 Task: Create relationship between agent and queue object.
Action: Mouse moved to (1102, 86)
Screenshot: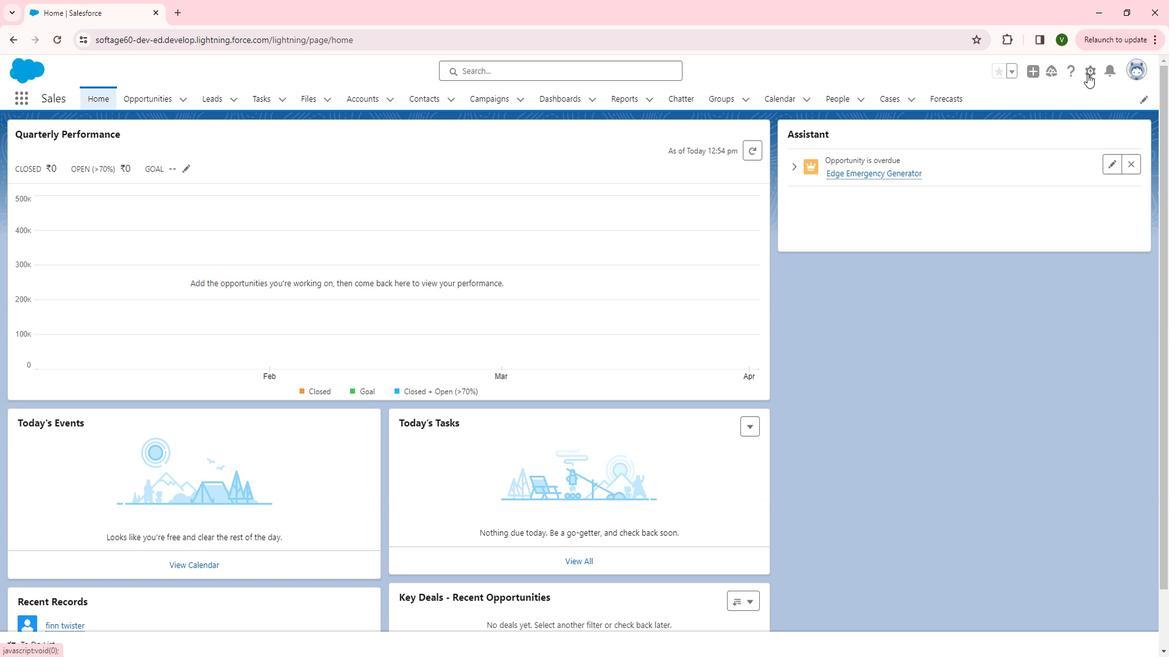 
Action: Mouse pressed left at (1102, 86)
Screenshot: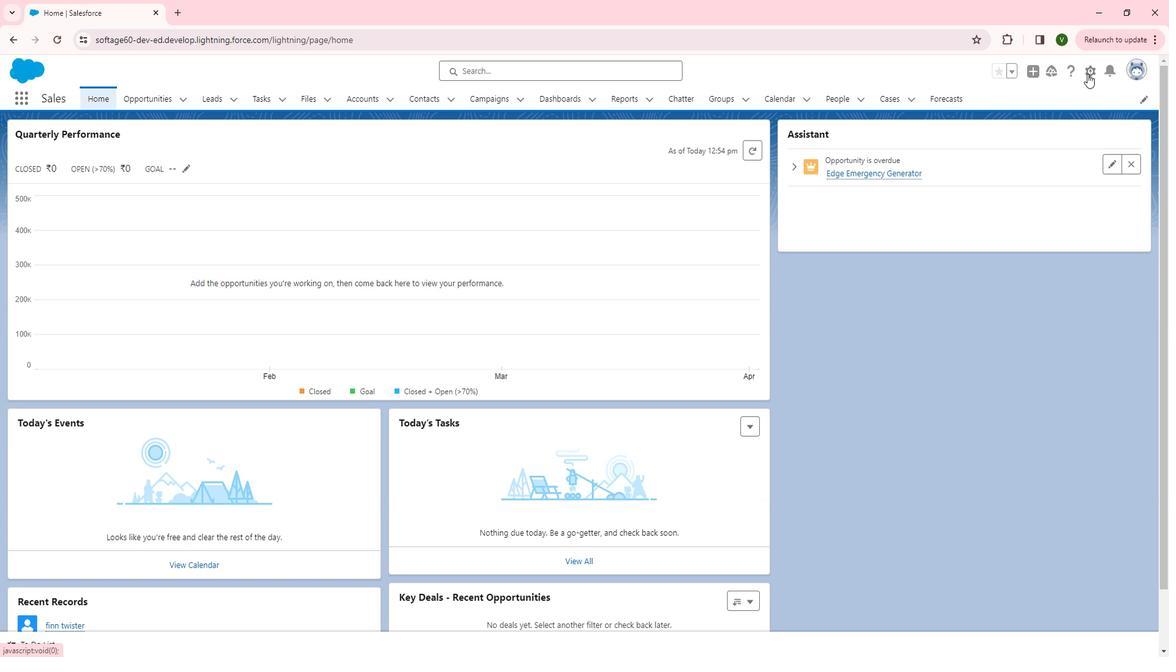
Action: Mouse moved to (1072, 115)
Screenshot: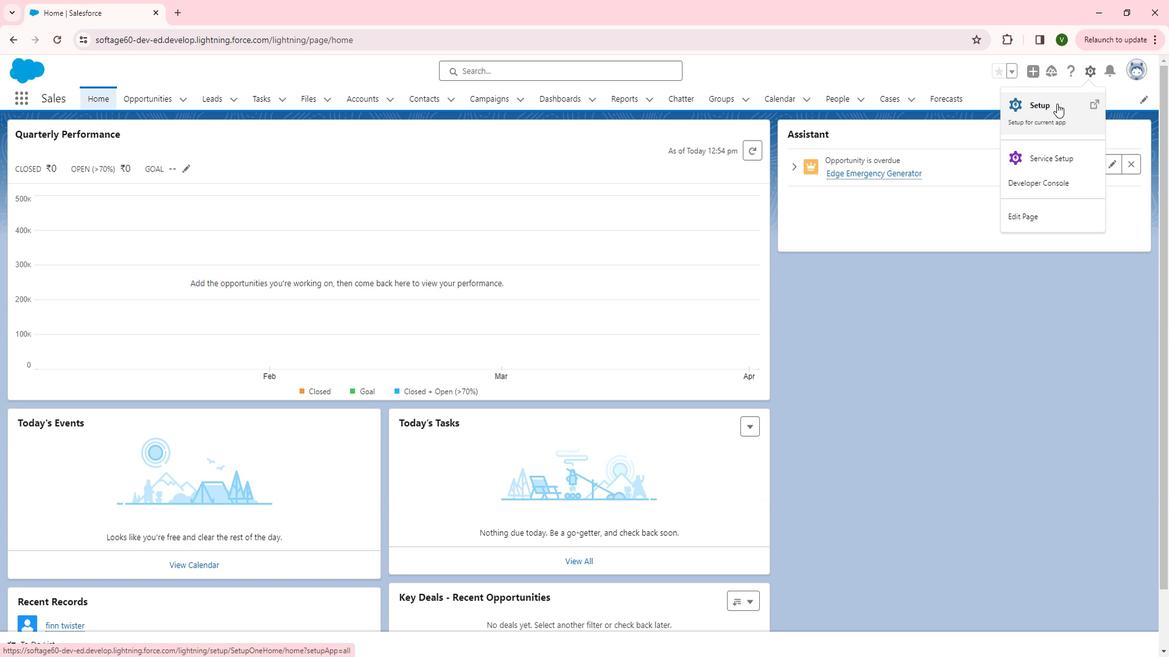 
Action: Mouse pressed left at (1072, 115)
Screenshot: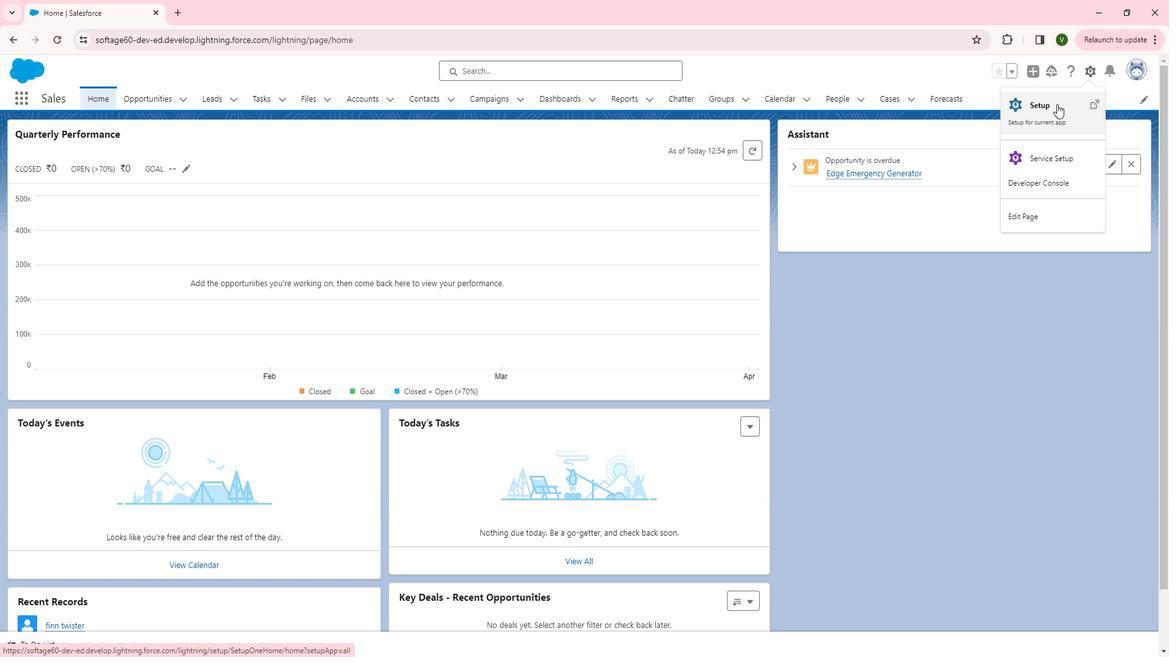 
Action: Mouse moved to (101, 333)
Screenshot: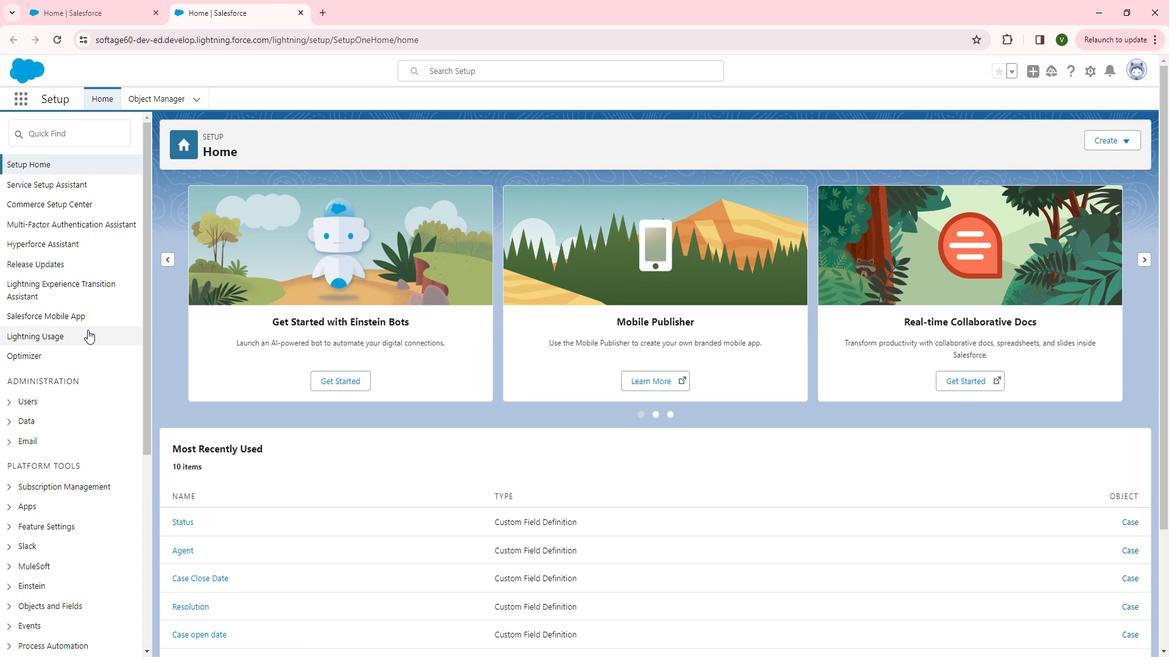 
Action: Mouse scrolled (101, 332) with delta (0, 0)
Screenshot: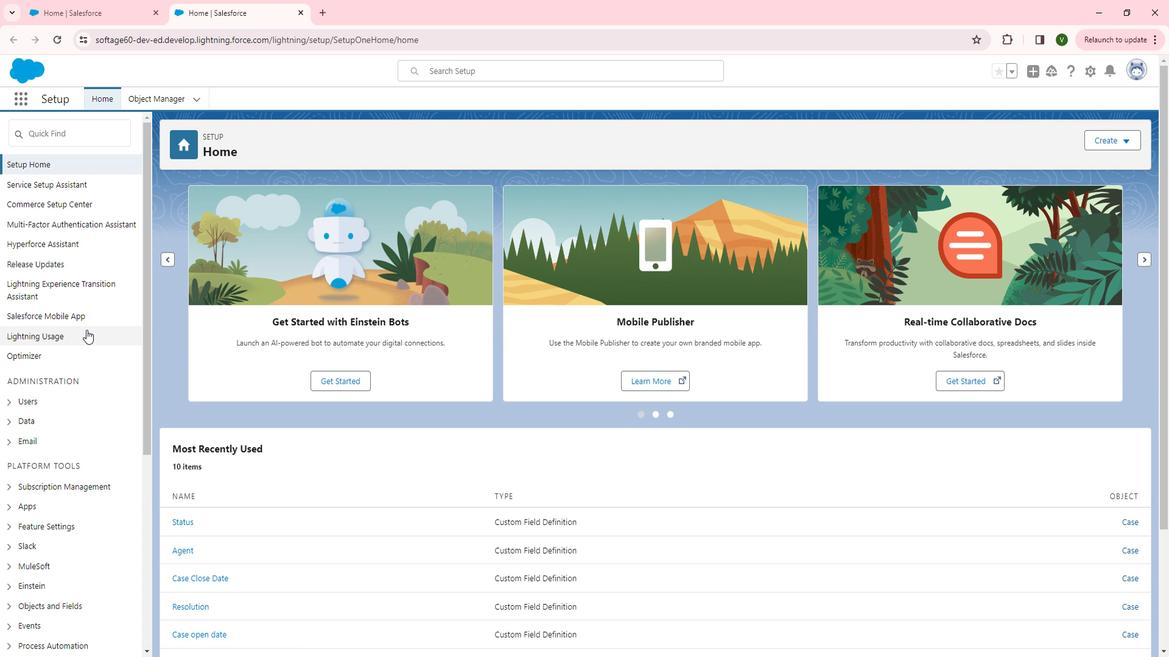 
Action: Mouse scrolled (101, 332) with delta (0, 0)
Screenshot: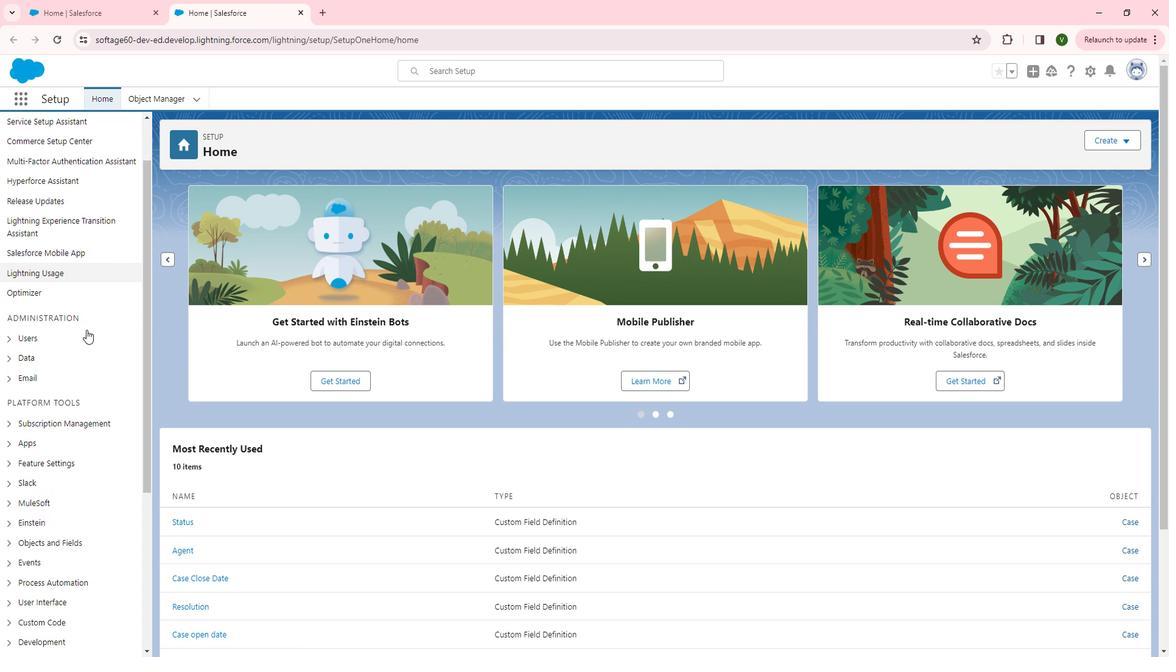
Action: Mouse scrolled (101, 332) with delta (0, 0)
Screenshot: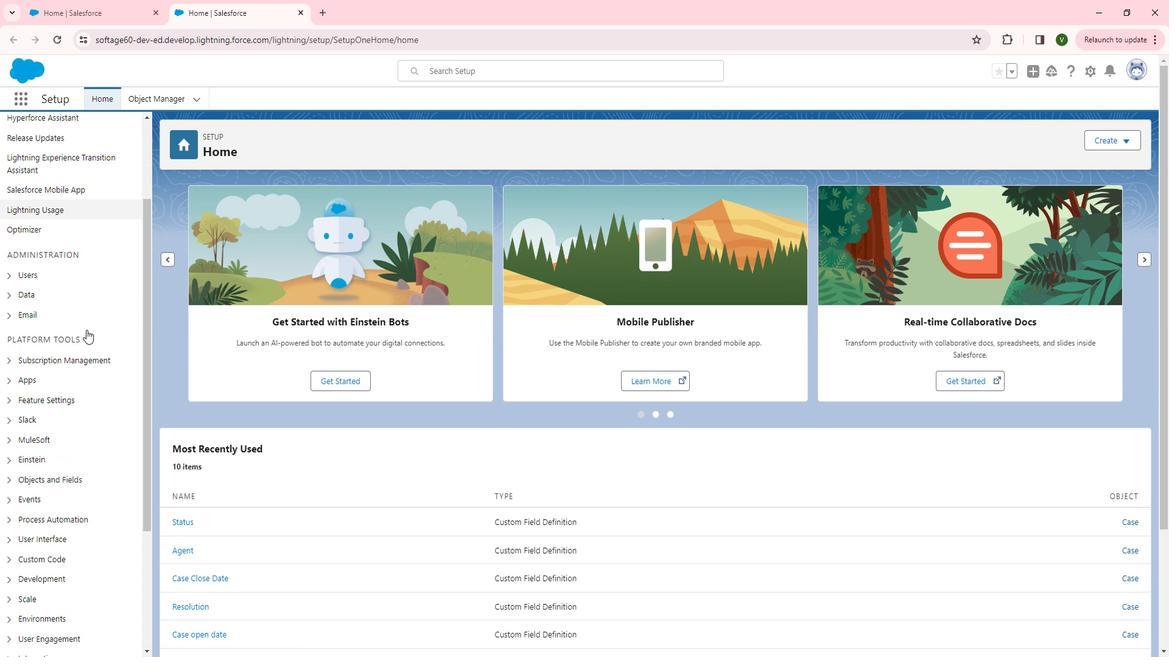 
Action: Mouse moved to (26, 417)
Screenshot: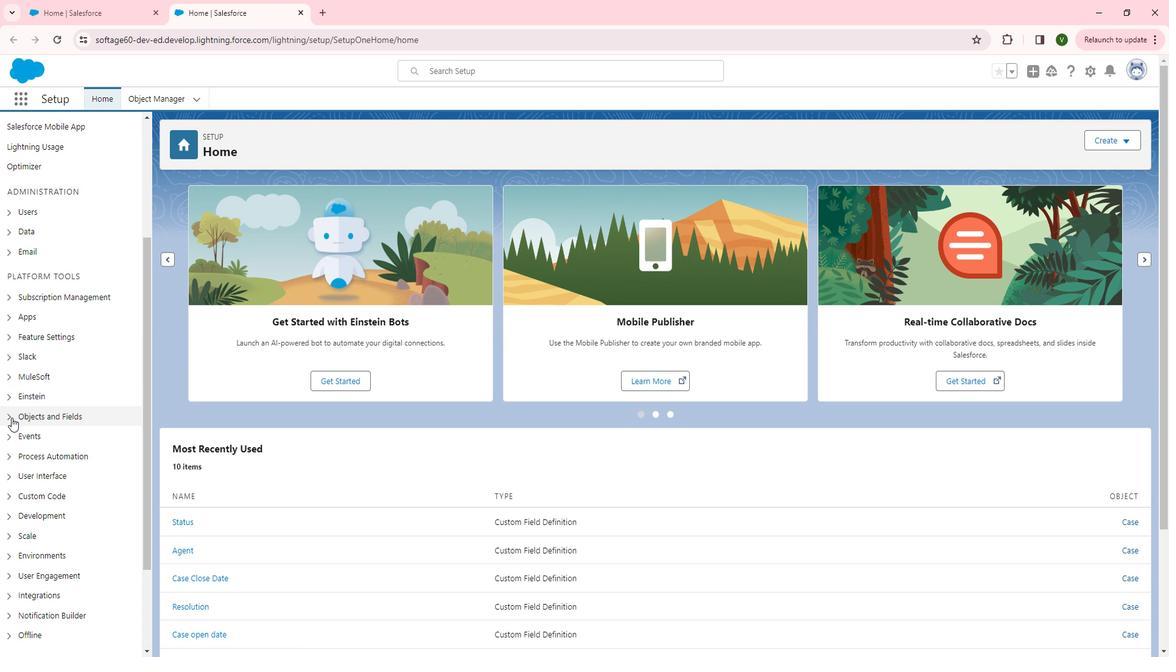 
Action: Mouse pressed left at (26, 417)
Screenshot: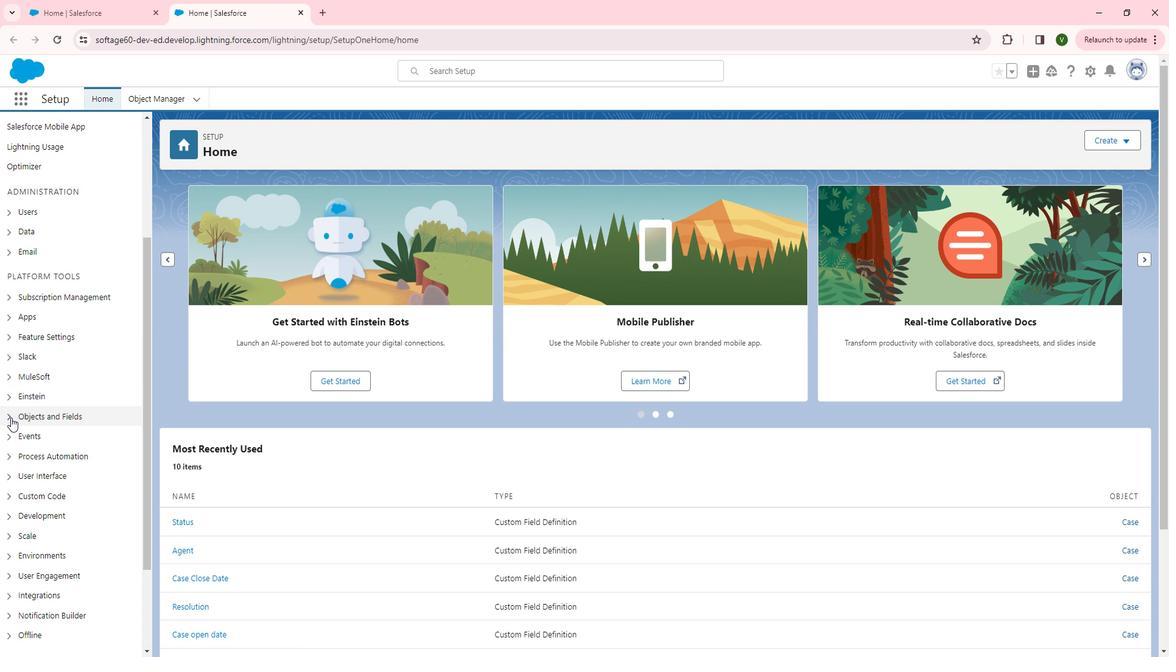 
Action: Mouse moved to (75, 433)
Screenshot: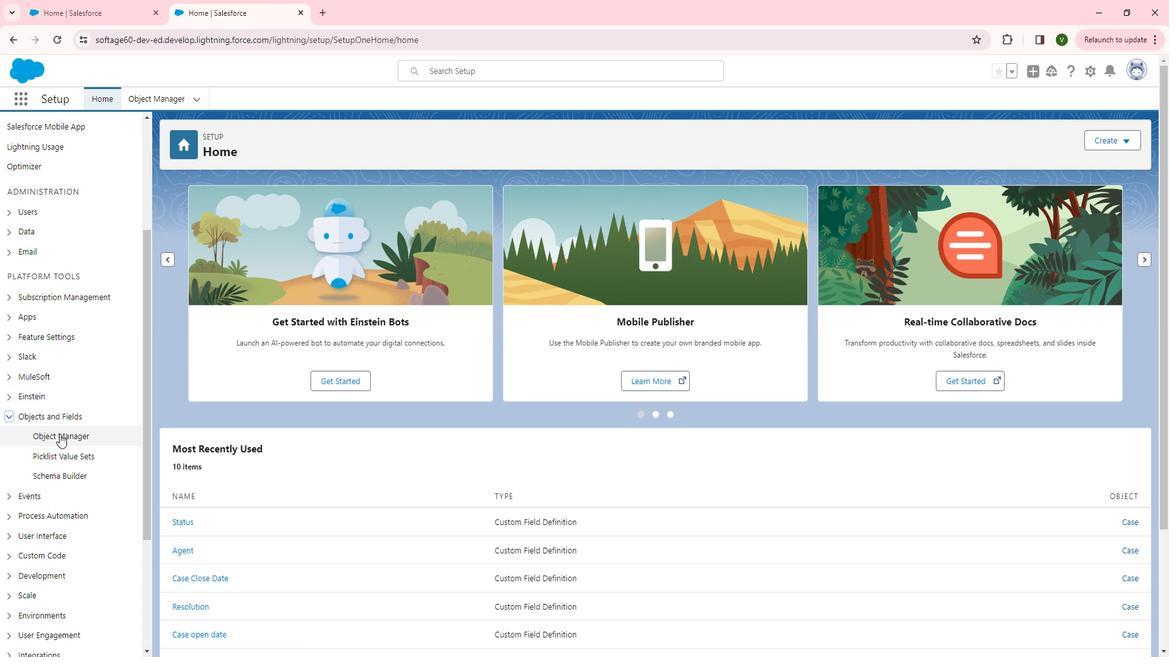 
Action: Mouse pressed left at (75, 433)
Screenshot: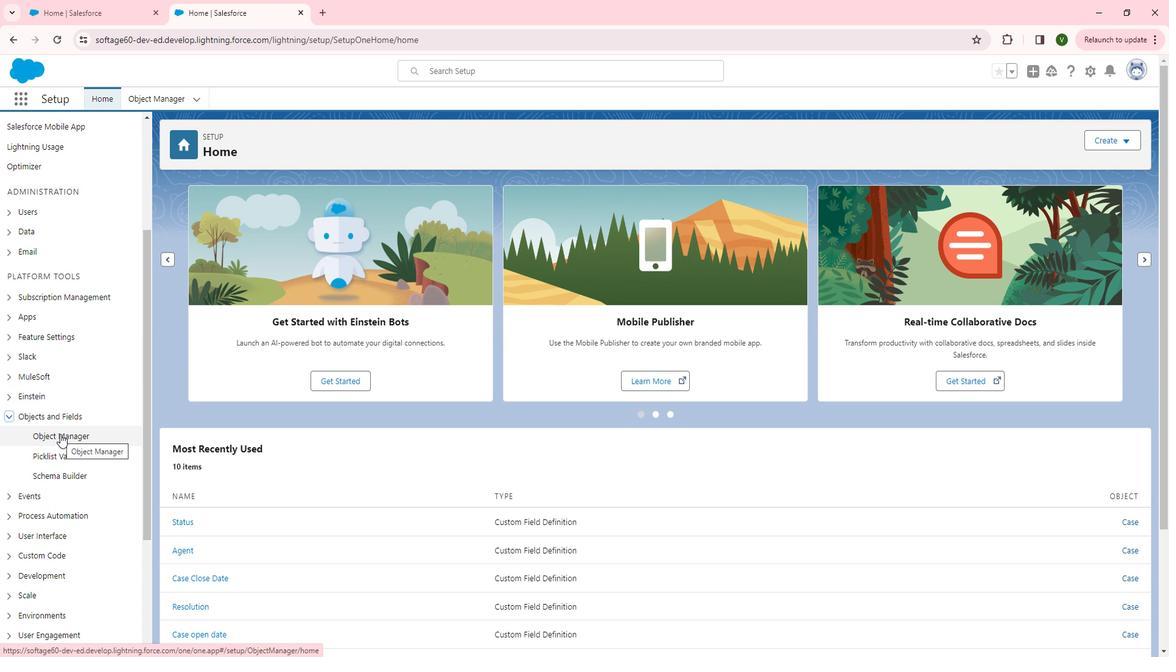 
Action: Mouse moved to (40, 280)
Screenshot: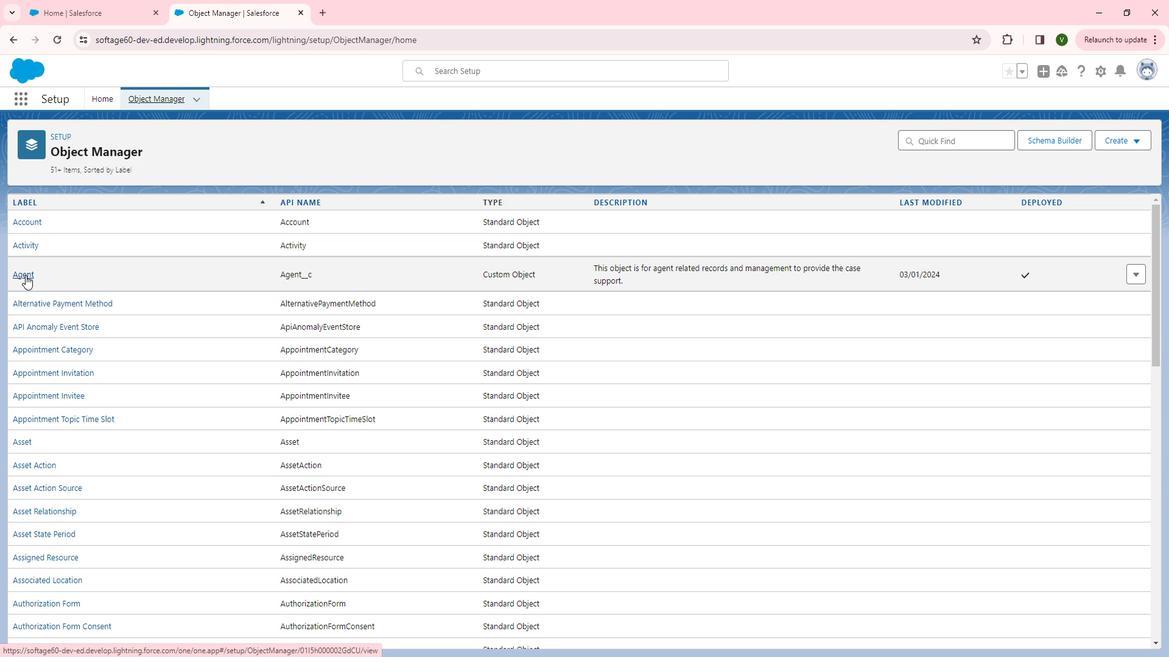 
Action: Mouse pressed left at (40, 280)
Screenshot: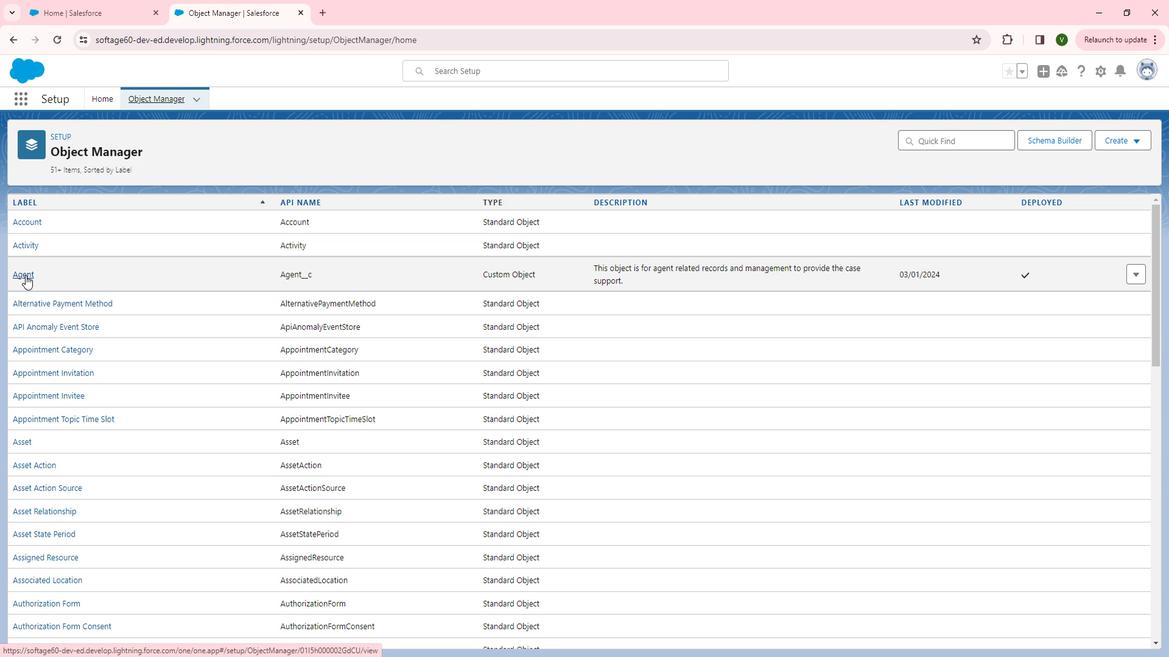 
Action: Mouse moved to (67, 235)
Screenshot: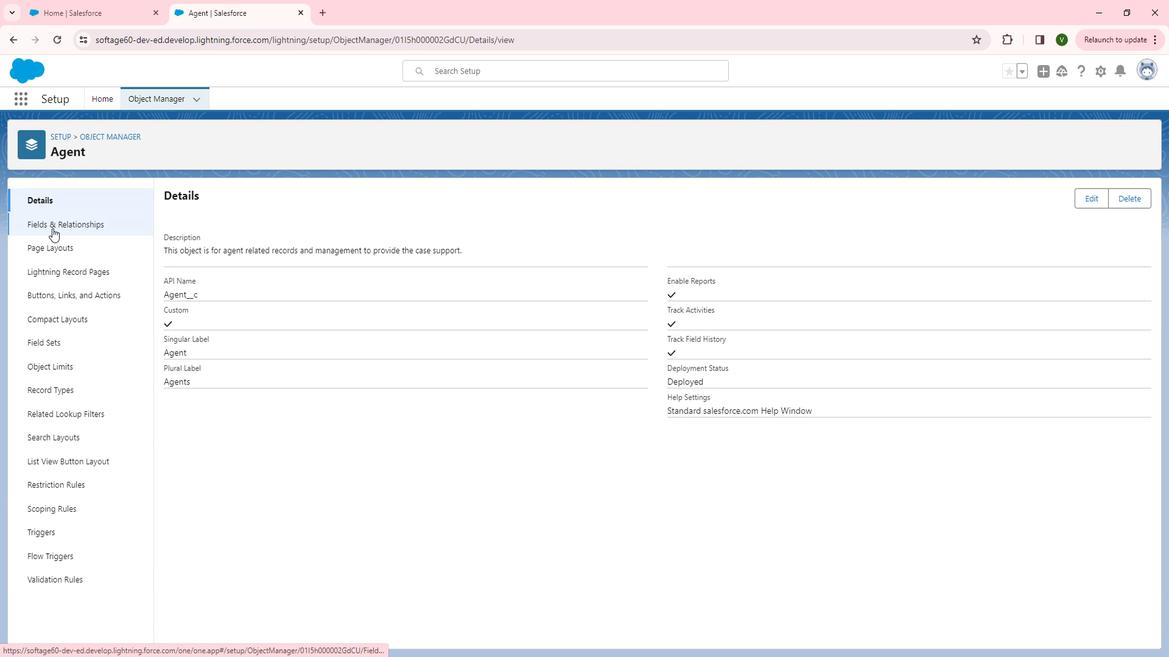 
Action: Mouse pressed left at (67, 235)
Screenshot: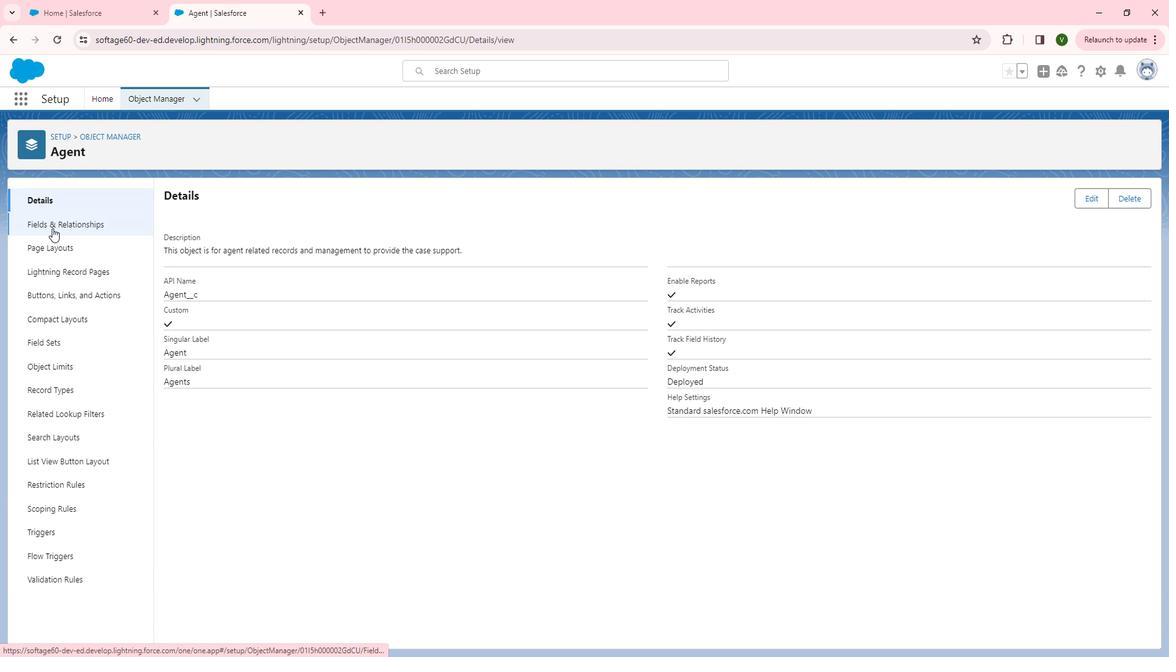 
Action: Mouse moved to (908, 213)
Screenshot: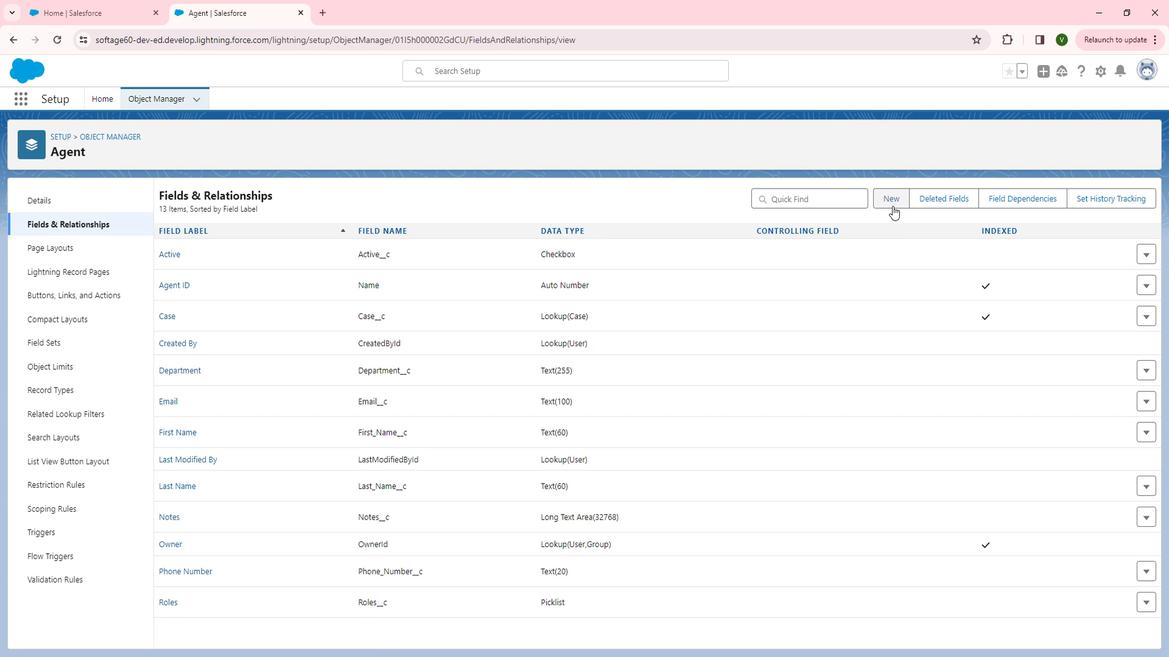 
Action: Mouse pressed left at (908, 213)
Screenshot: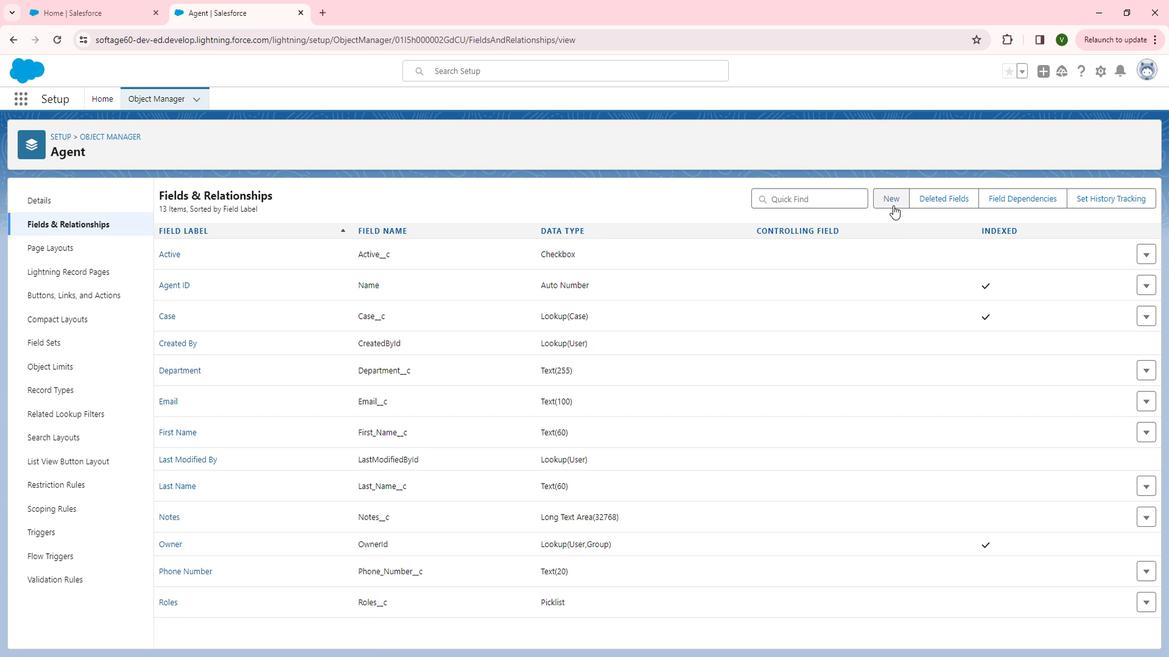 
Action: Mouse moved to (359, 411)
Screenshot: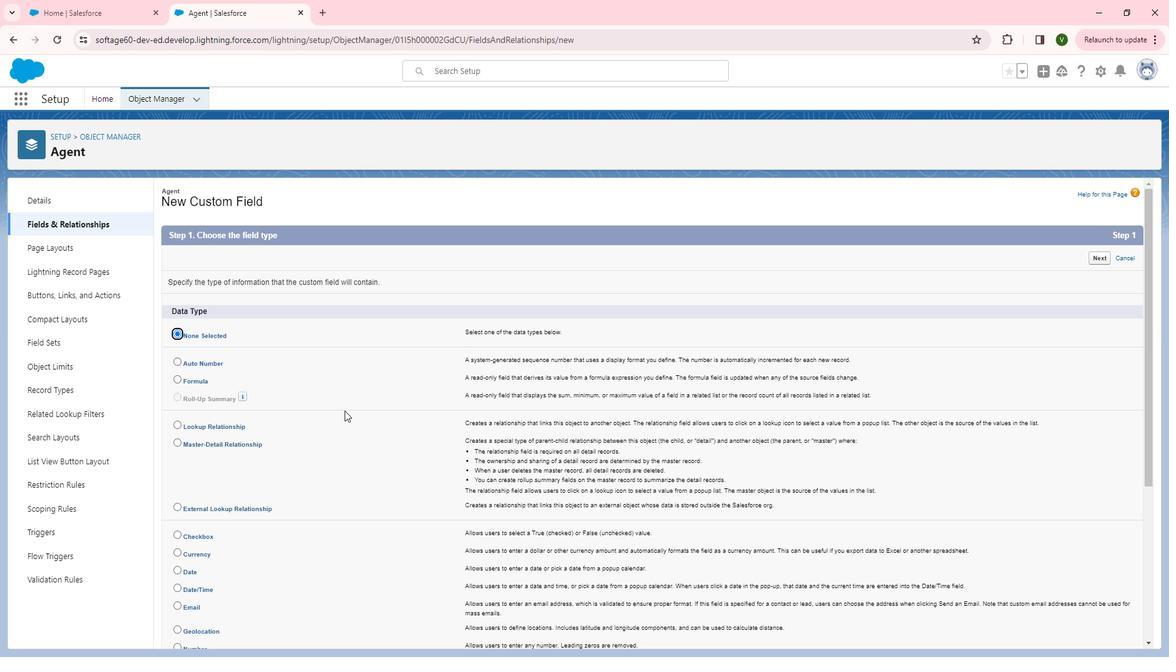 
Action: Mouse scrolled (359, 410) with delta (0, 0)
Screenshot: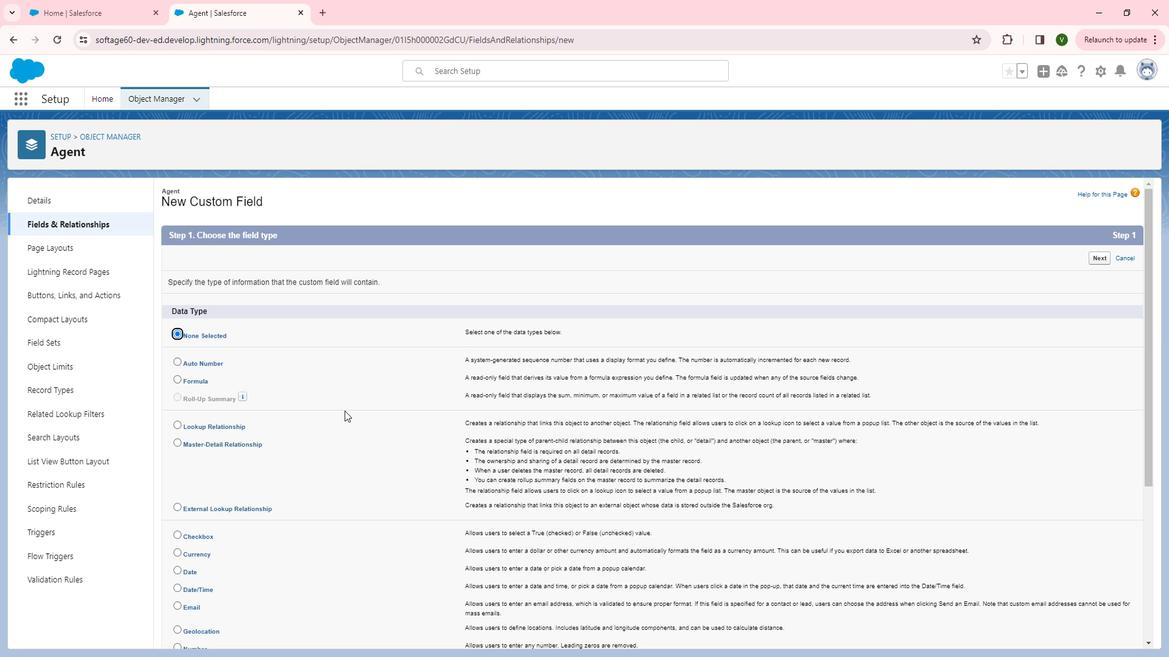 
Action: Mouse scrolled (359, 410) with delta (0, 0)
Screenshot: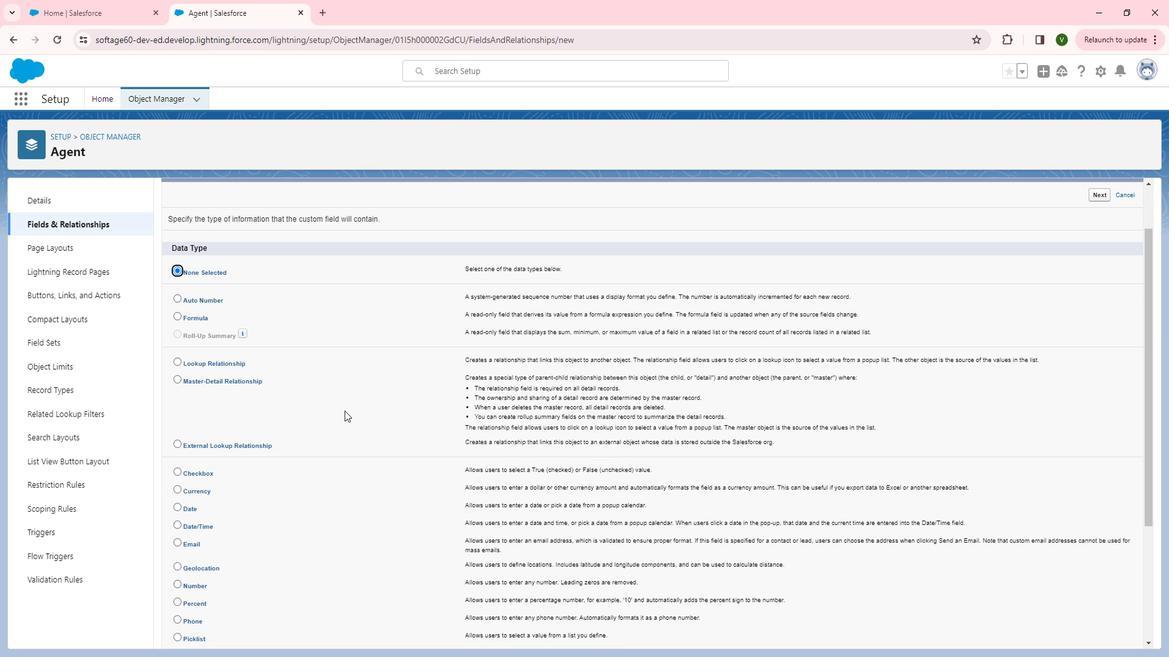 
Action: Mouse scrolled (359, 410) with delta (0, 0)
Screenshot: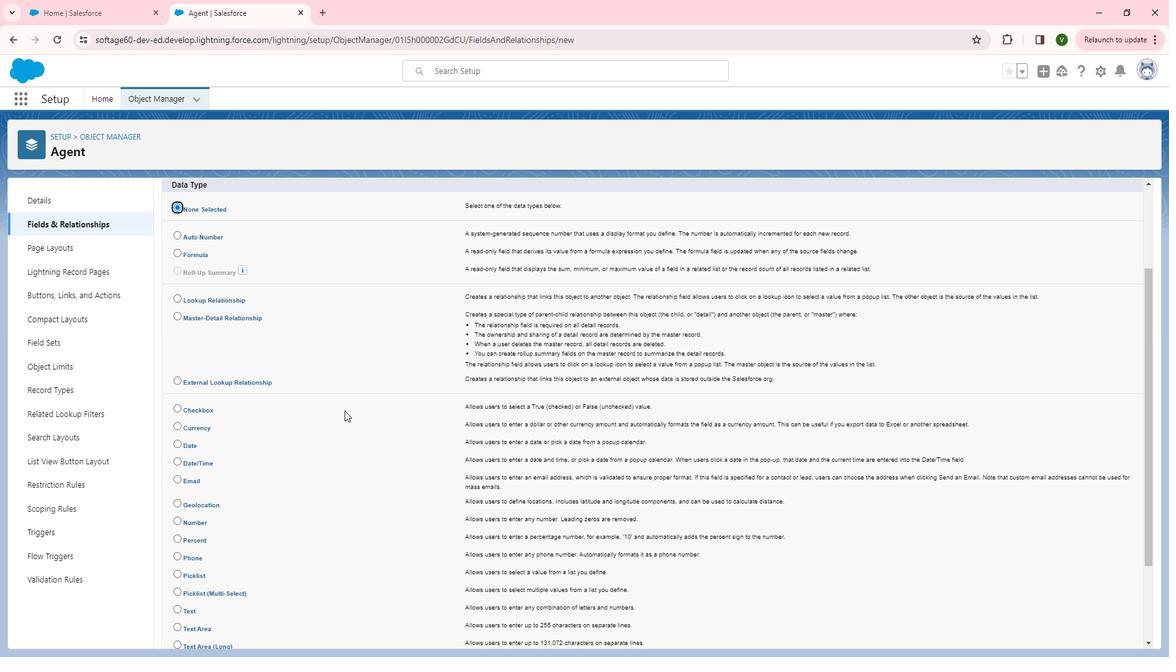 
Action: Mouse moved to (224, 241)
Screenshot: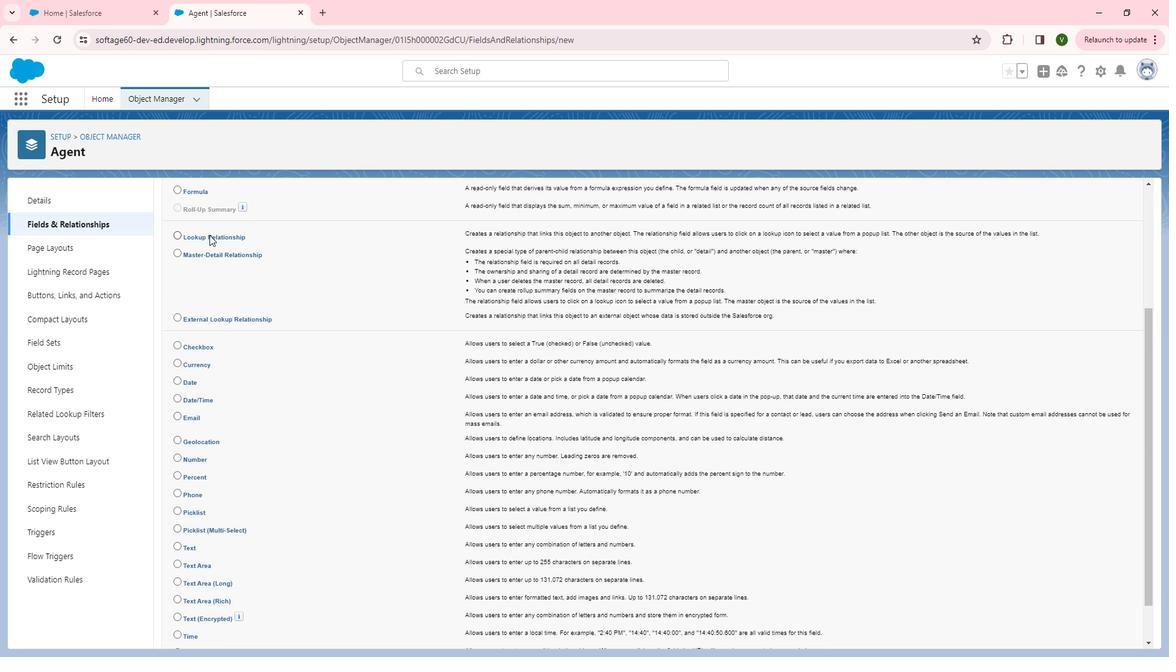 
Action: Mouse pressed left at (224, 241)
Screenshot: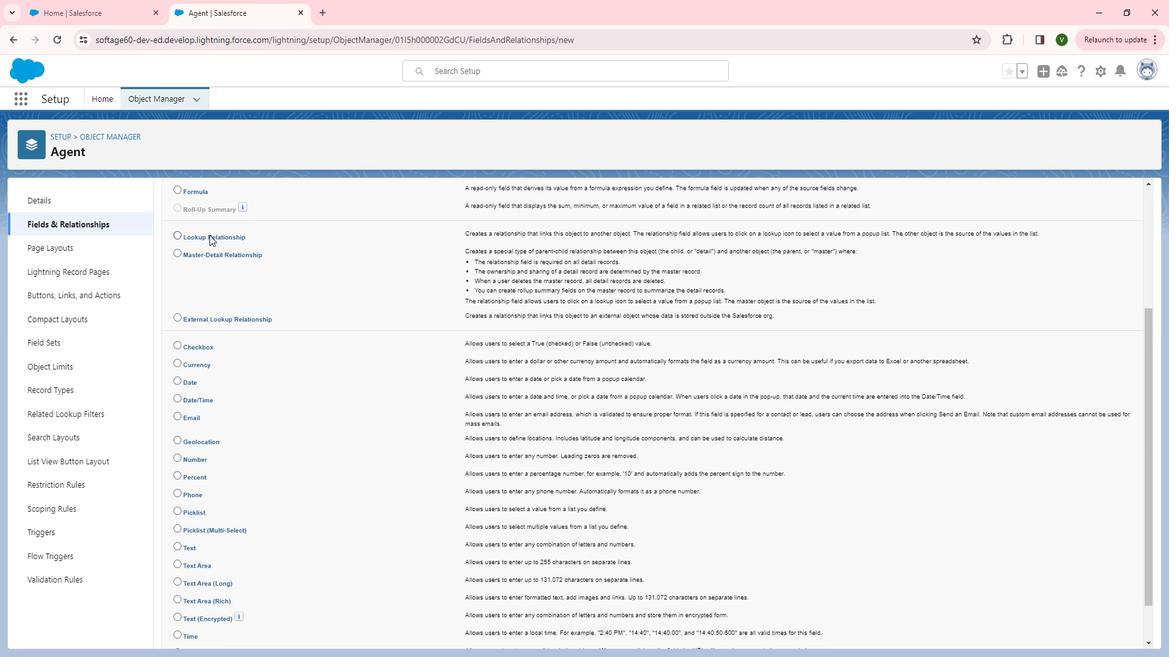 
Action: Mouse moved to (887, 394)
Screenshot: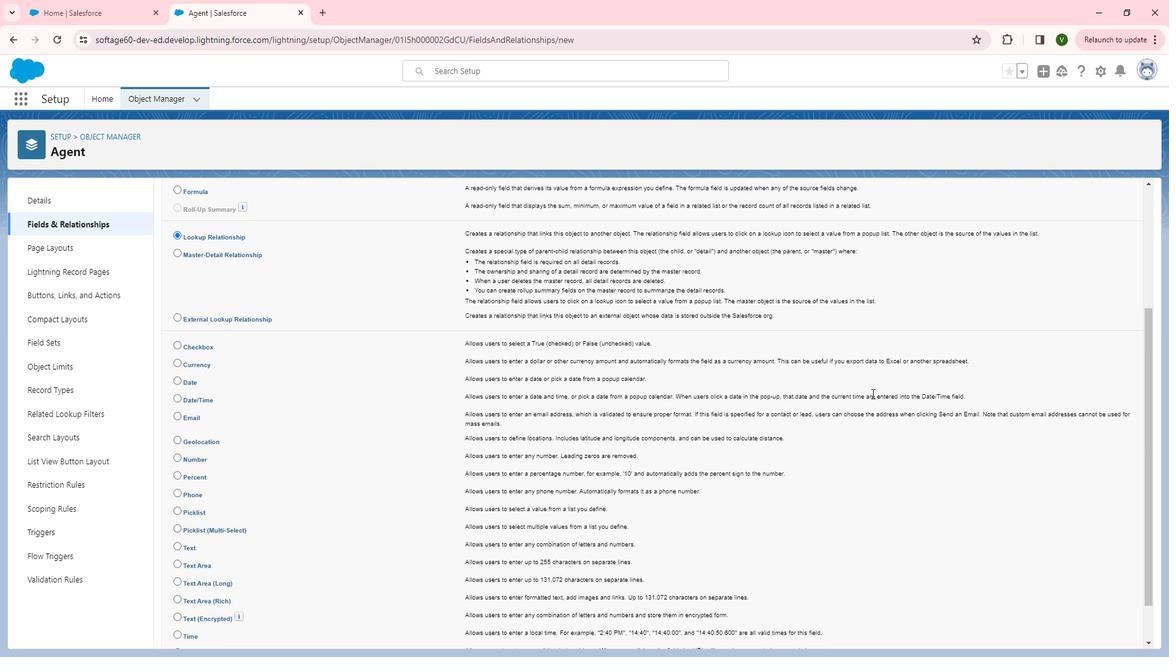 
Action: Mouse scrolled (887, 393) with delta (0, 0)
Screenshot: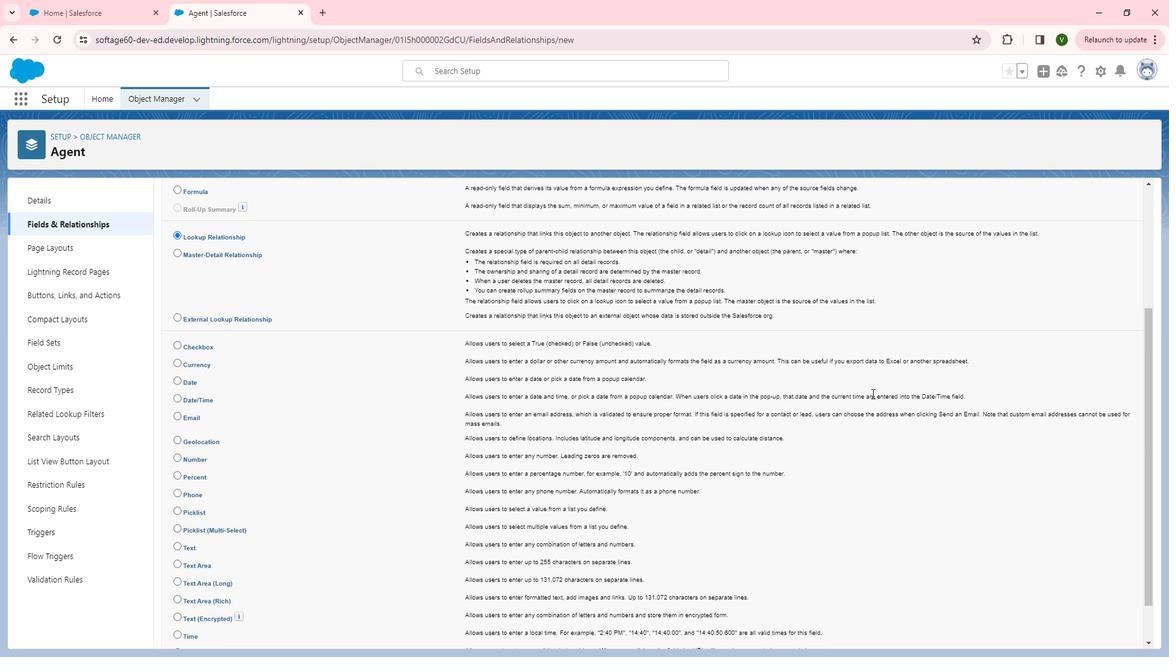 
Action: Mouse moved to (887, 394)
Screenshot: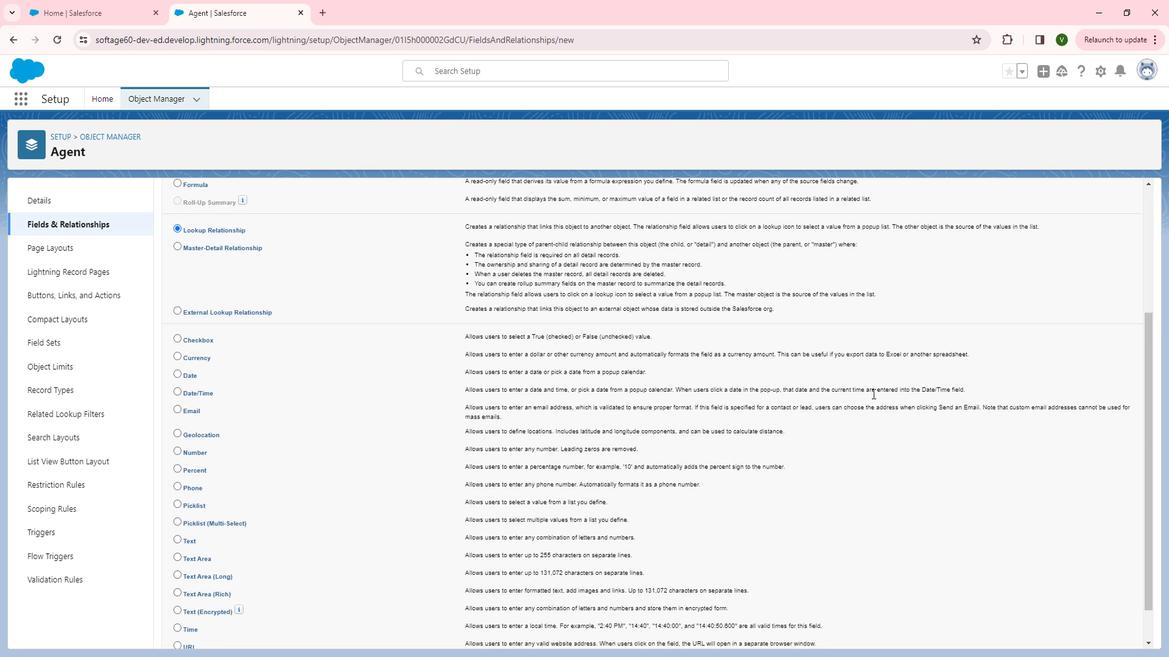 
Action: Mouse scrolled (887, 393) with delta (0, 0)
Screenshot: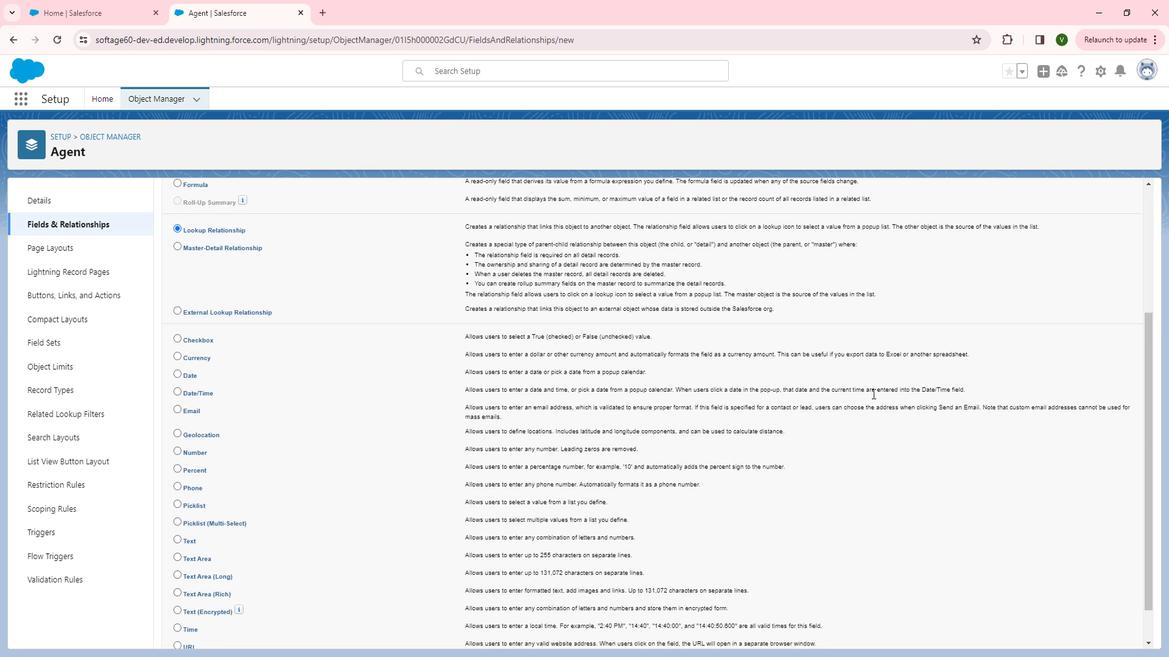 
Action: Mouse moved to (887, 394)
Screenshot: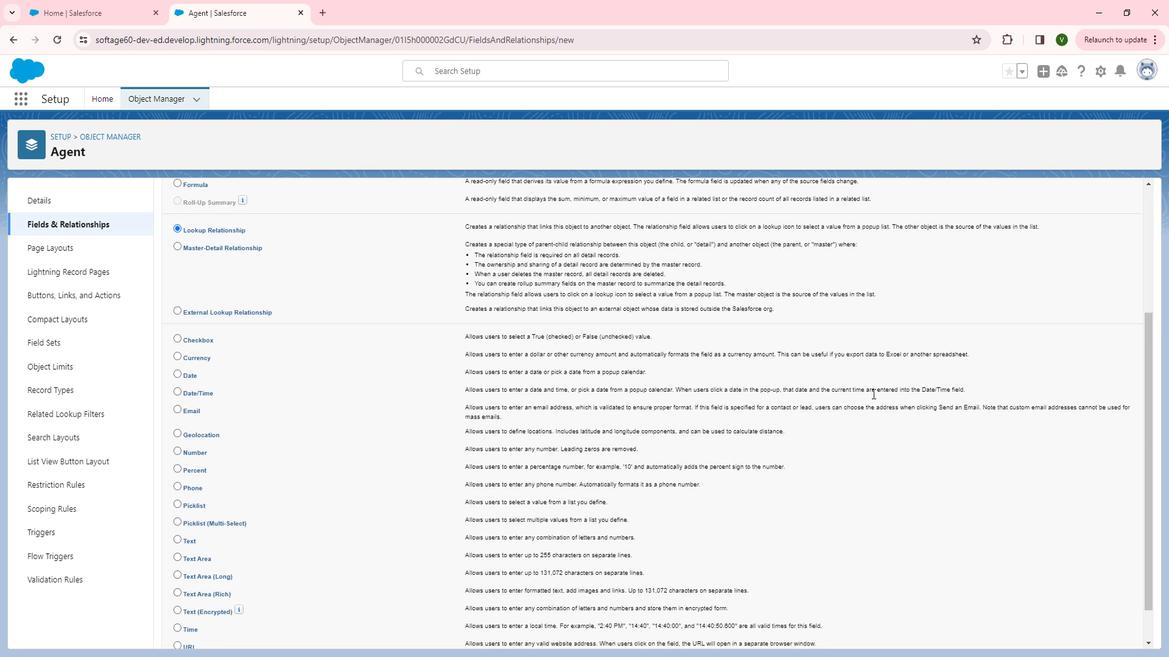 
Action: Mouse scrolled (887, 393) with delta (0, 0)
Screenshot: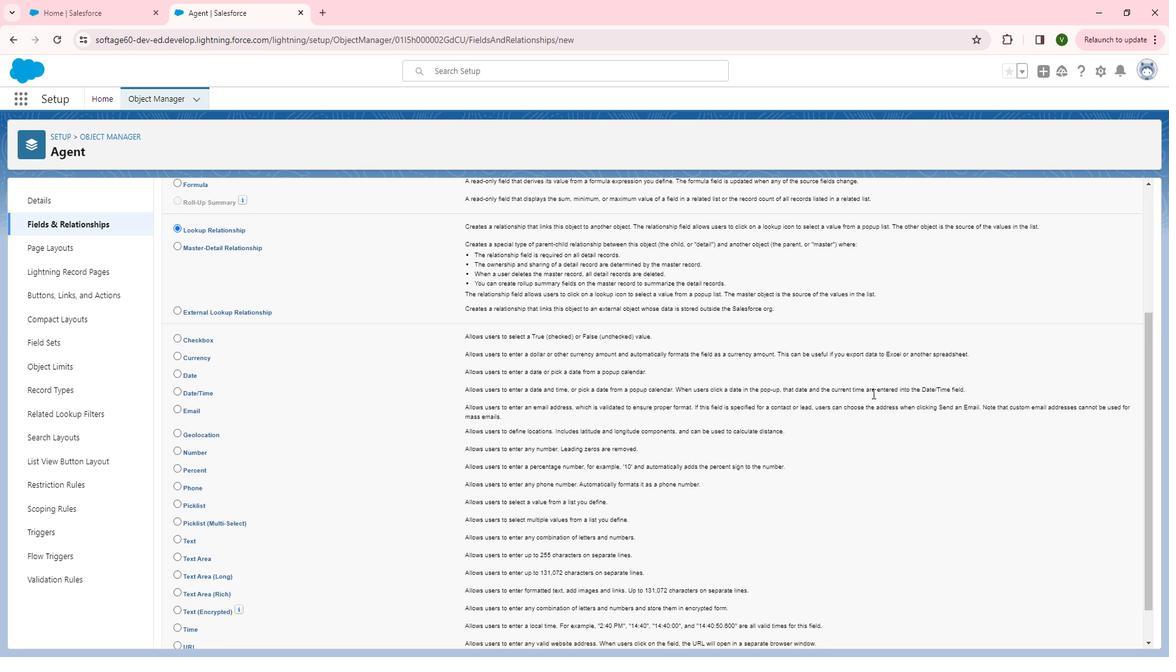 
Action: Mouse moved to (1116, 624)
Screenshot: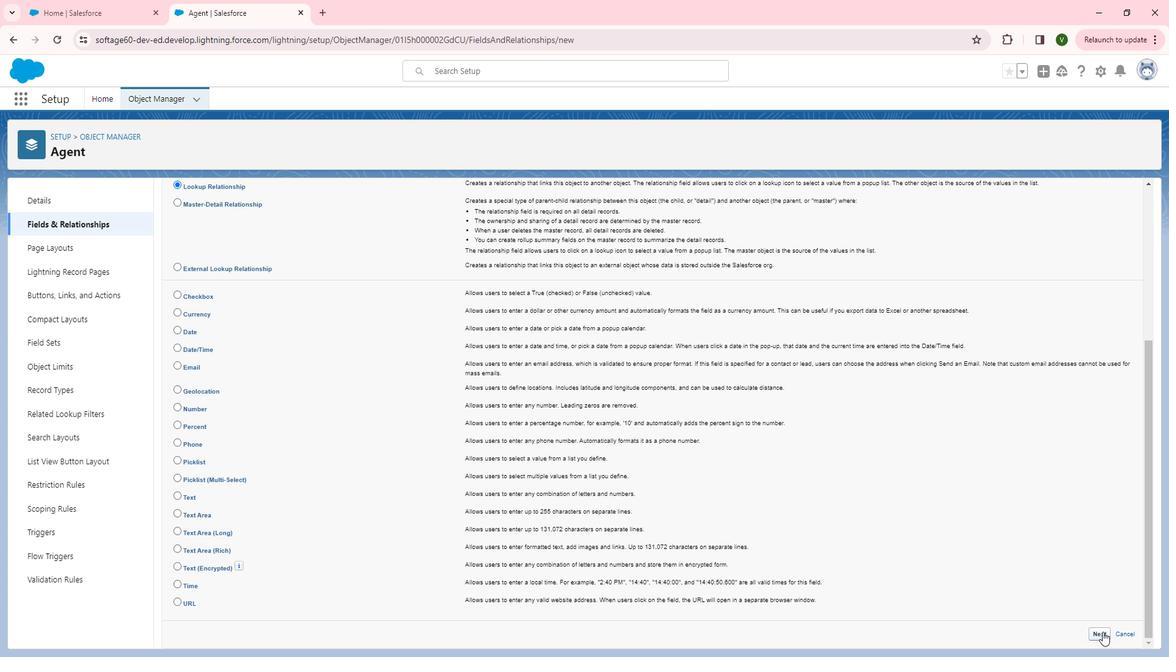 
Action: Mouse pressed left at (1116, 624)
Screenshot: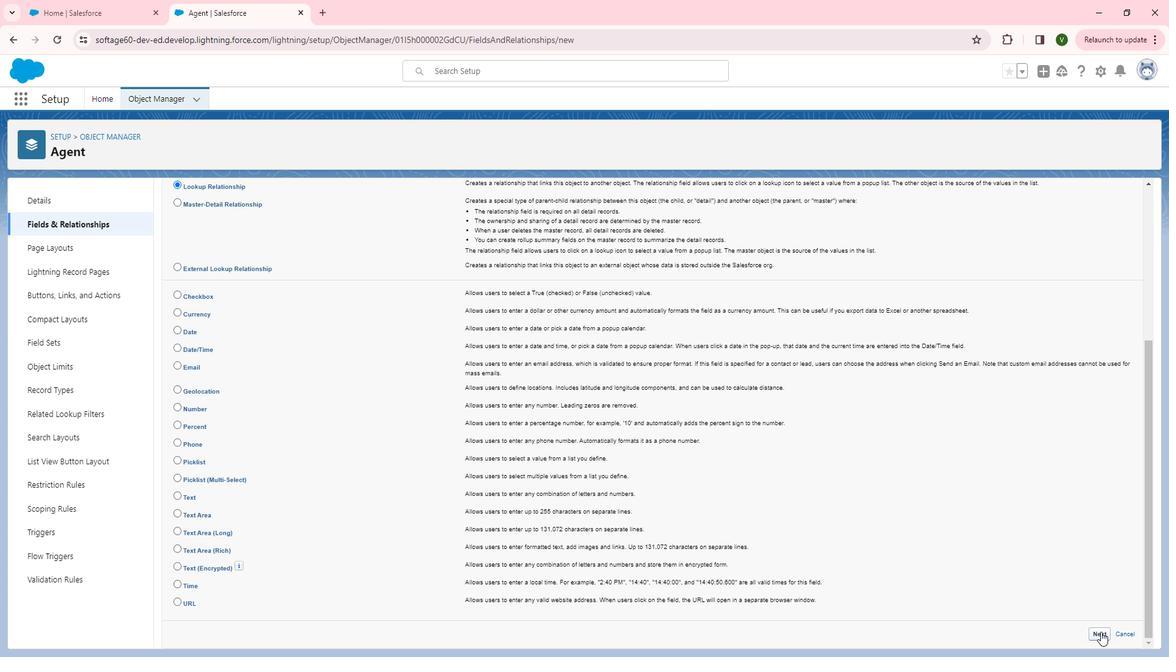 
Action: Mouse moved to (507, 310)
Screenshot: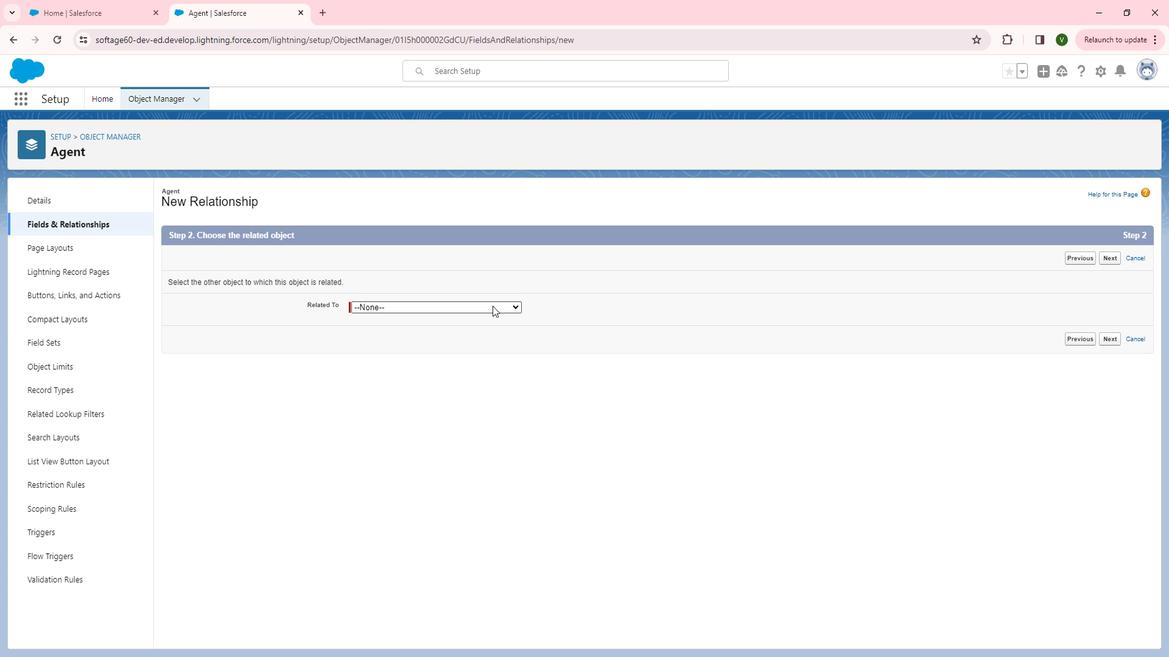 
Action: Mouse pressed left at (507, 310)
Screenshot: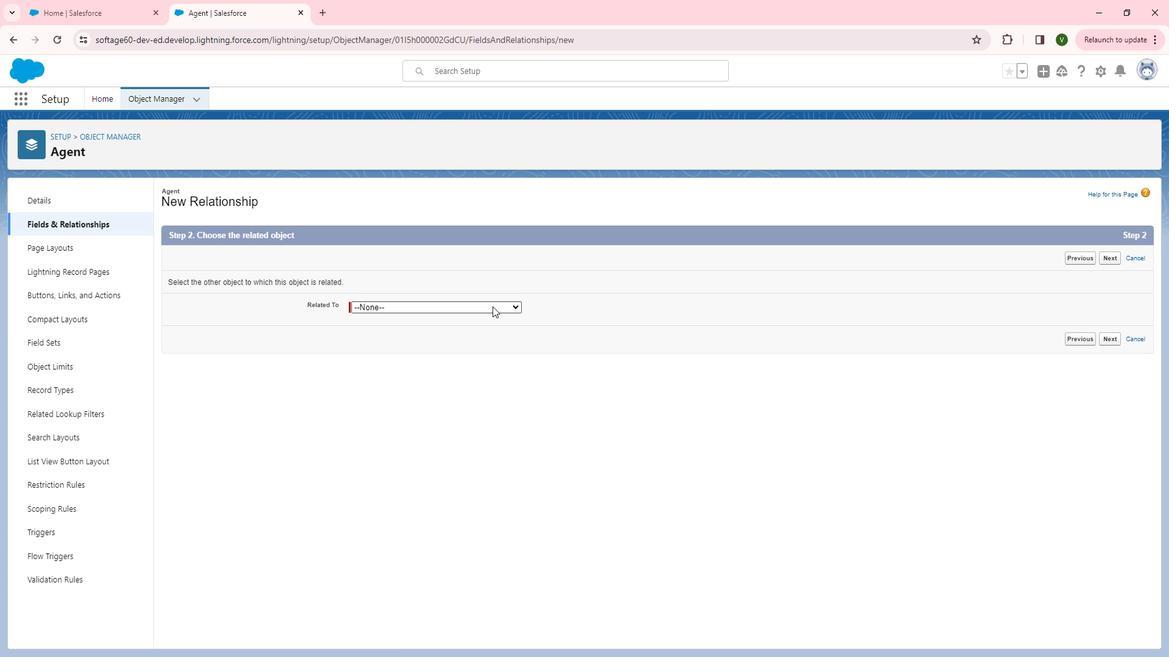
Action: Mouse moved to (468, 395)
Screenshot: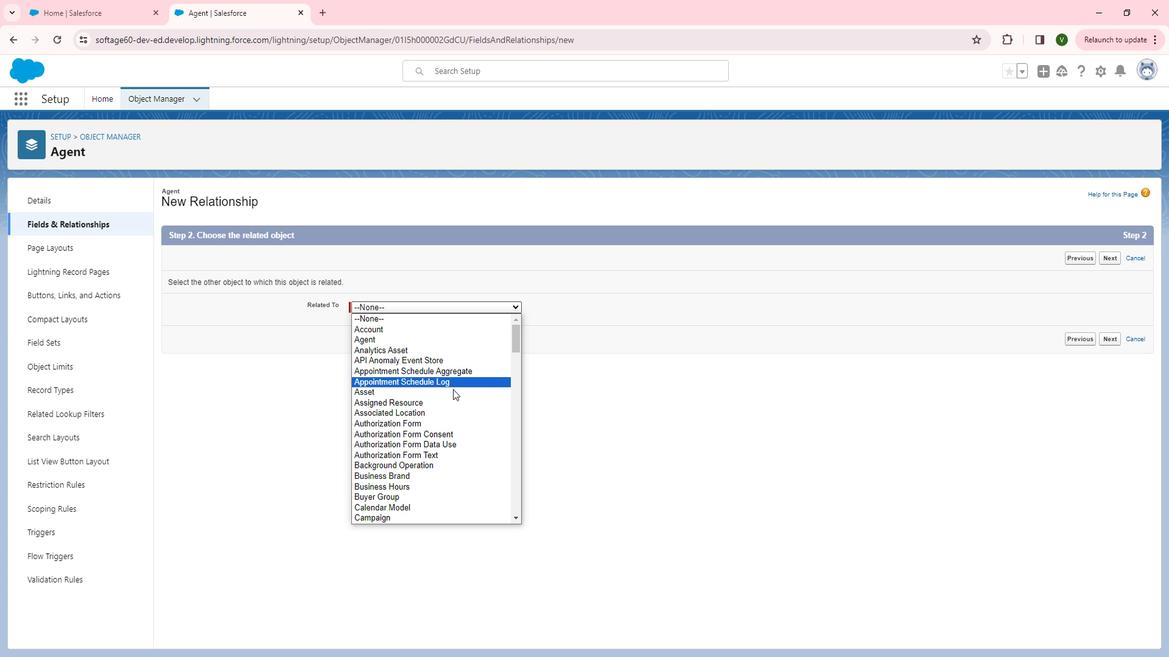 
Action: Mouse scrolled (468, 395) with delta (0, 0)
Screenshot: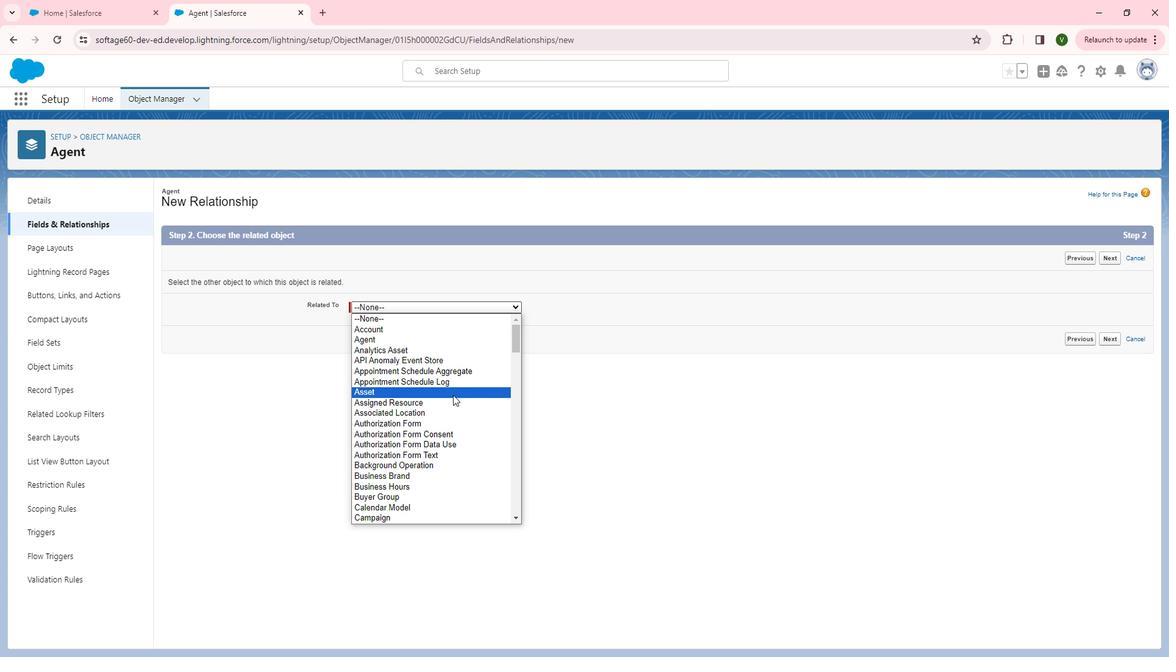 
Action: Mouse scrolled (468, 395) with delta (0, 0)
Screenshot: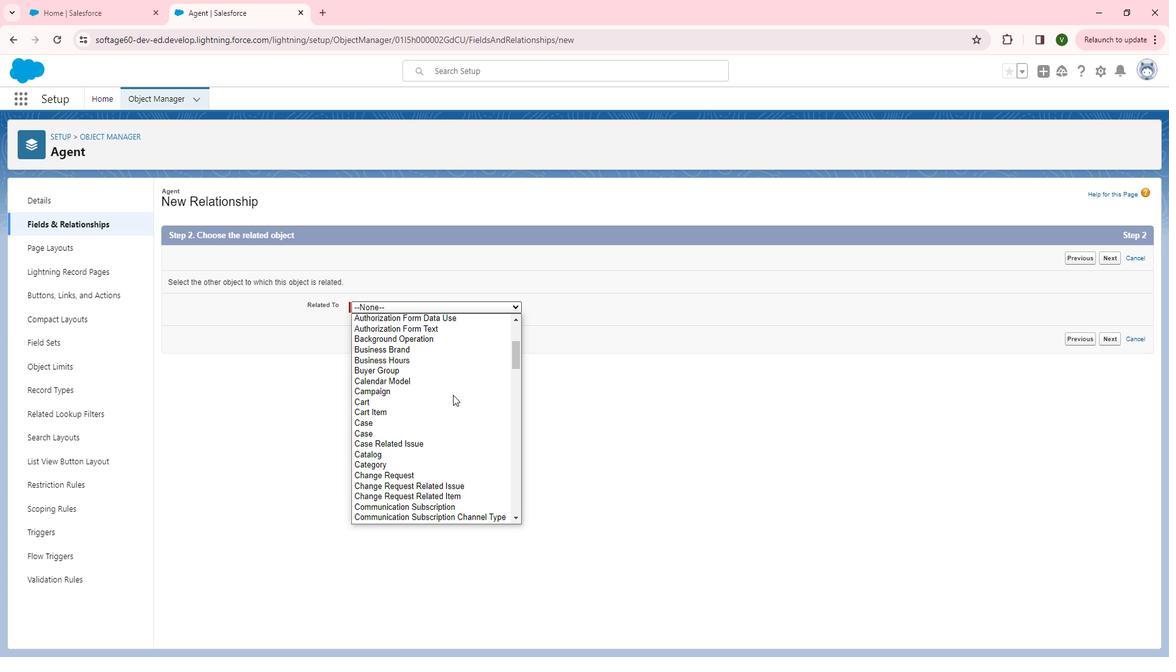 
Action: Mouse scrolled (468, 395) with delta (0, 0)
Screenshot: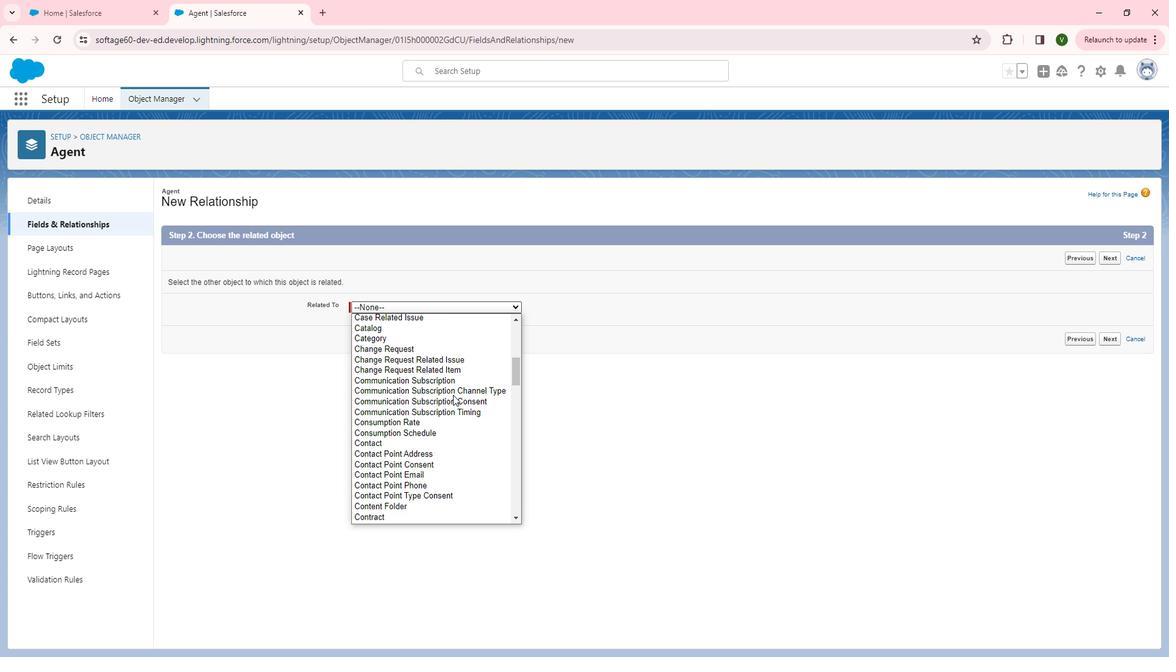 
Action: Mouse scrolled (468, 395) with delta (0, 0)
Screenshot: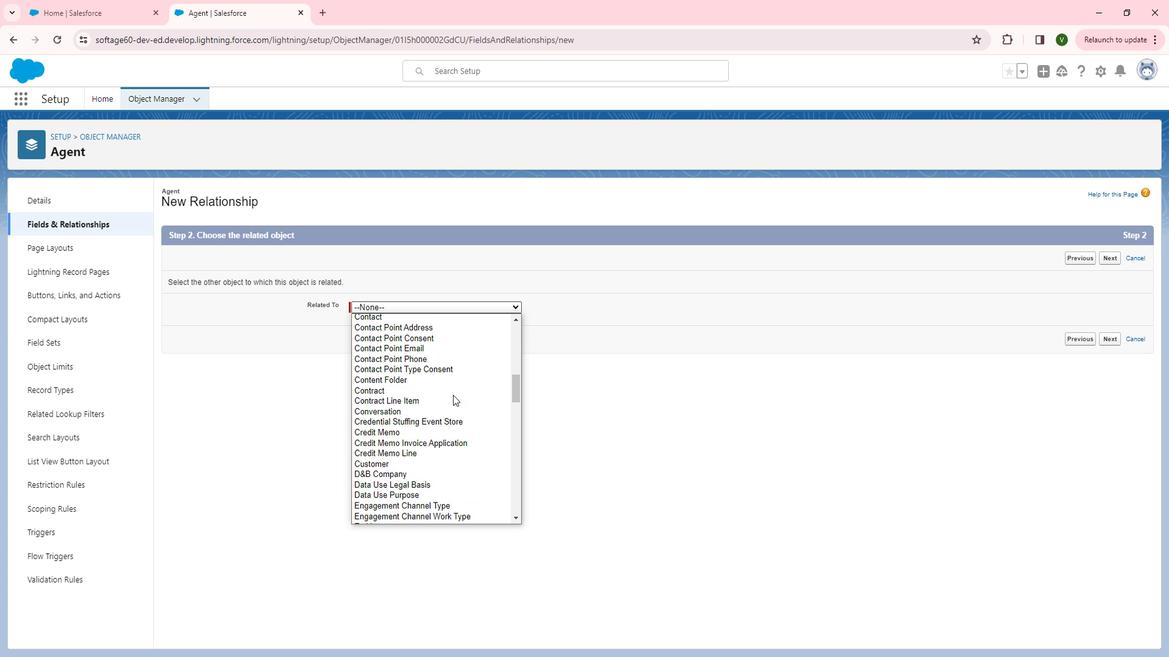 
Action: Mouse moved to (468, 396)
Screenshot: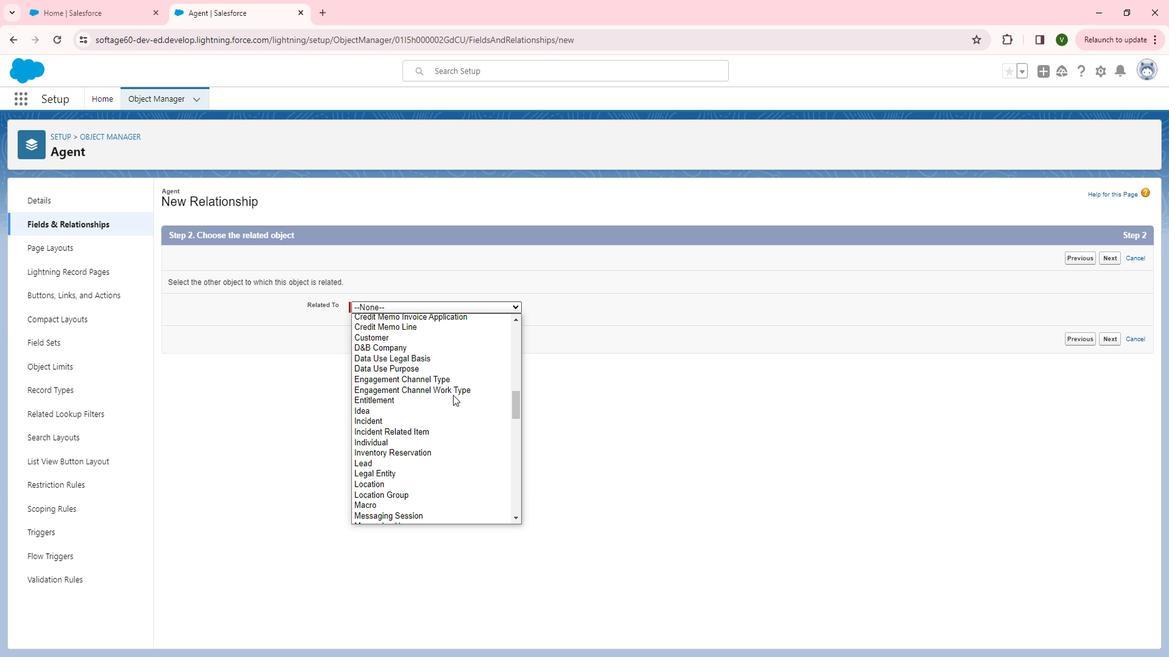 
Action: Mouse scrolled (468, 395) with delta (0, 0)
Screenshot: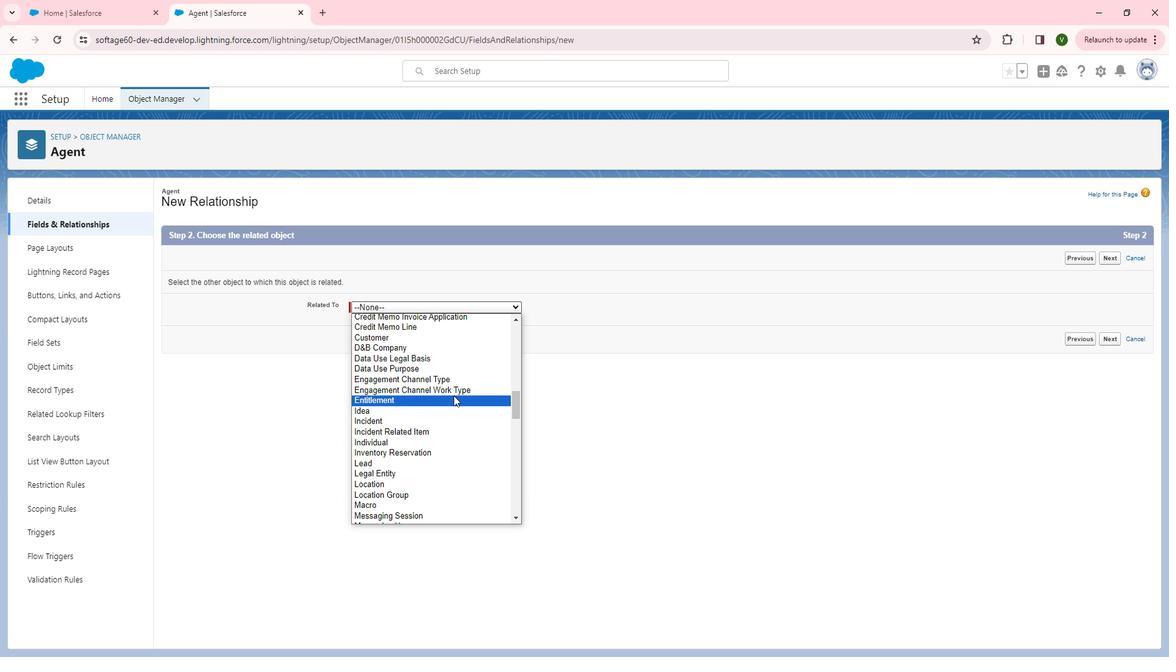 
Action: Mouse scrolled (468, 395) with delta (0, 0)
Screenshot: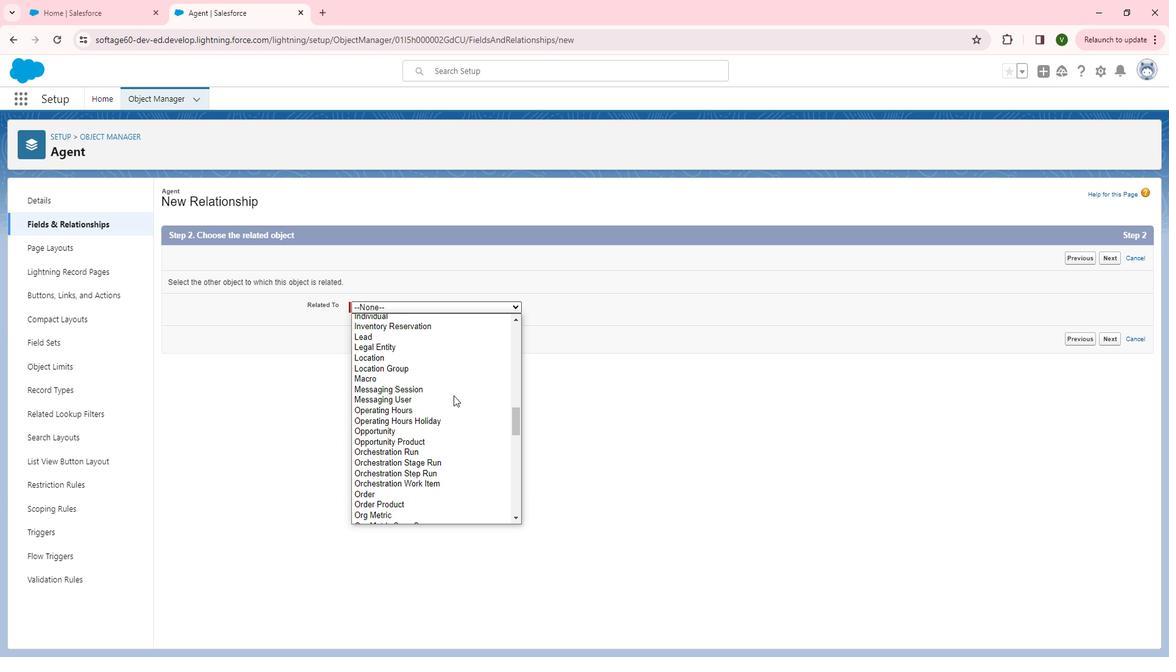 
Action: Mouse scrolled (468, 395) with delta (0, 0)
Screenshot: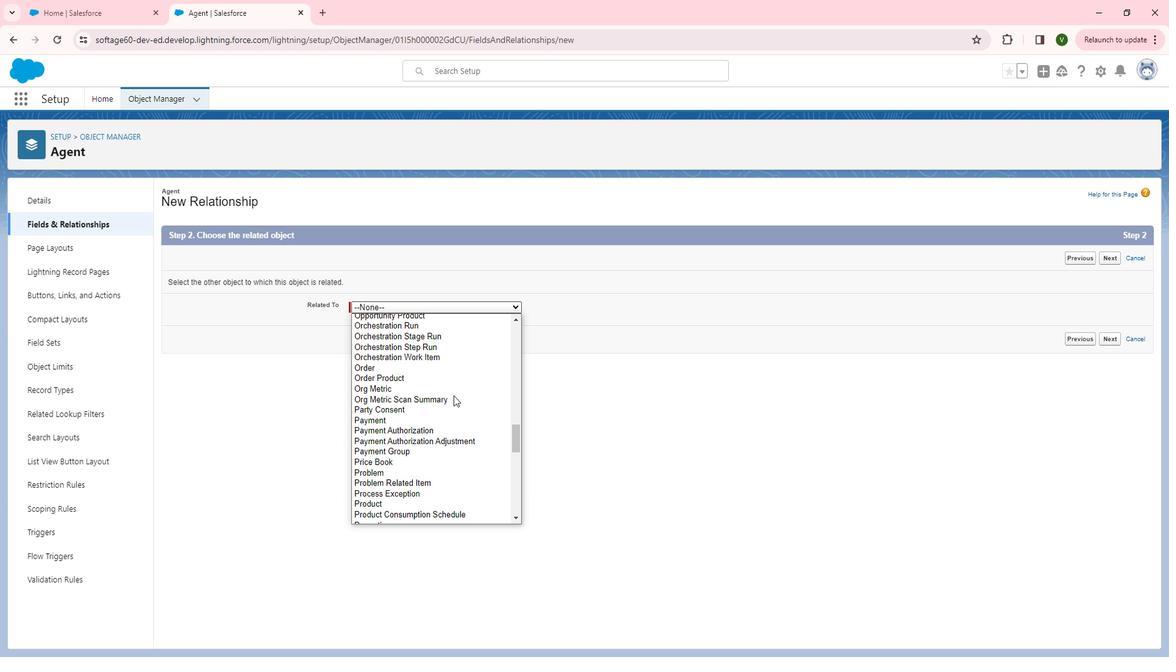 
Action: Mouse scrolled (468, 395) with delta (0, 0)
Screenshot: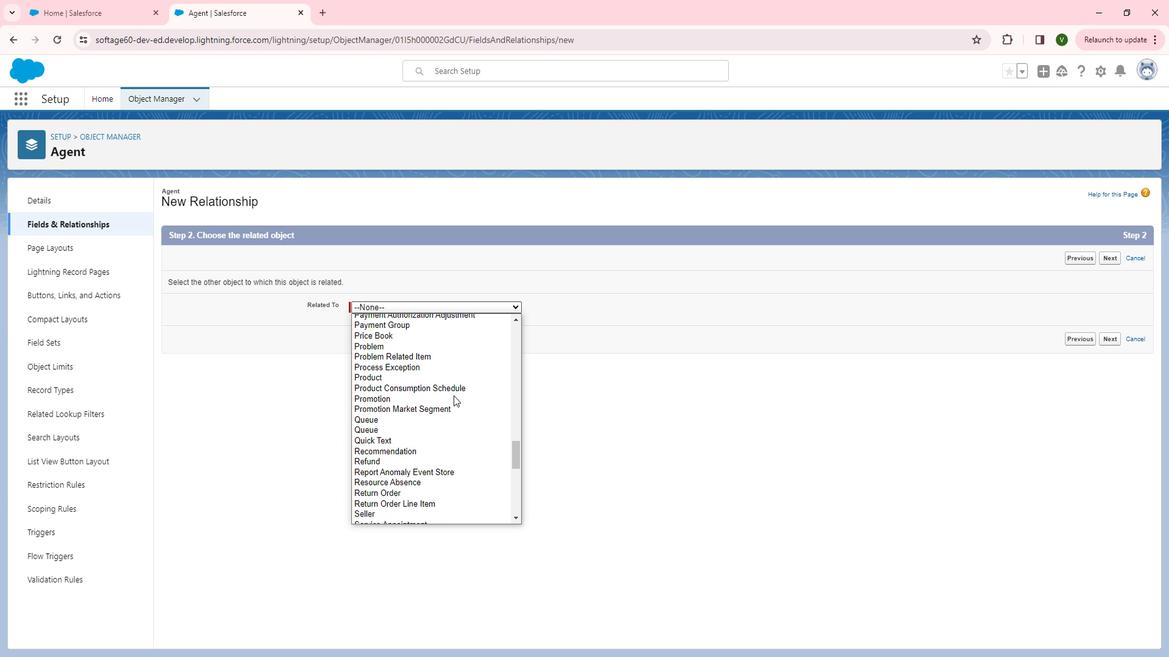 
Action: Mouse scrolled (468, 395) with delta (0, 0)
Screenshot: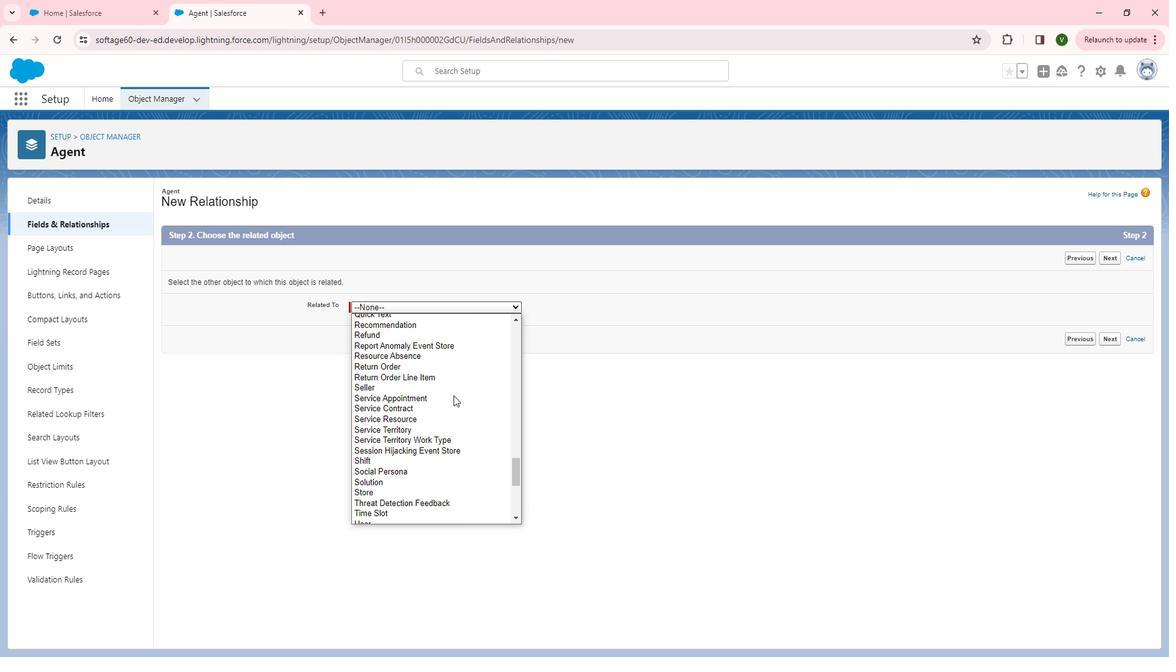 
Action: Mouse moved to (458, 386)
Screenshot: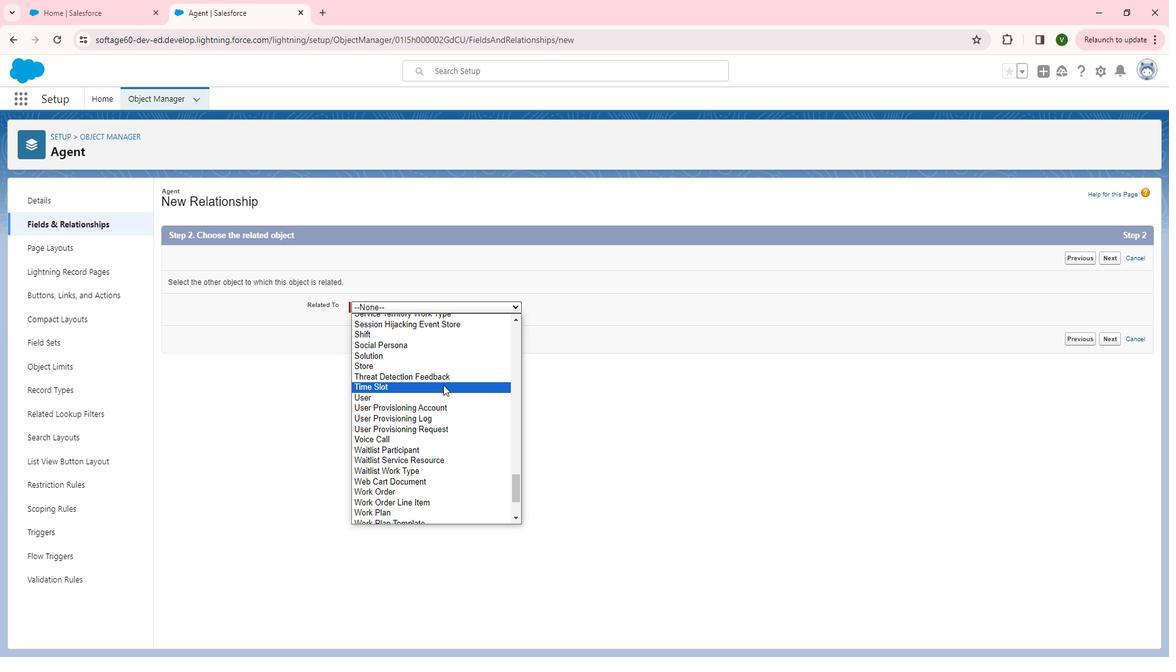 
Action: Mouse scrolled (458, 386) with delta (0, 0)
Screenshot: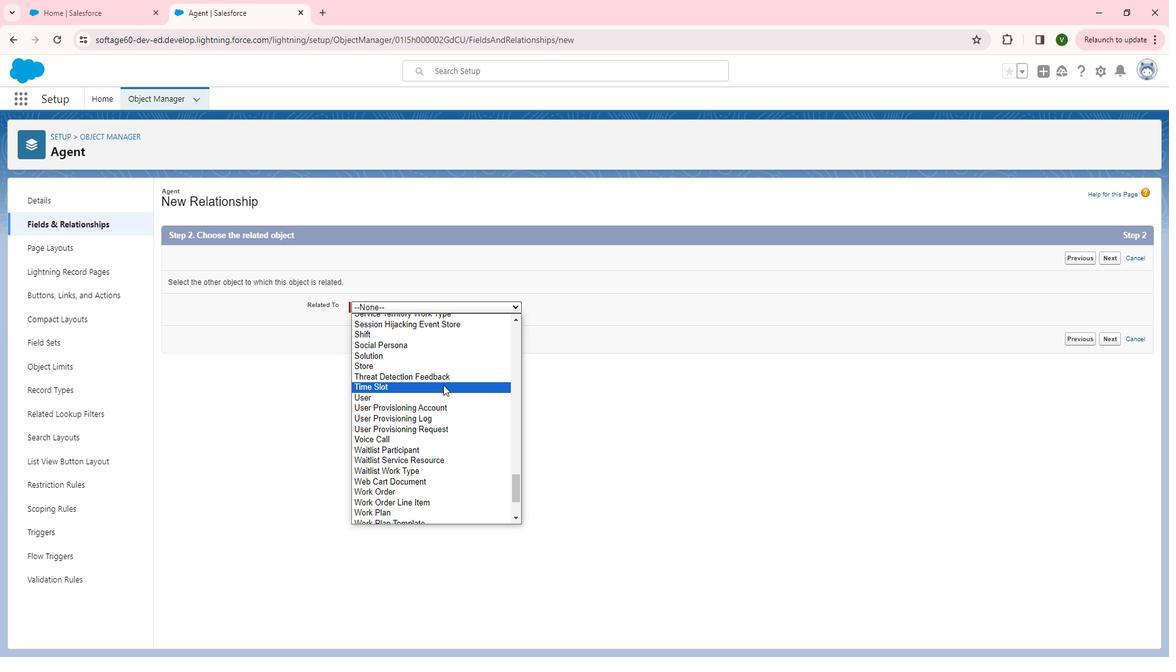 
Action: Mouse moved to (457, 356)
Screenshot: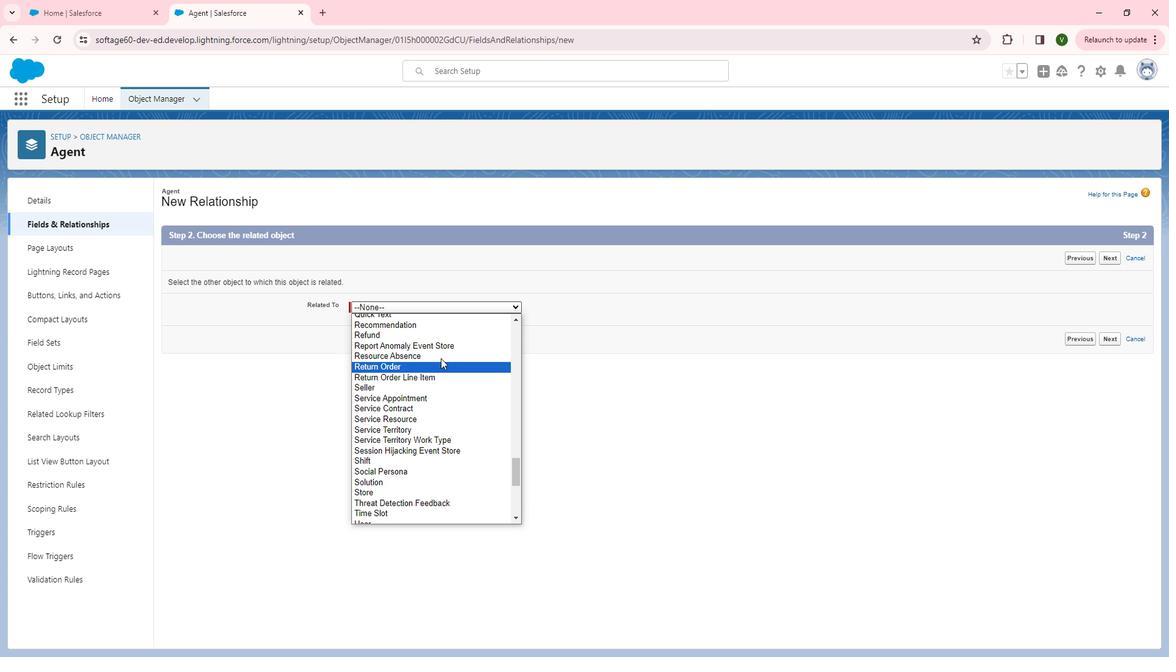 
Action: Mouse scrolled (457, 356) with delta (0, 0)
Screenshot: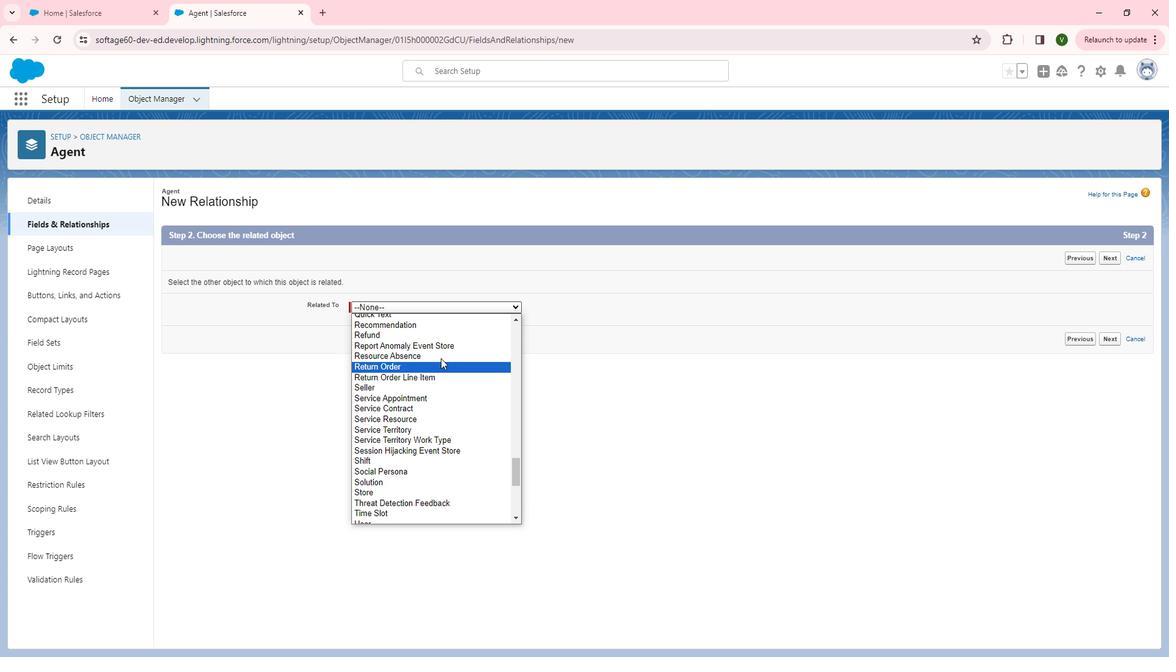 
Action: Mouse moved to (439, 420)
Screenshot: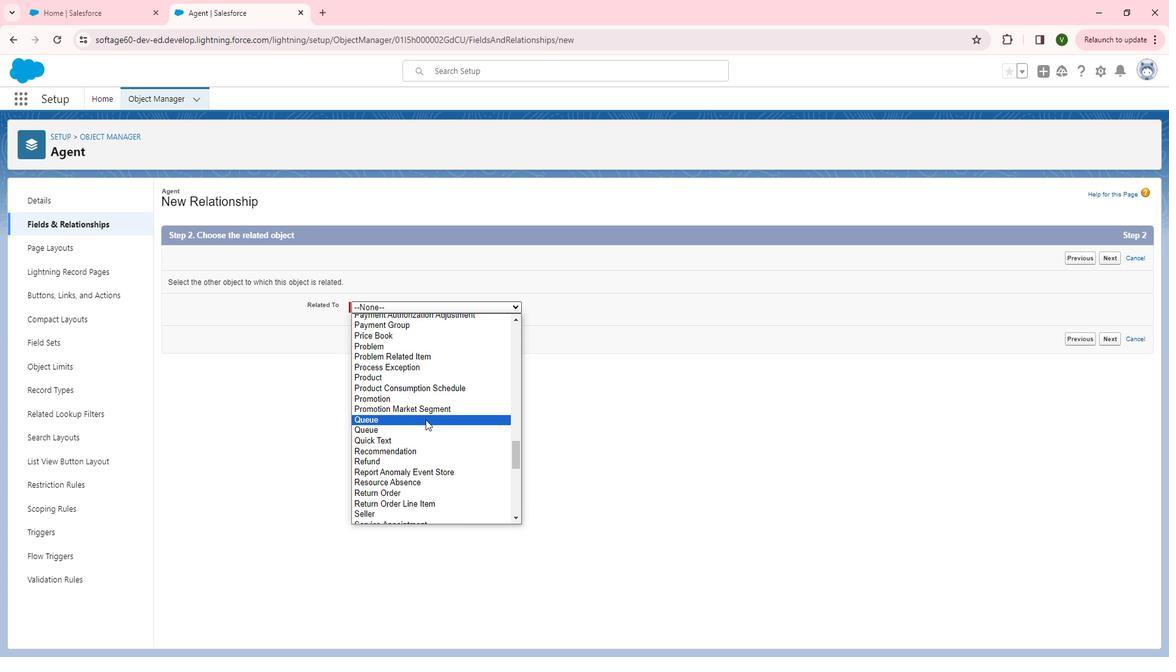 
Action: Mouse pressed left at (439, 420)
Screenshot: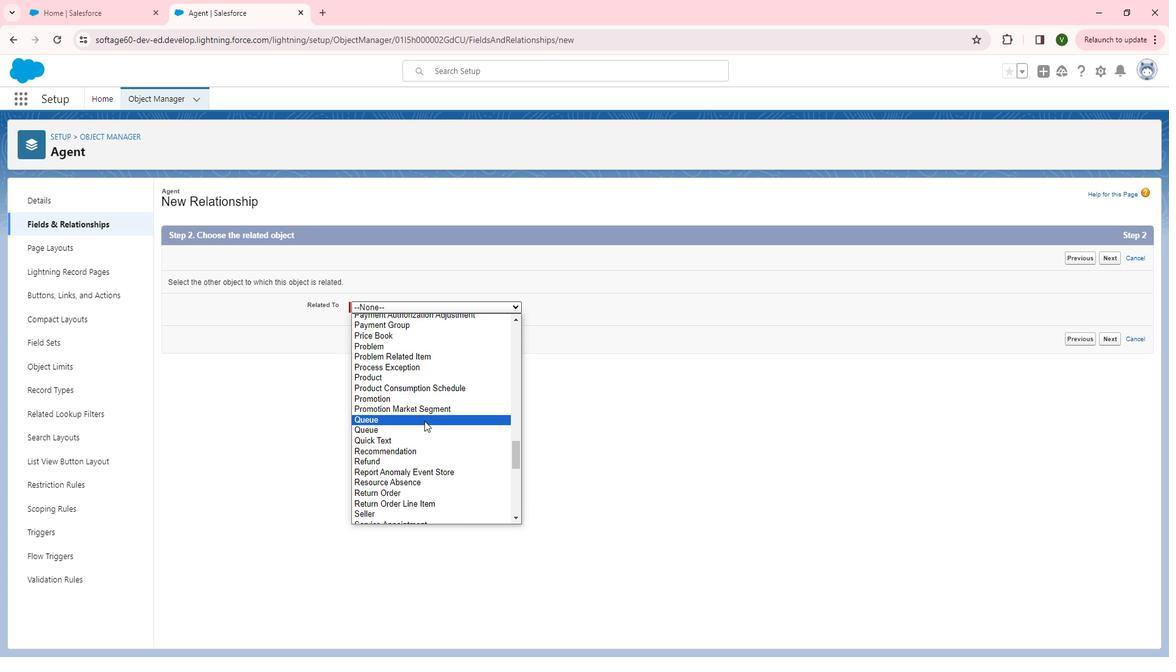 
Action: Mouse moved to (1126, 263)
Screenshot: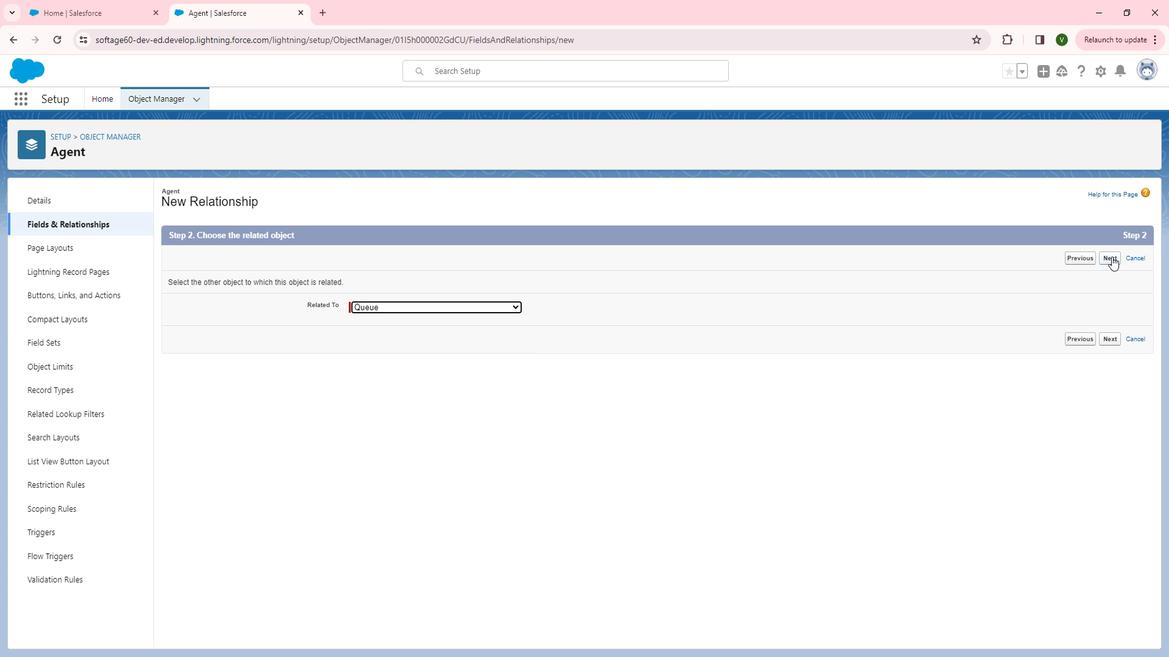 
Action: Mouse pressed left at (1126, 263)
Screenshot: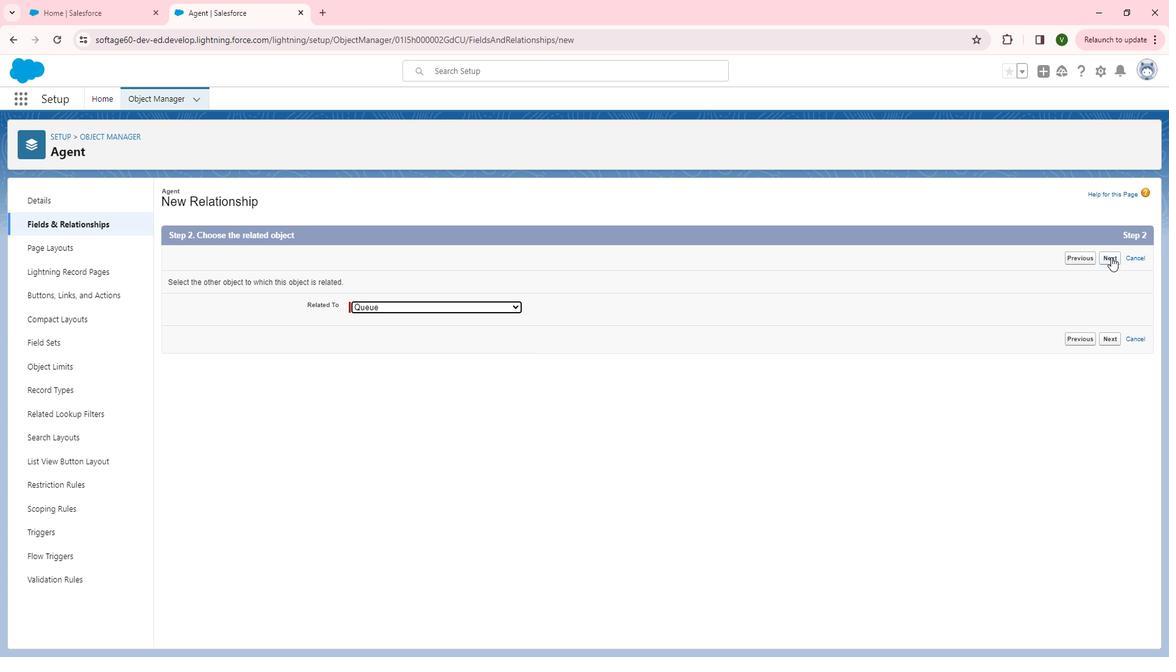 
Action: Mouse moved to (377, 317)
Screenshot: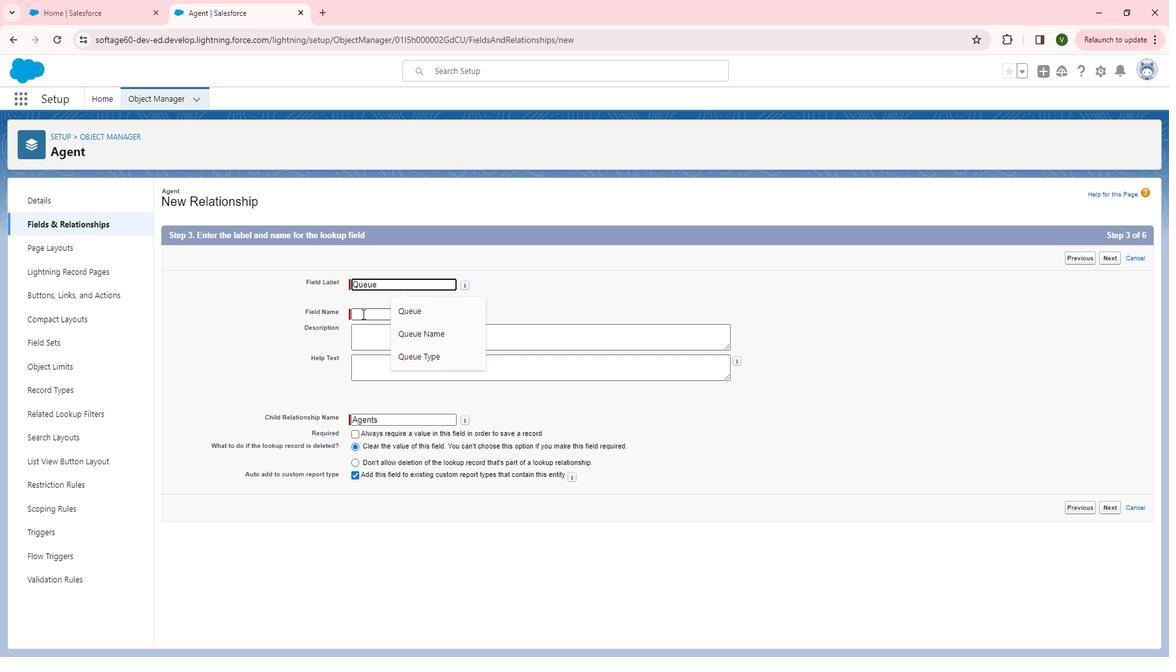 
Action: Mouse pressed left at (377, 317)
Screenshot: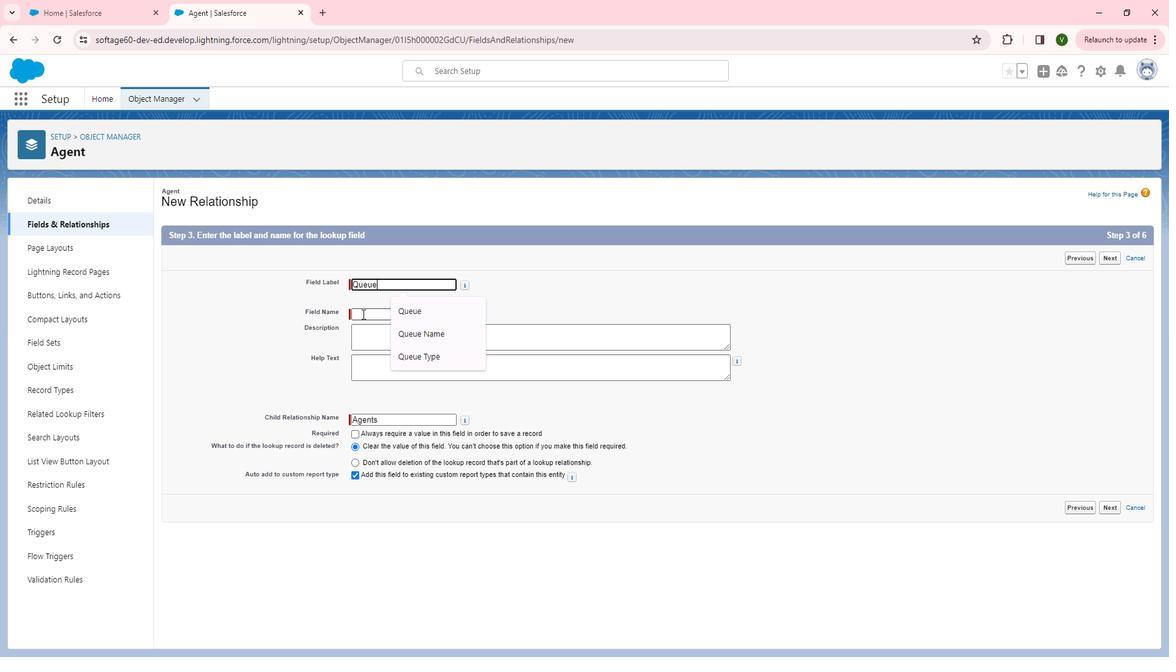 
Action: Mouse moved to (549, 339)
Screenshot: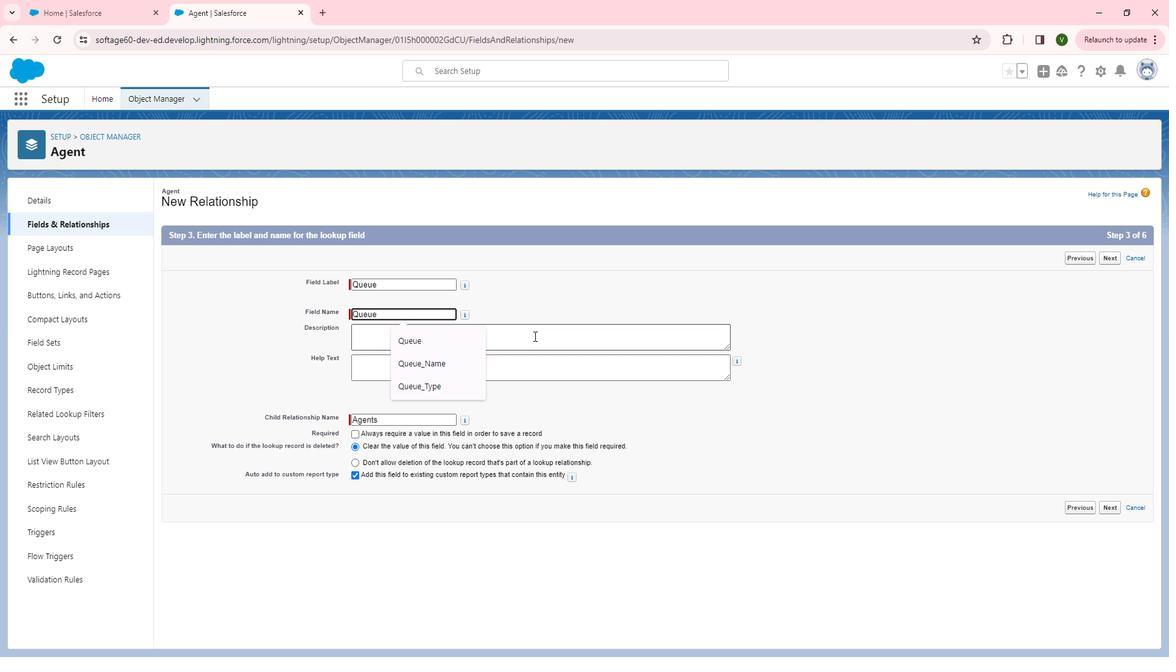 
Action: Mouse pressed left at (549, 339)
Screenshot: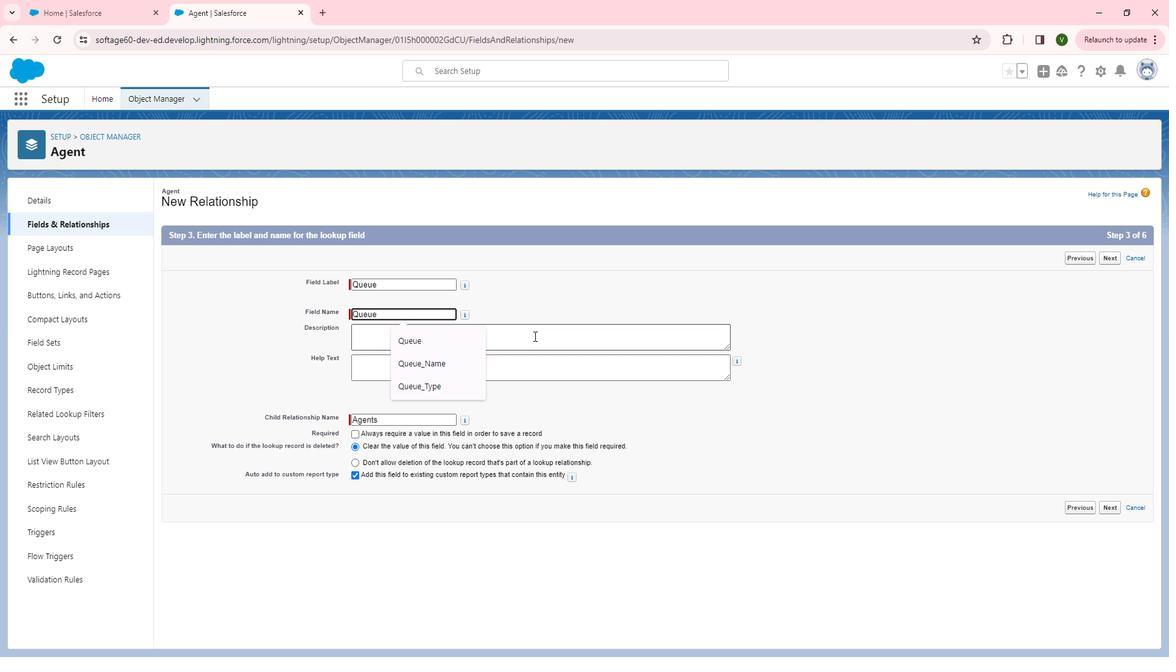 
Action: Mouse moved to (559, 334)
Screenshot: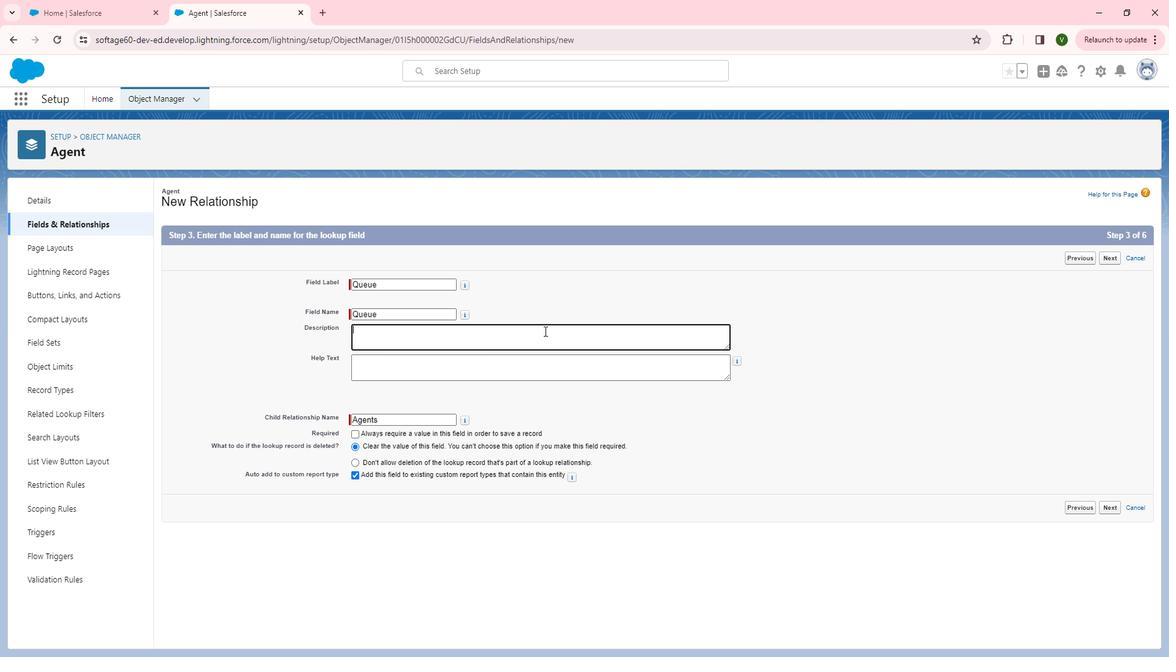 
Action: Key pressed <Key.shift>Rl<Key.backspace>elationship<Key.space>specify<Key.space>between<Key.space>agent<Key.space>and<Key.space>queue.
Screenshot: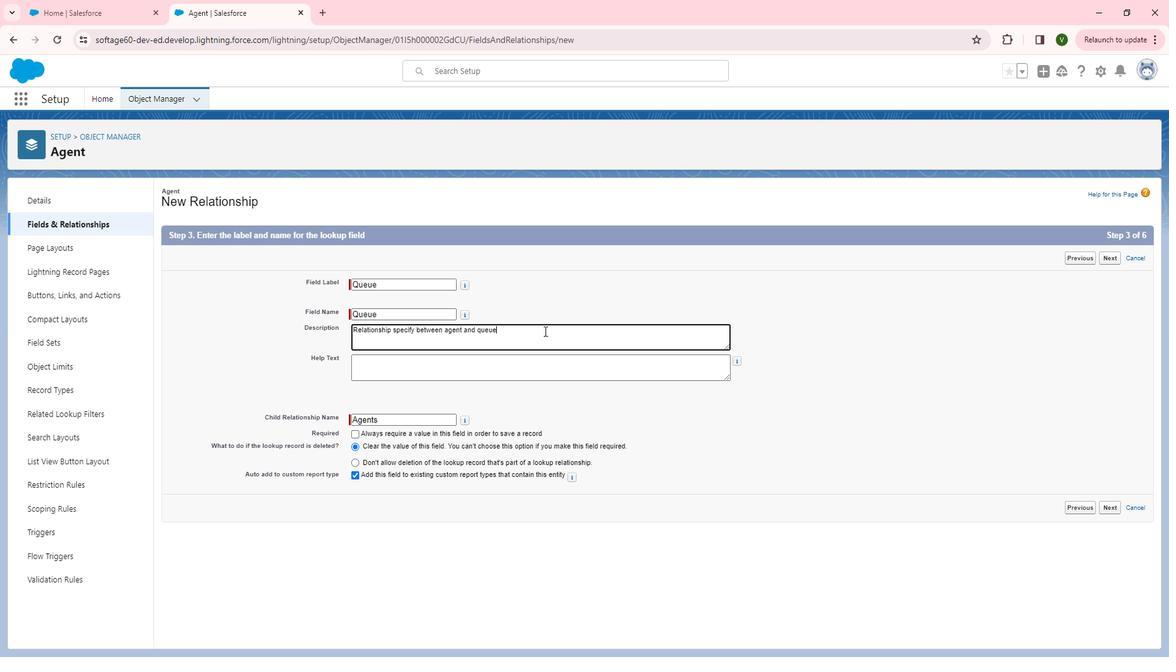 
Action: Mouse moved to (548, 369)
Screenshot: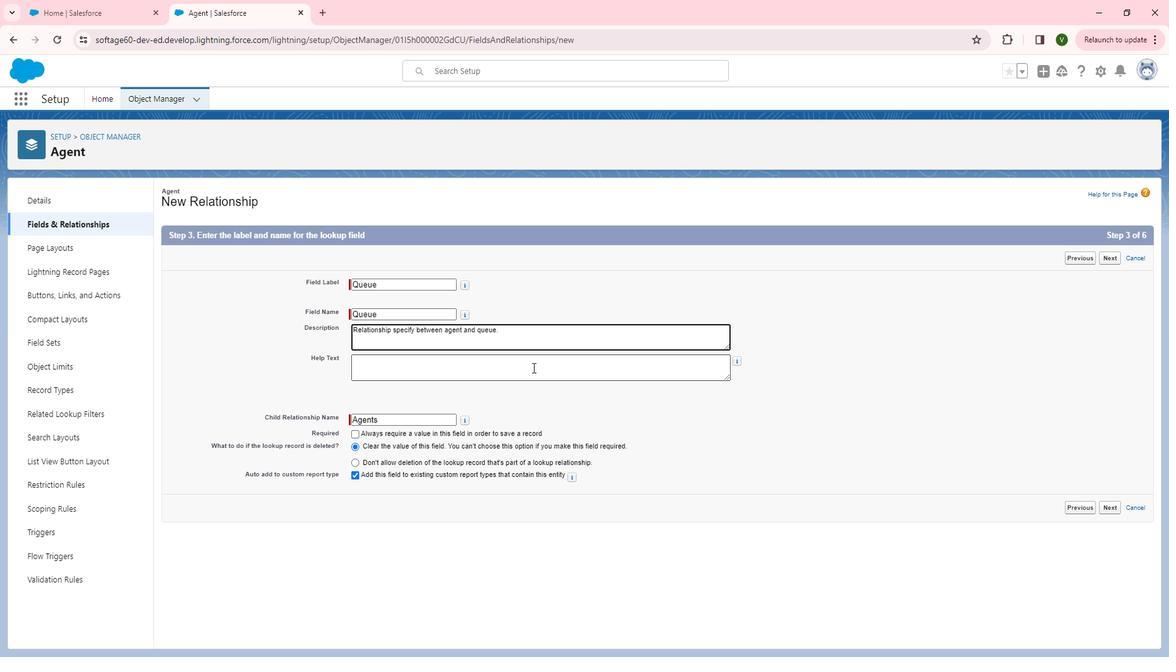 
Action: Mouse pressed left at (548, 369)
Screenshot: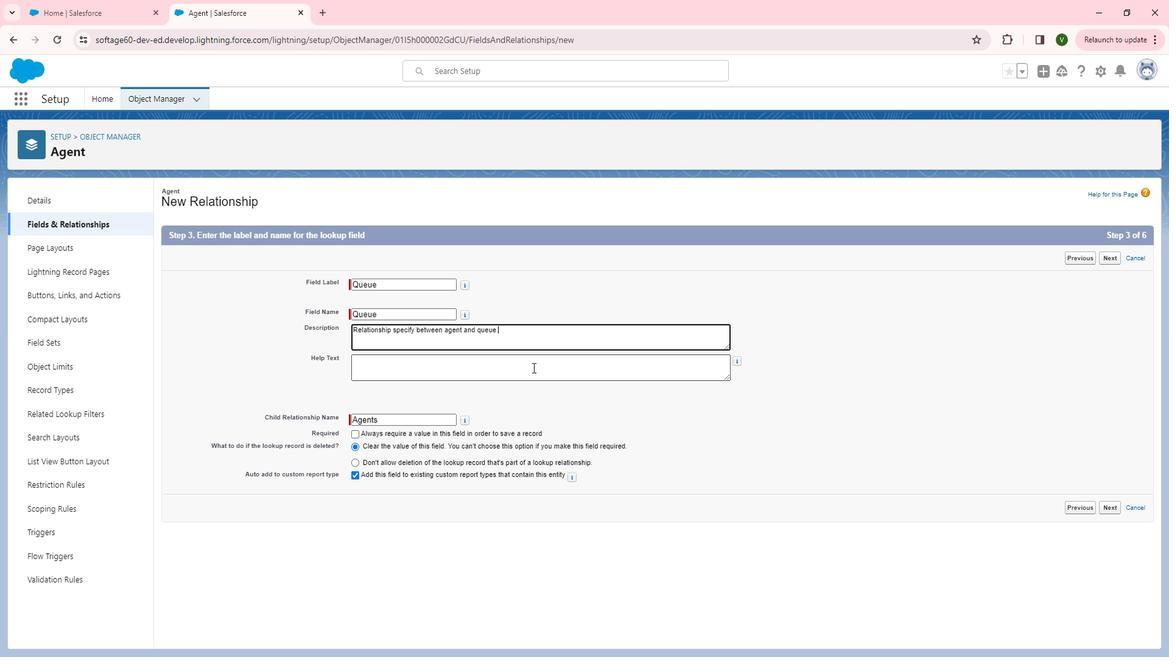 
Action: Mouse moved to (548, 369)
Screenshot: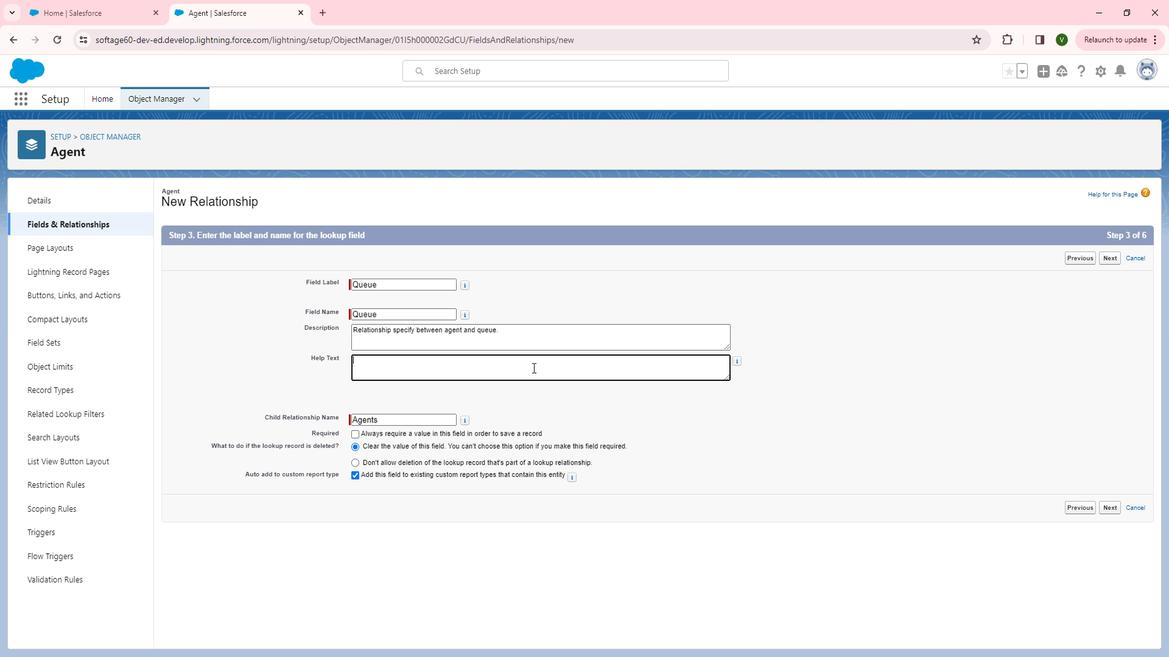
Action: Key pressed <Key.shift>Sh<Key.backspace><Key.backspace>sh<Key.backspace><Key.backspace><Key.shift>Sho<Key.backspace><Key.backspace><Key.backspace>check<Key.space>qu<Key.backspace><Key.backspace>assigned<Key.space>queue<Key.space>to<Key.space>agent.
Screenshot: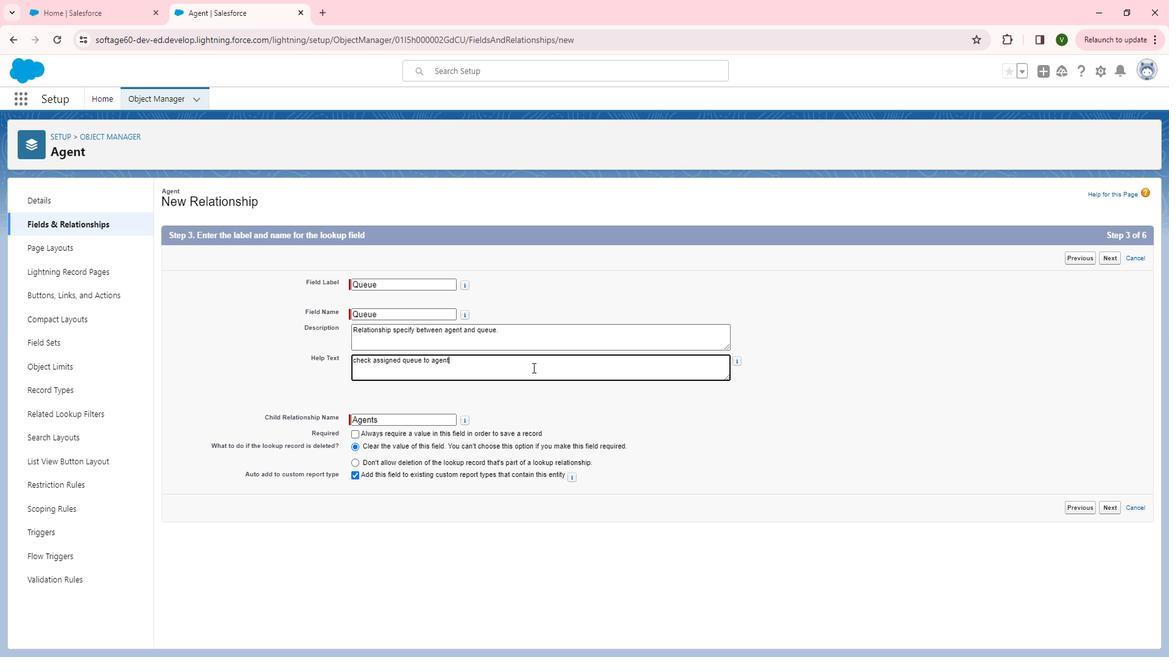 
Action: Mouse moved to (1121, 264)
Screenshot: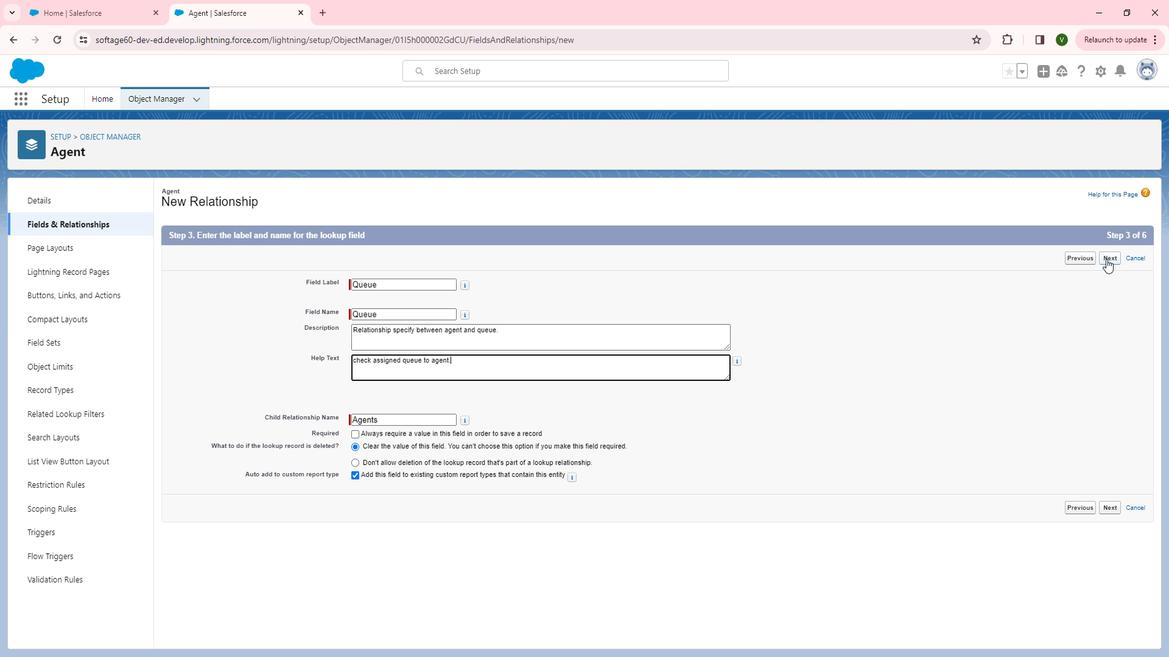 
Action: Mouse pressed left at (1121, 264)
Screenshot: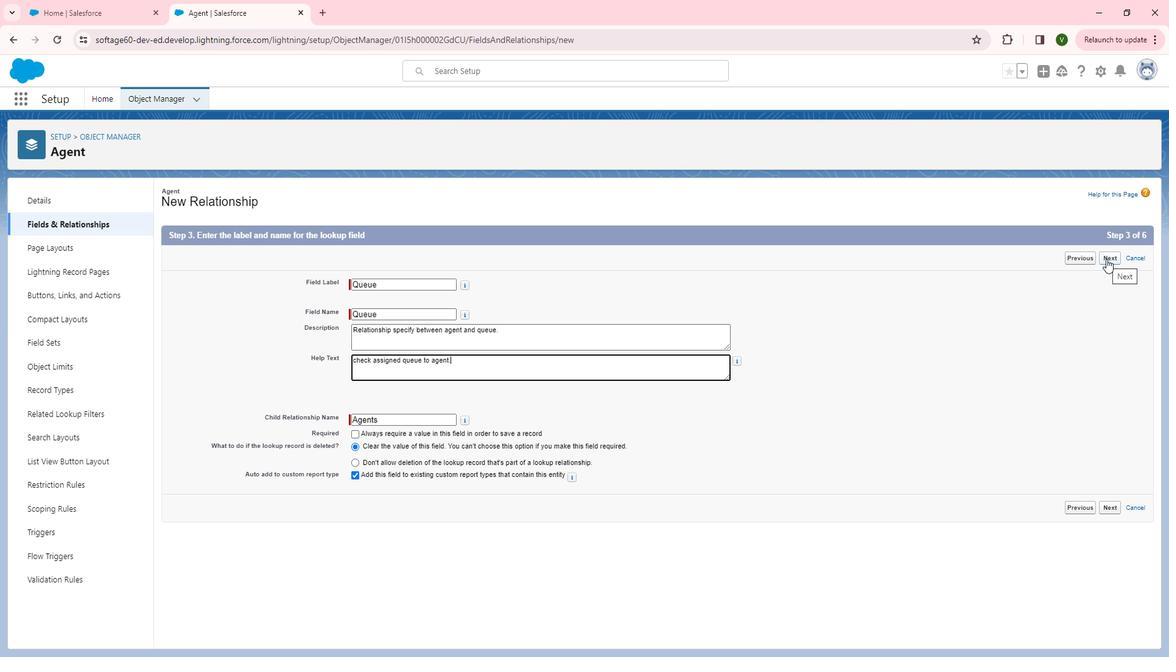 
Action: Mouse moved to (853, 380)
Screenshot: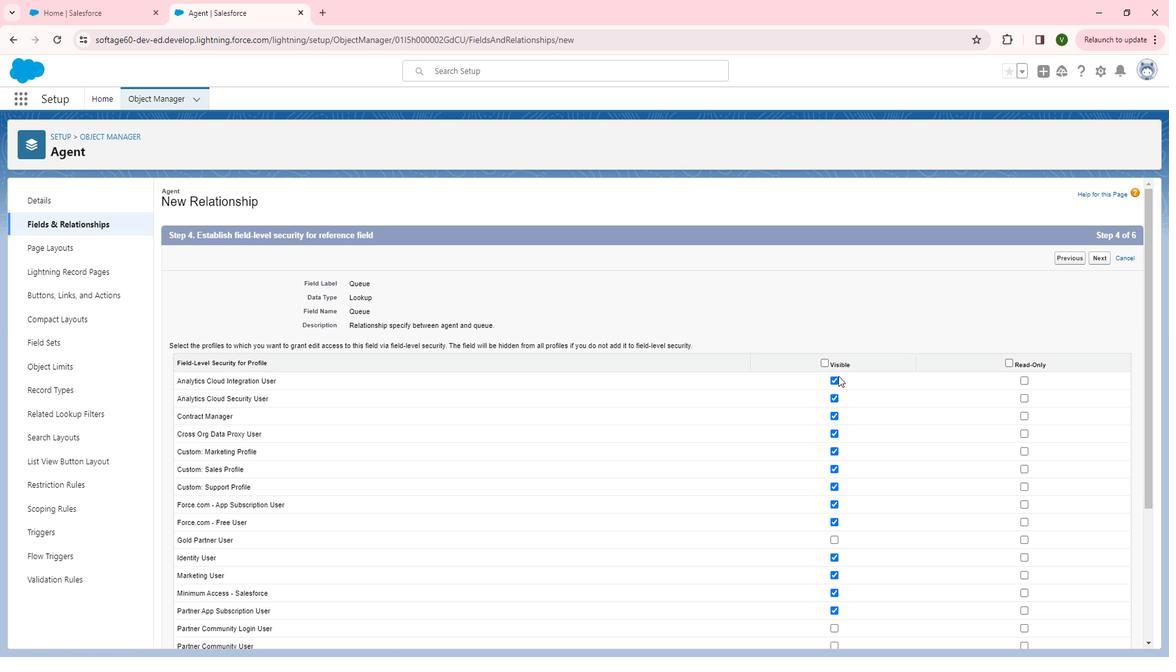 
Action: Mouse scrolled (853, 379) with delta (0, 0)
Screenshot: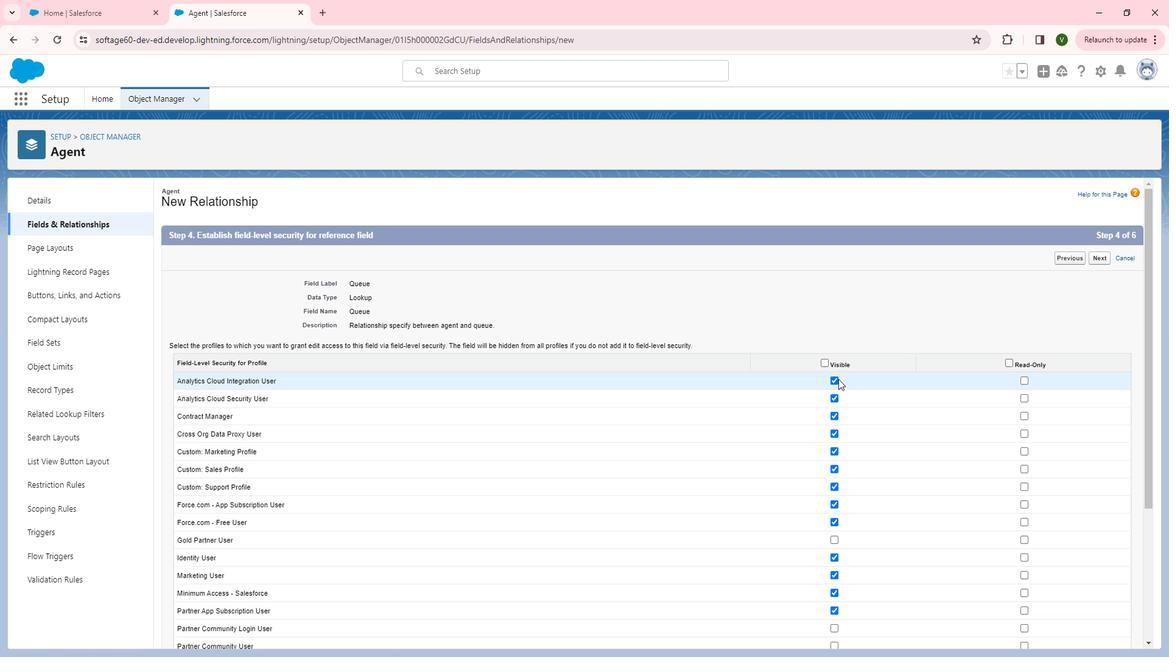 
Action: Mouse moved to (848, 353)
Screenshot: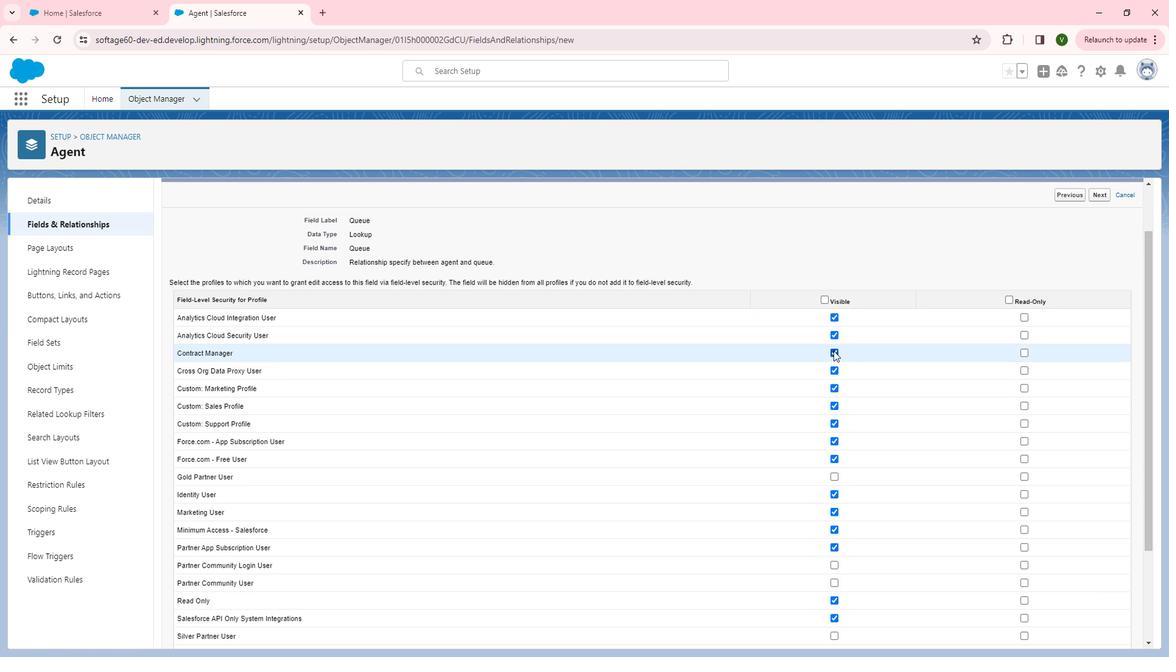 
Action: Mouse pressed left at (848, 353)
Screenshot: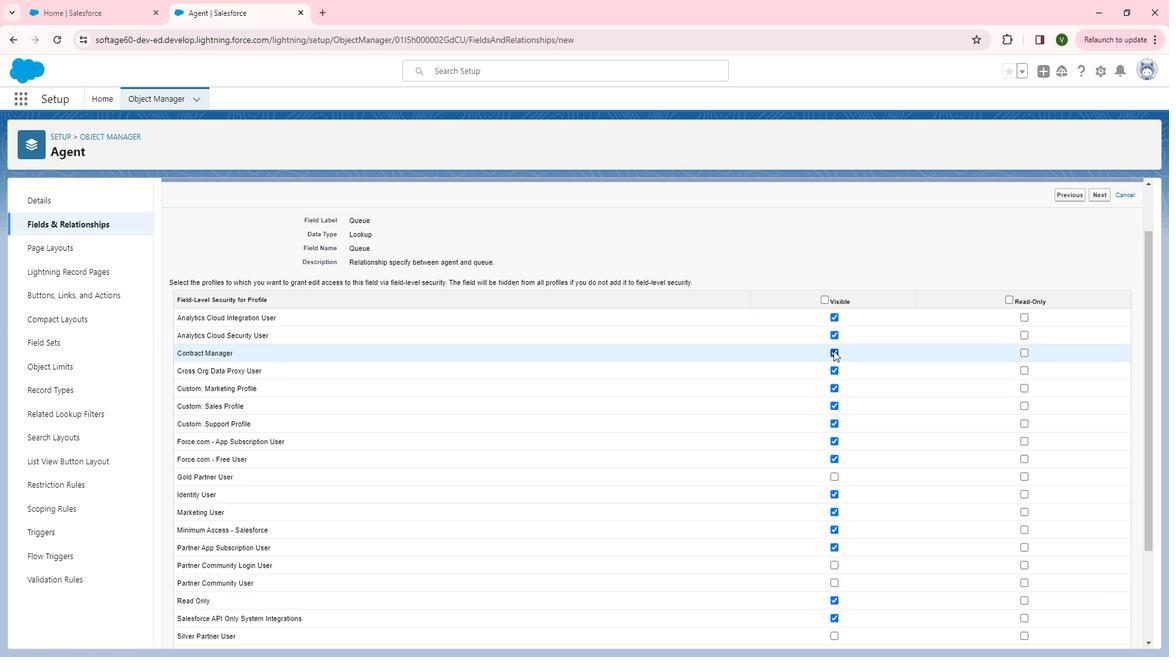 
Action: Mouse moved to (850, 370)
Screenshot: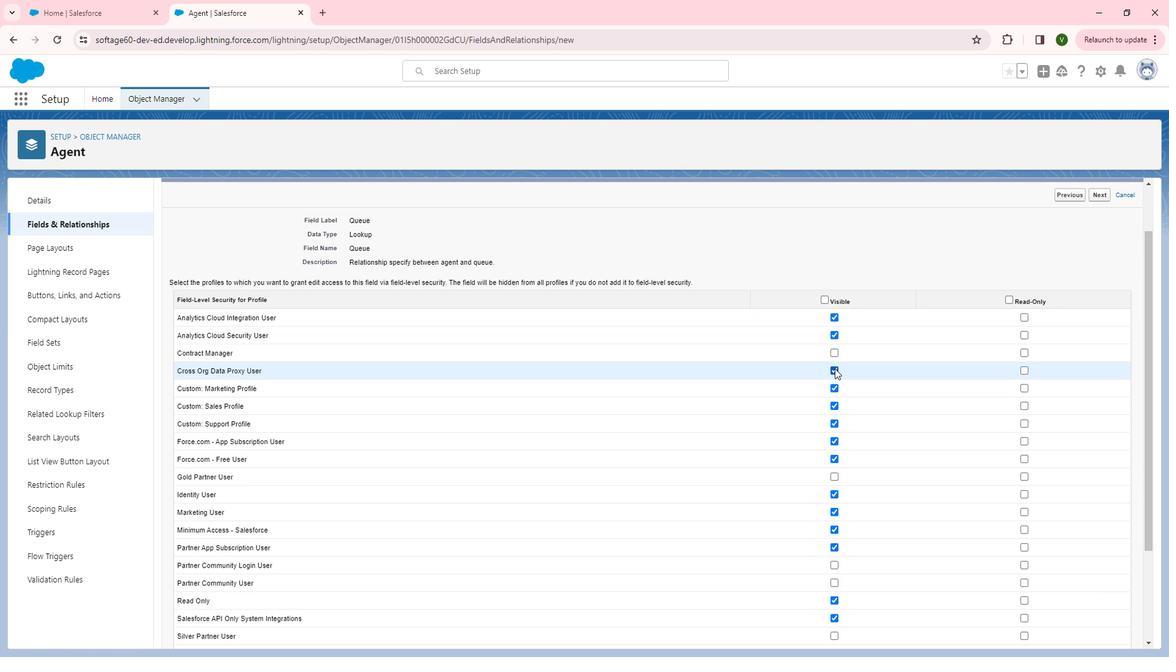 
Action: Mouse pressed left at (850, 370)
Screenshot: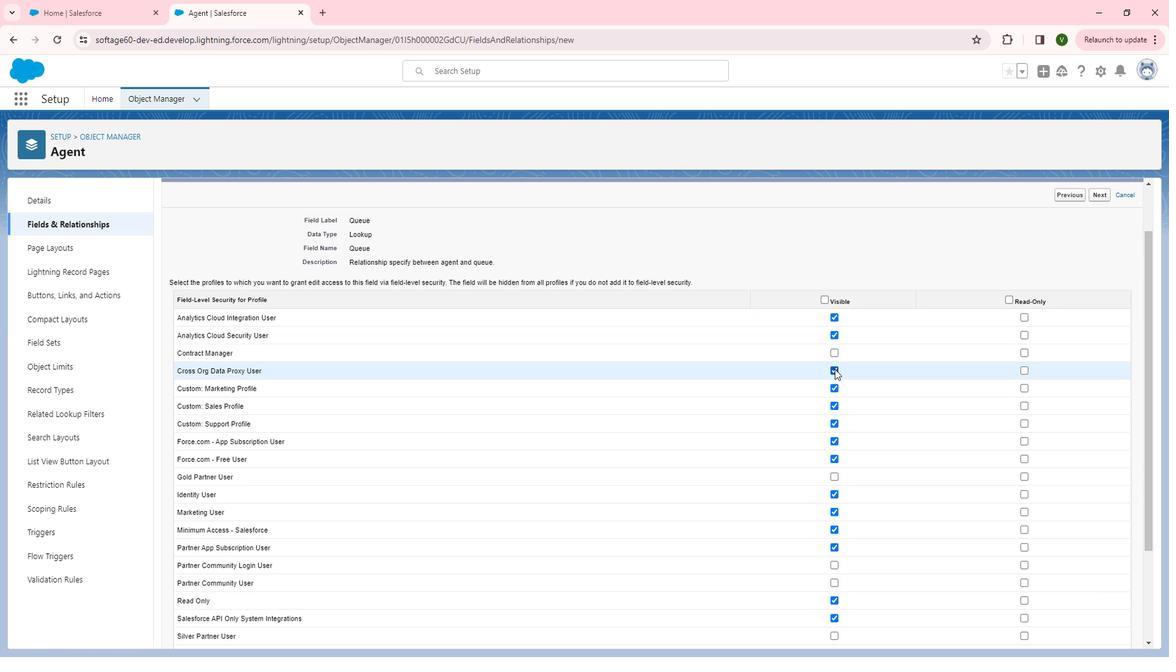 
Action: Mouse moved to (849, 387)
Screenshot: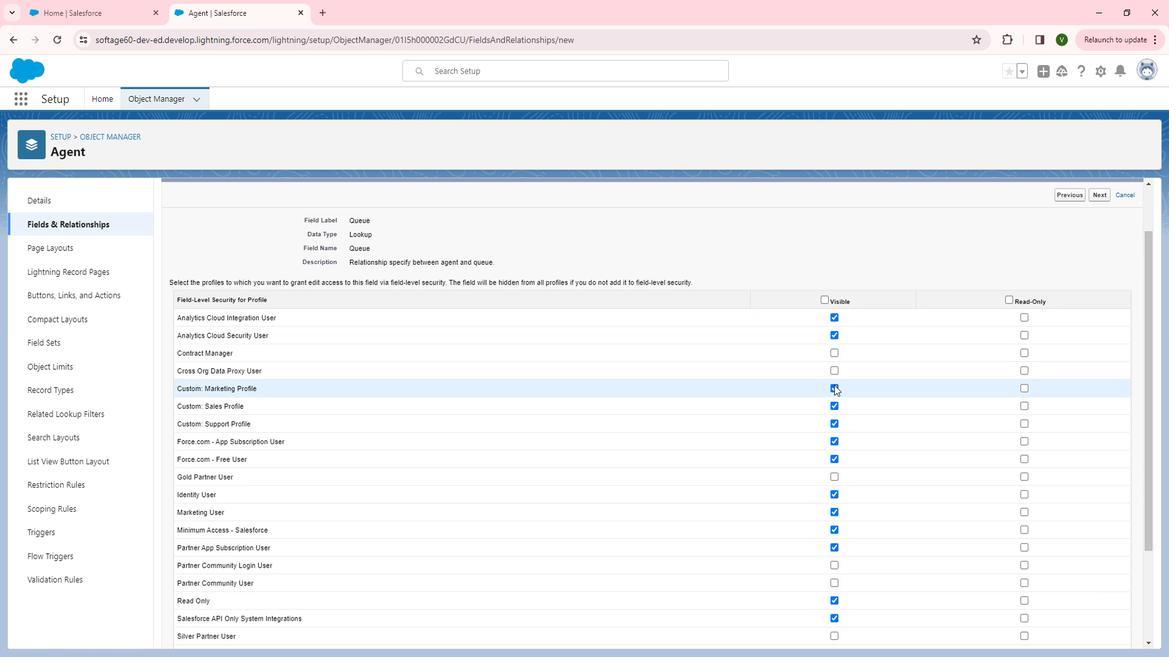 
Action: Mouse pressed left at (849, 387)
Screenshot: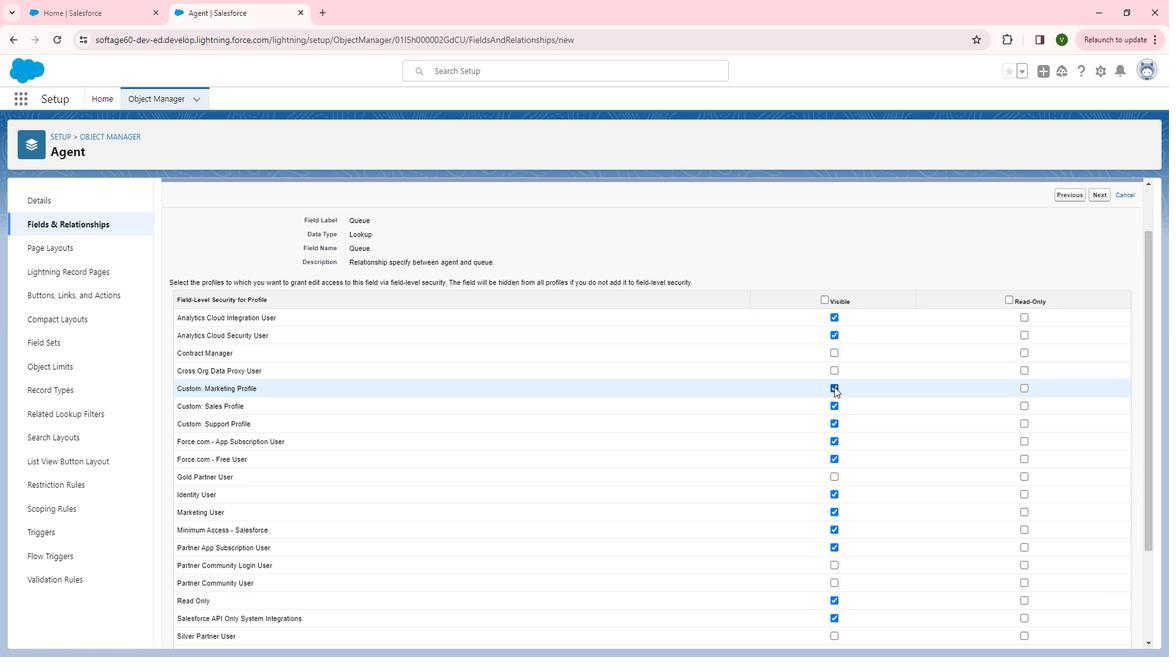
Action: Mouse moved to (1036, 342)
Screenshot: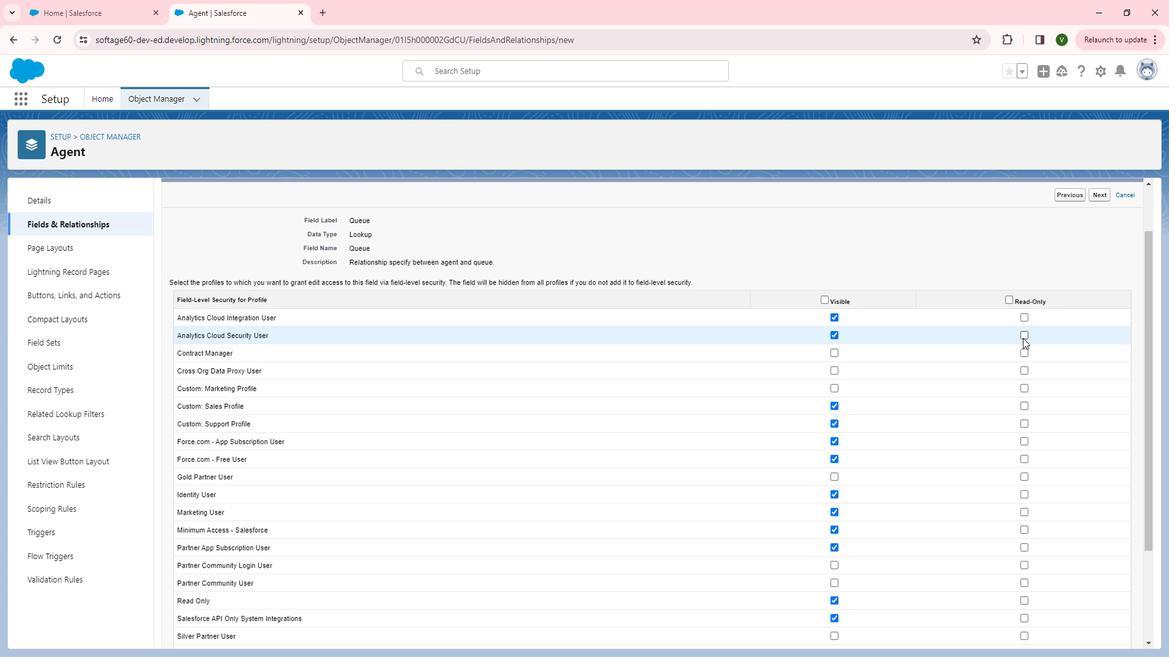
Action: Mouse pressed left at (1036, 342)
Screenshot: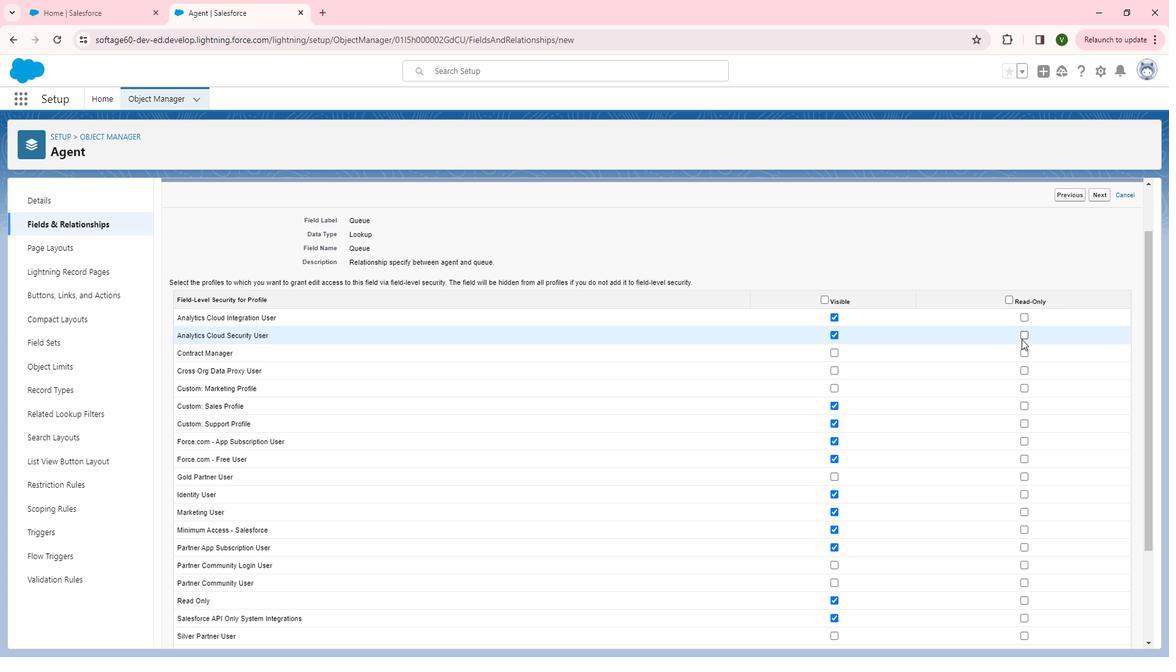 
Action: Mouse moved to (1040, 322)
Screenshot: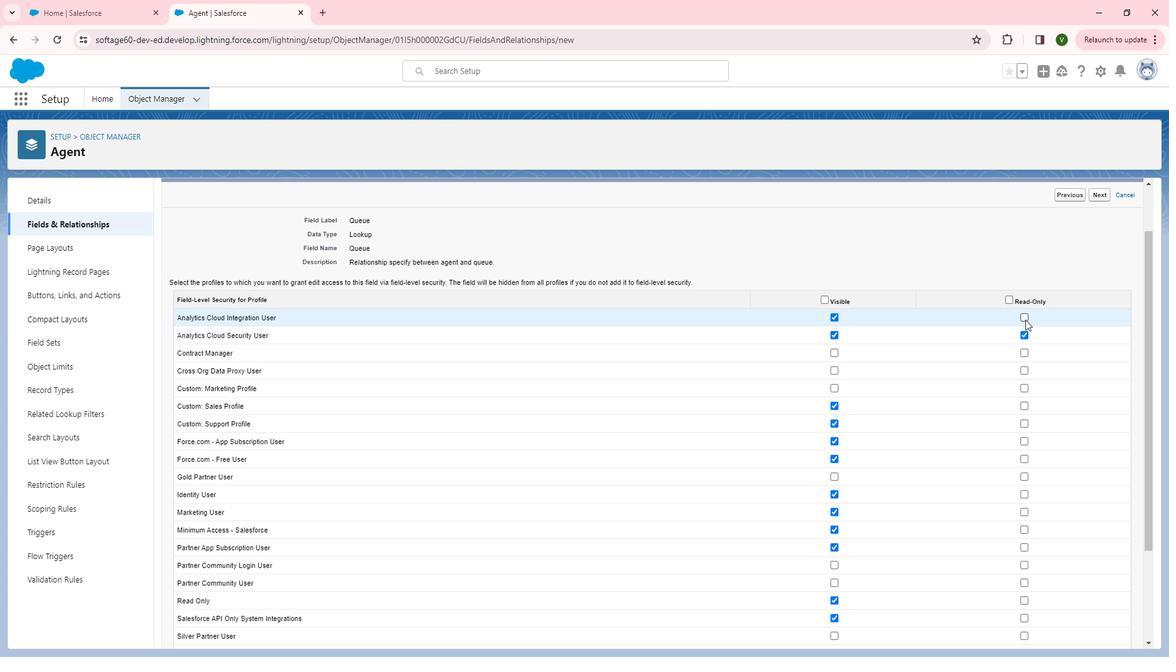 
Action: Mouse pressed left at (1040, 322)
Screenshot: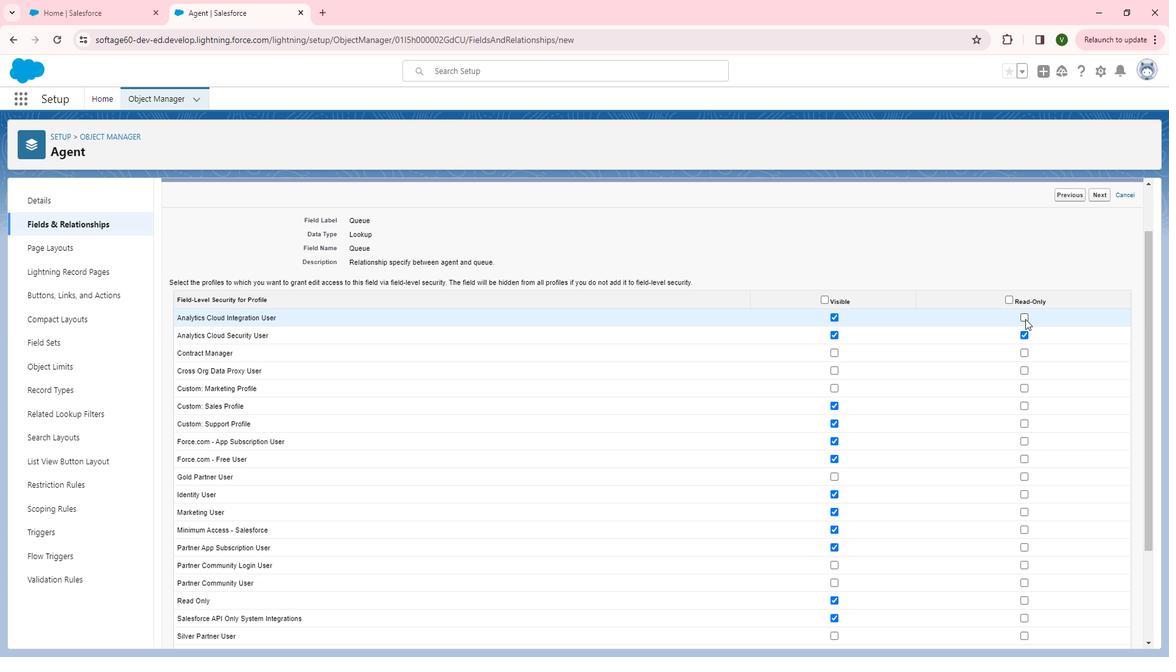 
Action: Mouse moved to (1046, 364)
Screenshot: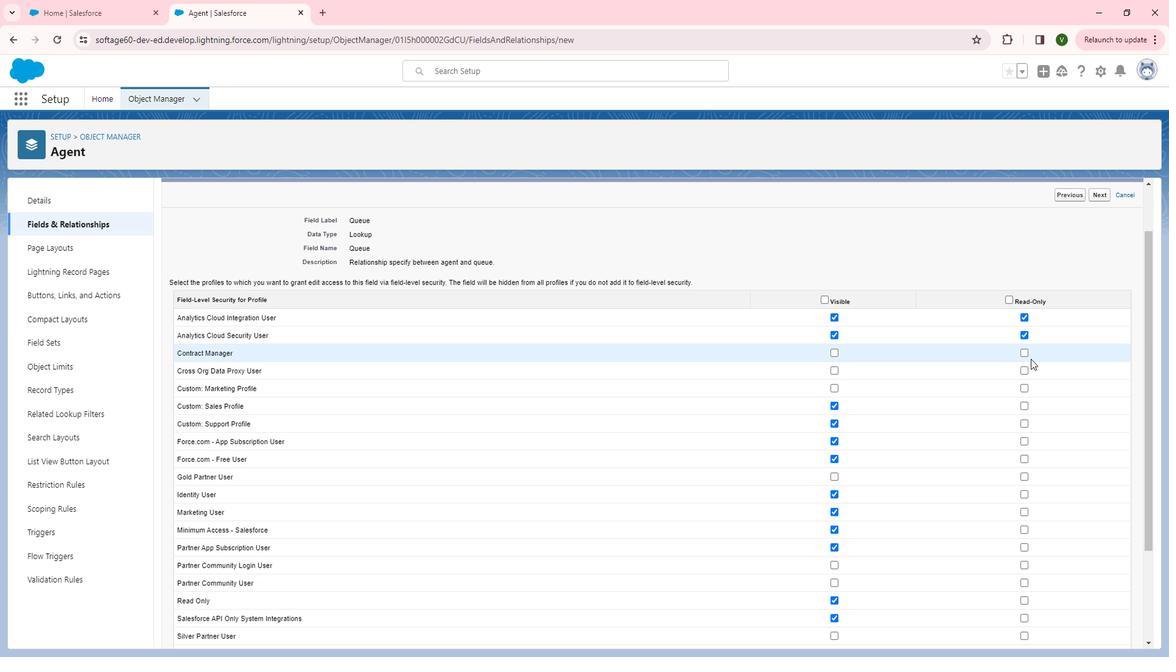 
Action: Mouse scrolled (1046, 363) with delta (0, 0)
Screenshot: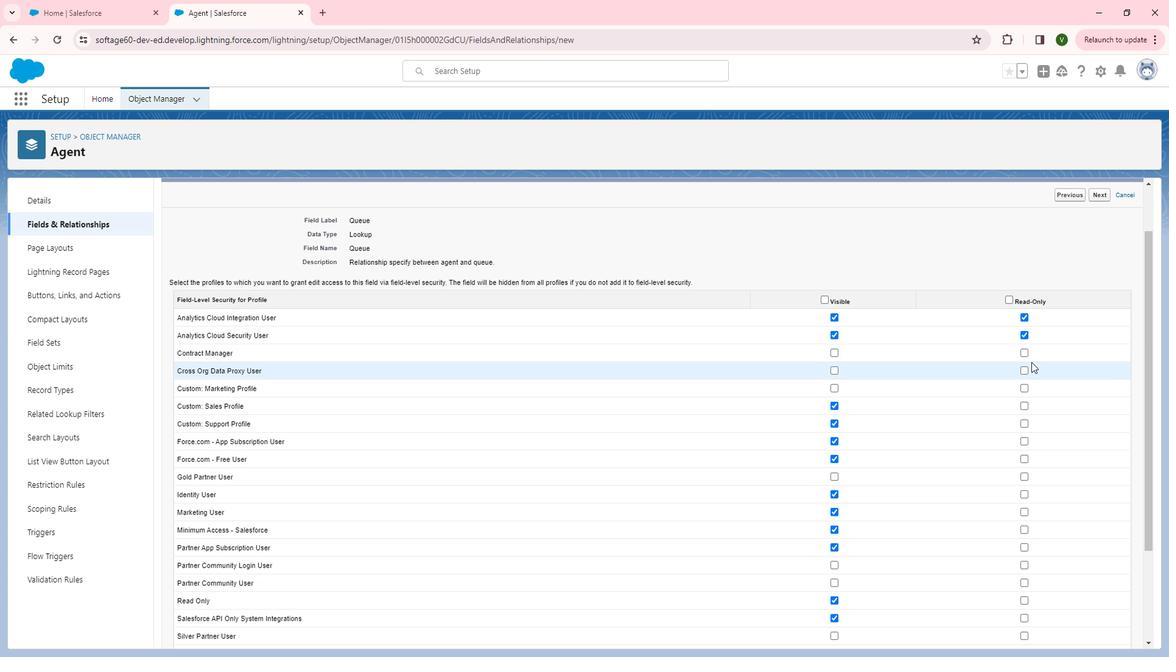 
Action: Mouse moved to (1035, 360)
Screenshot: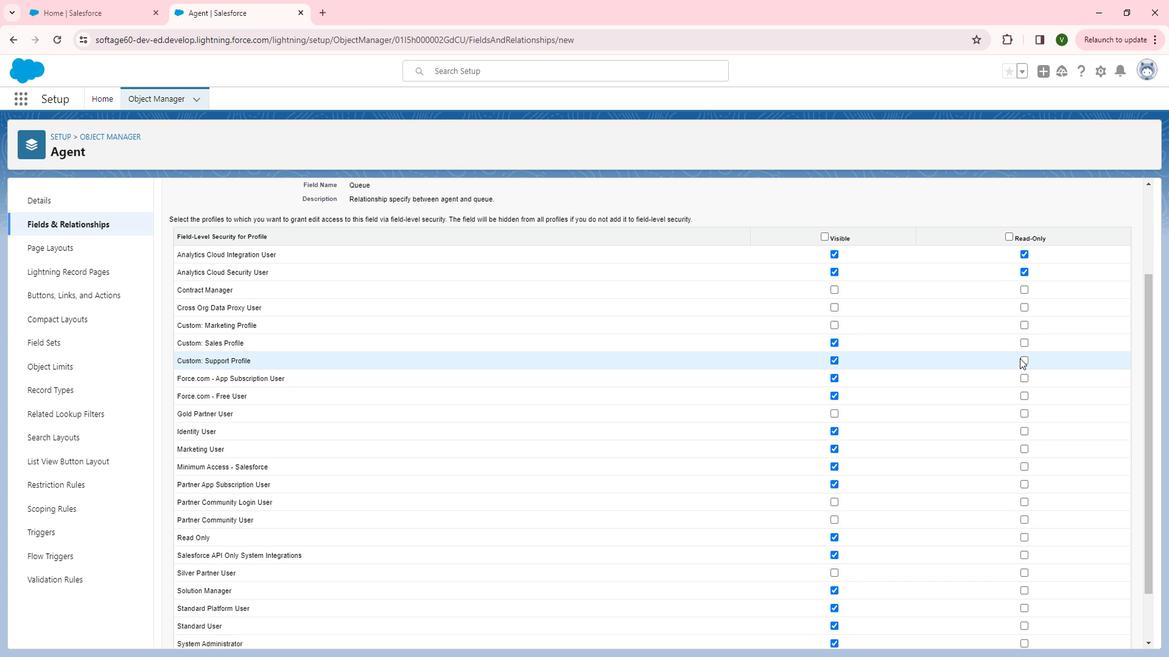 
Action: Mouse pressed left at (1035, 360)
Screenshot: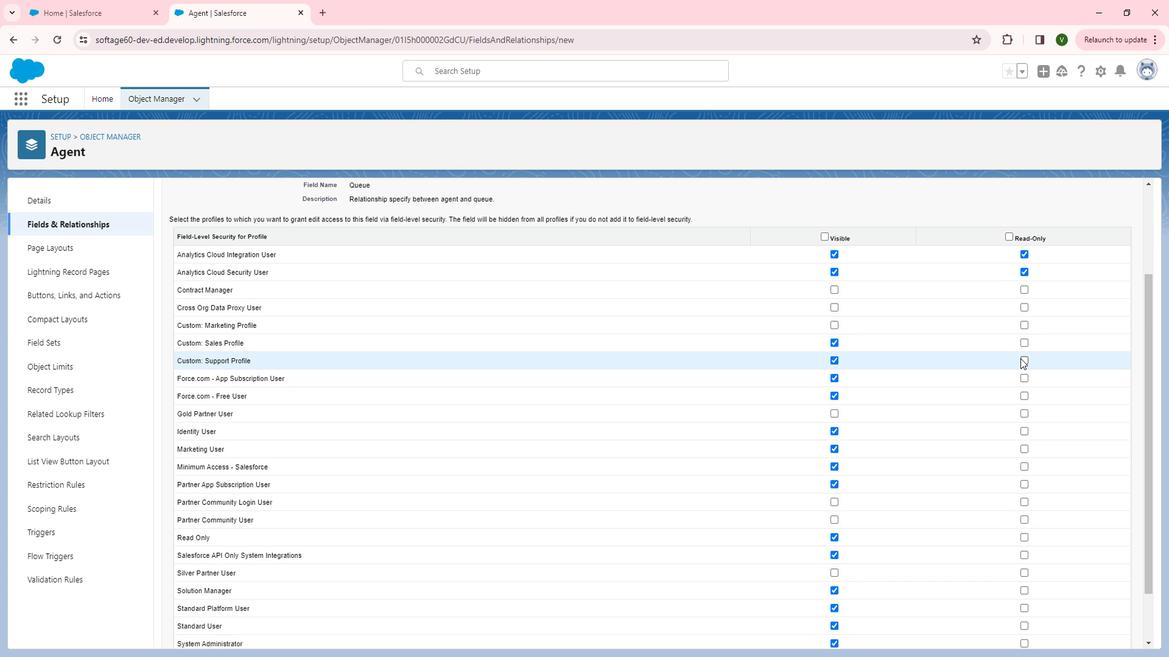 
Action: Mouse moved to (1039, 379)
Screenshot: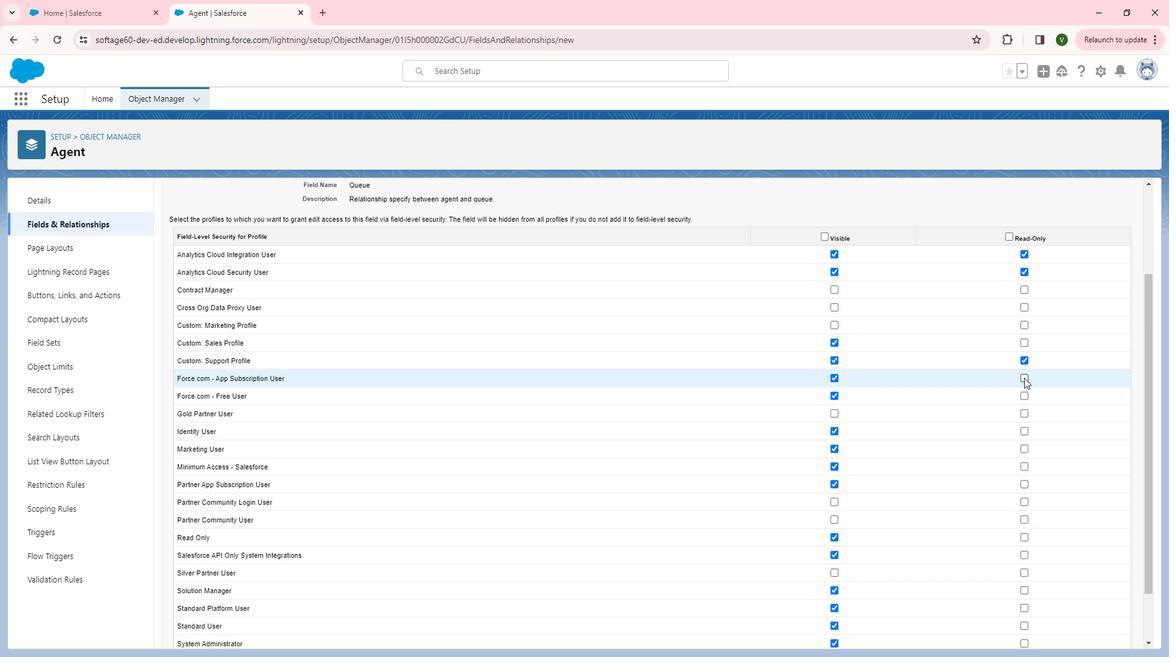 
Action: Mouse pressed left at (1039, 379)
Screenshot: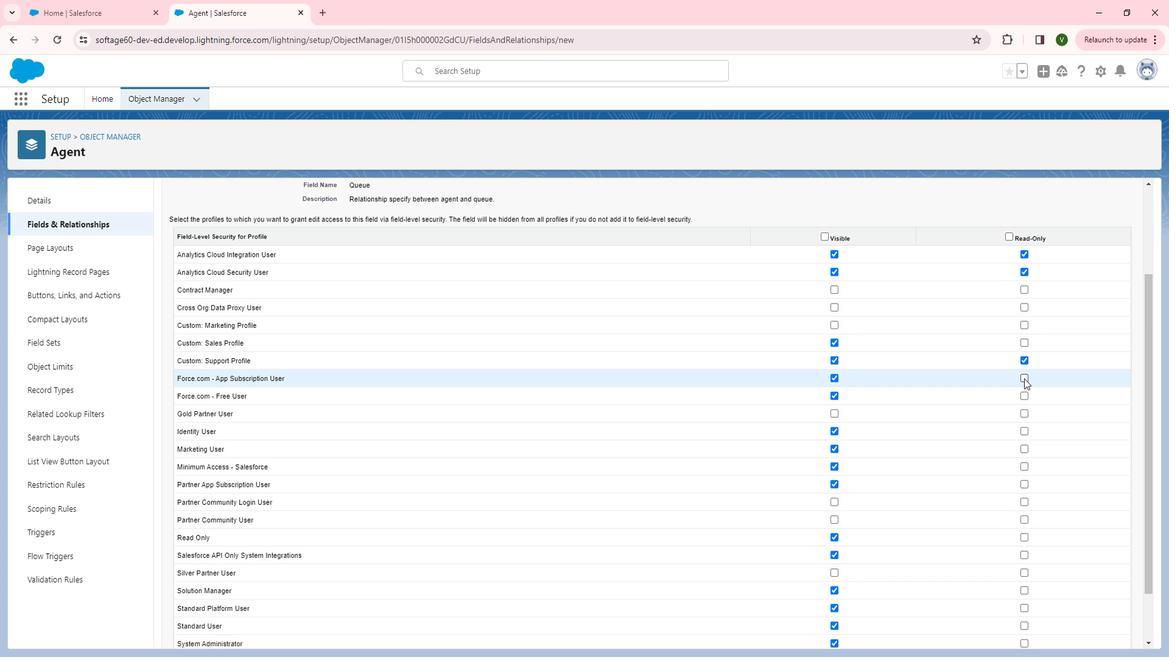 
Action: Mouse moved to (1039, 386)
Screenshot: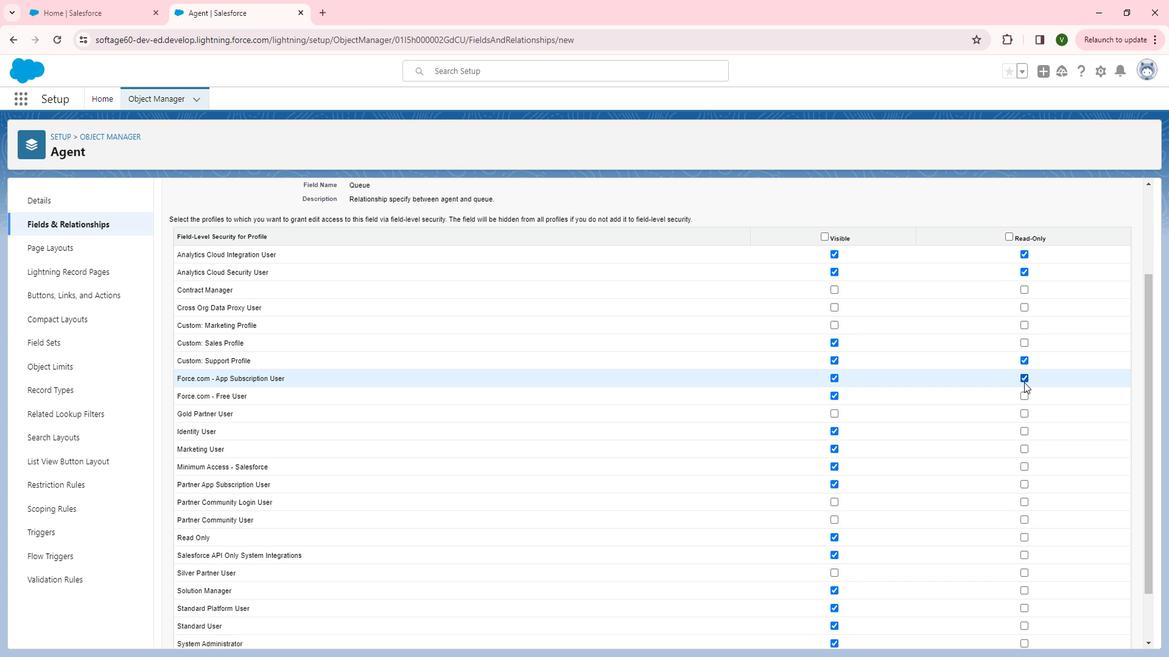 
Action: Mouse scrolled (1039, 385) with delta (0, 0)
Screenshot: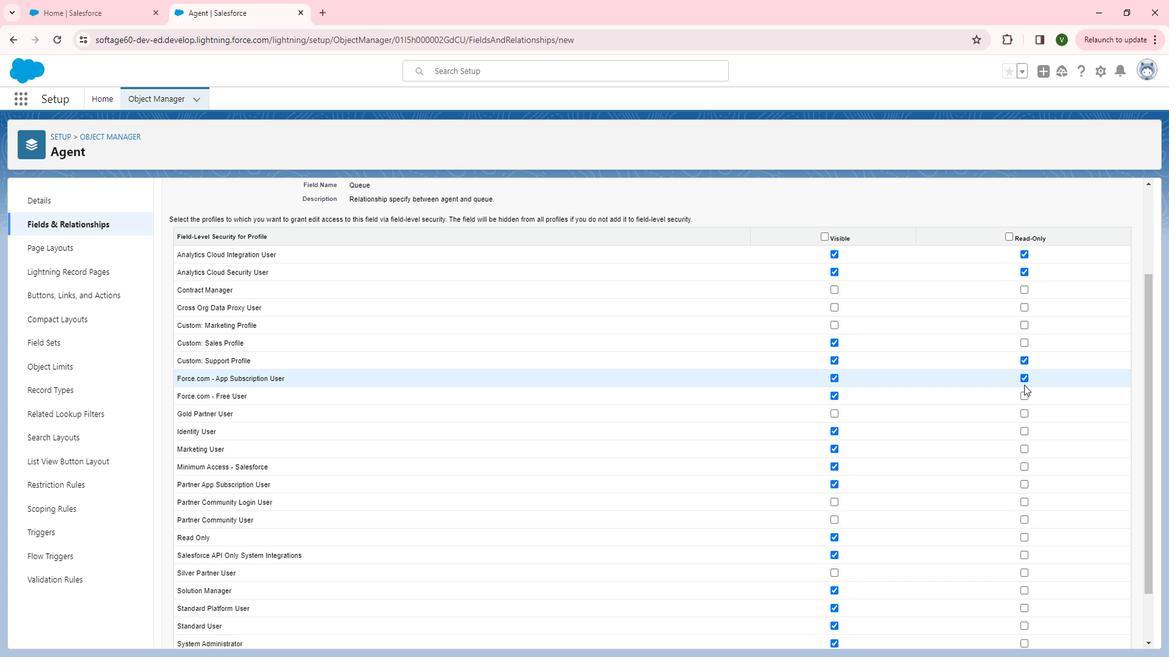 
Action: Mouse moved to (1039, 386)
Screenshot: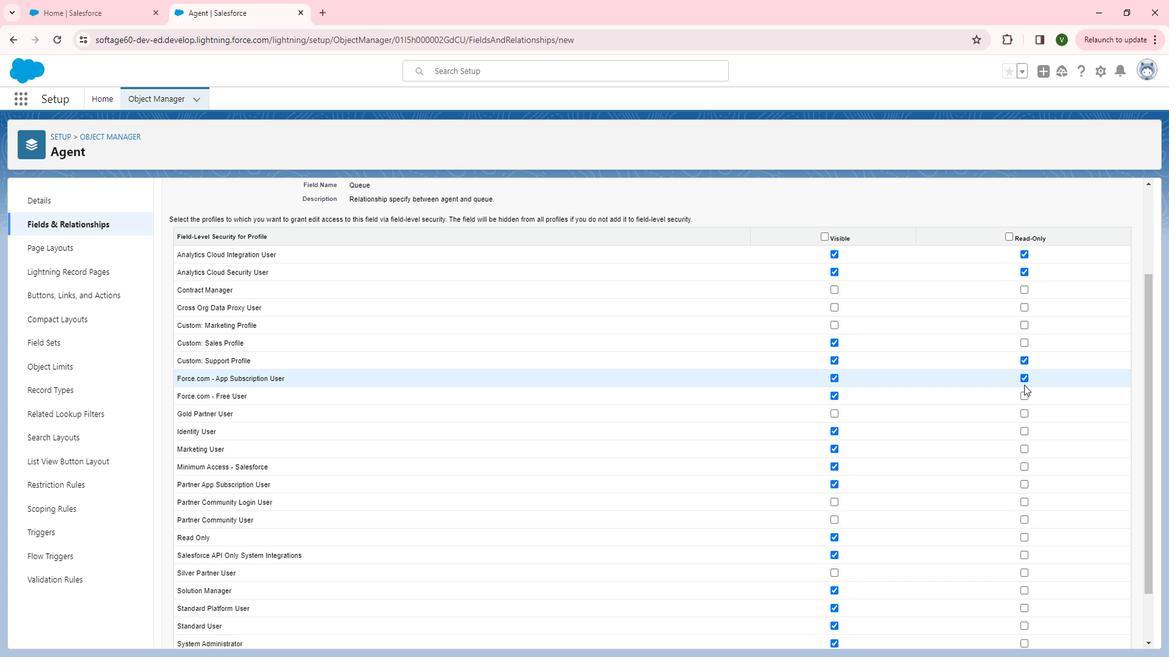 
Action: Mouse scrolled (1039, 385) with delta (0, 0)
Screenshot: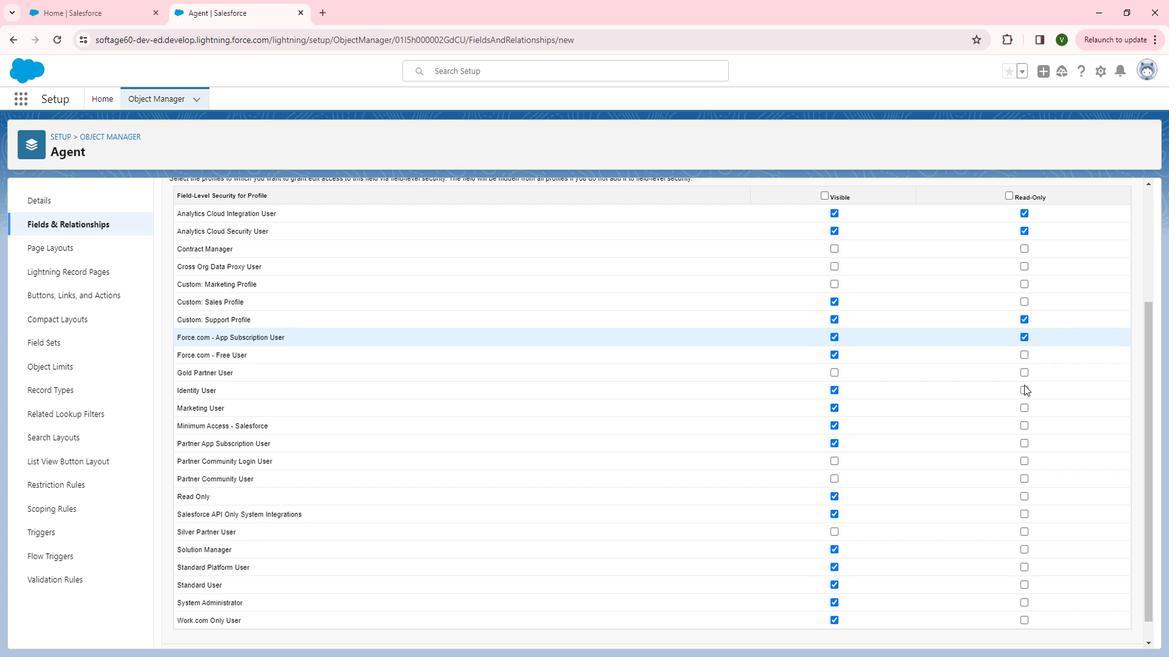 
Action: Mouse moved to (1037, 381)
Screenshot: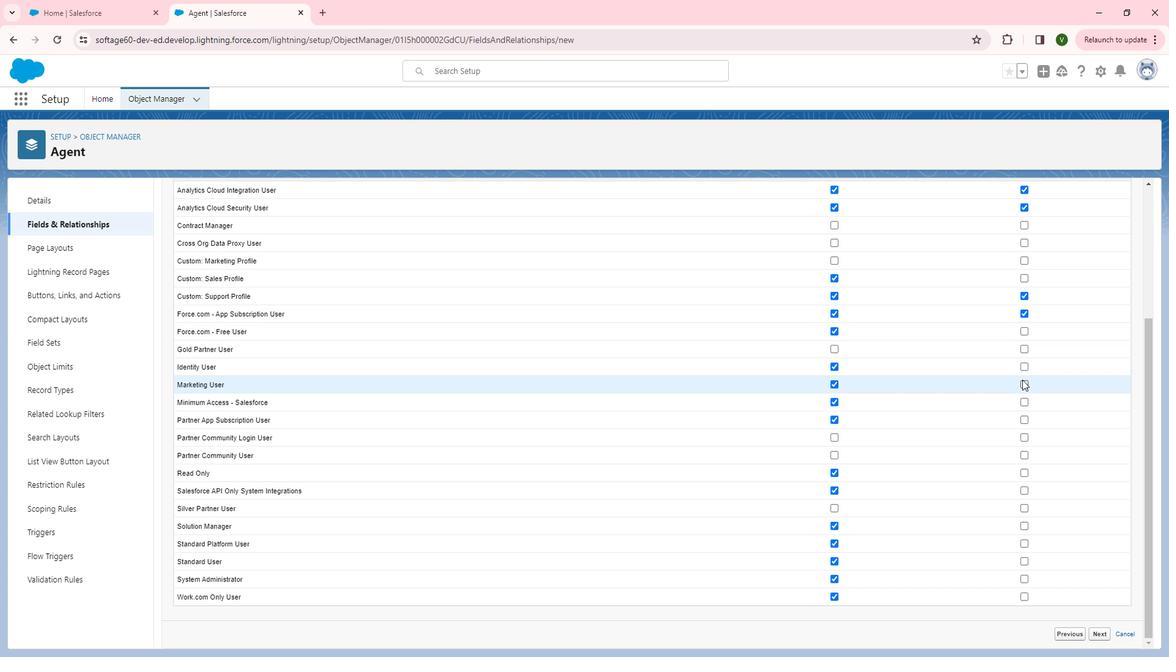
Action: Mouse pressed left at (1037, 381)
Screenshot: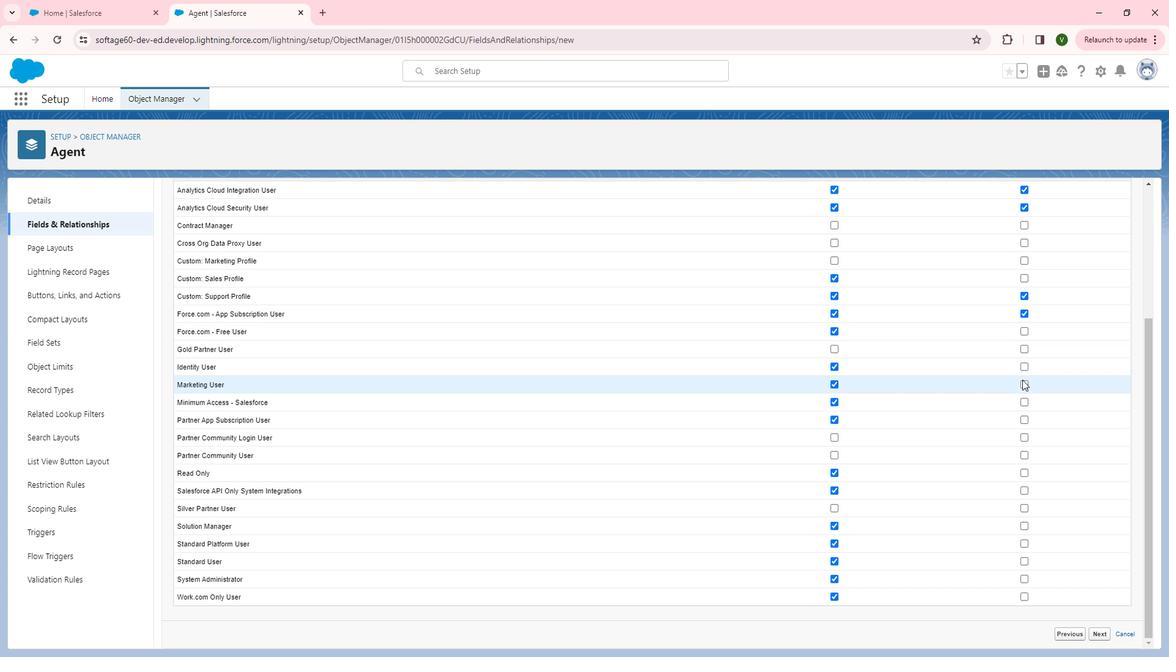 
Action: Mouse moved to (1038, 384)
Screenshot: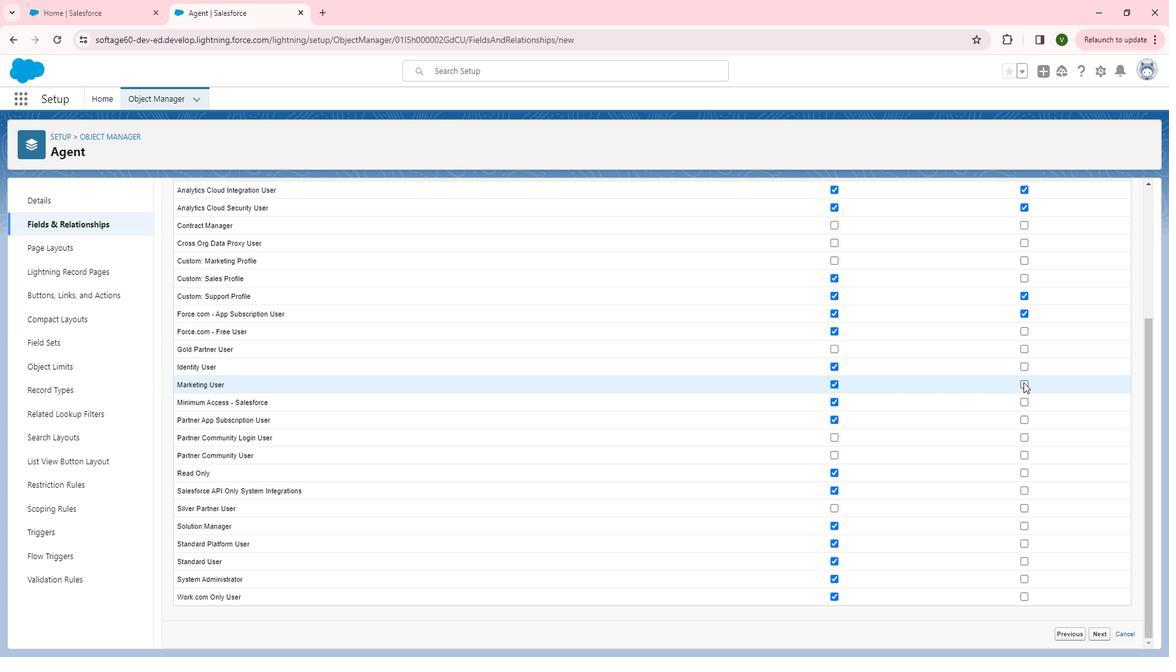 
Action: Mouse pressed left at (1038, 384)
Screenshot: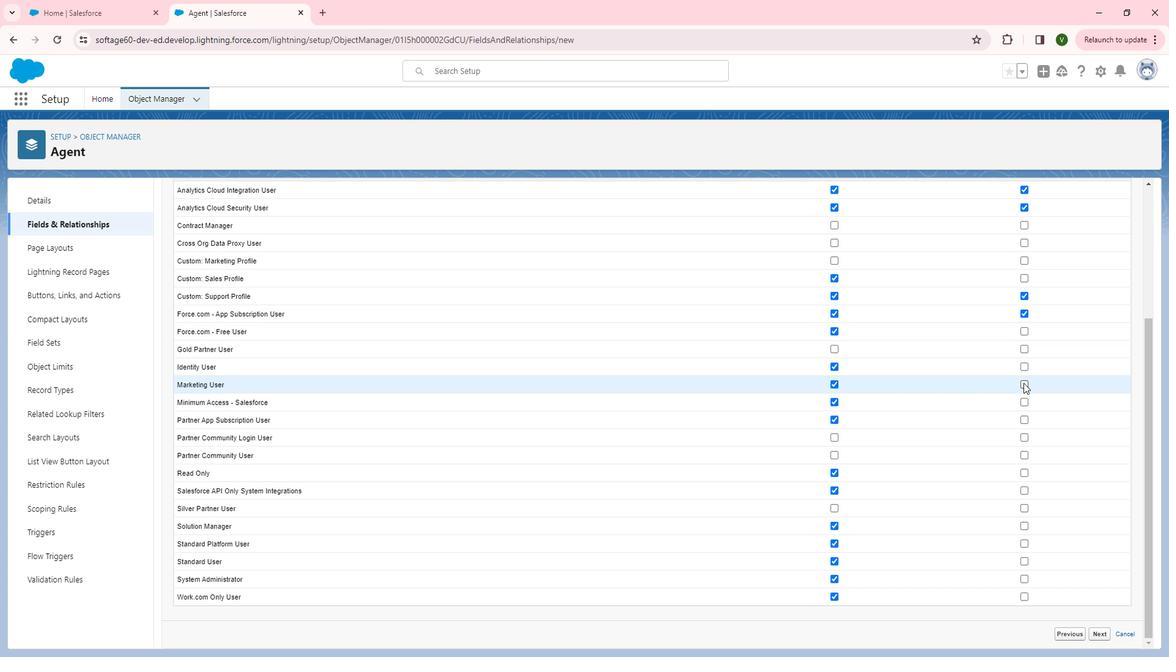 
Action: Mouse moved to (1040, 403)
Screenshot: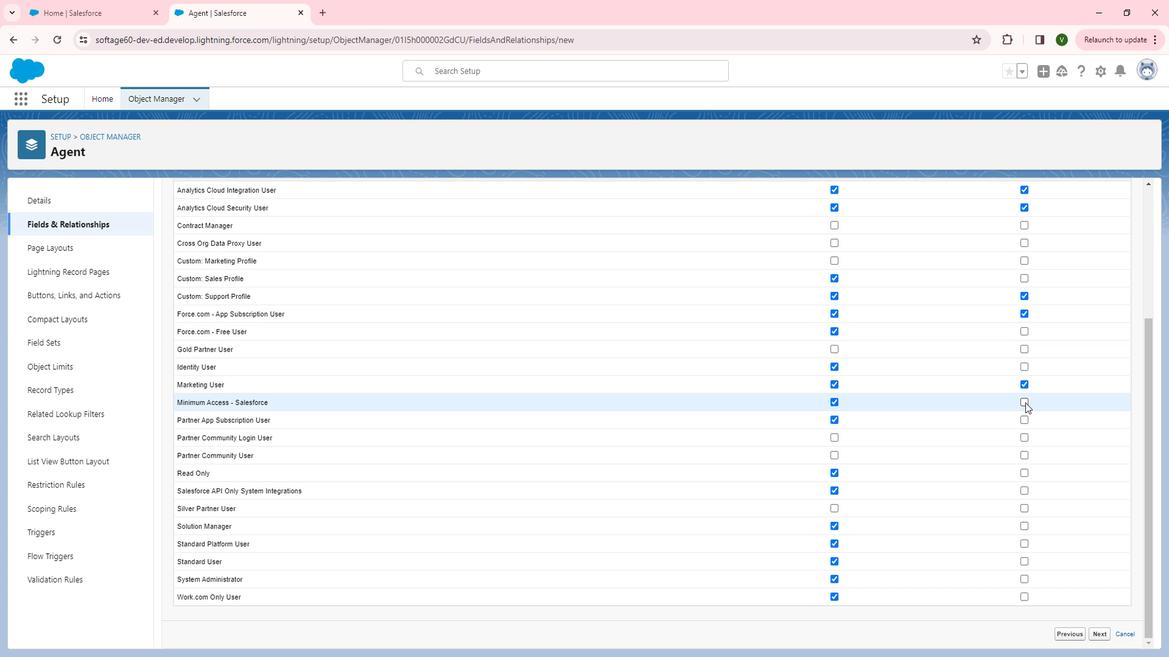 
Action: Mouse pressed left at (1040, 403)
Screenshot: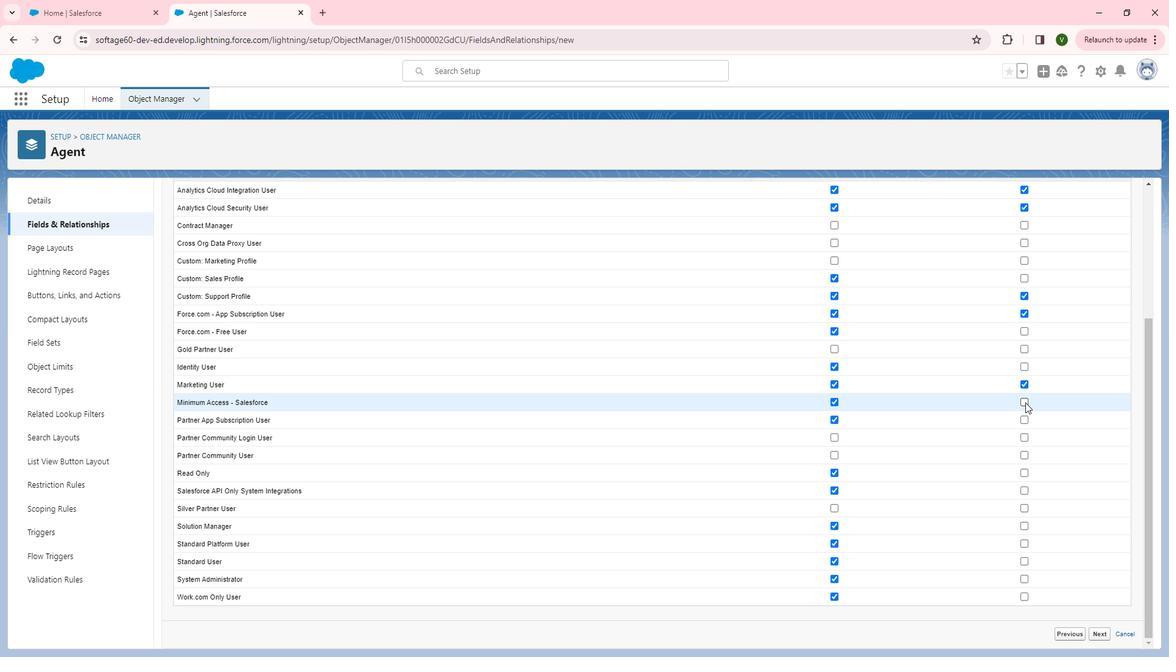 
Action: Mouse moved to (1041, 421)
Screenshot: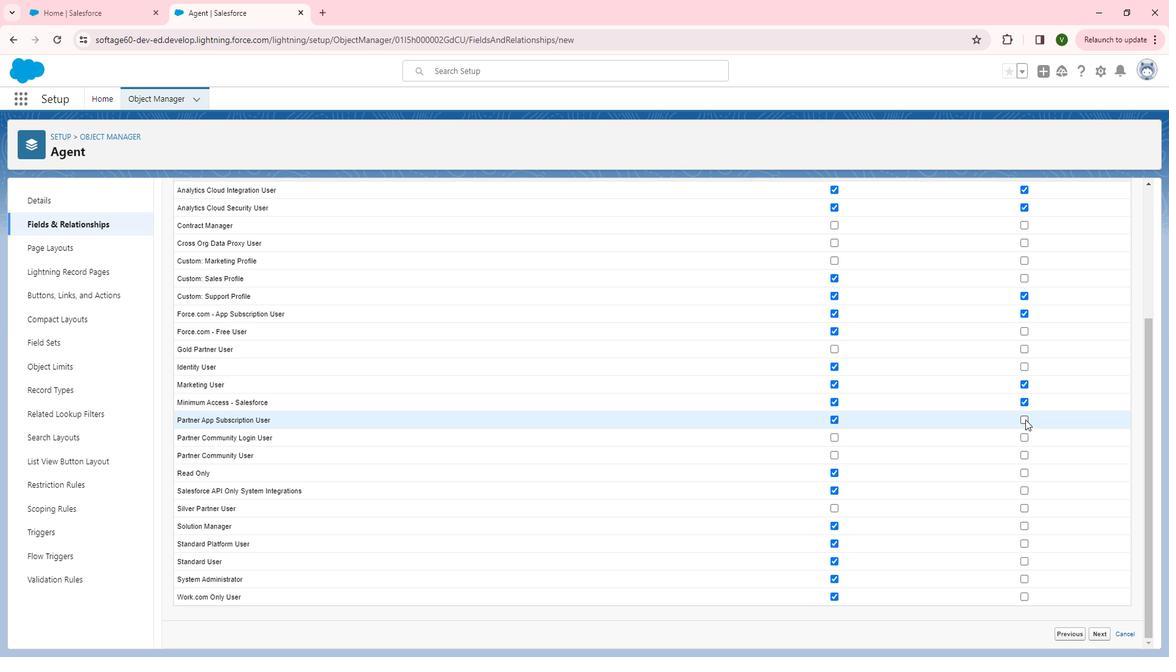 
Action: Mouse pressed left at (1041, 421)
Screenshot: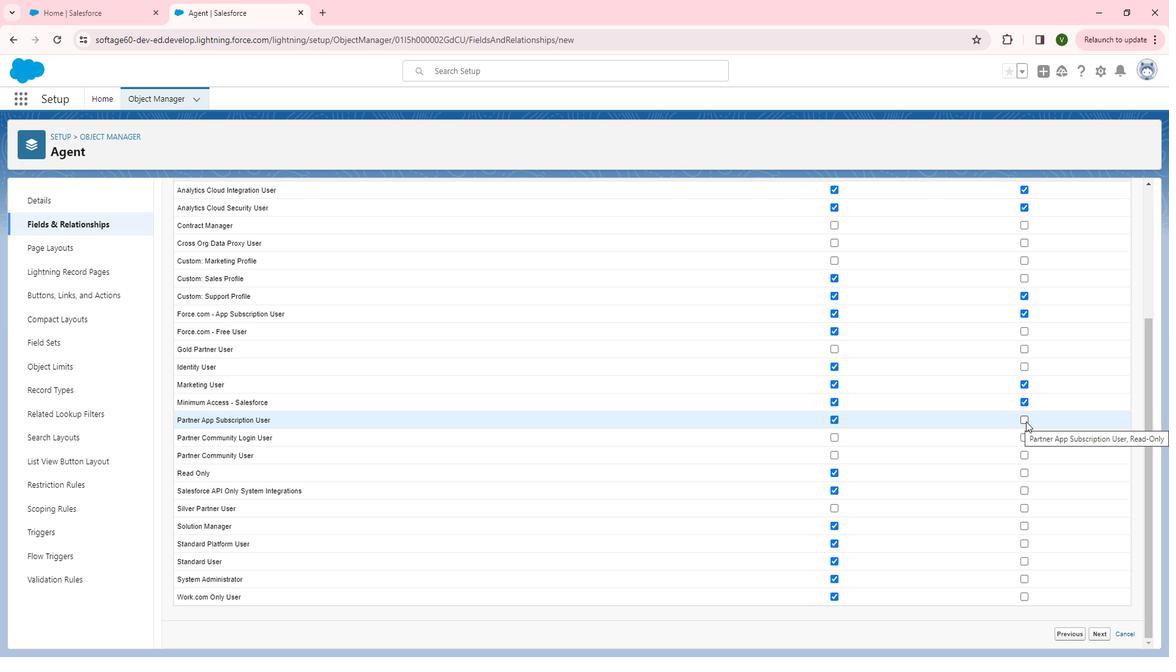 
Action: Mouse moved to (1043, 421)
Screenshot: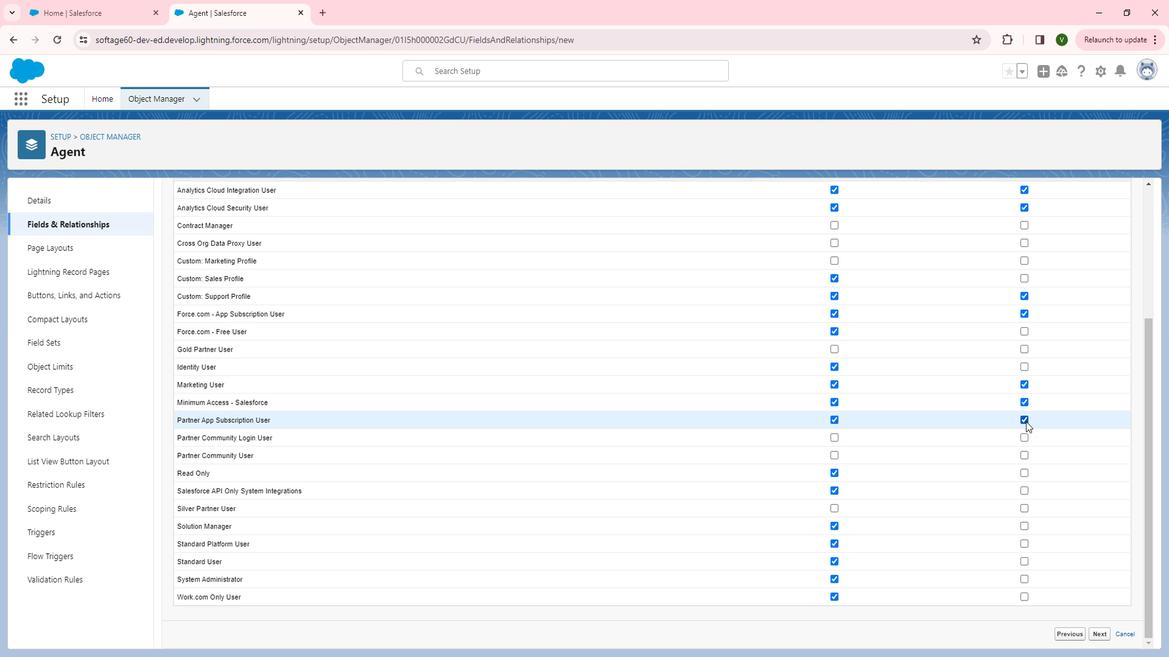 
Action: Mouse scrolled (1043, 421) with delta (0, 0)
Screenshot: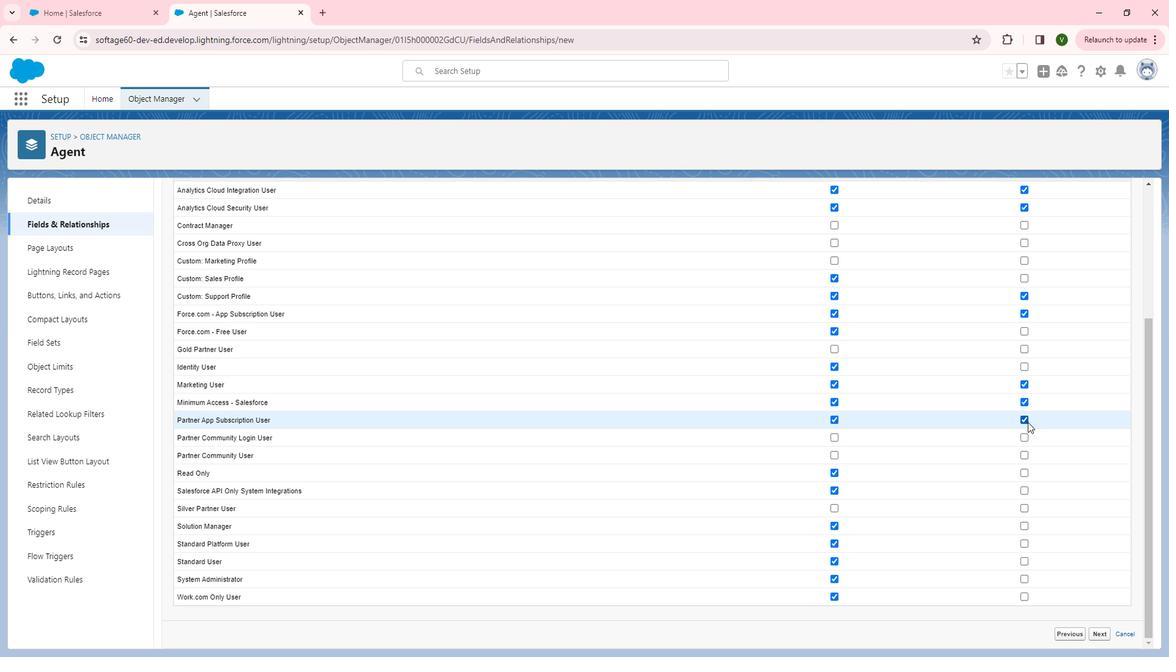 
Action: Mouse moved to (1032, 474)
Screenshot: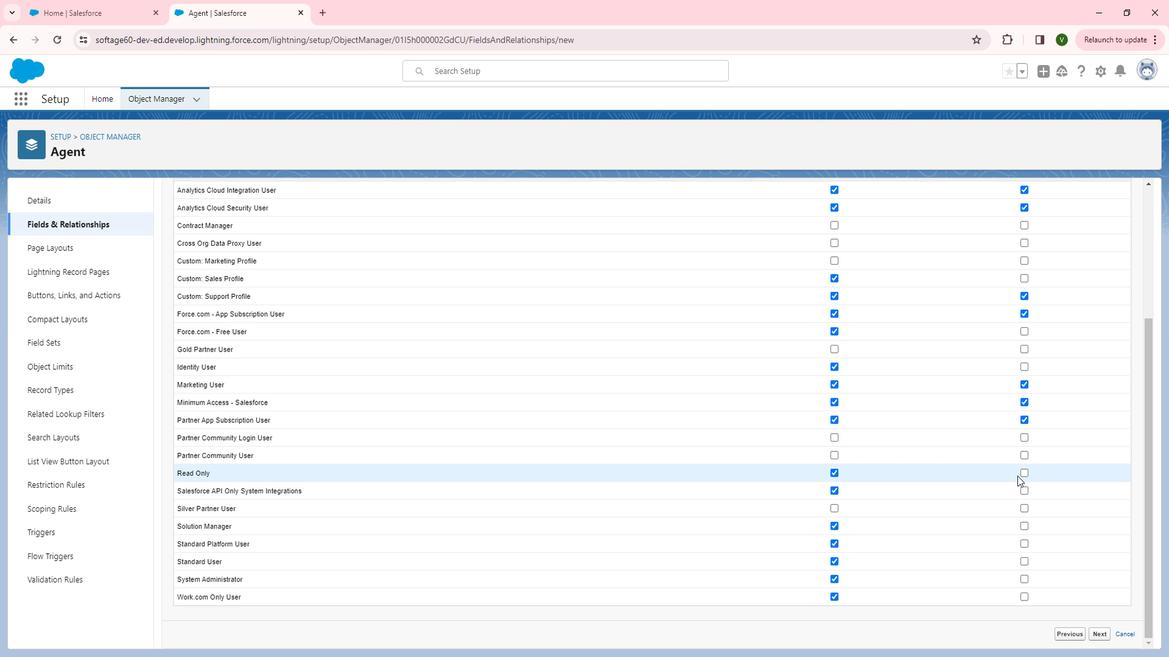 
Action: Mouse pressed left at (1032, 474)
Screenshot: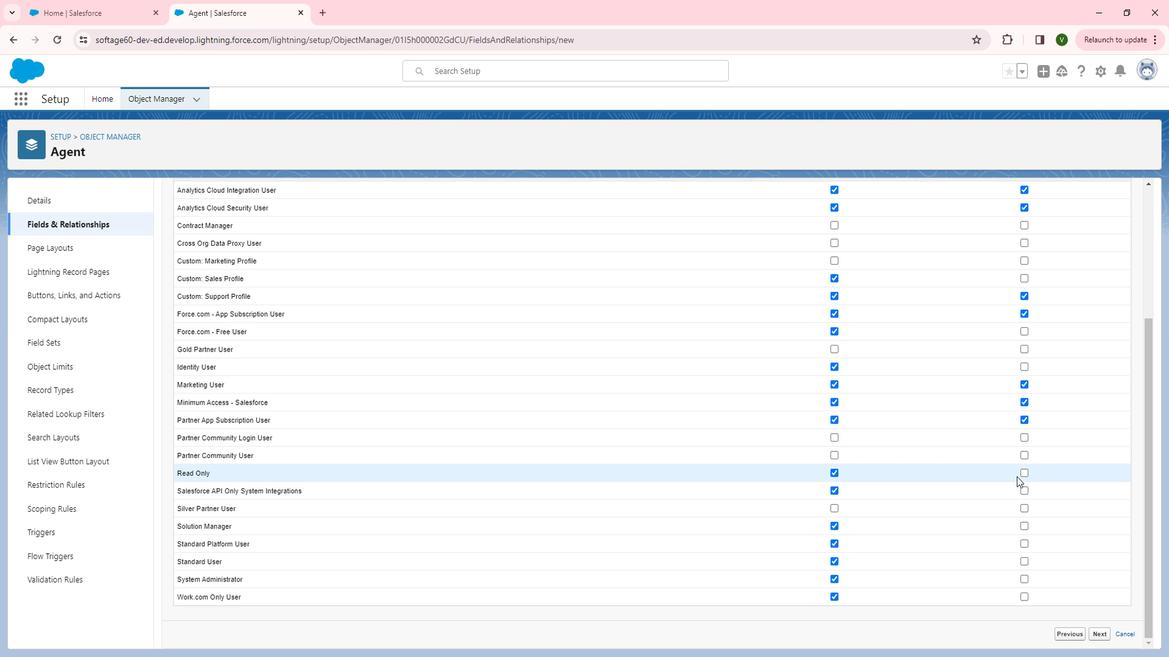 
Action: Mouse moved to (1037, 470)
Screenshot: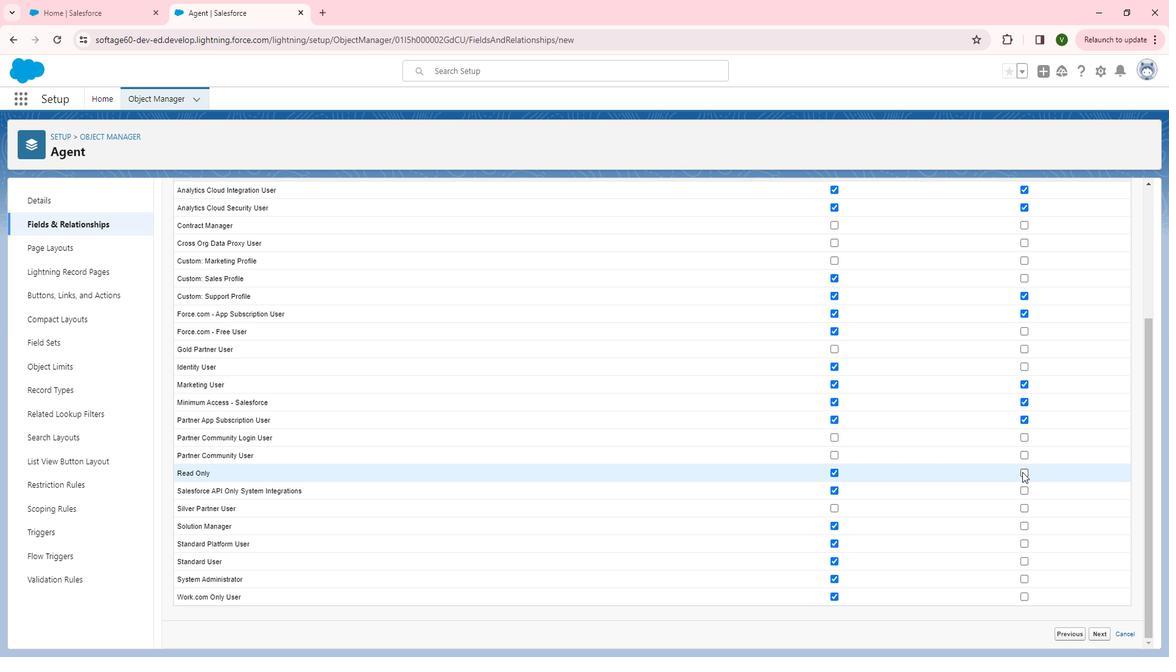 
Action: Mouse pressed left at (1037, 470)
Screenshot: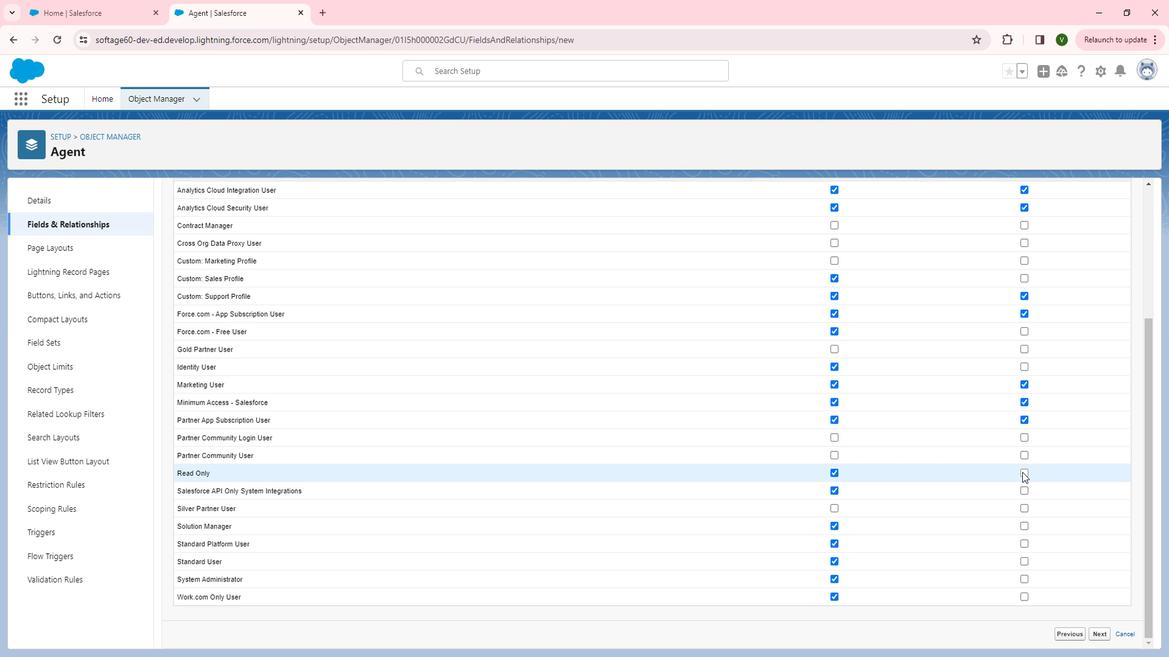 
Action: Mouse moved to (1041, 487)
Screenshot: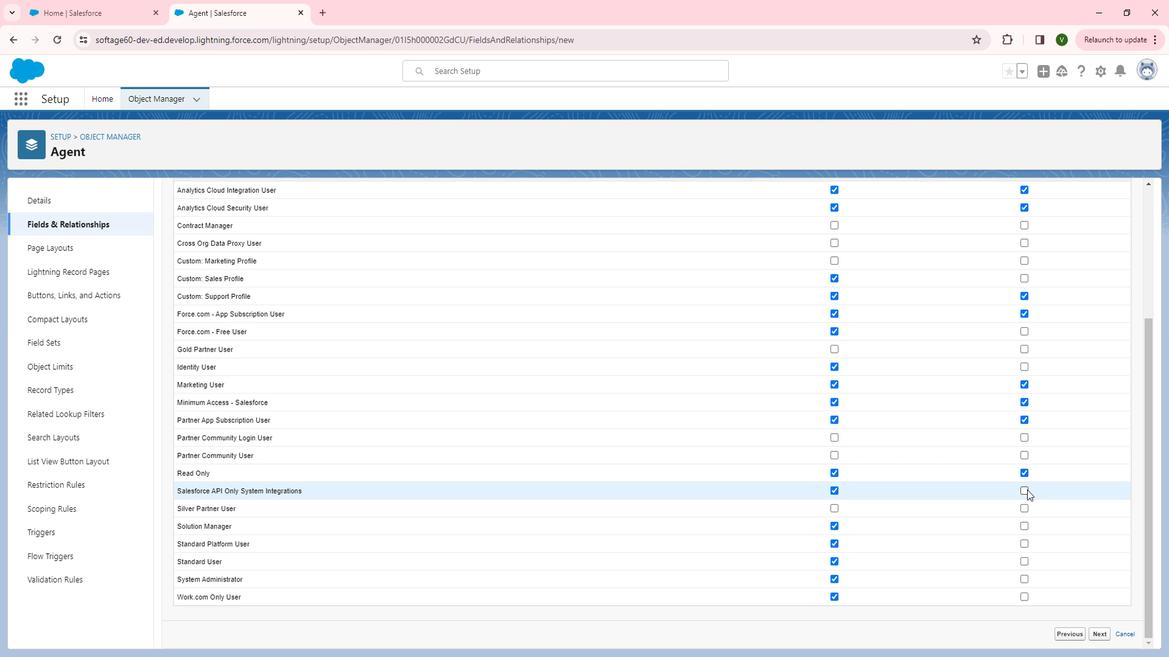 
Action: Mouse pressed left at (1041, 487)
Screenshot: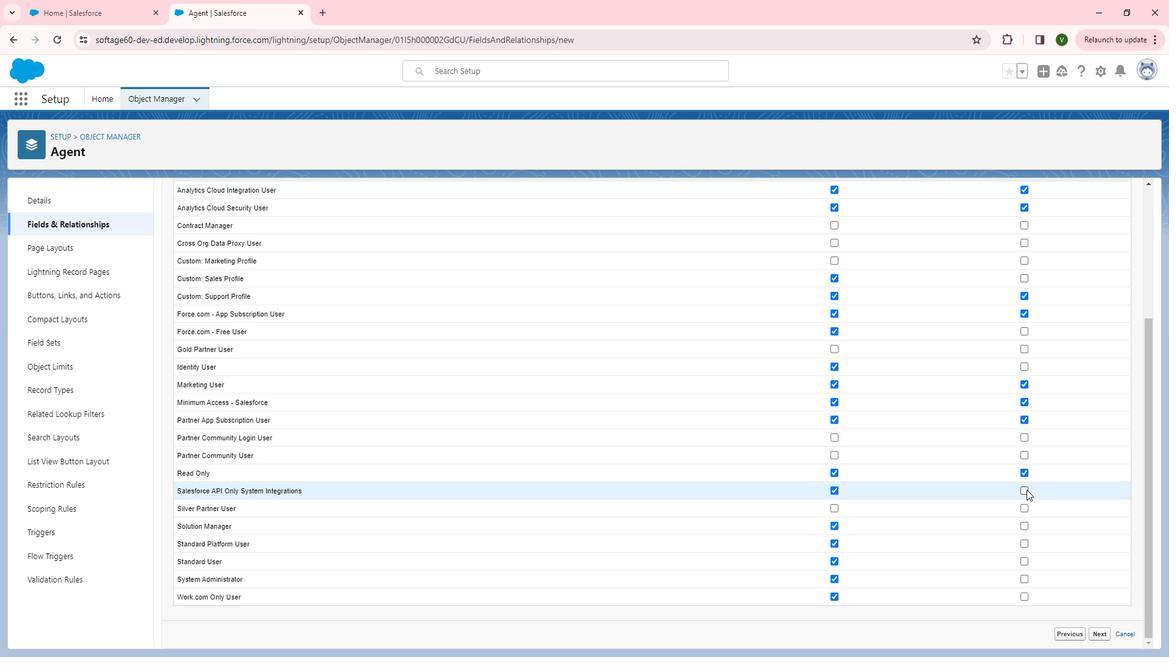 
Action: Mouse moved to (1043, 589)
Screenshot: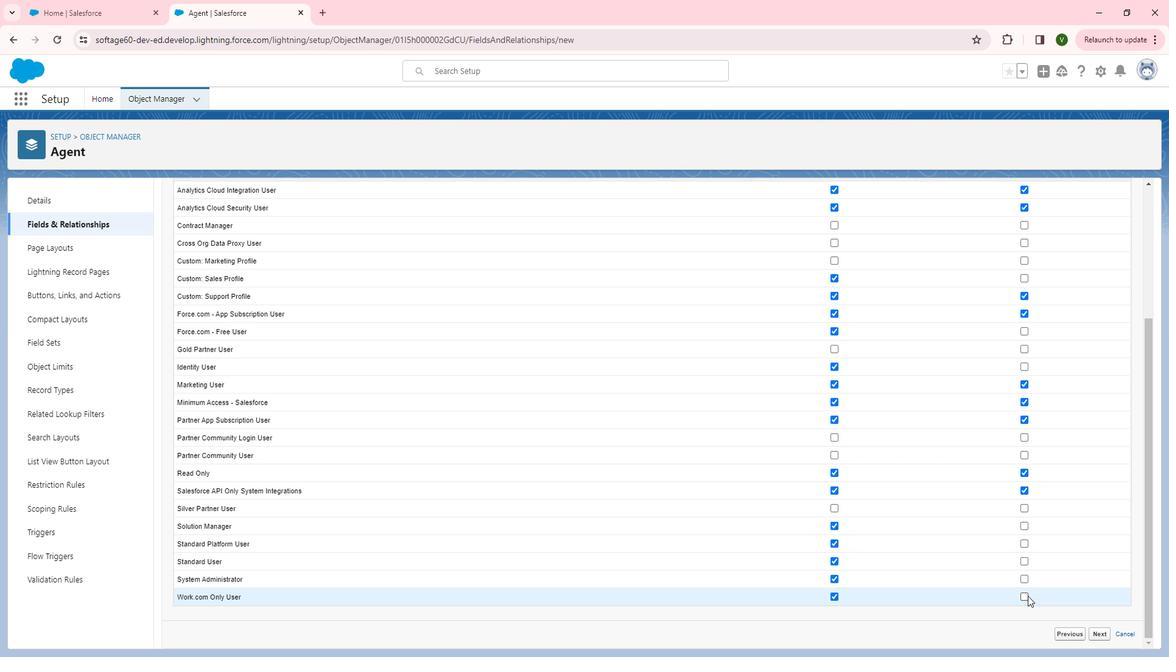 
Action: Mouse pressed left at (1043, 589)
Screenshot: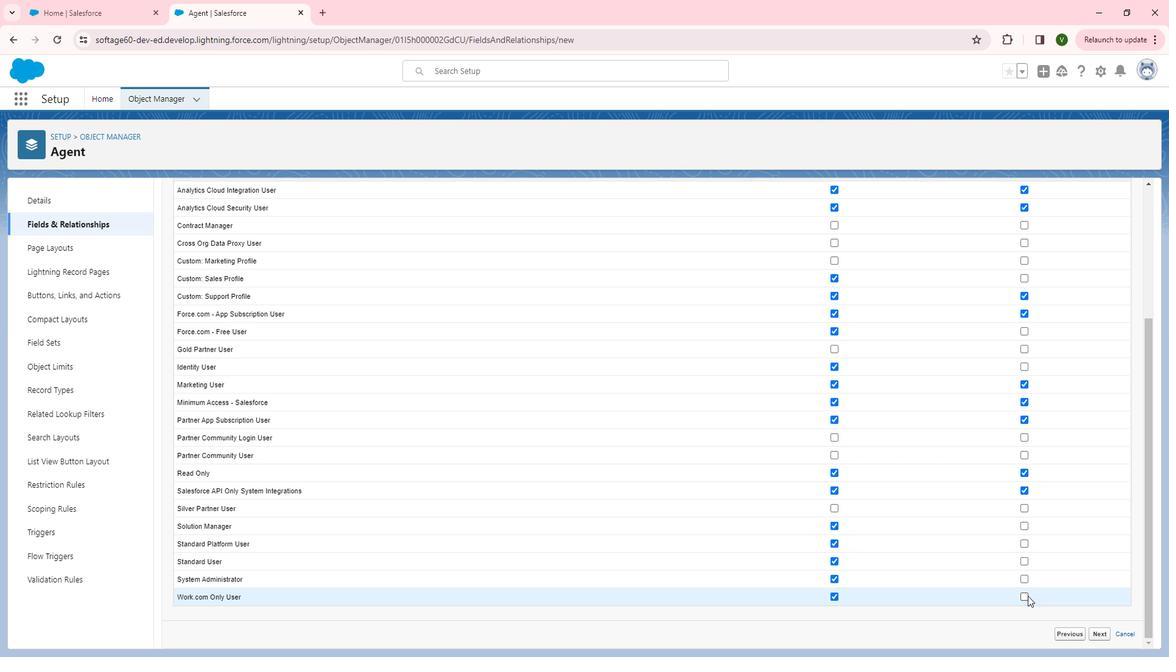 
Action: Mouse moved to (1108, 625)
Screenshot: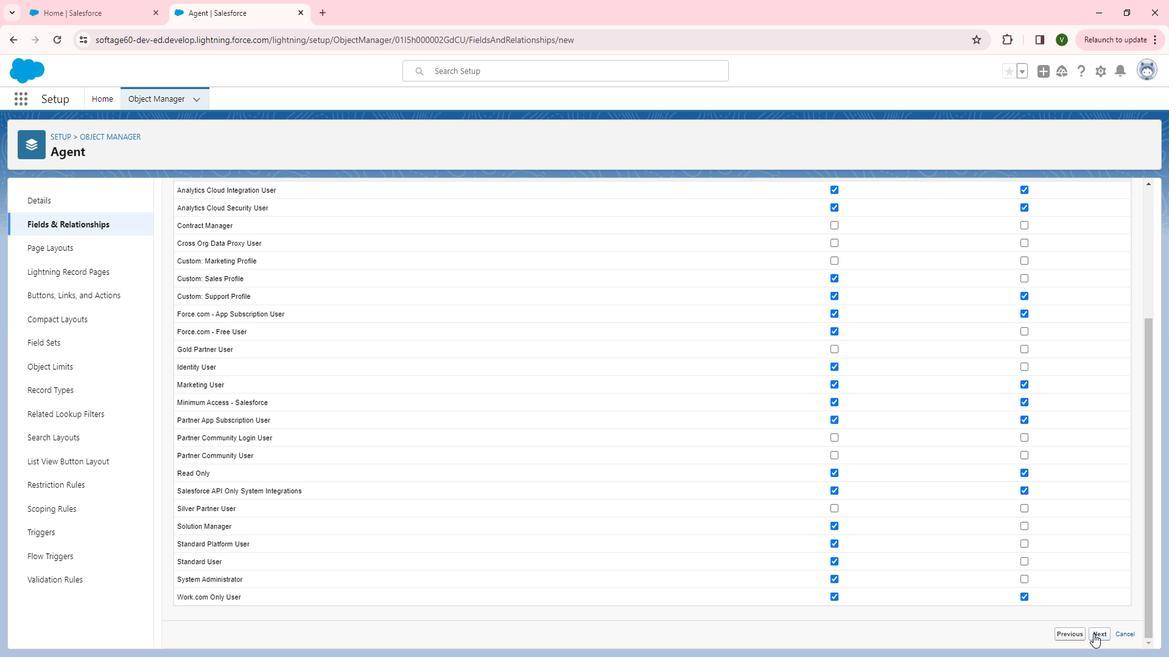 
Action: Mouse pressed left at (1108, 625)
Screenshot: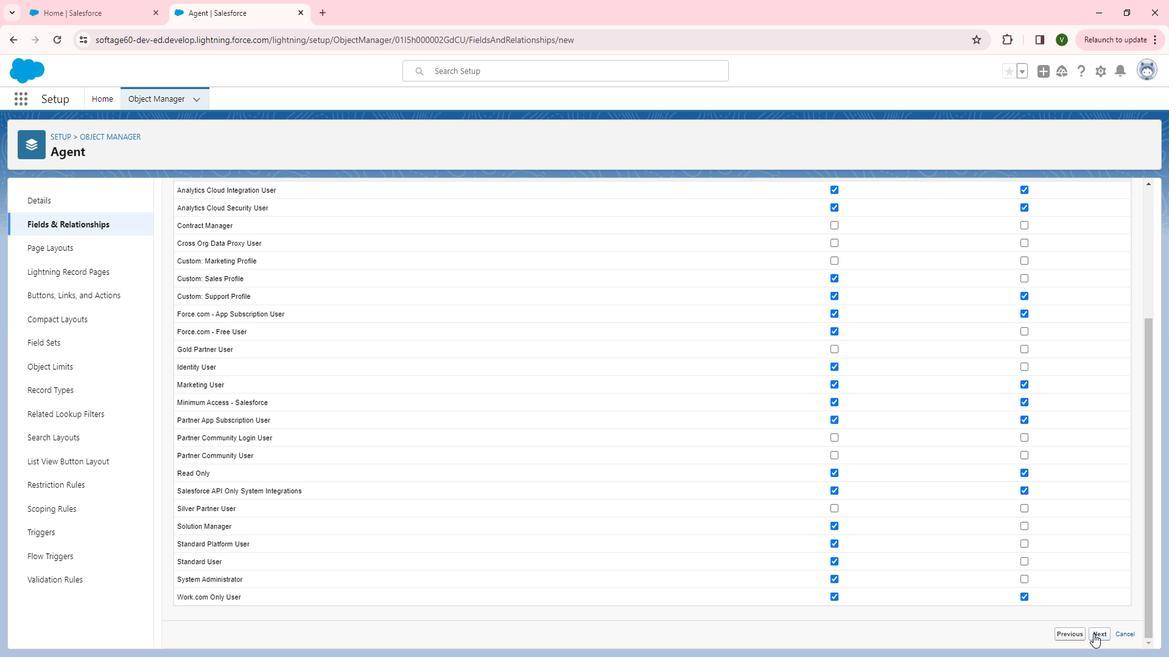 
Action: Mouse moved to (1125, 423)
Screenshot: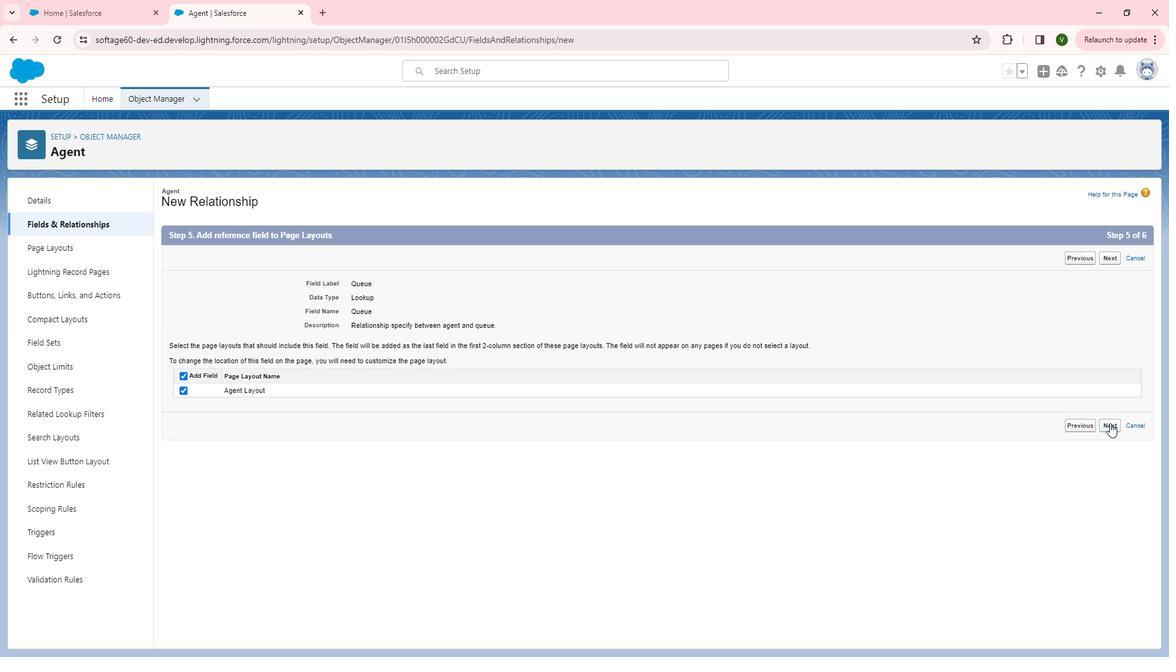 
Action: Mouse pressed left at (1125, 423)
Screenshot: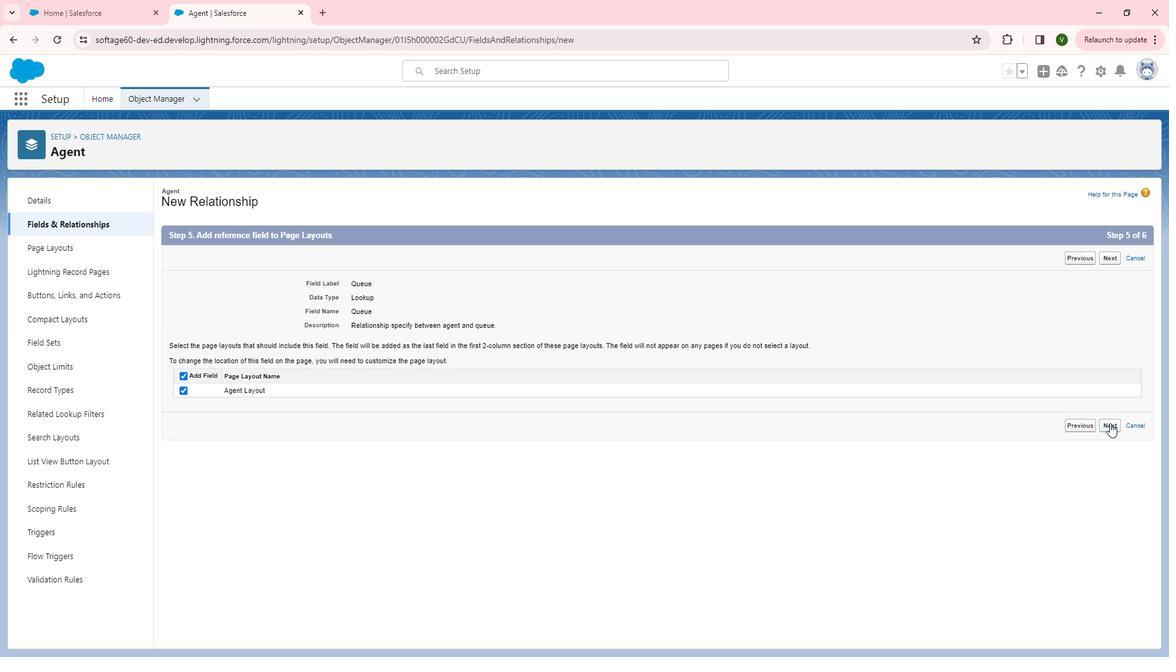 
Action: Mouse moved to (1126, 453)
Screenshot: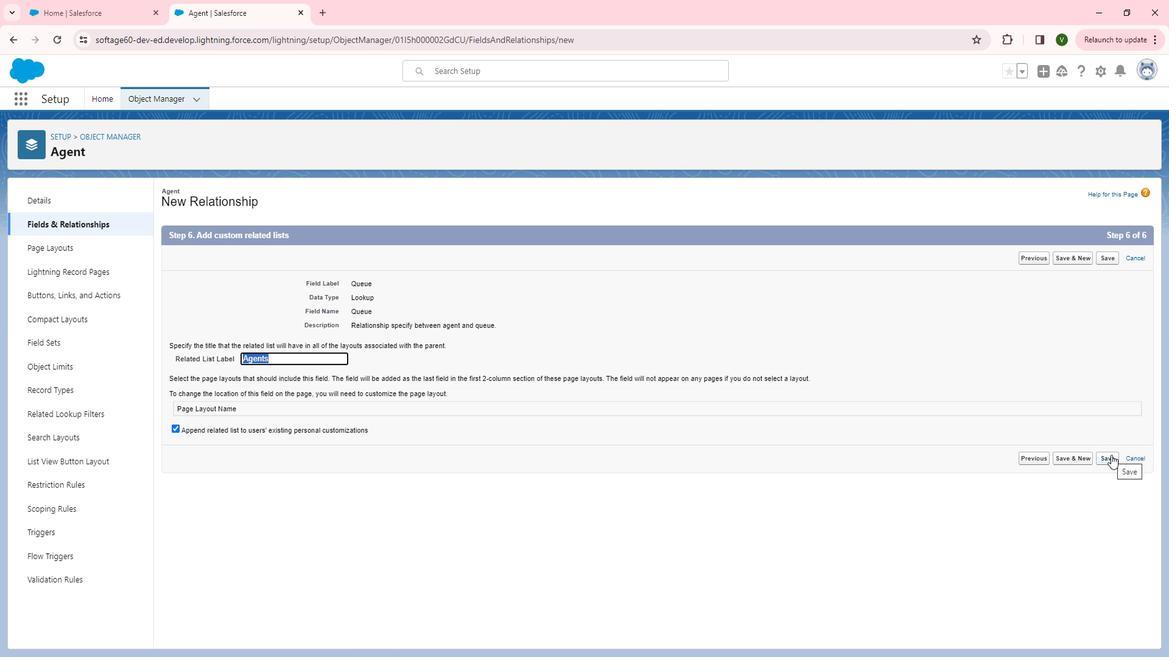 
Action: Mouse pressed left at (1126, 453)
Screenshot: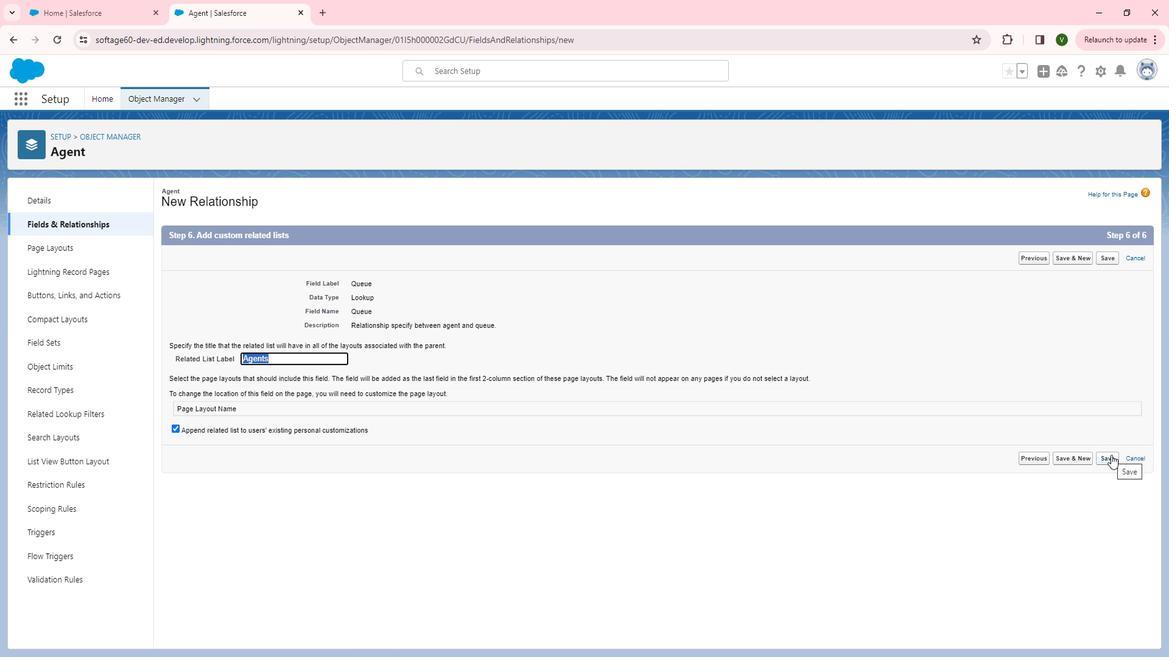 
Action: Mouse moved to (126, 144)
Screenshot: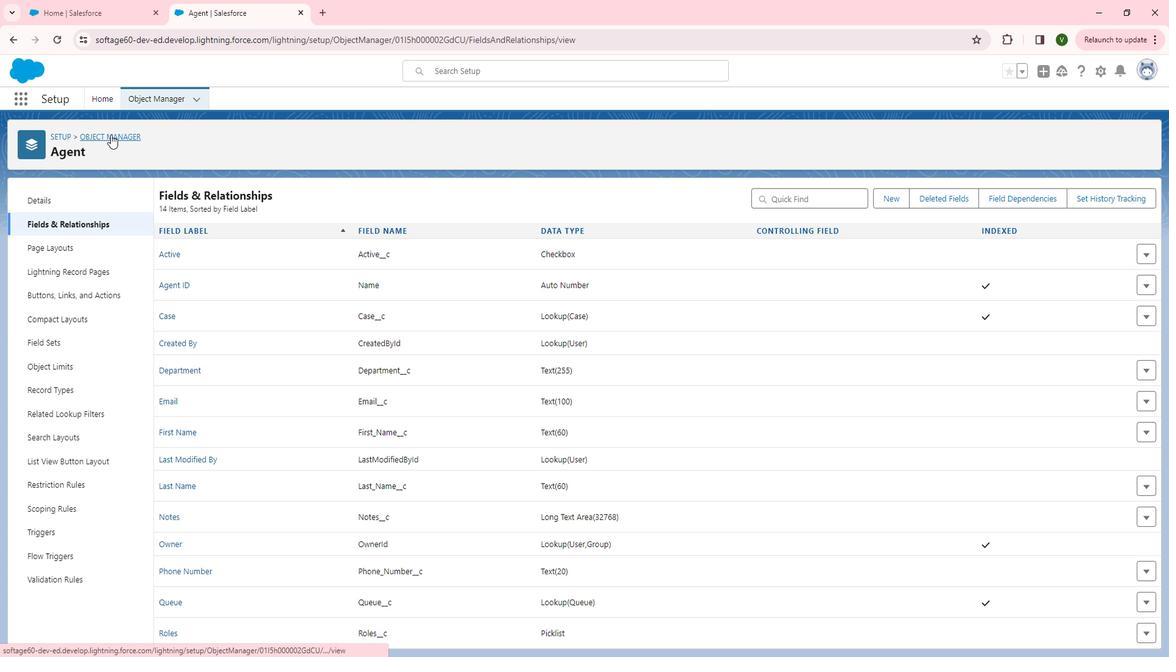 
Action: Mouse pressed left at (126, 144)
Screenshot: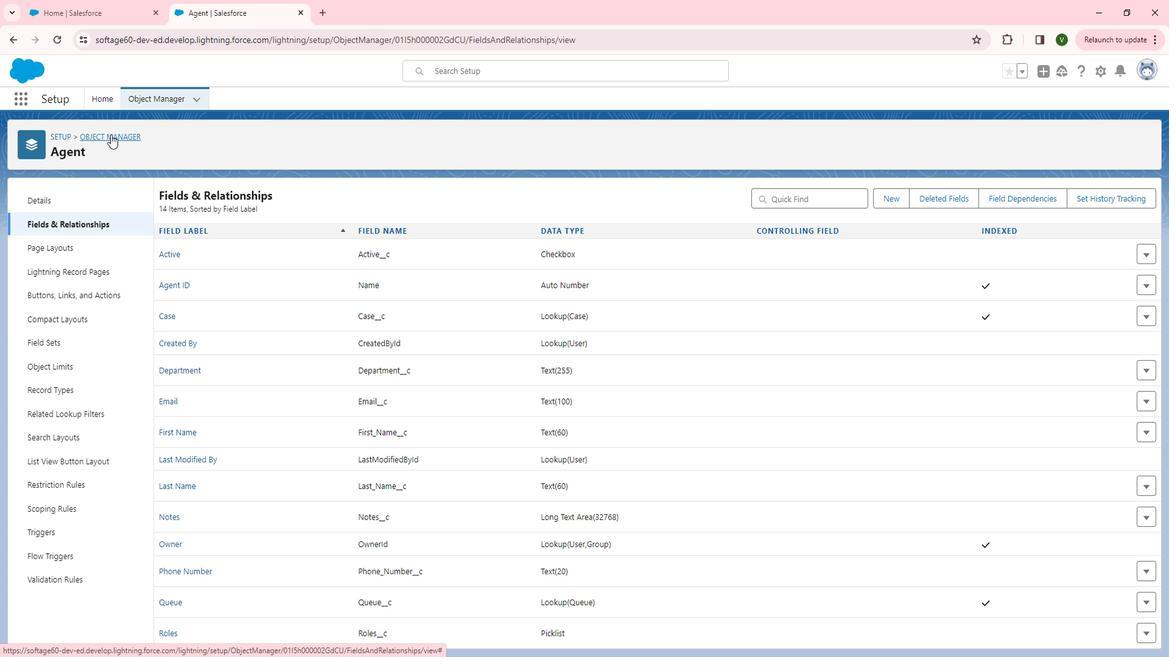 
Action: Mouse moved to (143, 491)
Screenshot: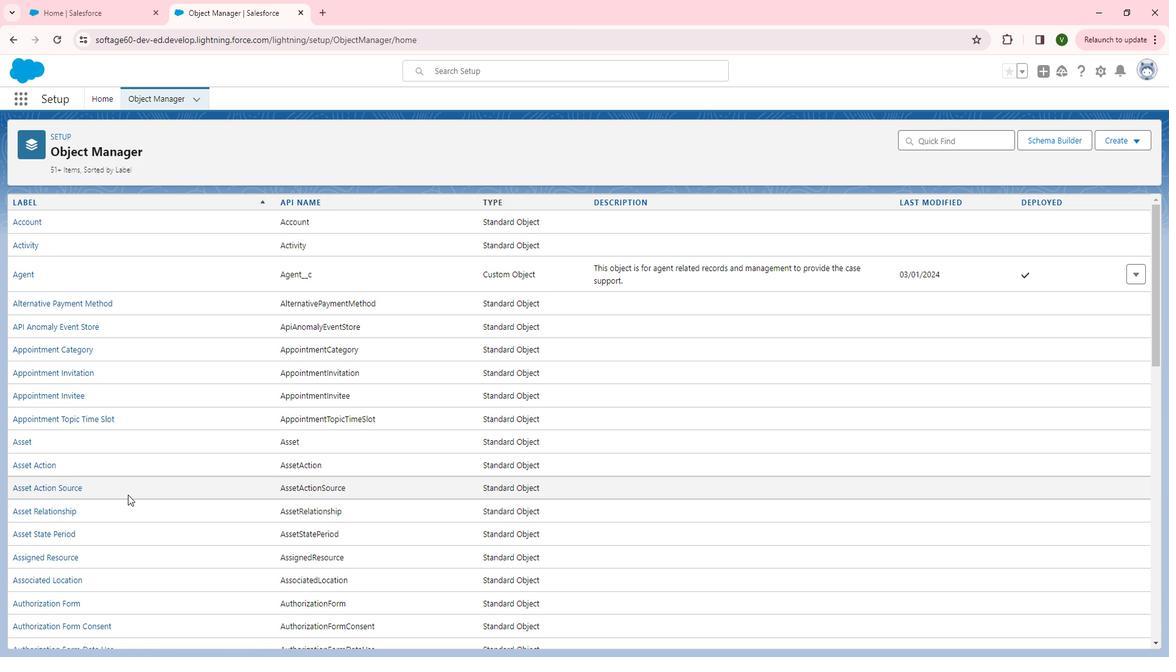 
Action: Mouse scrolled (143, 491) with delta (0, 0)
Screenshot: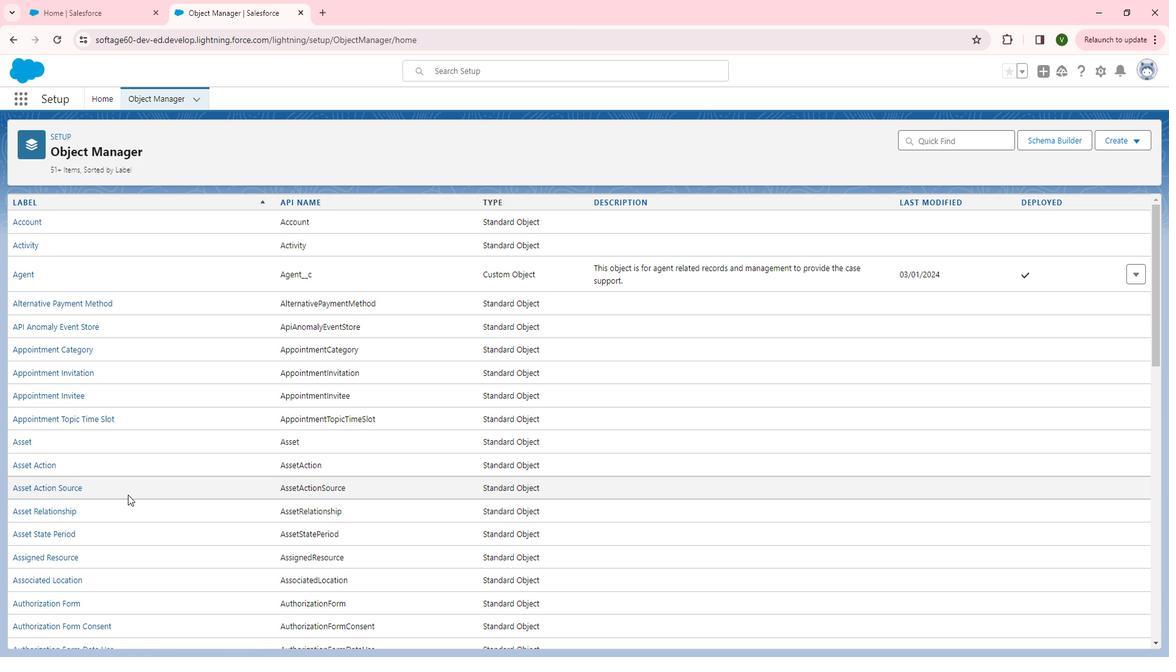 
Action: Mouse scrolled (143, 491) with delta (0, 0)
Screenshot: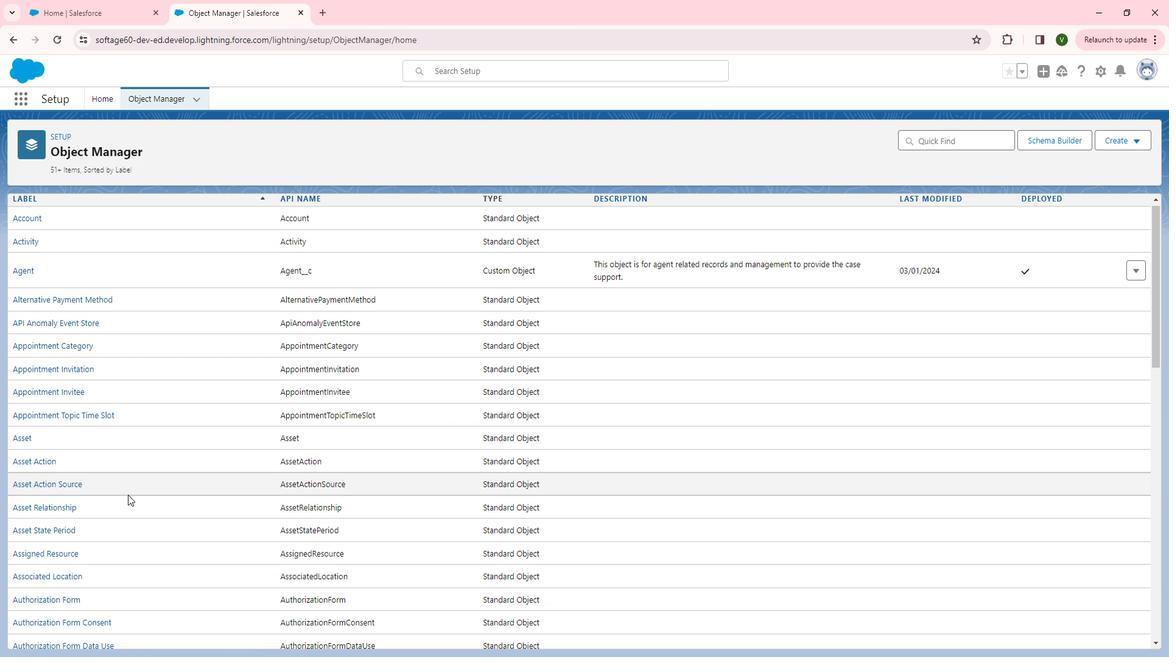 
Action: Mouse scrolled (143, 491) with delta (0, 0)
Screenshot: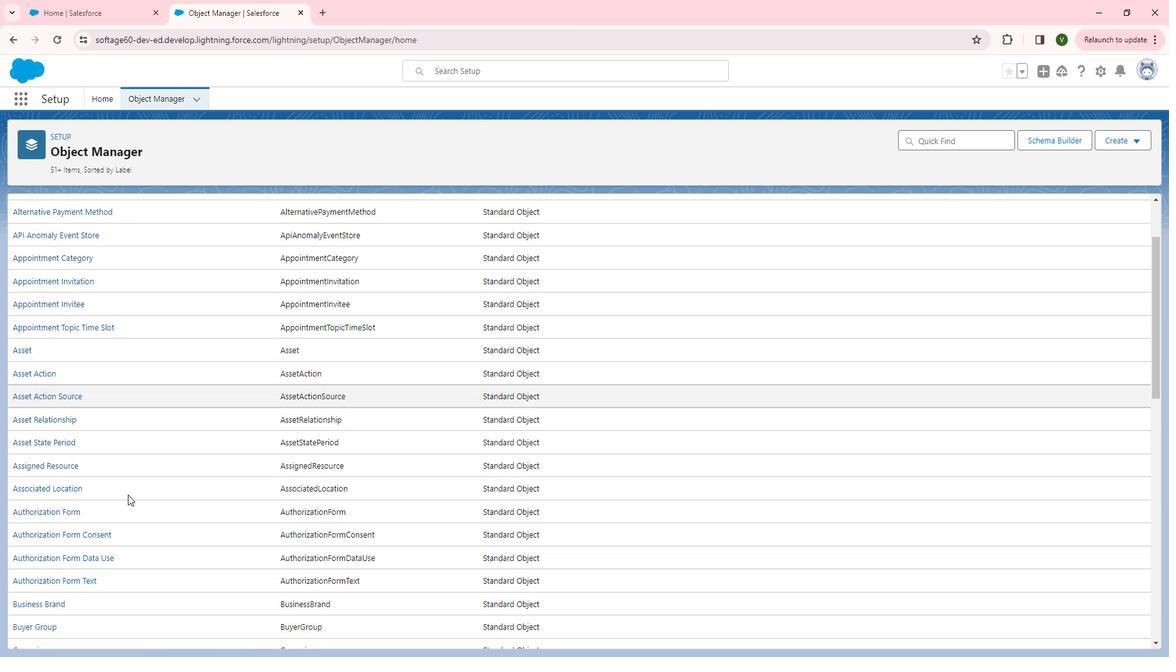 
Action: Mouse scrolled (143, 491) with delta (0, 0)
Screenshot: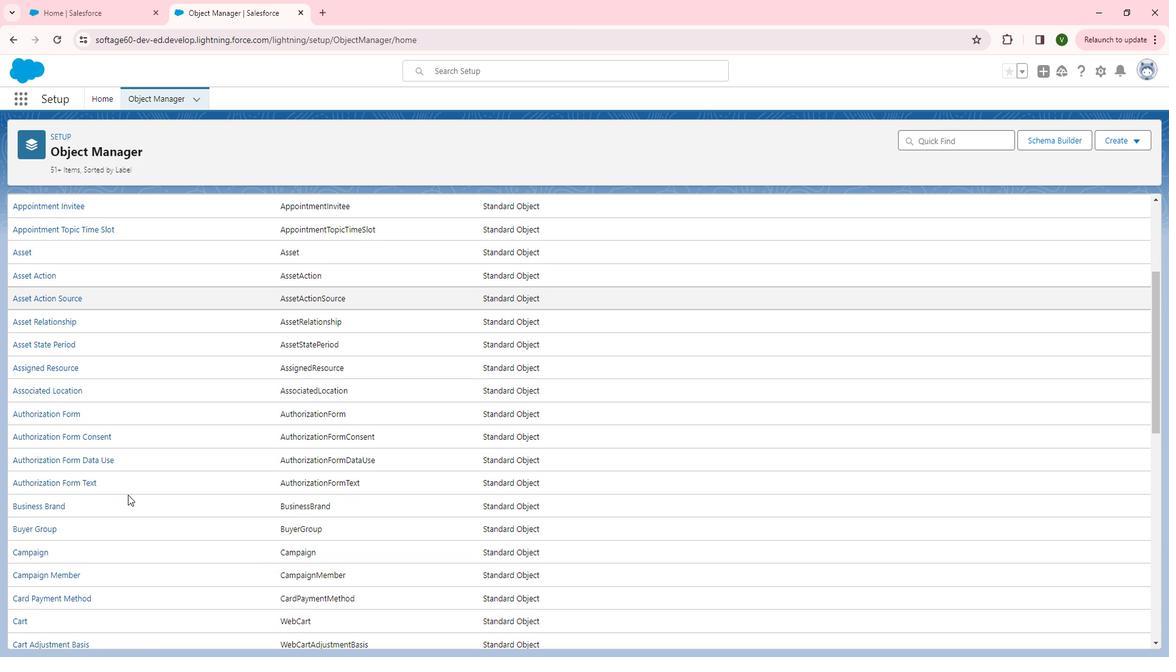 
Action: Mouse scrolled (143, 491) with delta (0, 0)
Screenshot: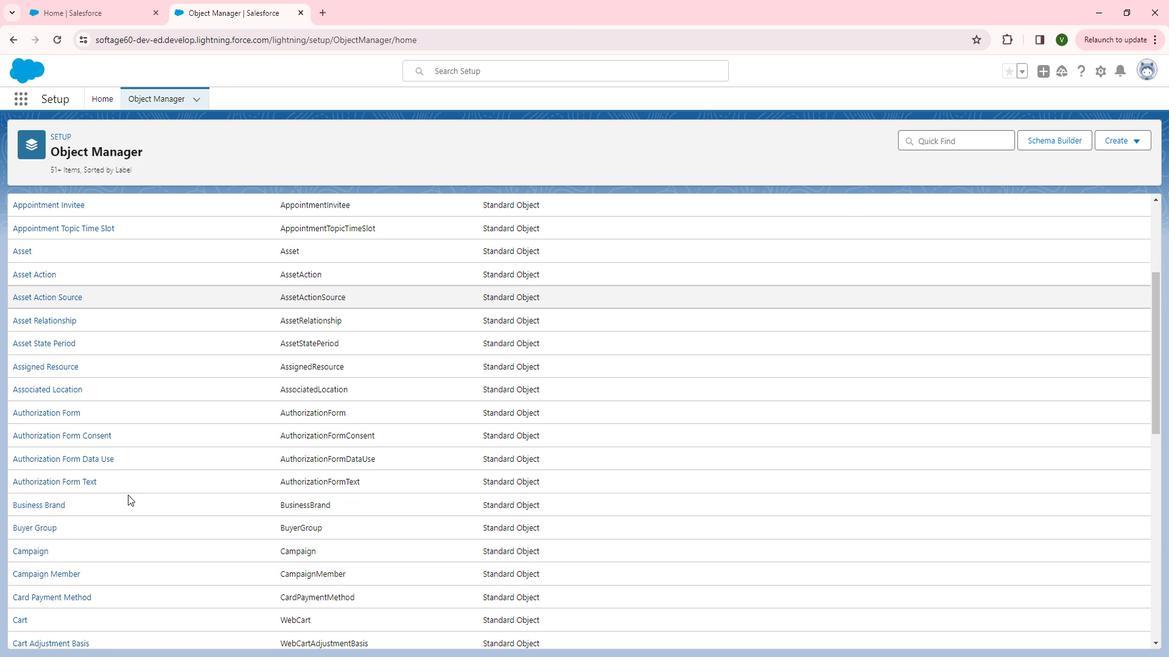 
Action: Mouse scrolled (143, 491) with delta (0, 0)
Screenshot: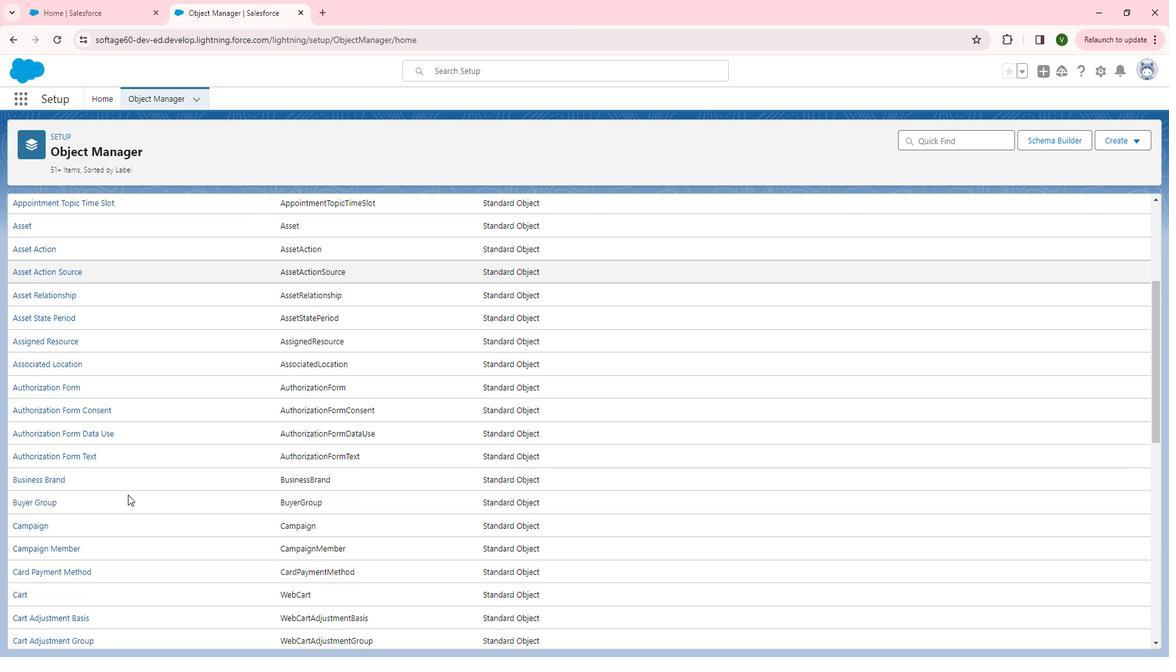 
Action: Mouse scrolled (143, 491) with delta (0, 0)
Screenshot: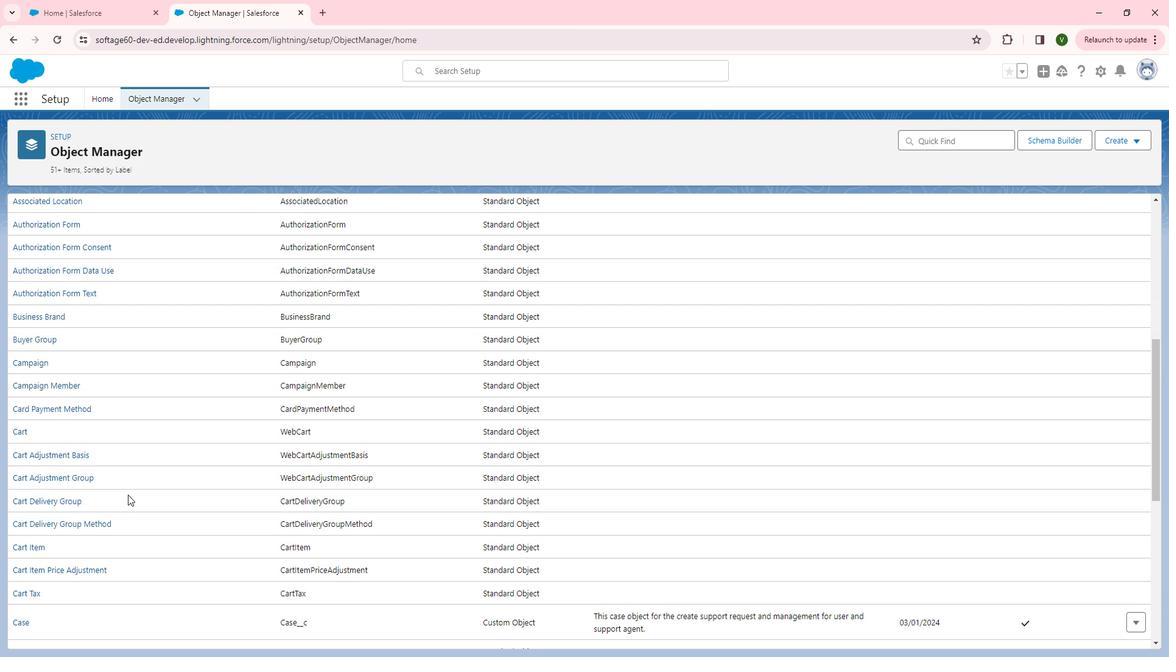 
Action: Mouse scrolled (143, 491) with delta (0, 0)
Screenshot: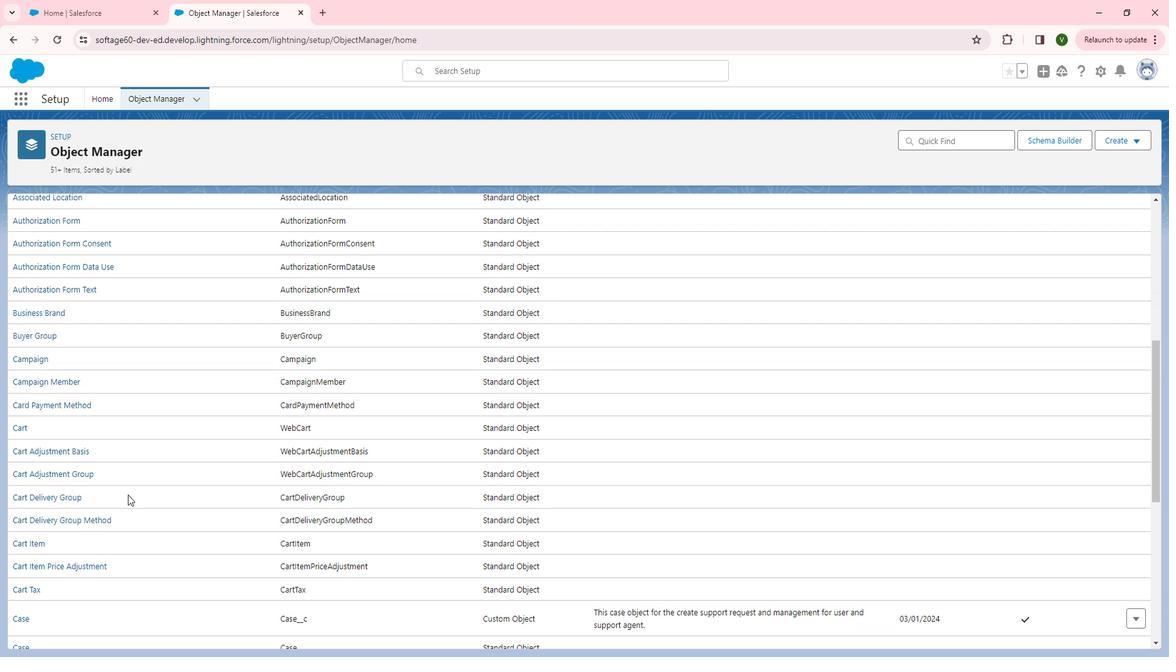 
Action: Mouse scrolled (143, 491) with delta (0, 0)
Screenshot: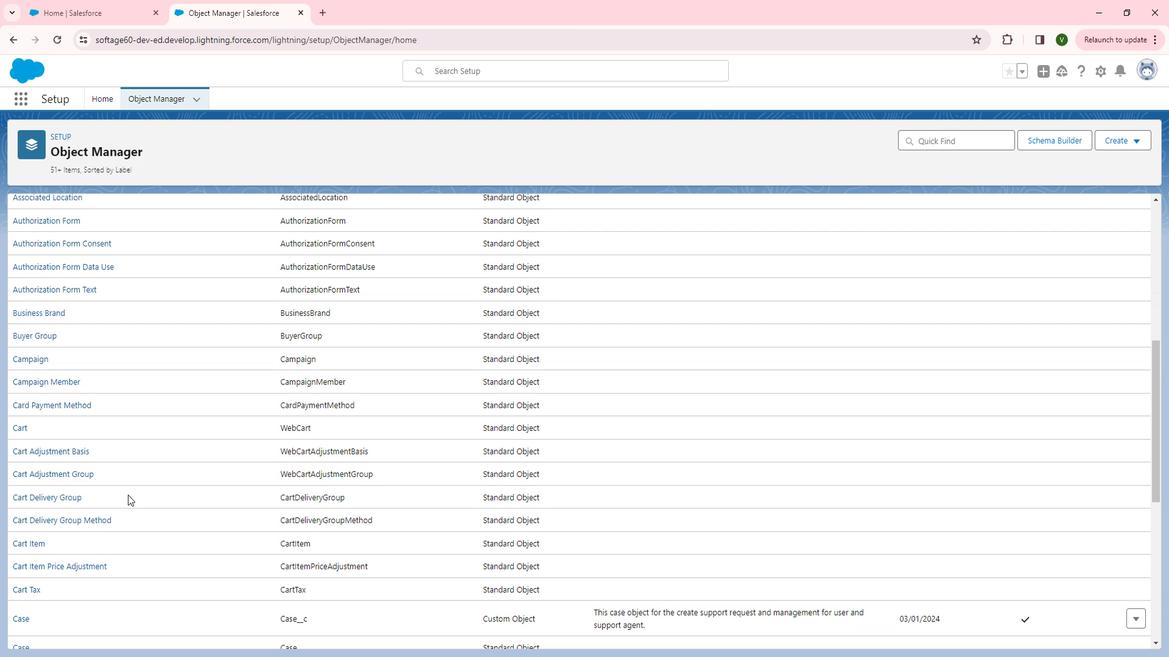 
Action: Mouse scrolled (143, 491) with delta (0, 0)
Screenshot: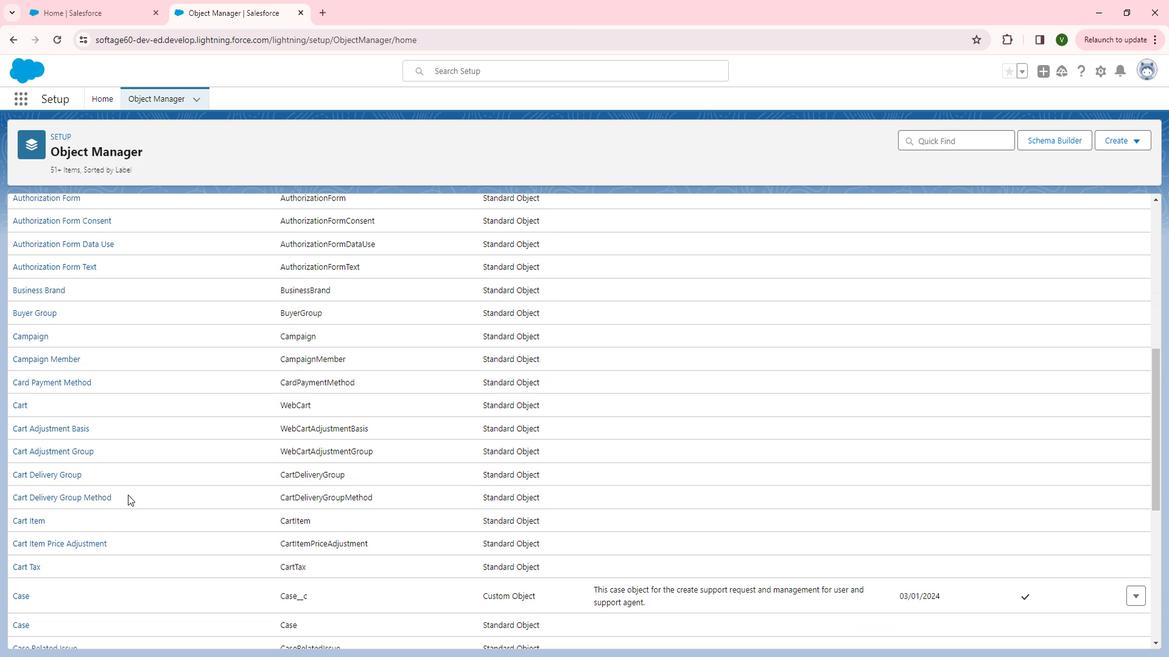
Action: Mouse scrolled (143, 491) with delta (0, 0)
Screenshot: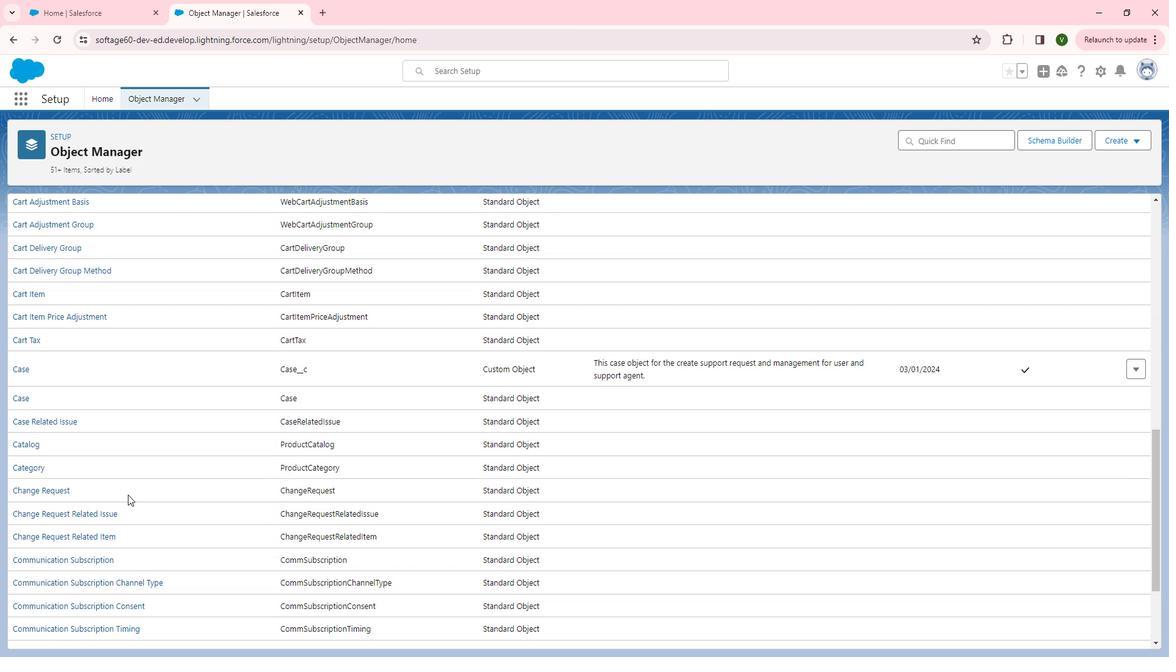 
Action: Mouse scrolled (143, 491) with delta (0, 0)
Screenshot: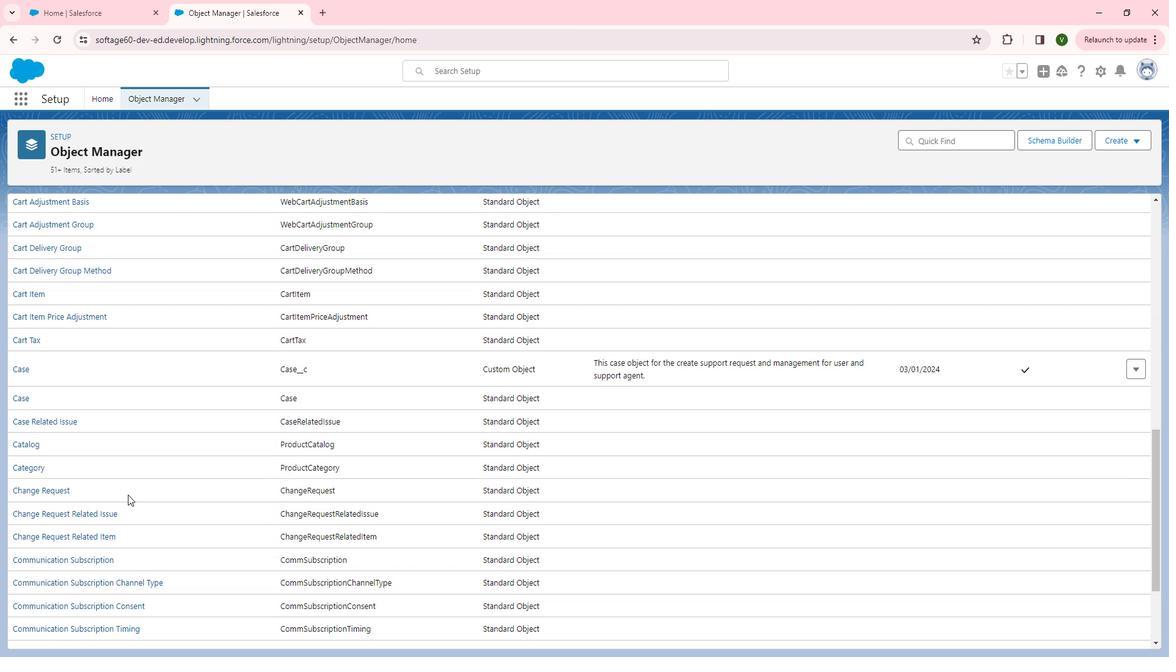 
Action: Mouse scrolled (143, 491) with delta (0, 0)
Screenshot: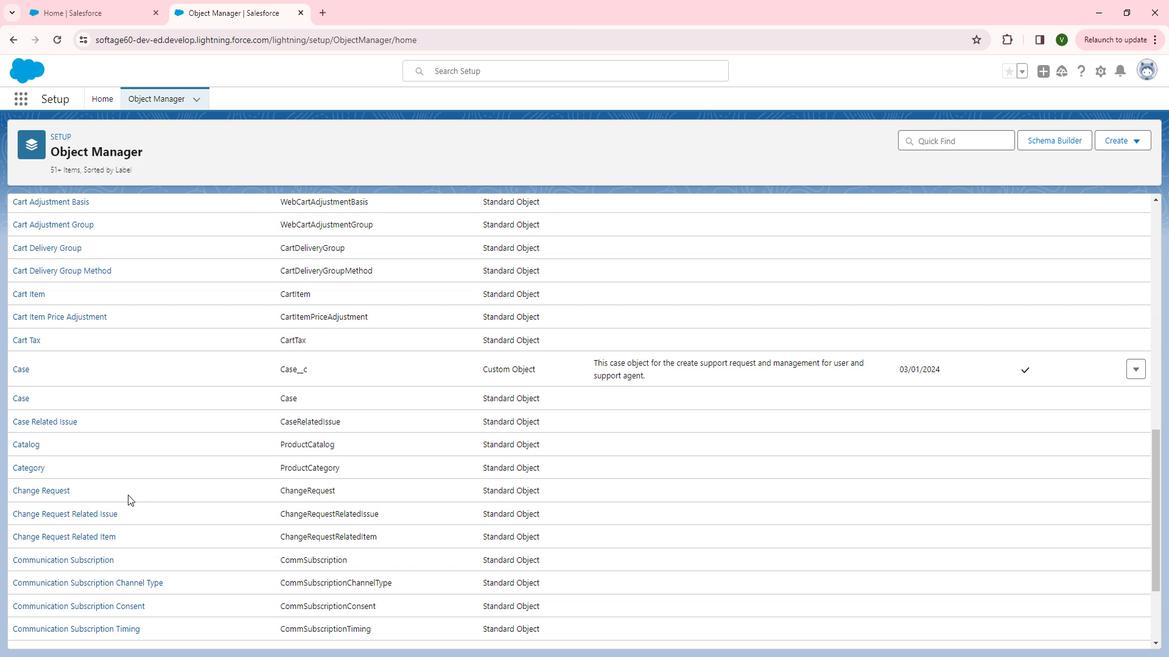 
Action: Mouse moved to (142, 493)
Screenshot: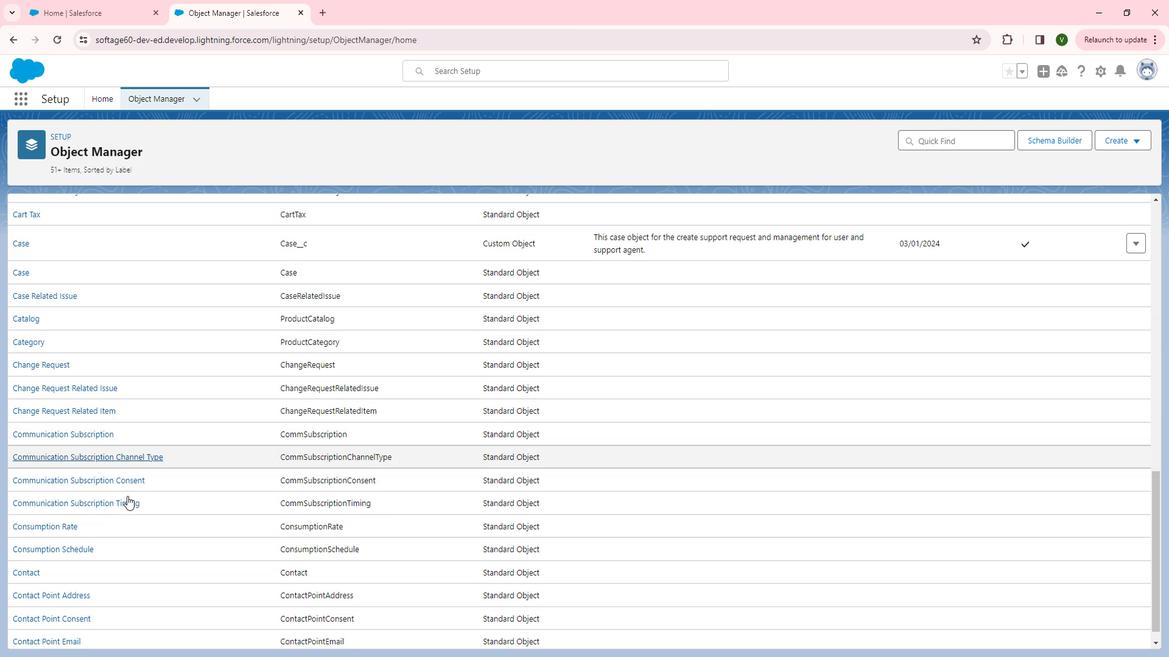 
Action: Mouse scrolled (142, 492) with delta (0, 0)
Screenshot: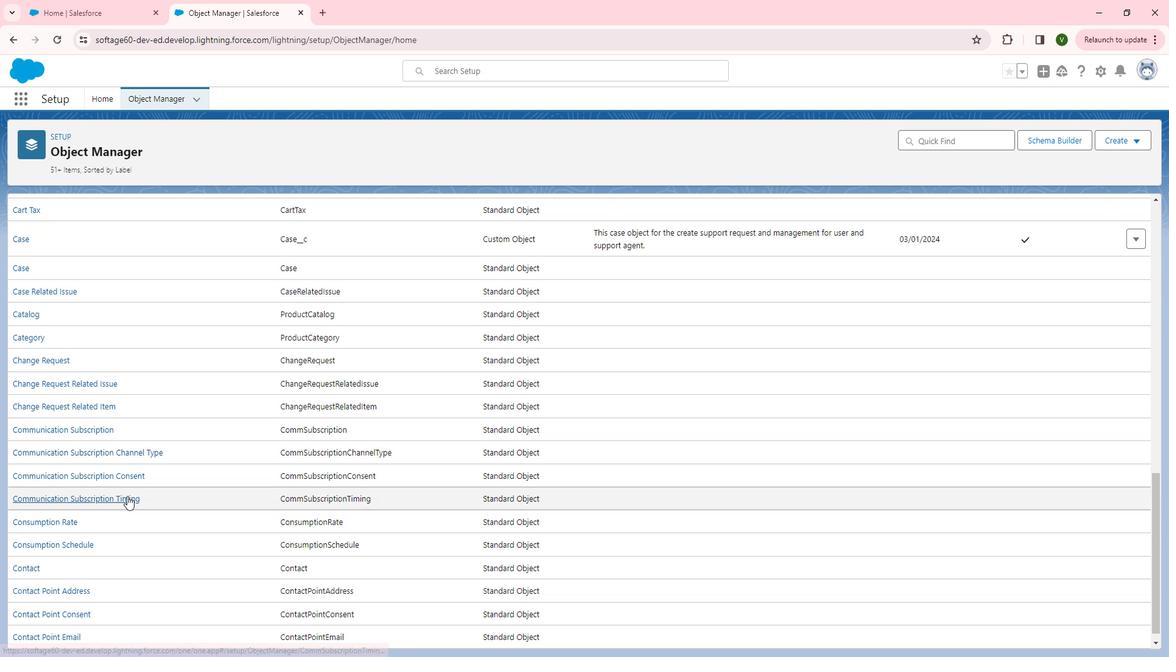 
Action: Mouse scrolled (142, 492) with delta (0, 0)
Screenshot: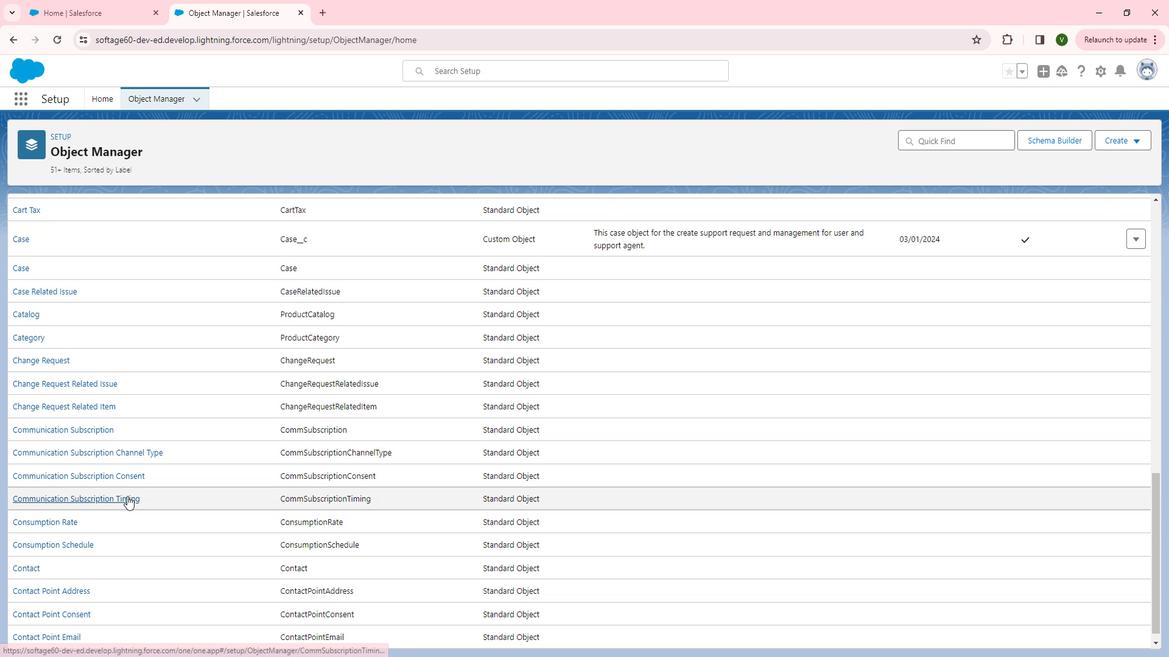
Action: Mouse scrolled (142, 492) with delta (0, 0)
Screenshot: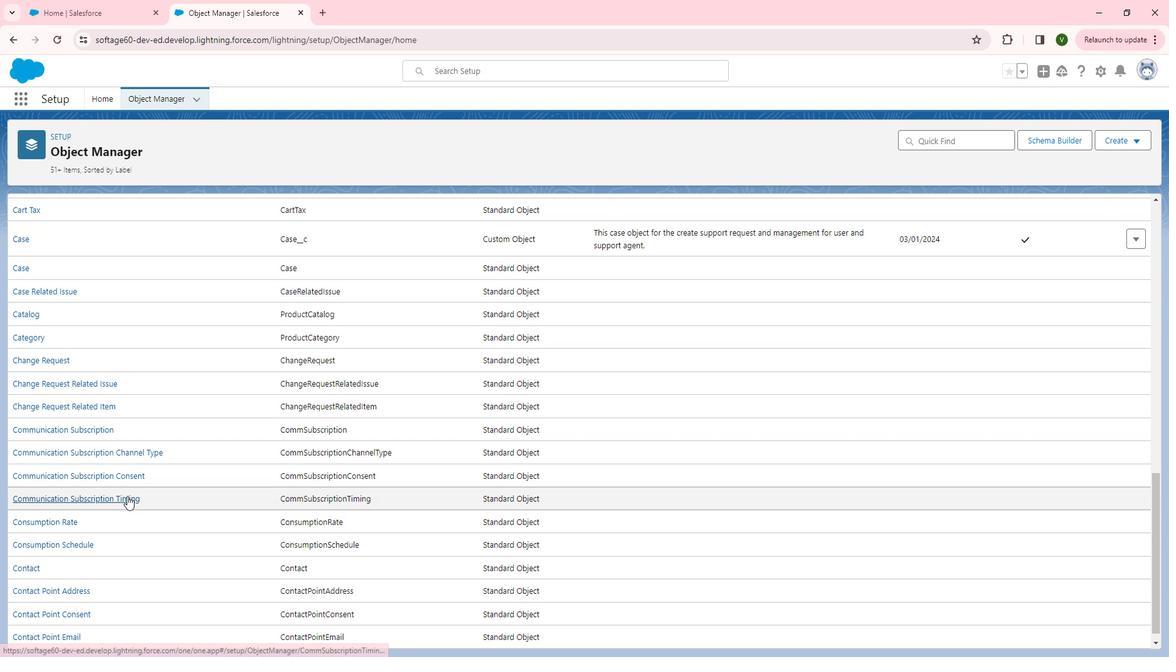
Action: Mouse scrolled (142, 492) with delta (0, 0)
Screenshot: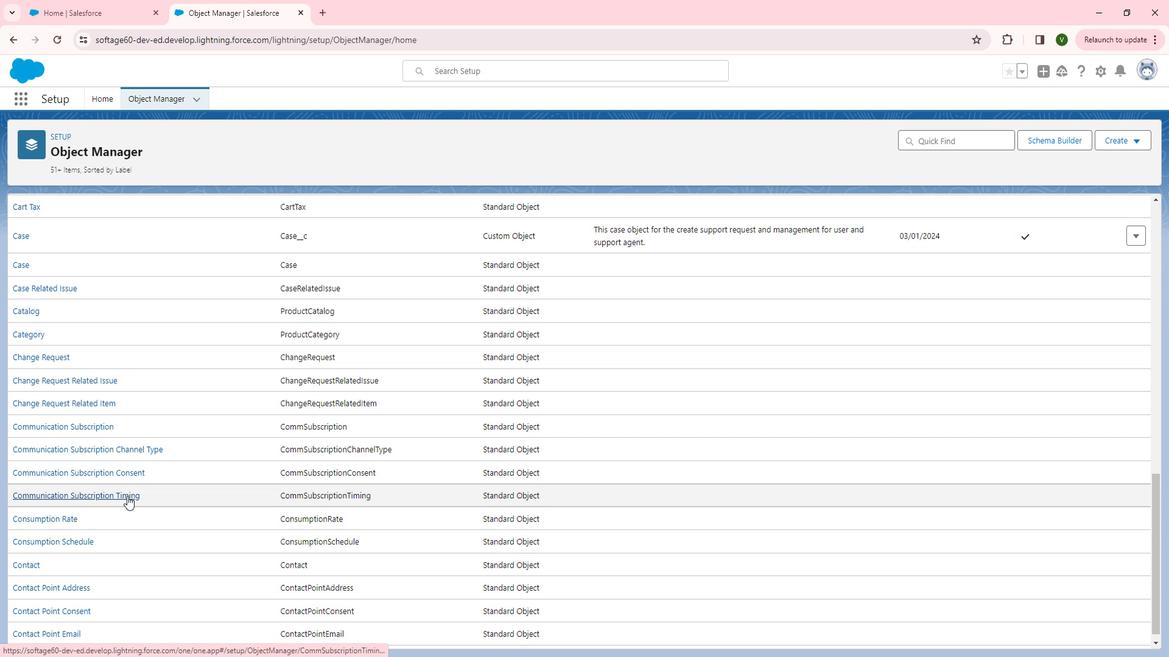 
Action: Mouse moved to (141, 493)
Screenshot: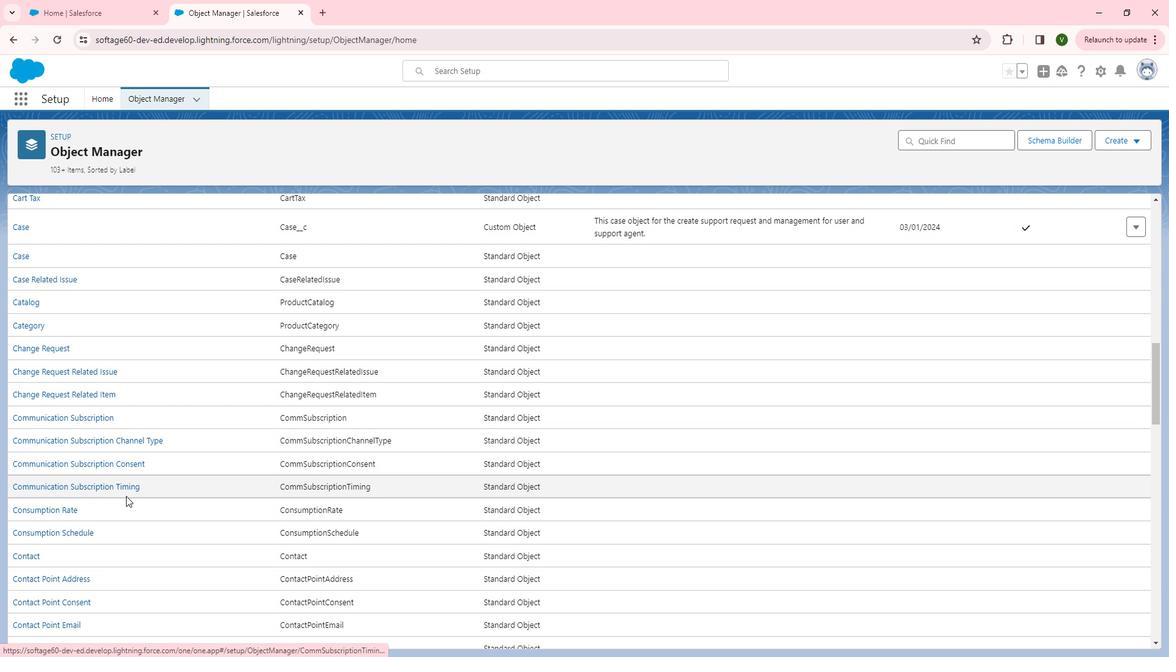 
Action: Mouse scrolled (141, 492) with delta (0, 0)
Screenshot: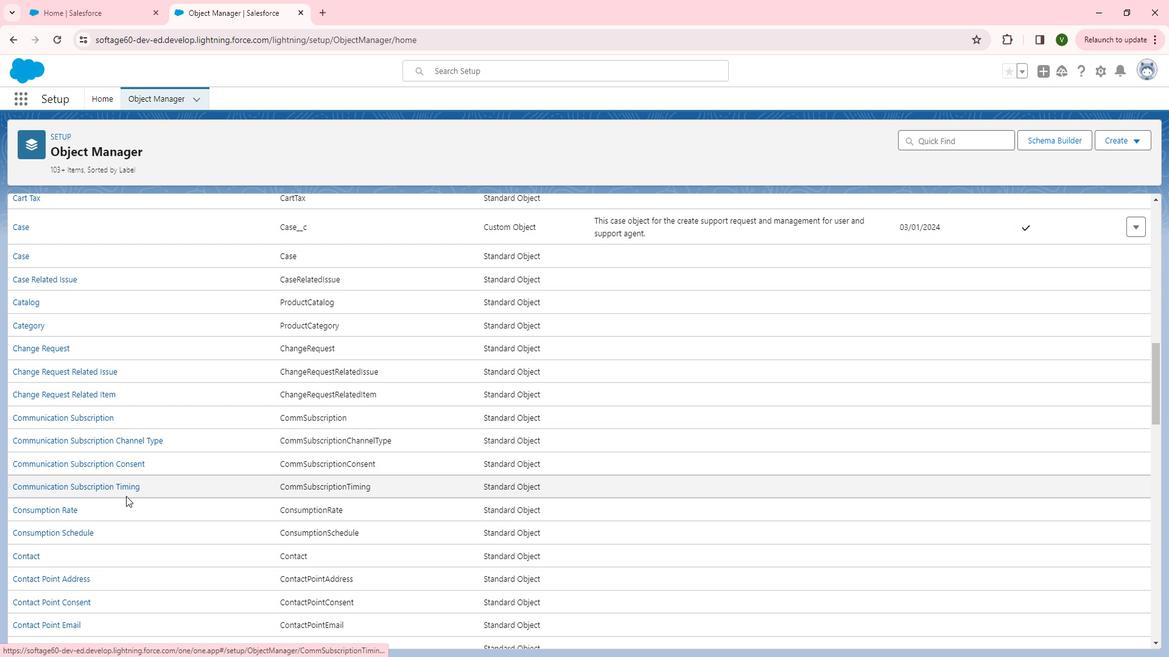 
Action: Mouse scrolled (141, 492) with delta (0, 0)
Screenshot: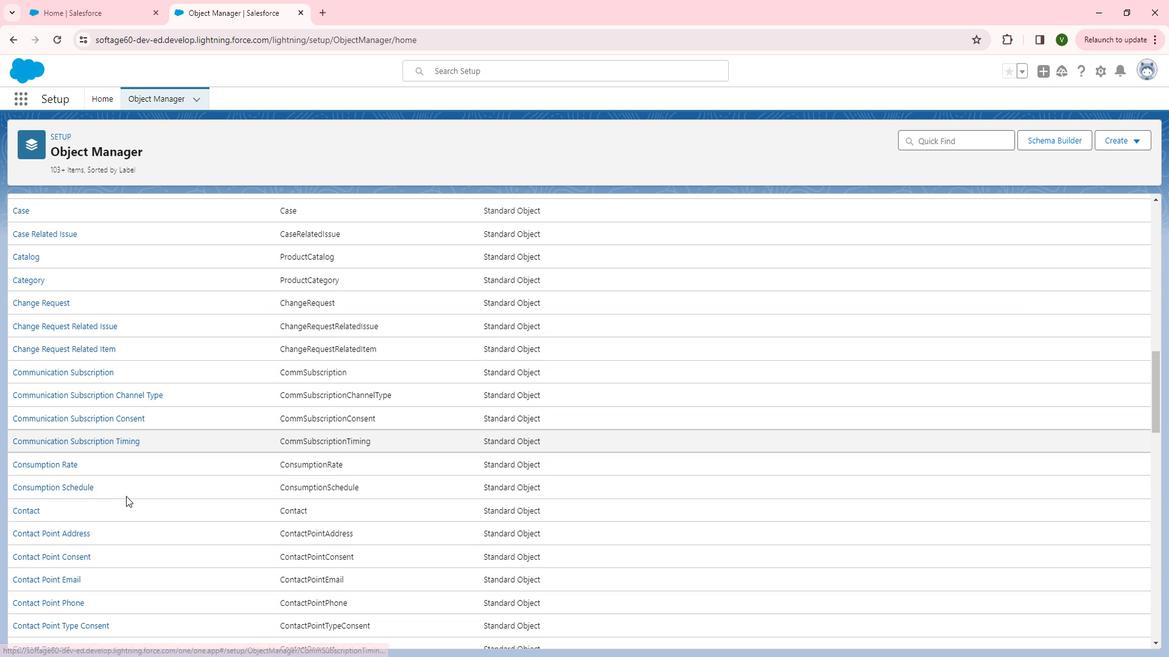 
Action: Mouse scrolled (141, 492) with delta (0, 0)
Screenshot: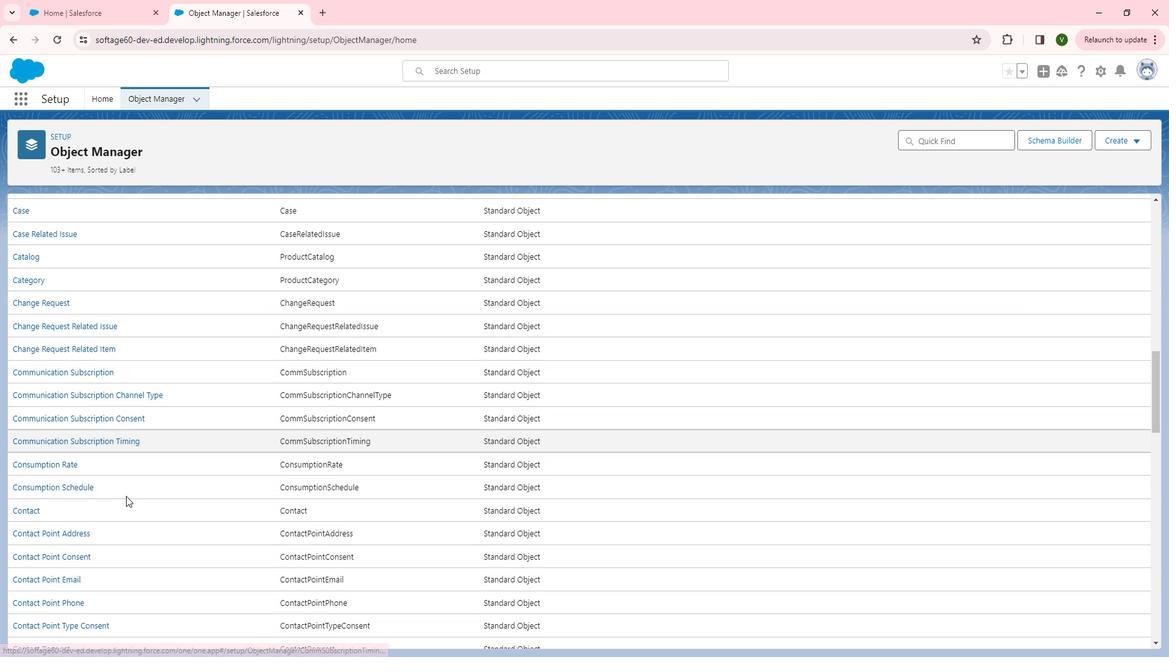 
Action: Mouse scrolled (141, 492) with delta (0, 0)
Screenshot: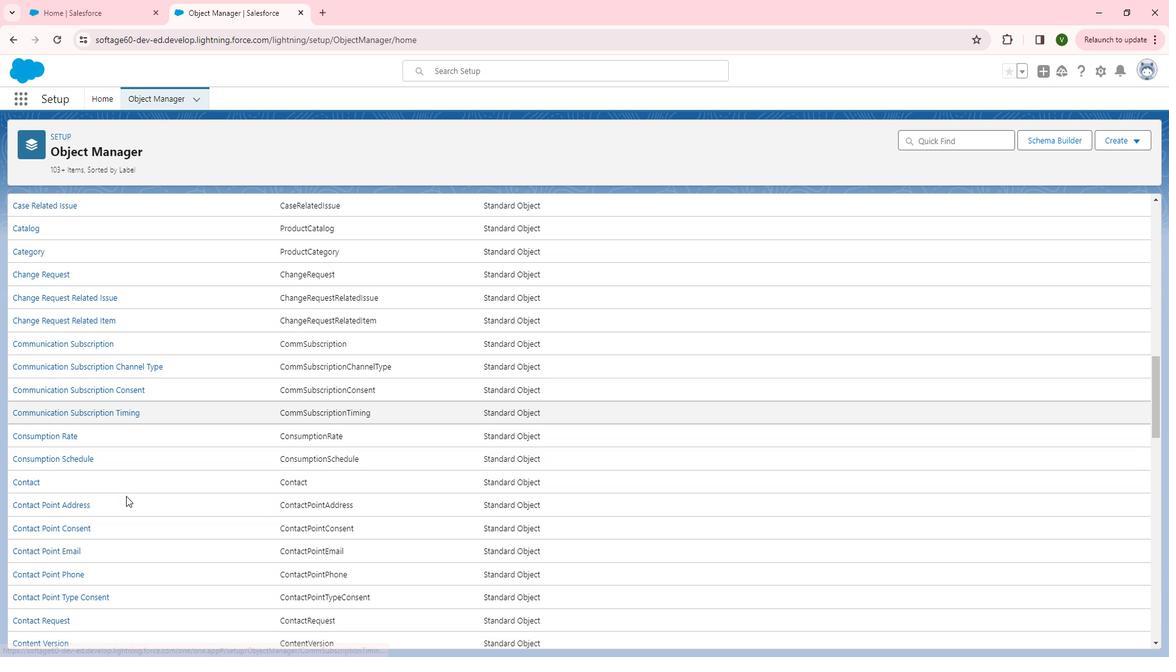 
Action: Mouse scrolled (141, 492) with delta (0, 0)
Screenshot: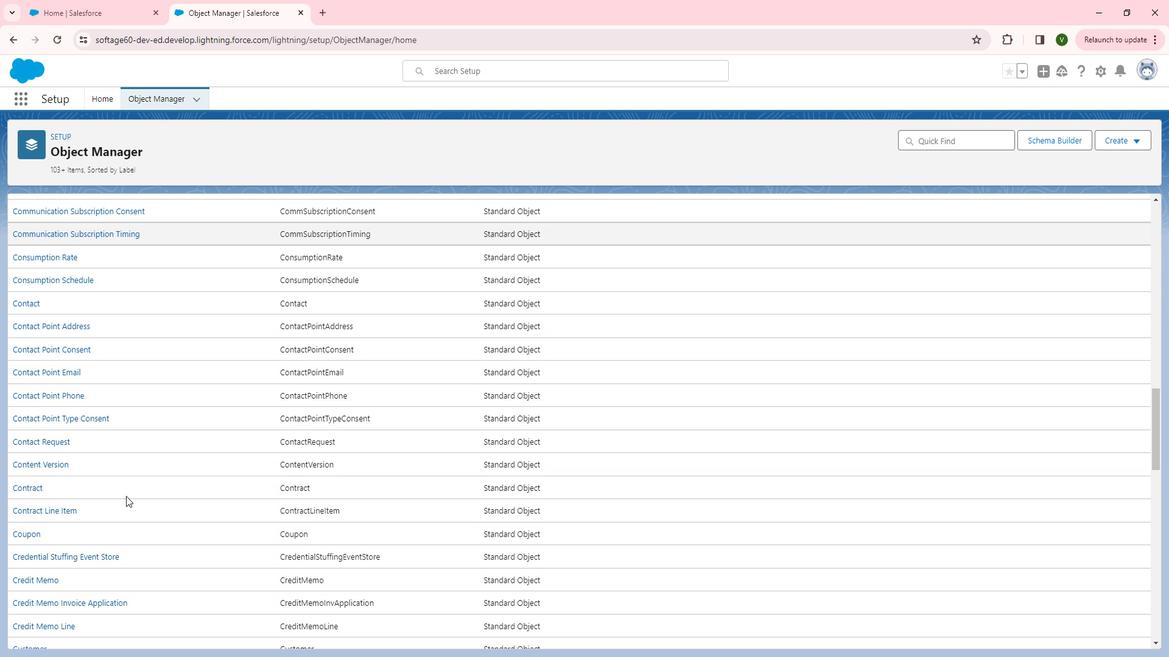 
Action: Mouse scrolled (141, 492) with delta (0, 0)
Screenshot: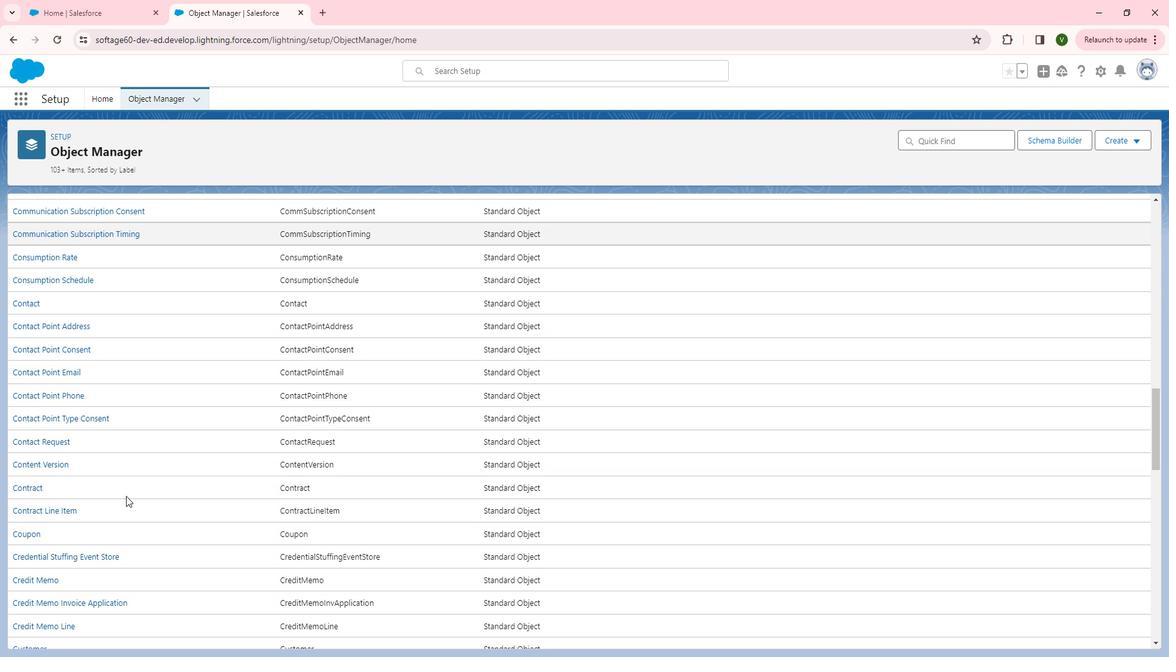 
Action: Mouse scrolled (141, 492) with delta (0, 0)
Screenshot: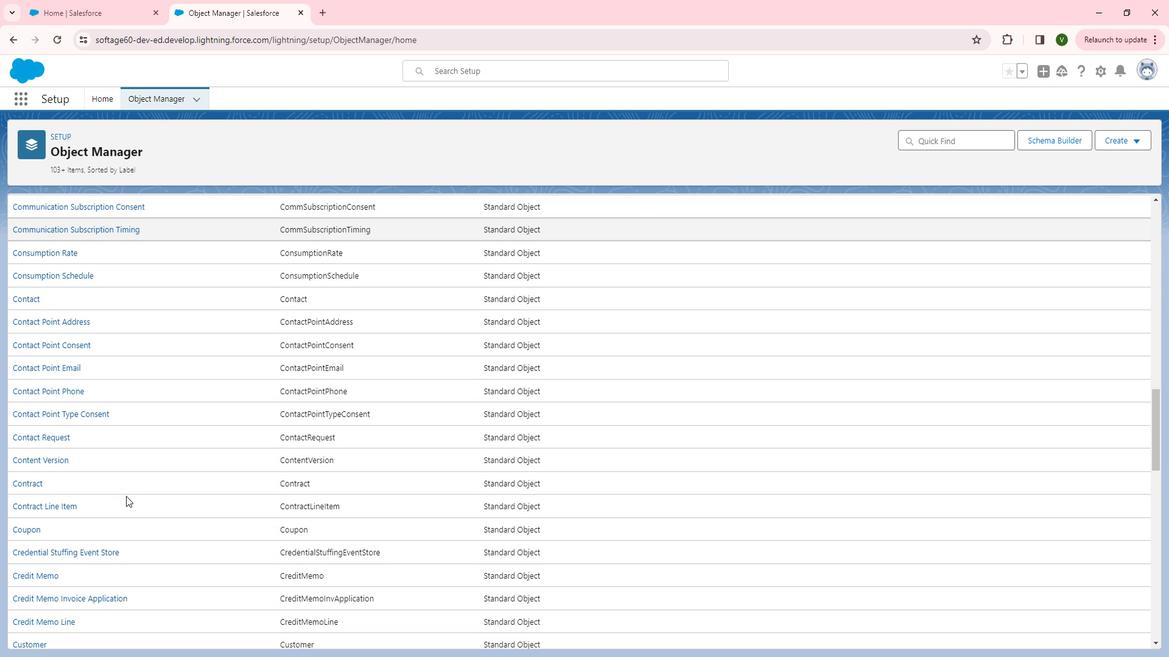 
Action: Mouse scrolled (141, 492) with delta (0, 0)
Screenshot: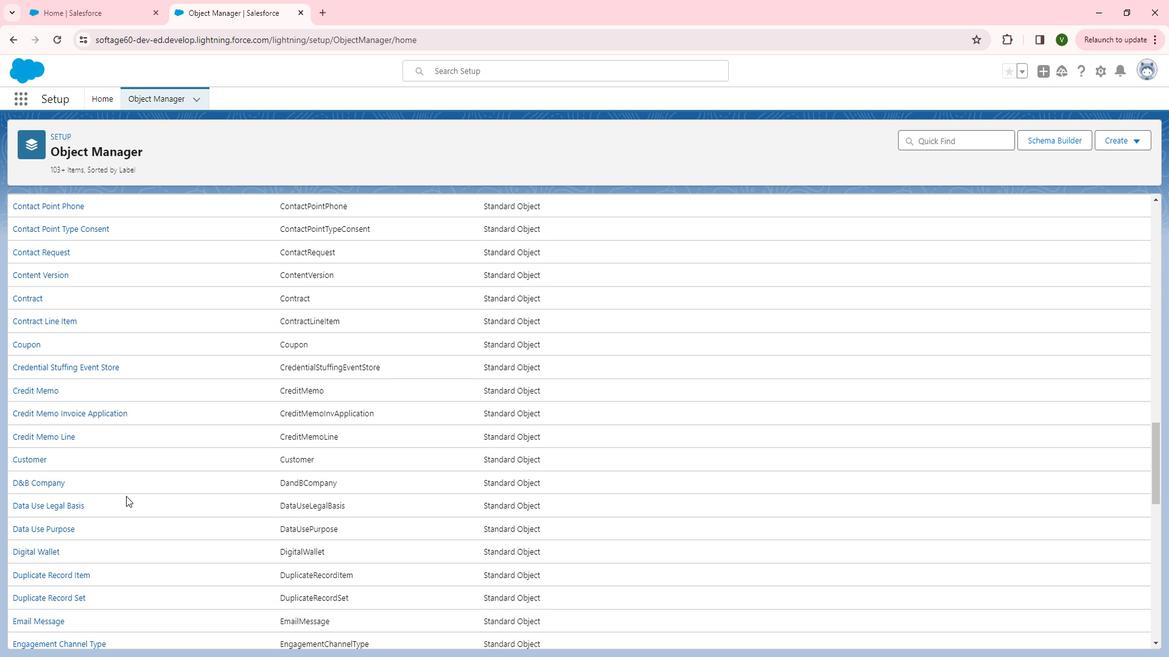 
Action: Mouse scrolled (141, 492) with delta (0, 0)
Screenshot: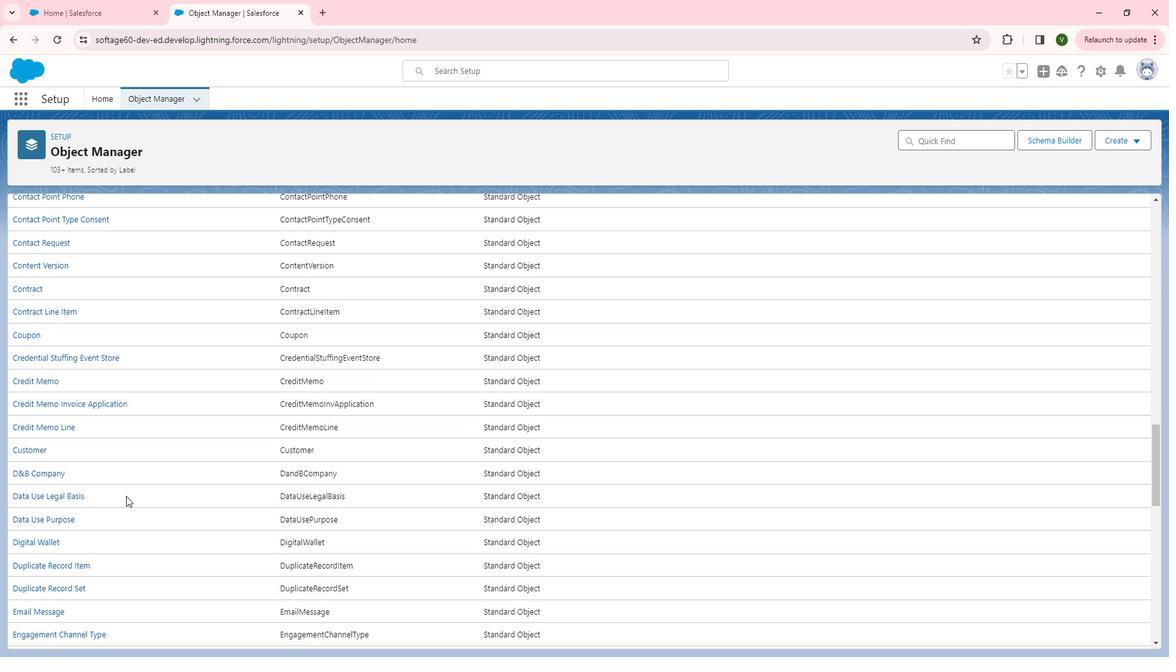
Action: Mouse scrolled (141, 492) with delta (0, 0)
Screenshot: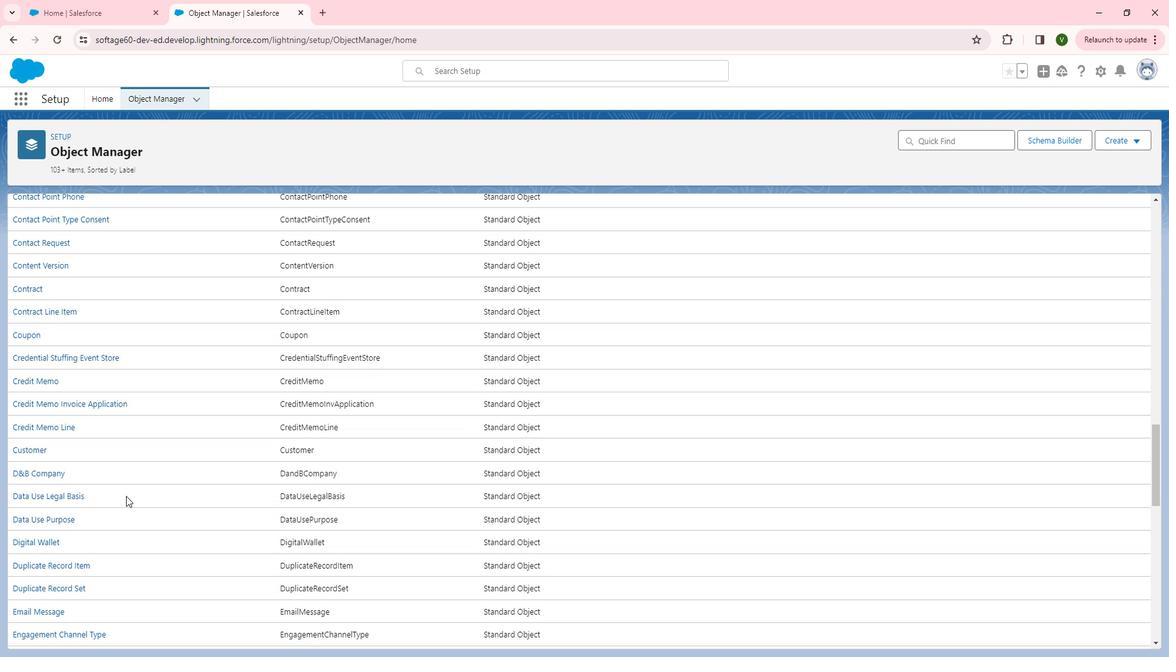 
Action: Mouse scrolled (141, 492) with delta (0, 0)
Screenshot: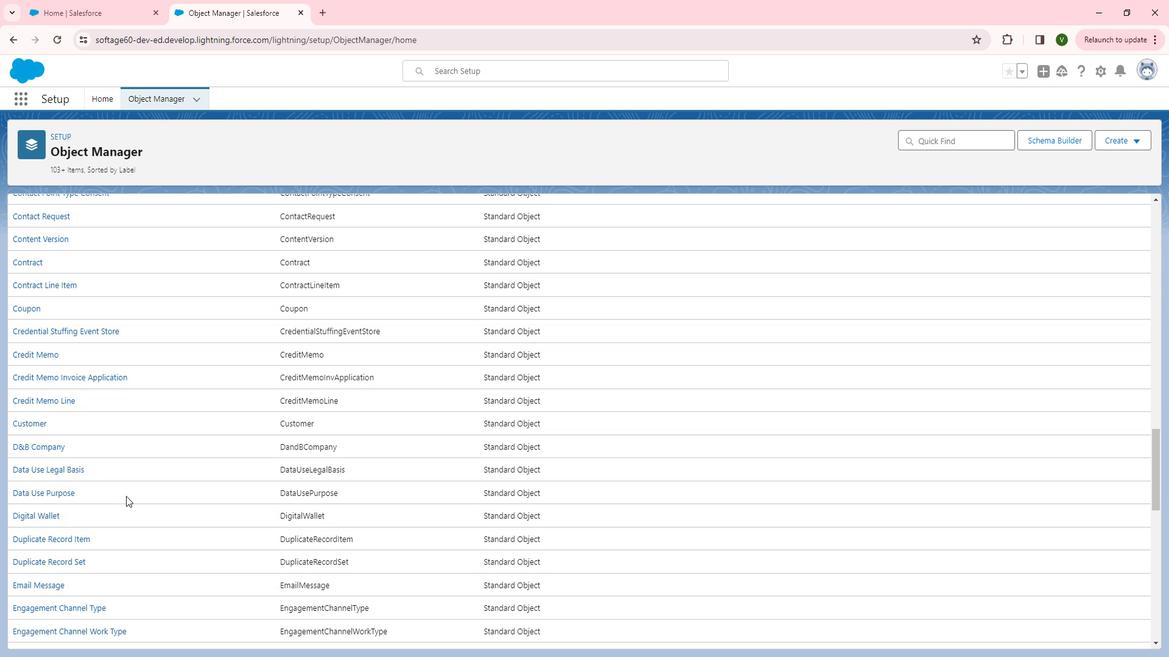 
Action: Mouse scrolled (141, 492) with delta (0, 0)
Screenshot: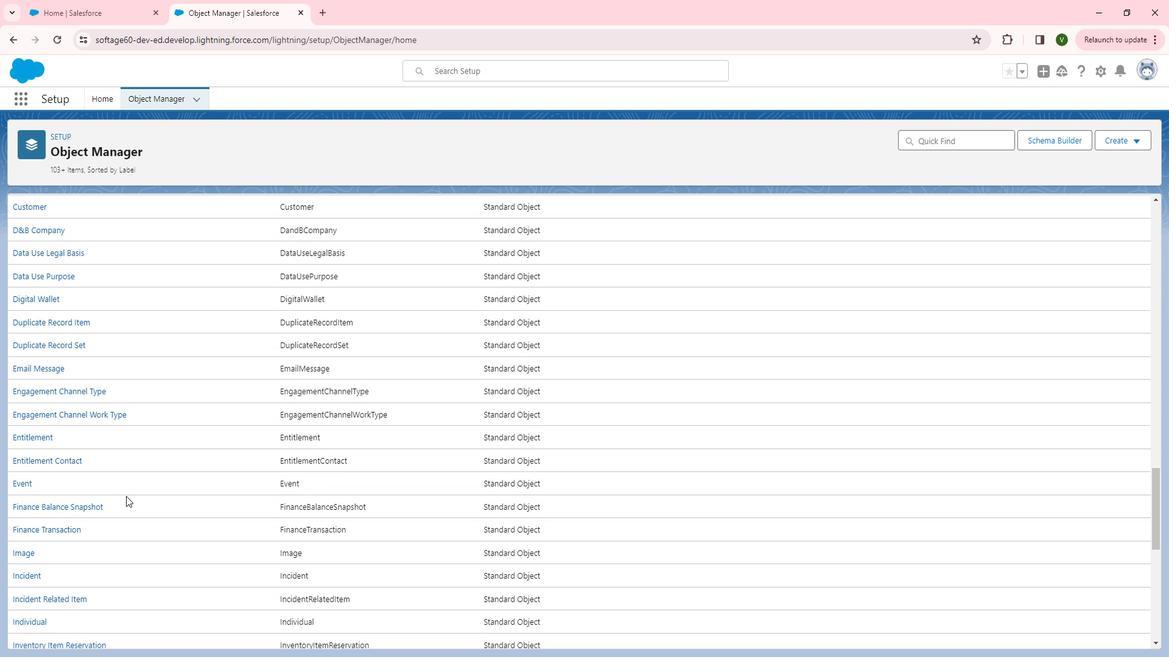 
Action: Mouse scrolled (141, 492) with delta (0, 0)
Screenshot: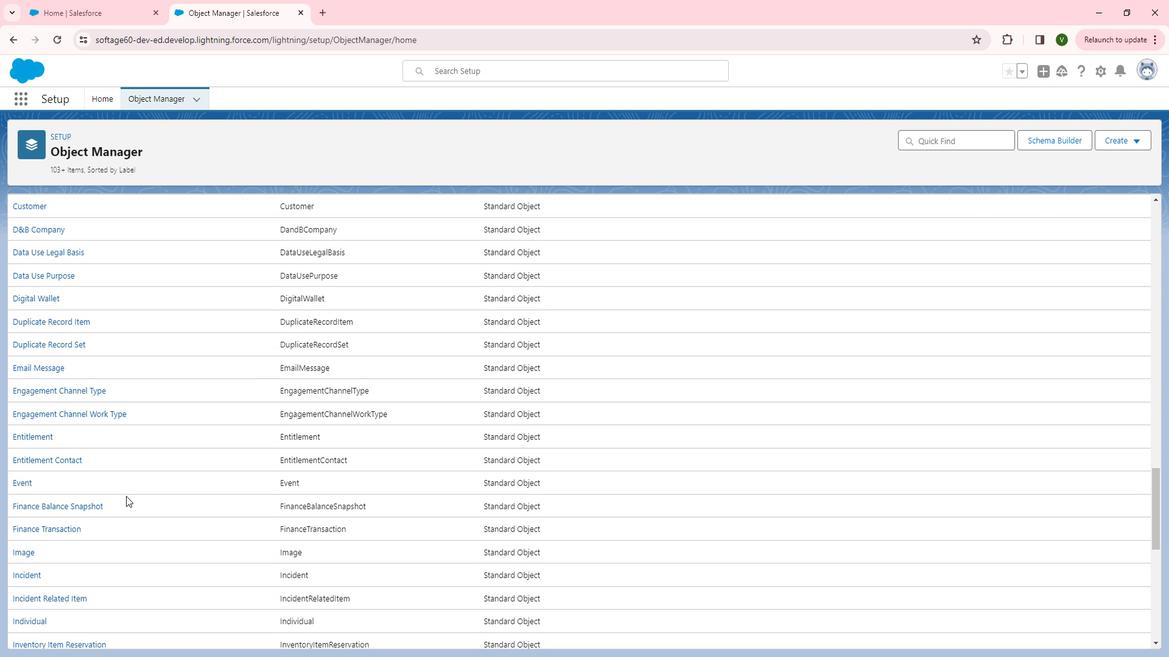 
Action: Mouse scrolled (141, 492) with delta (0, 0)
Screenshot: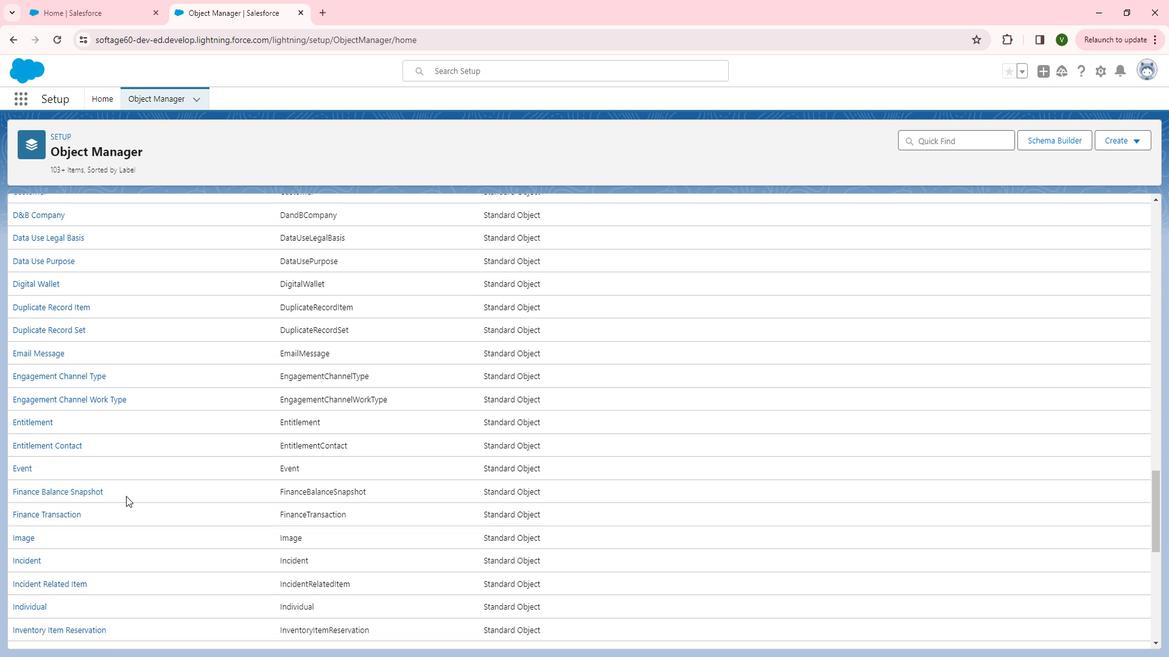 
Action: Mouse scrolled (141, 492) with delta (0, 0)
Screenshot: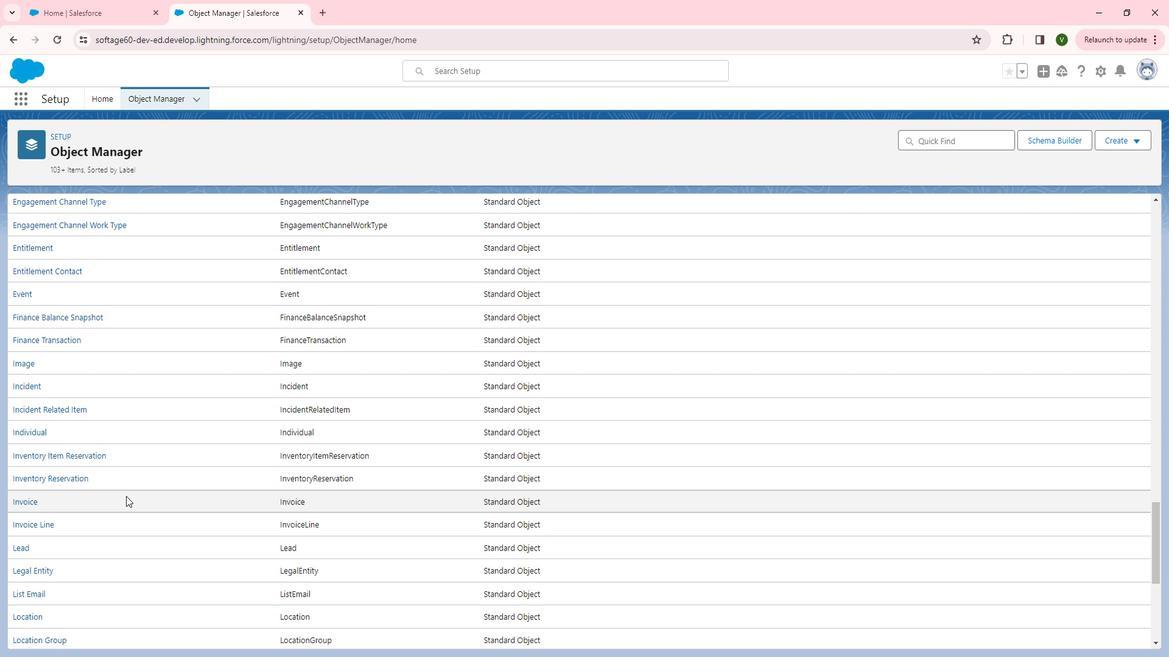 
Action: Mouse scrolled (141, 492) with delta (0, 0)
Screenshot: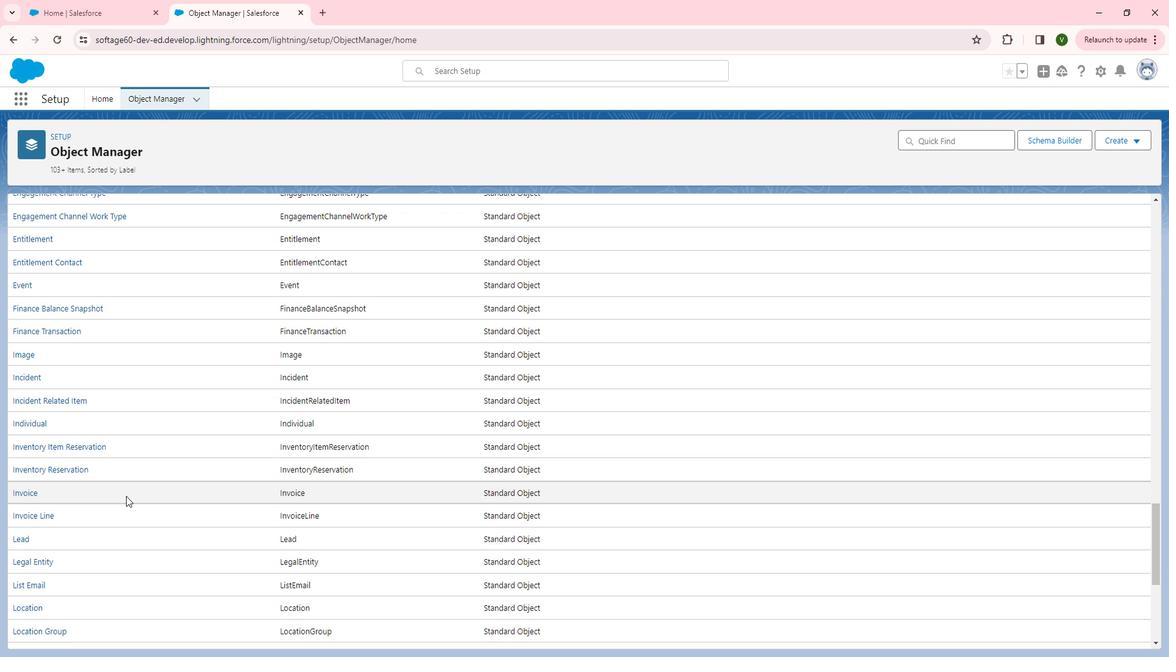 
Action: Mouse scrolled (141, 492) with delta (0, 0)
Screenshot: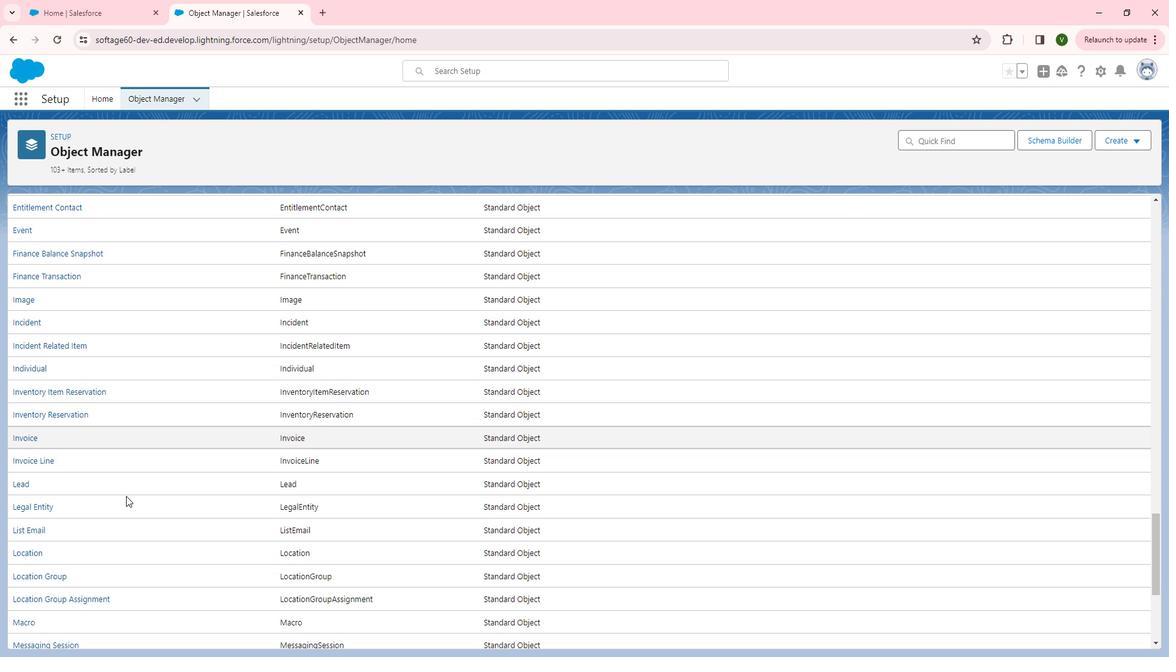 
Action: Mouse scrolled (141, 492) with delta (0, 0)
Screenshot: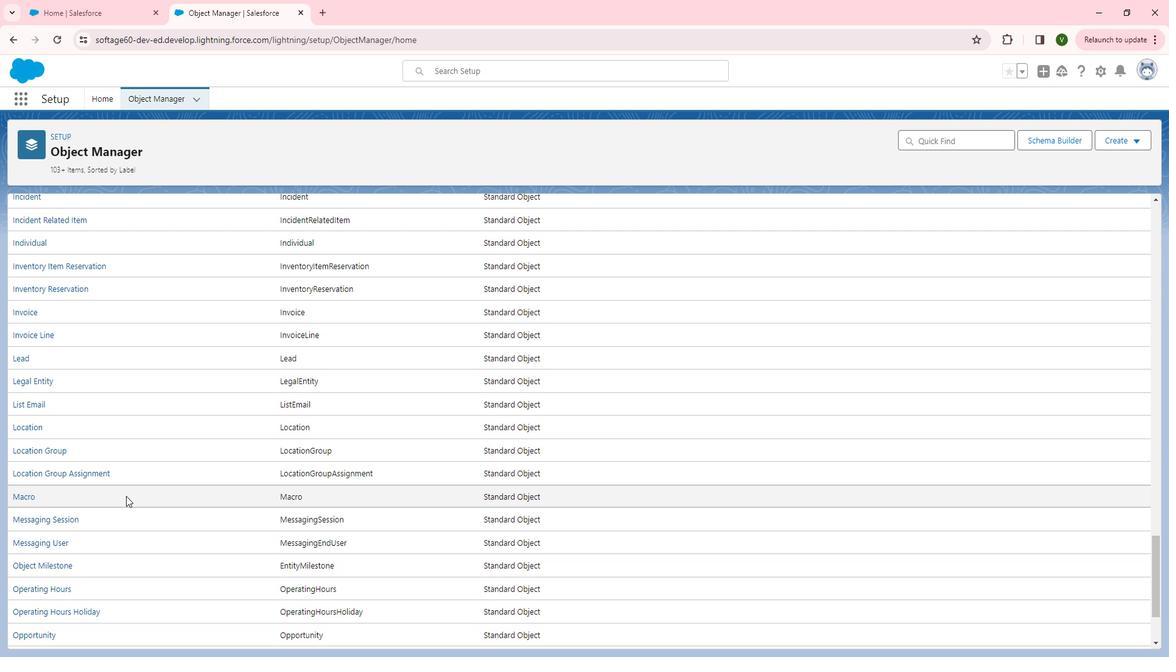 
Action: Mouse scrolled (141, 492) with delta (0, 0)
Screenshot: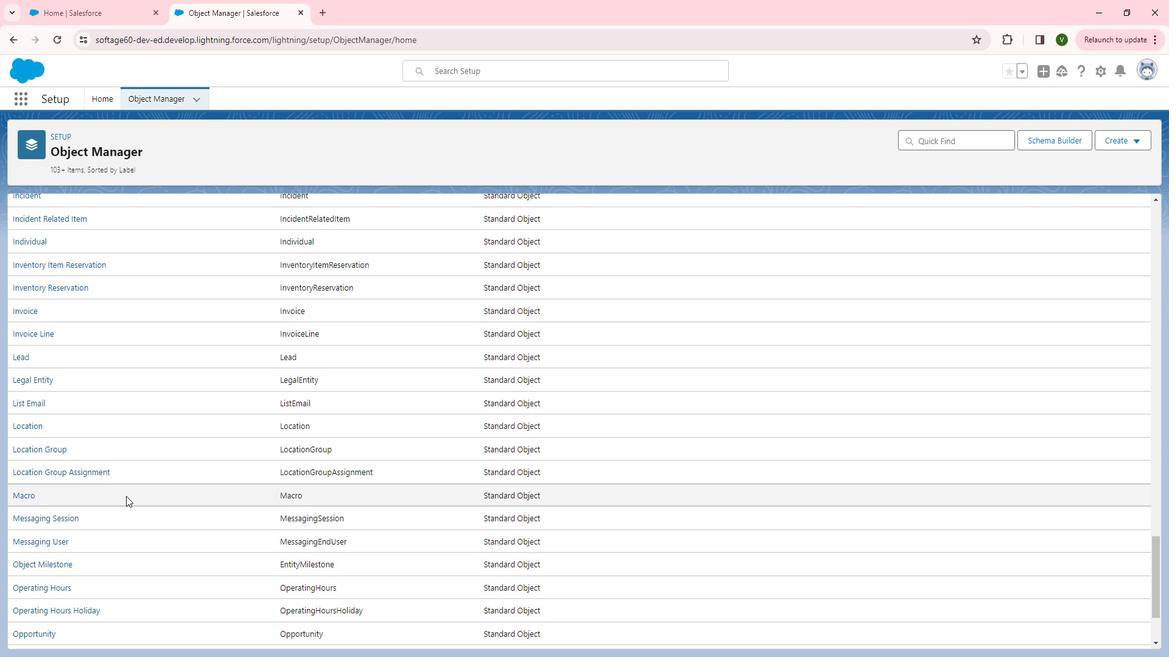 
Action: Mouse scrolled (141, 492) with delta (0, 0)
Screenshot: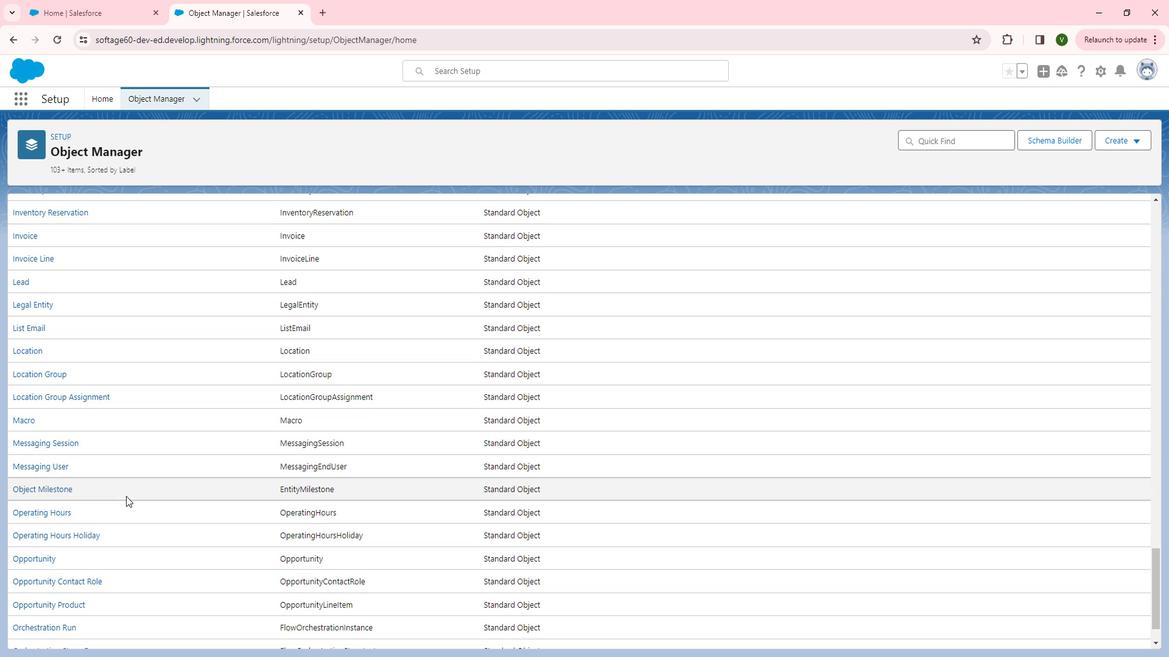 
Action: Mouse scrolled (141, 492) with delta (0, 0)
Screenshot: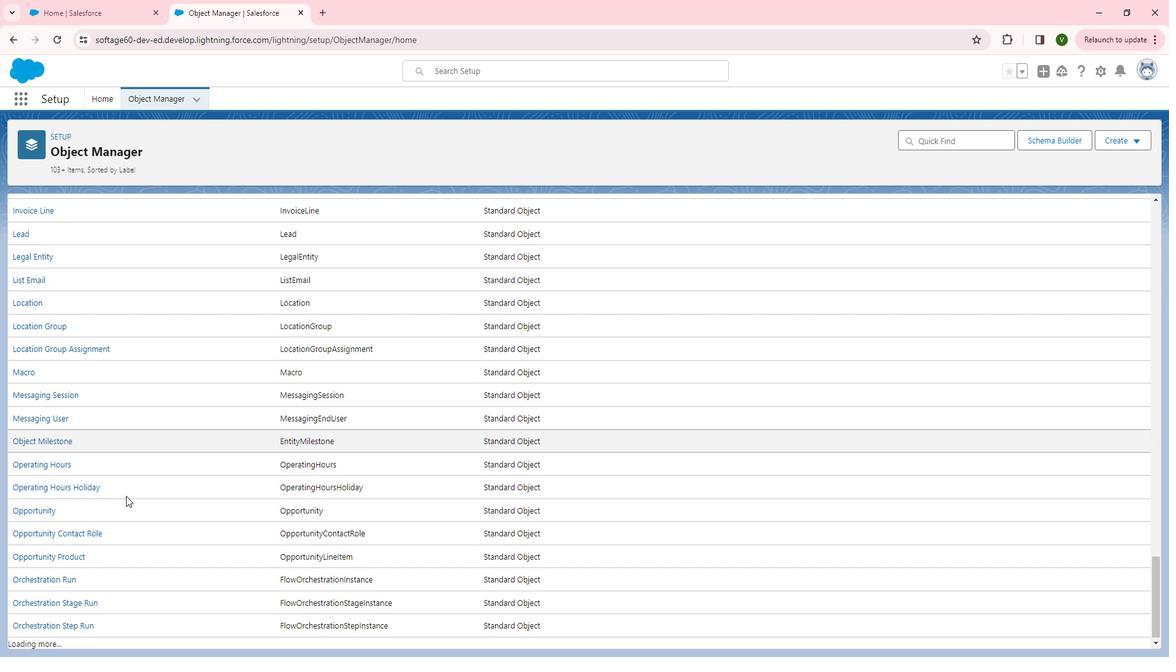 
Action: Mouse scrolled (141, 492) with delta (0, 0)
Screenshot: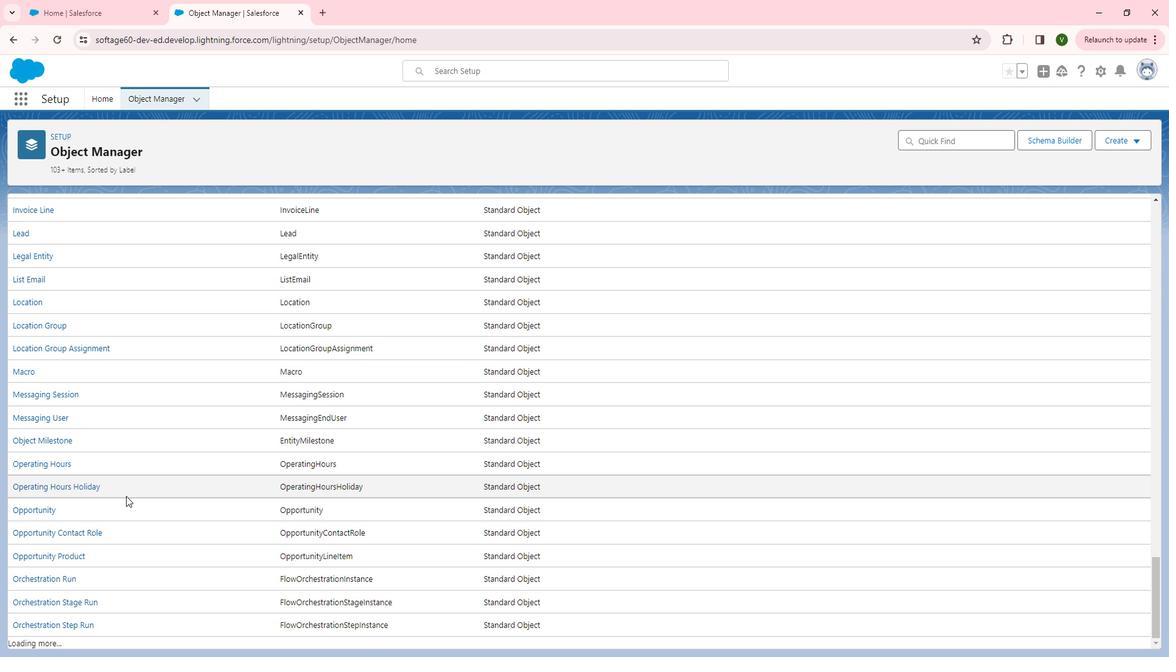 
Action: Mouse scrolled (141, 492) with delta (0, 0)
Screenshot: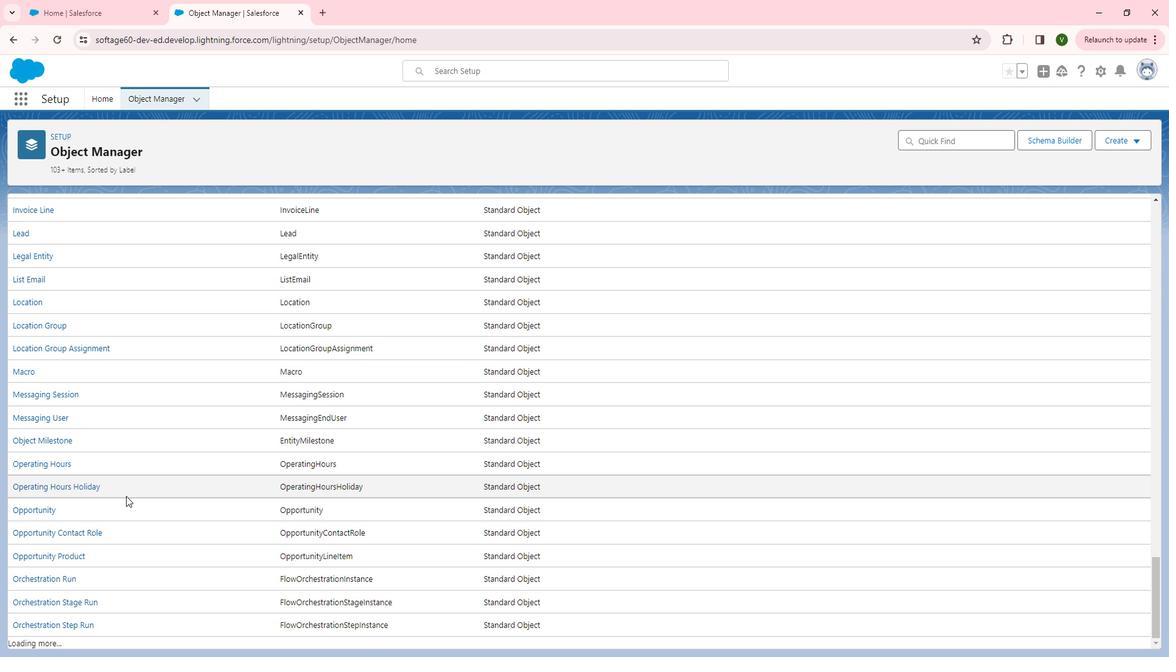 
Action: Mouse scrolled (141, 492) with delta (0, 0)
Screenshot: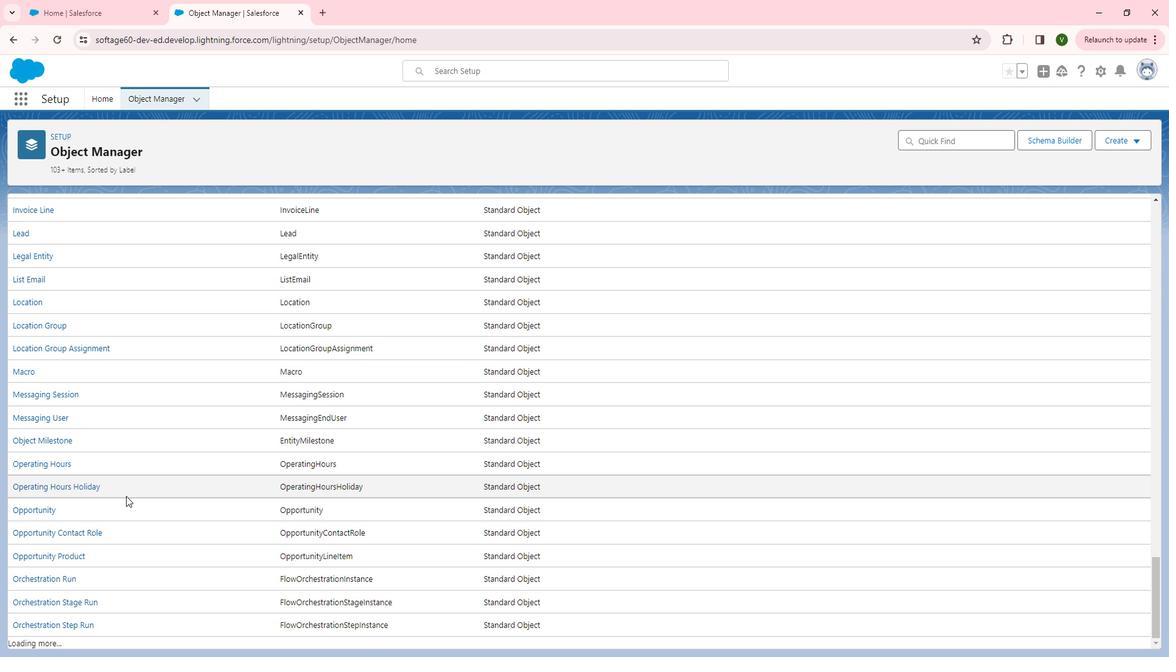 
Action: Mouse scrolled (141, 492) with delta (0, 0)
Screenshot: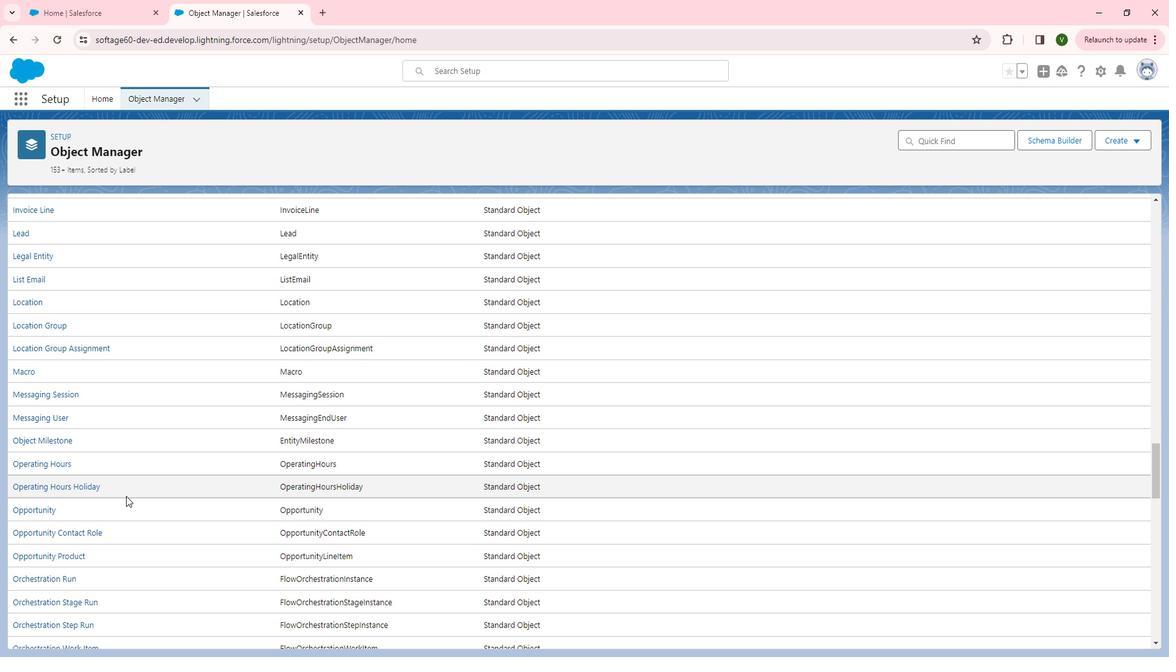 
Action: Mouse scrolled (141, 492) with delta (0, 0)
Screenshot: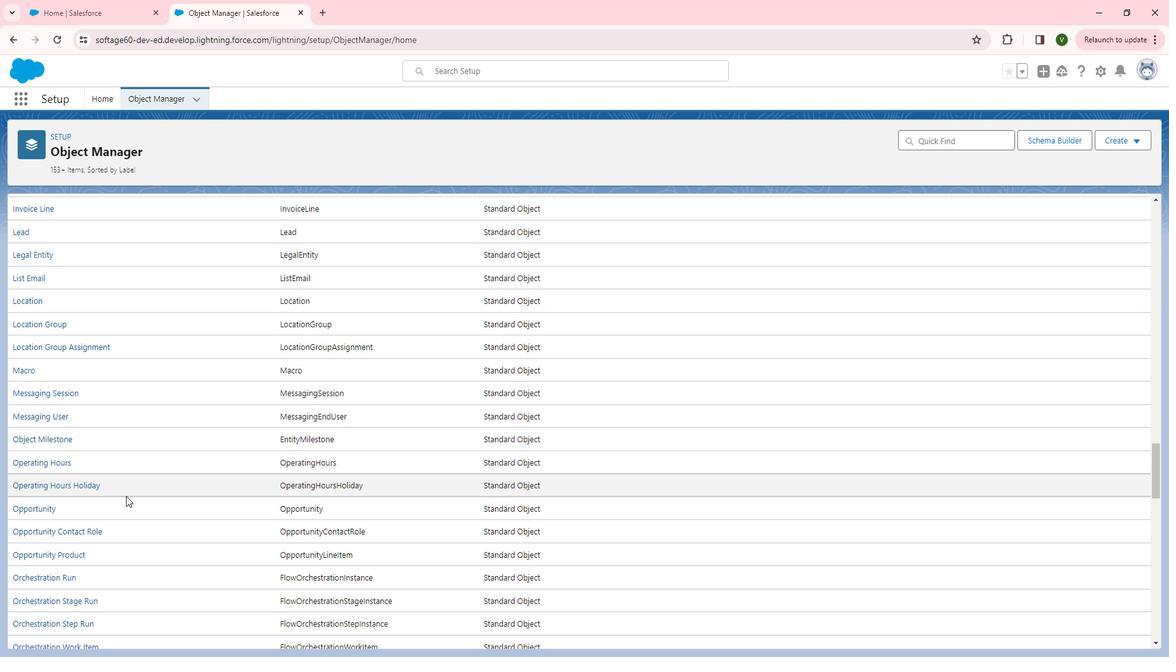 
Action: Mouse scrolled (141, 492) with delta (0, 0)
Screenshot: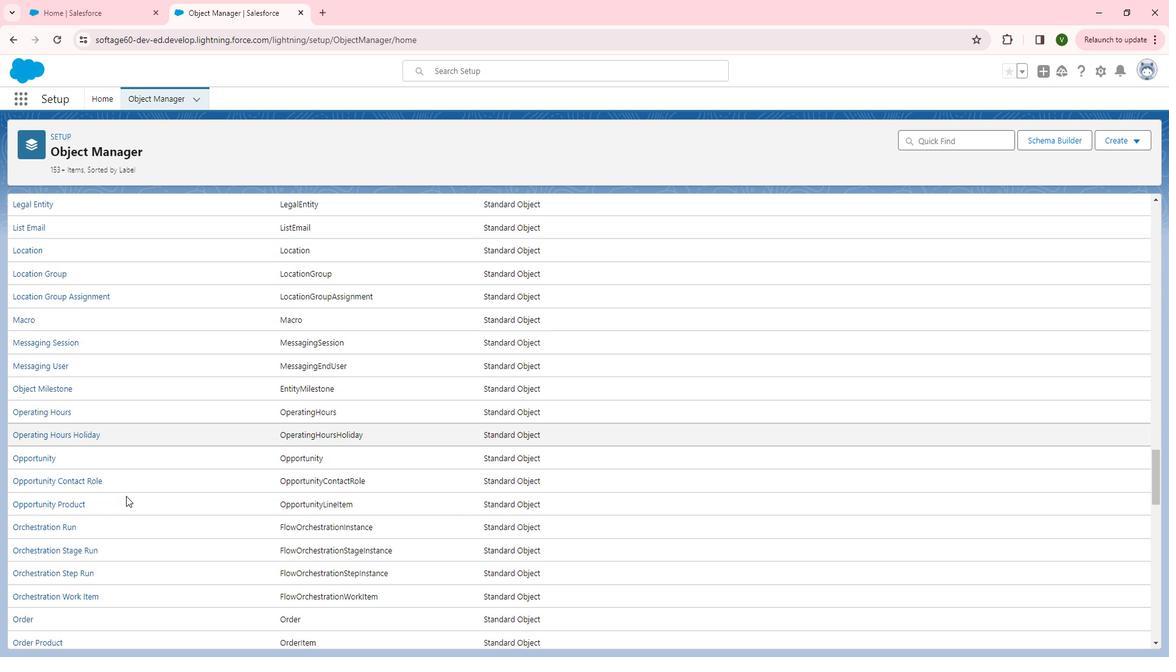 
Action: Mouse scrolled (141, 492) with delta (0, 0)
Screenshot: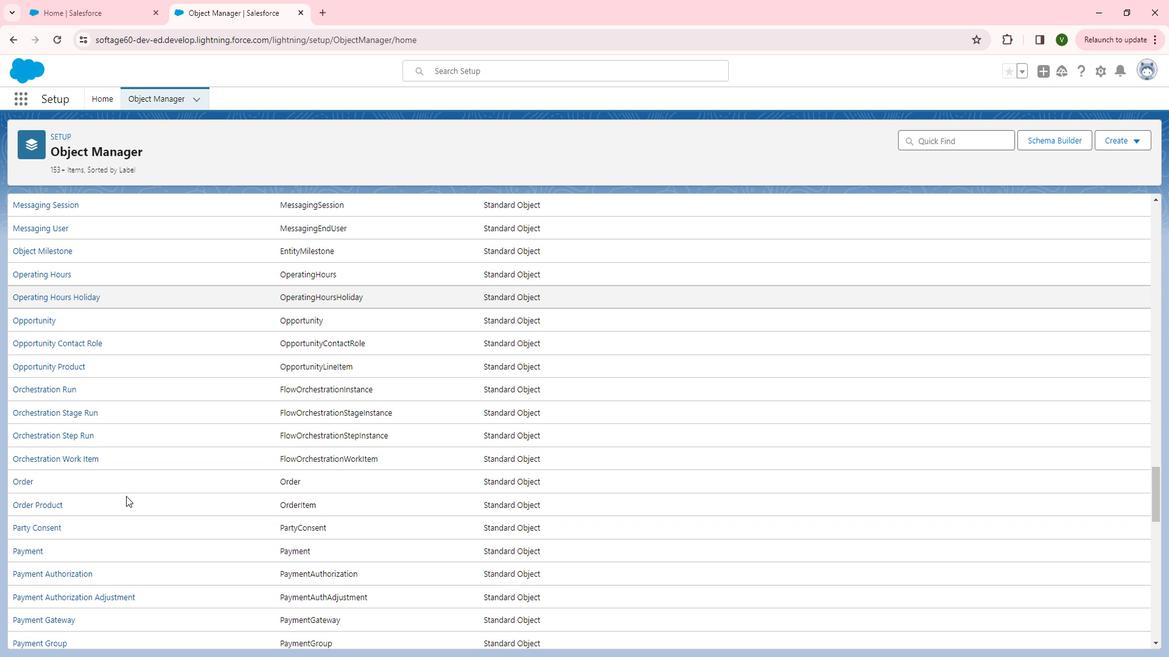 
Action: Mouse scrolled (141, 492) with delta (0, 0)
Screenshot: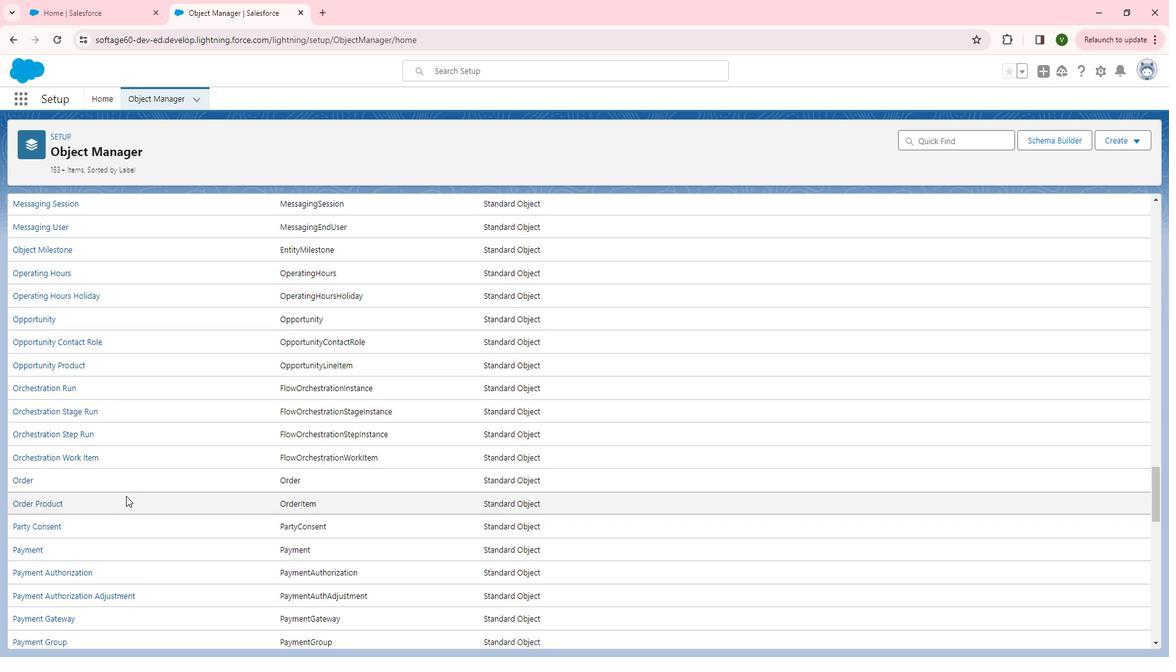 
Action: Mouse scrolled (141, 492) with delta (0, 0)
Screenshot: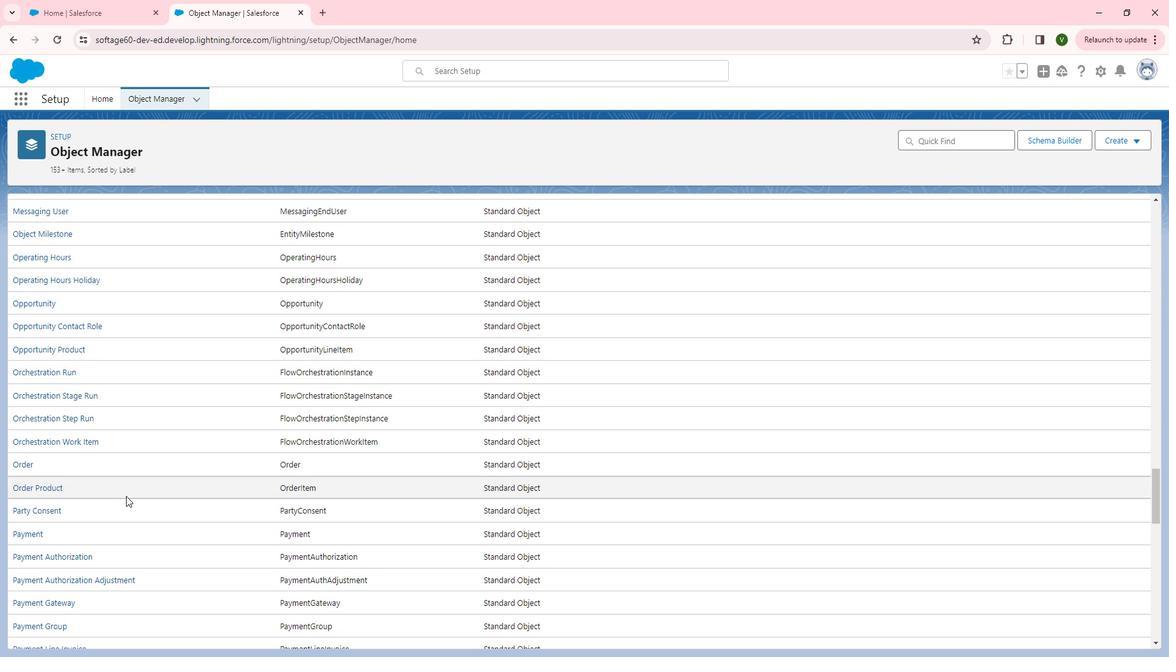 
Action: Mouse scrolled (141, 492) with delta (0, 0)
Screenshot: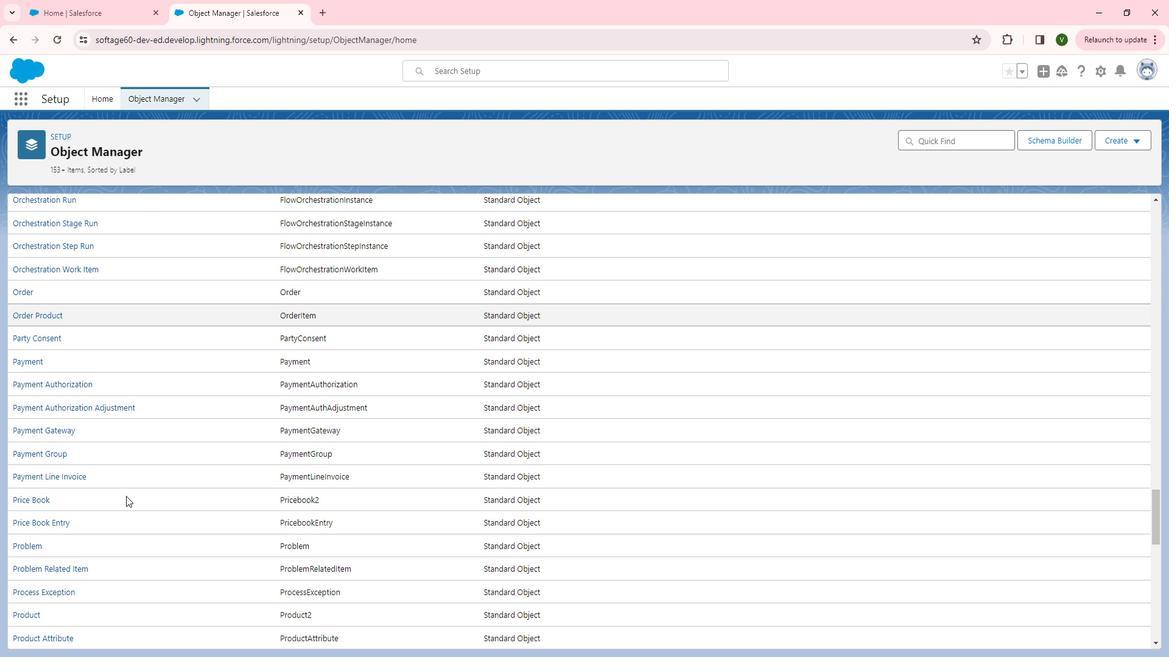 
Action: Mouse scrolled (141, 492) with delta (0, 0)
Screenshot: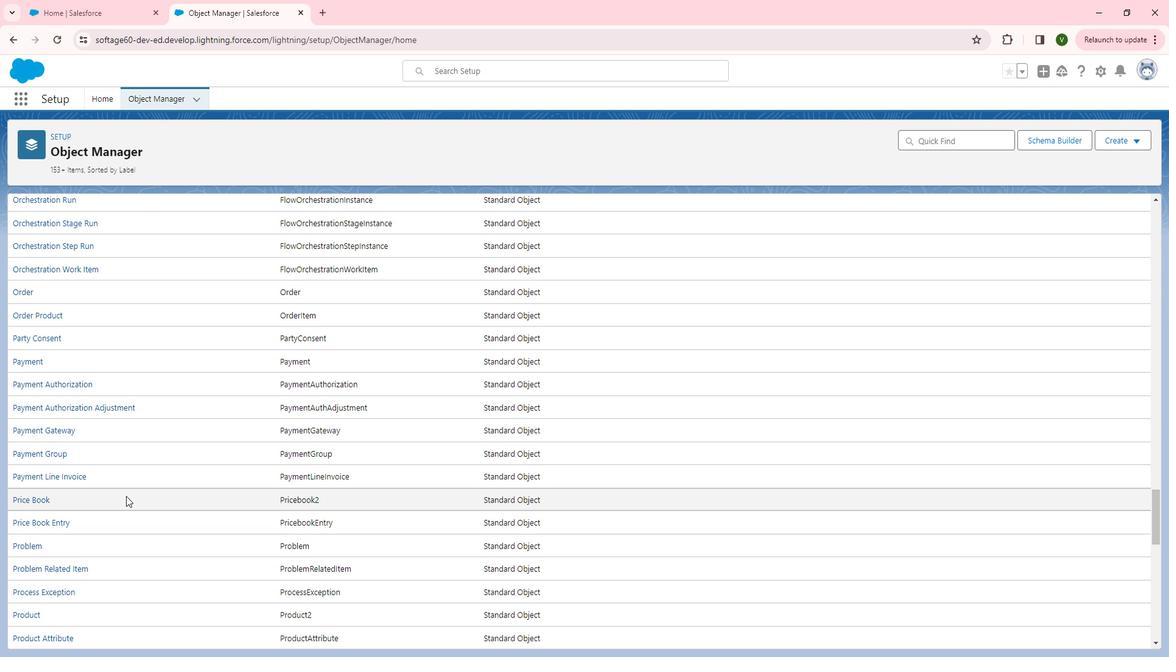 
Action: Mouse scrolled (141, 492) with delta (0, 0)
Screenshot: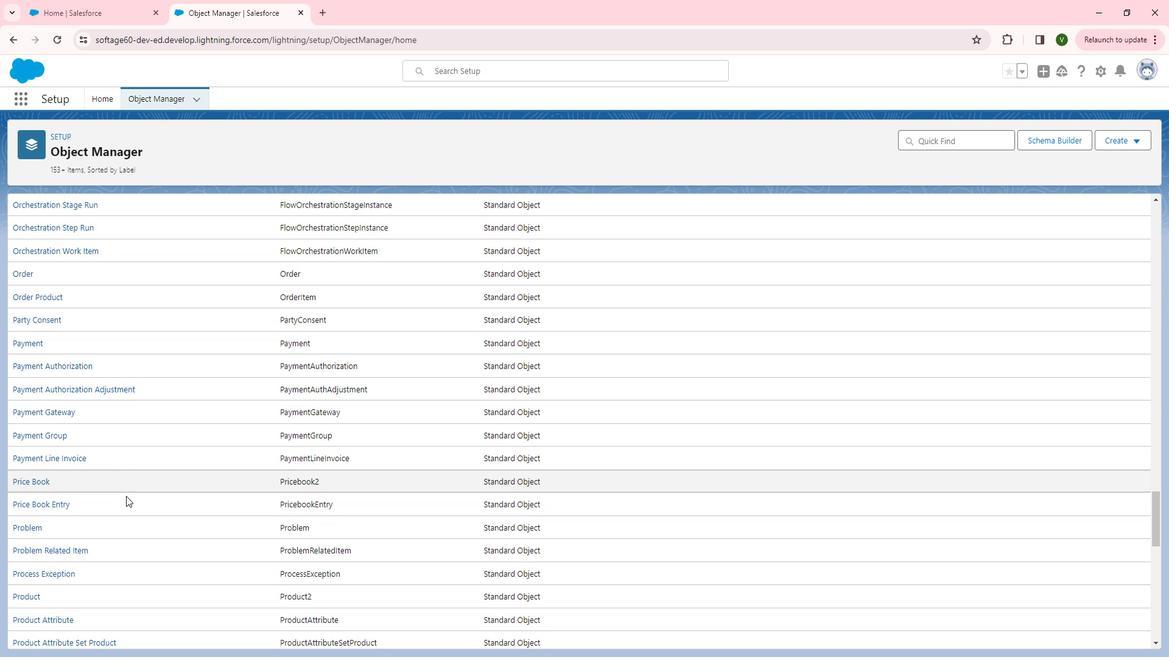 
Action: Mouse scrolled (141, 492) with delta (0, 0)
Screenshot: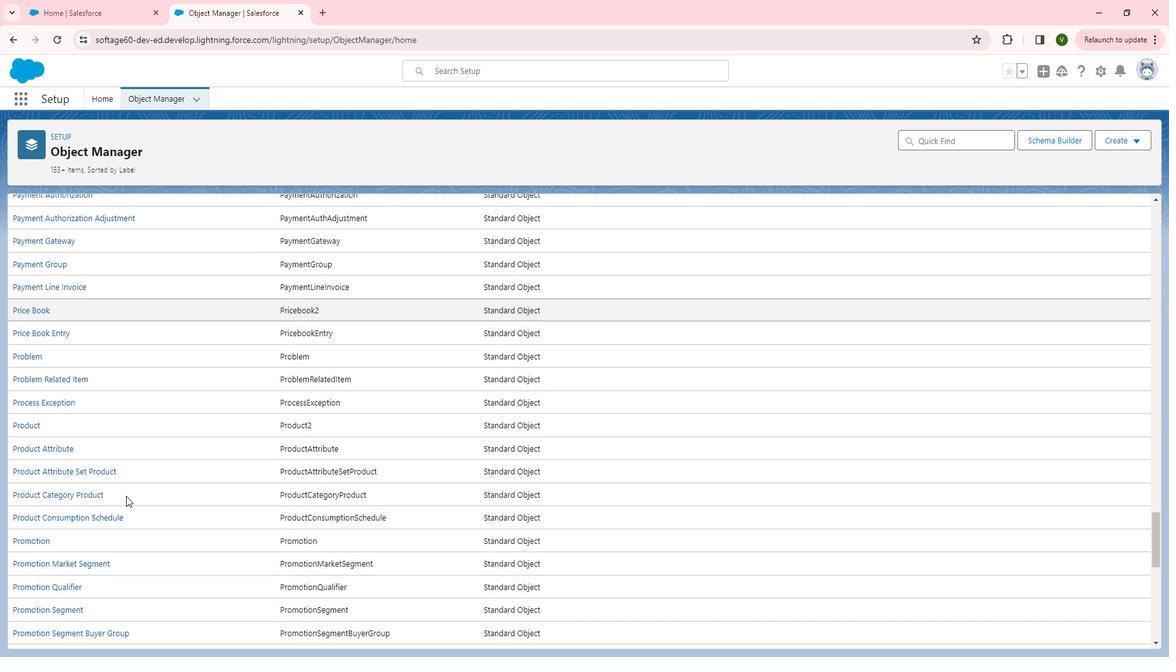 
Action: Mouse scrolled (141, 492) with delta (0, 0)
Screenshot: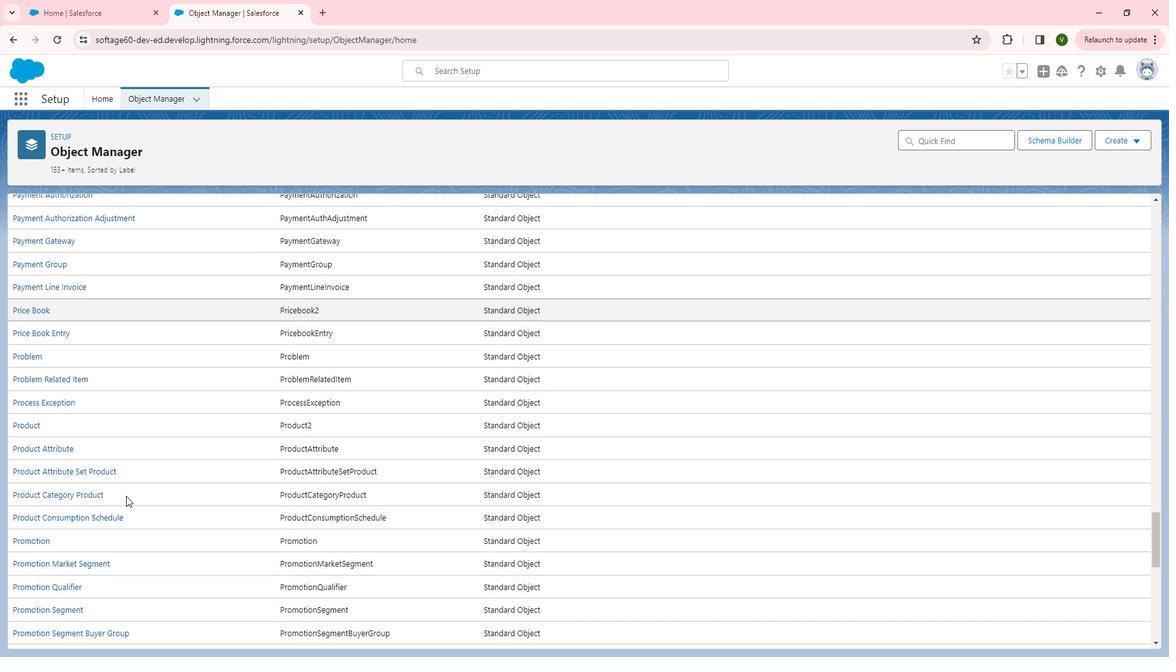 
Action: Mouse scrolled (141, 492) with delta (0, 0)
Screenshot: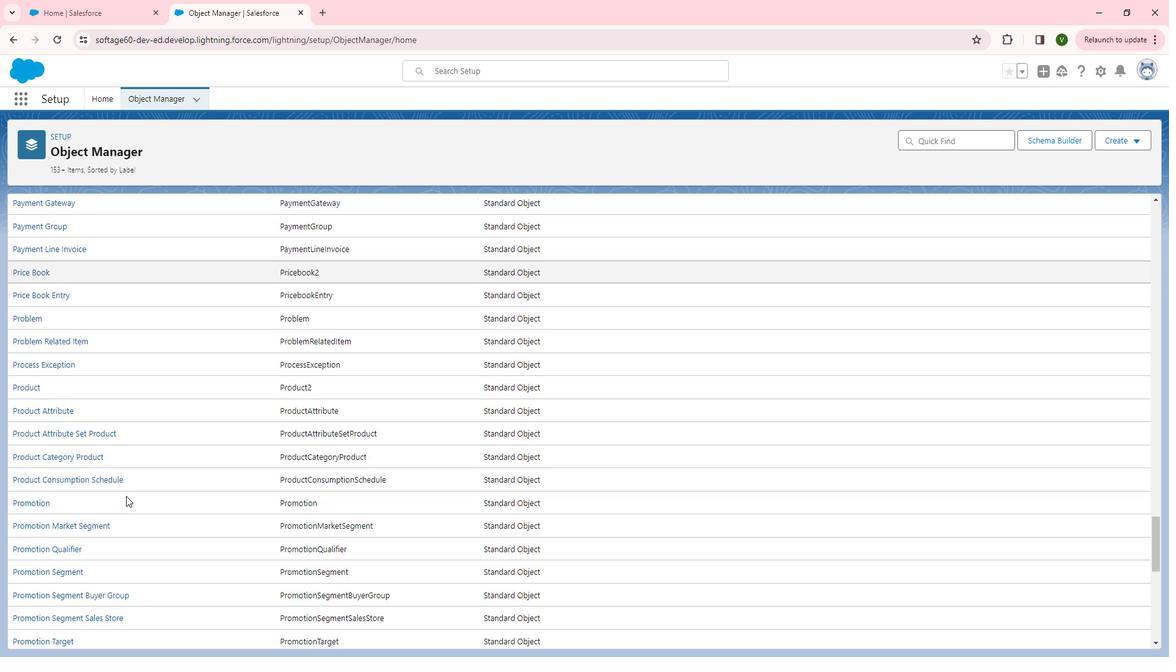 
Action: Mouse scrolled (141, 492) with delta (0, 0)
Screenshot: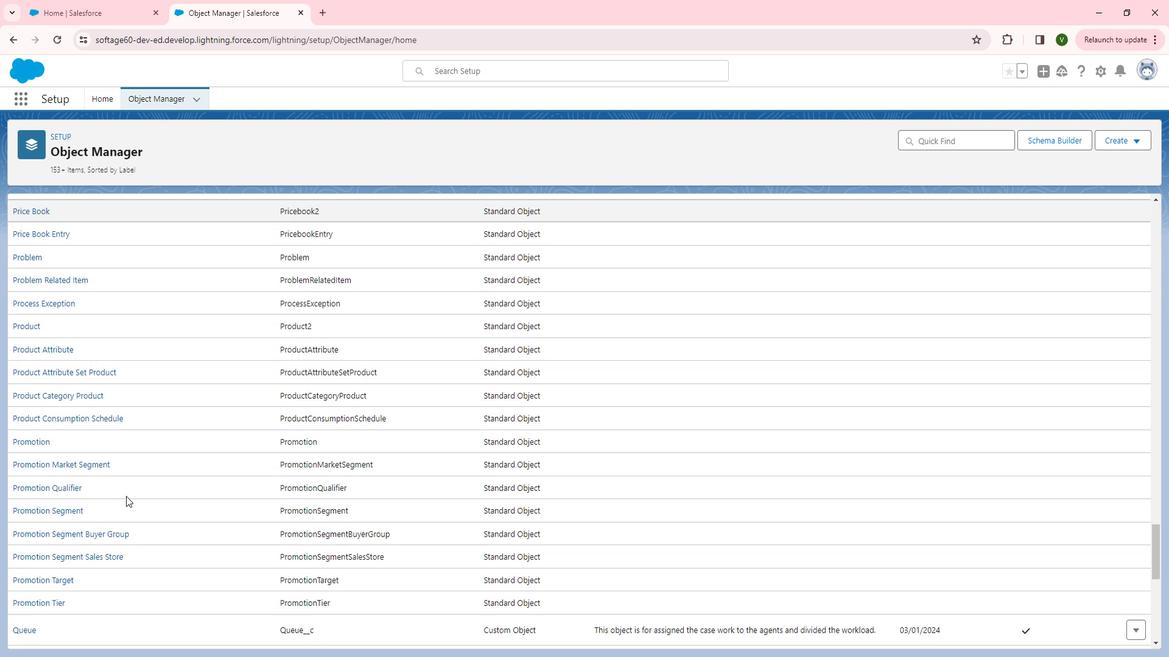 
Action: Mouse scrolled (141, 492) with delta (0, 0)
Screenshot: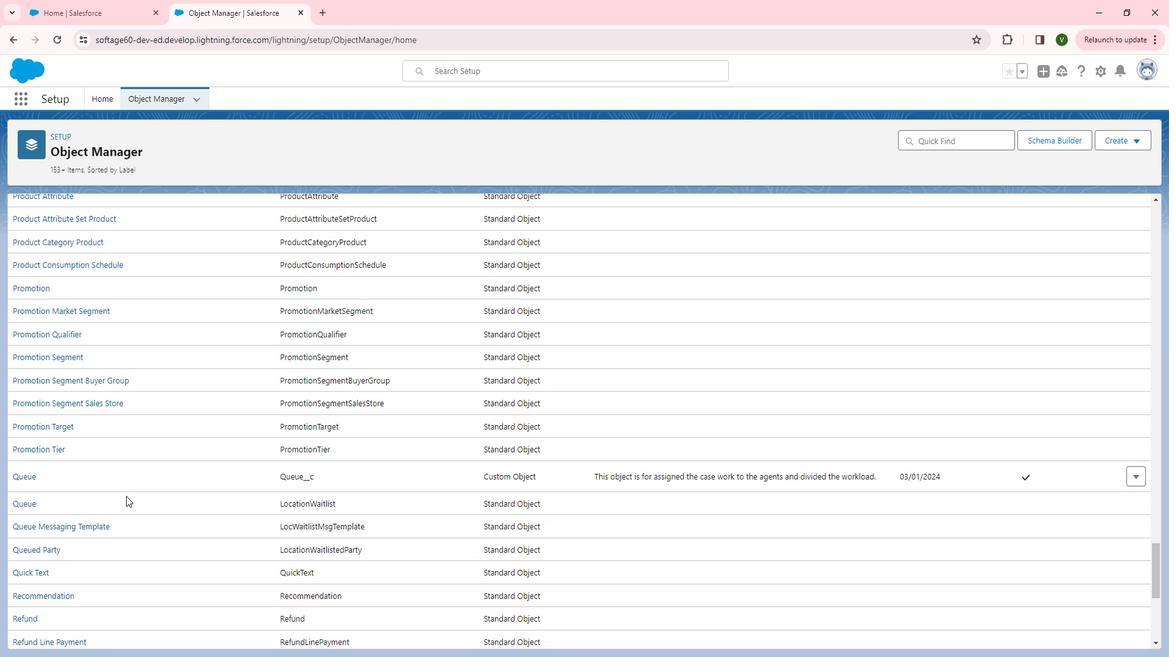 
Action: Mouse scrolled (141, 492) with delta (0, 0)
Screenshot: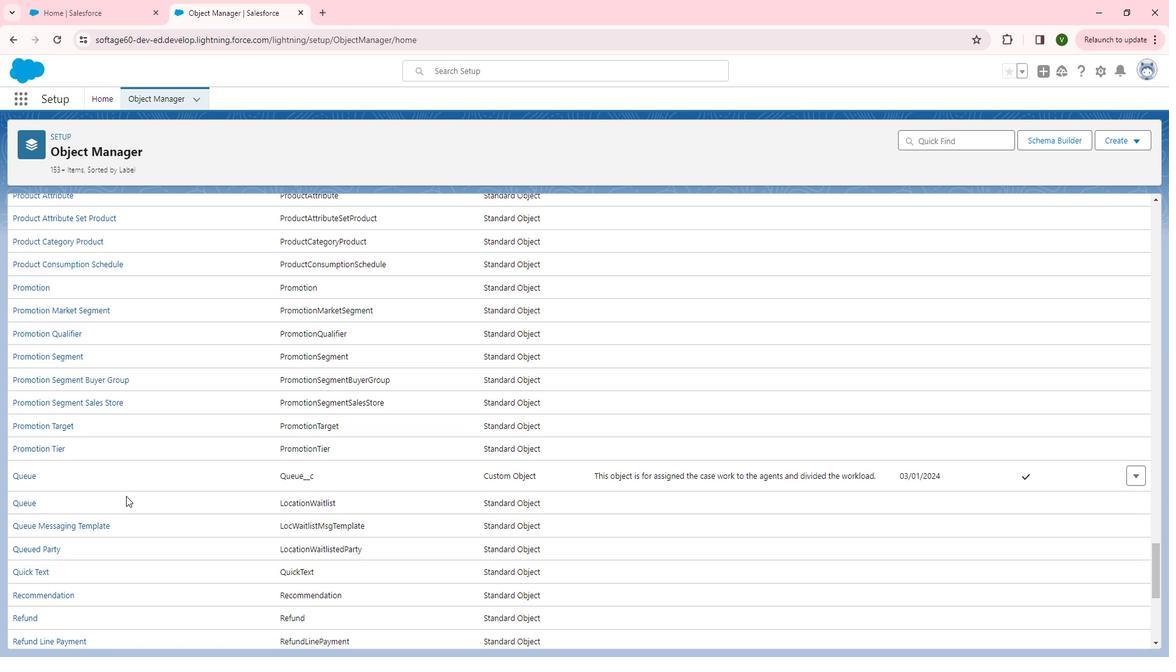 
Action: Mouse scrolled (141, 492) with delta (0, 0)
Screenshot: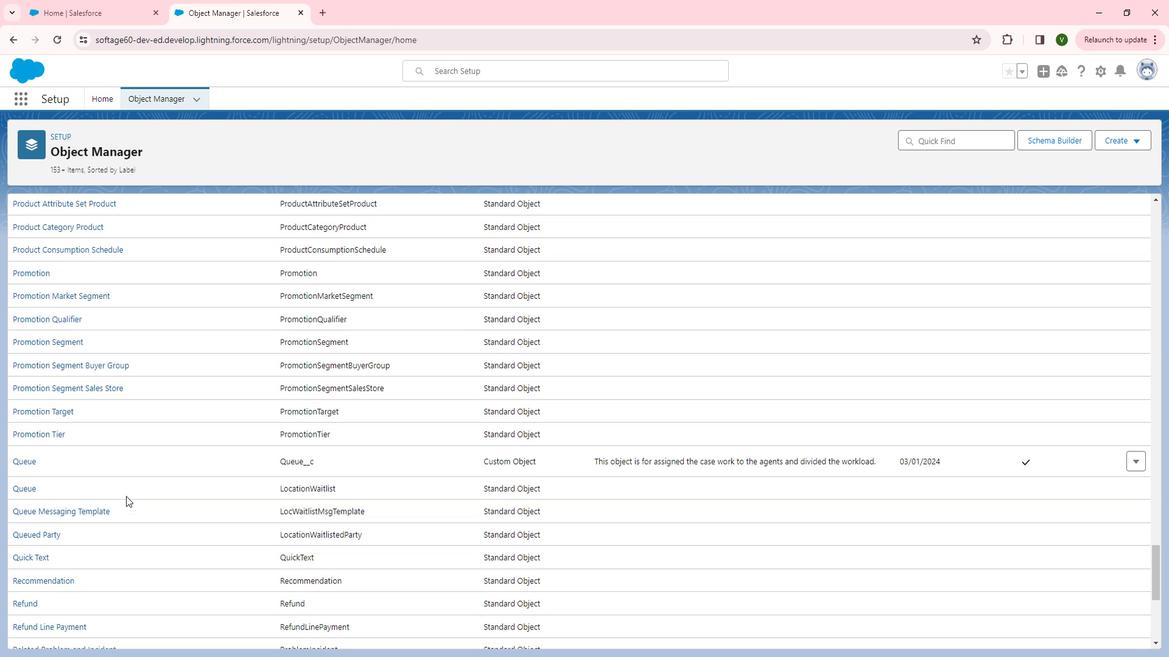 
Action: Mouse moved to (37, 290)
Screenshot: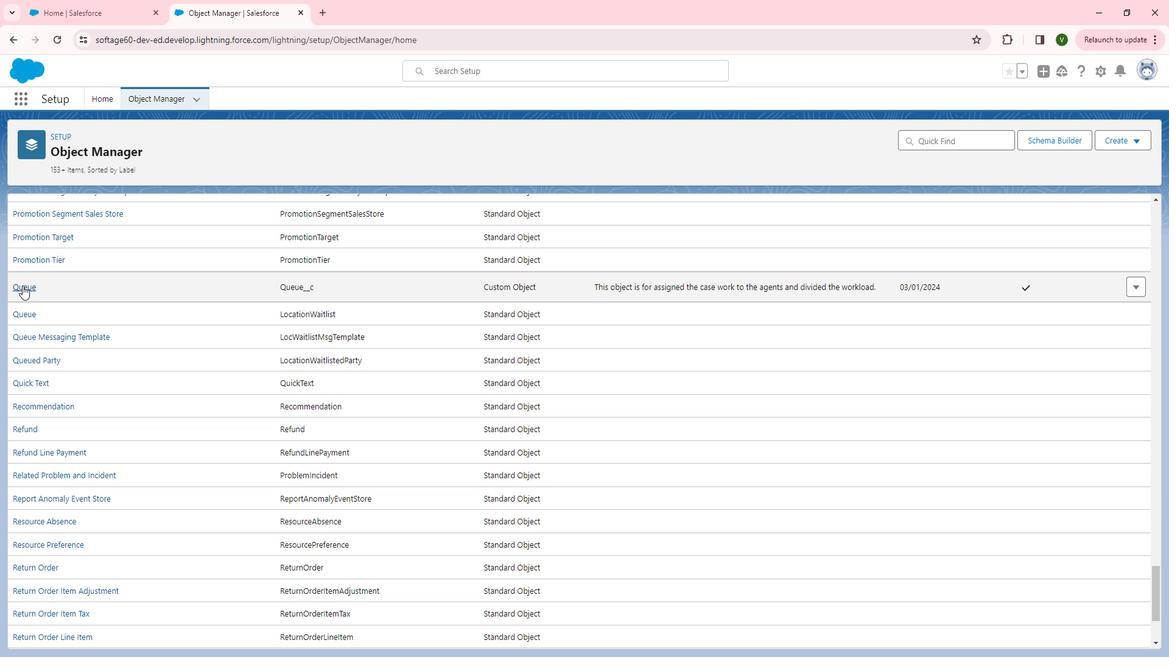 
Action: Mouse pressed left at (37, 290)
Screenshot: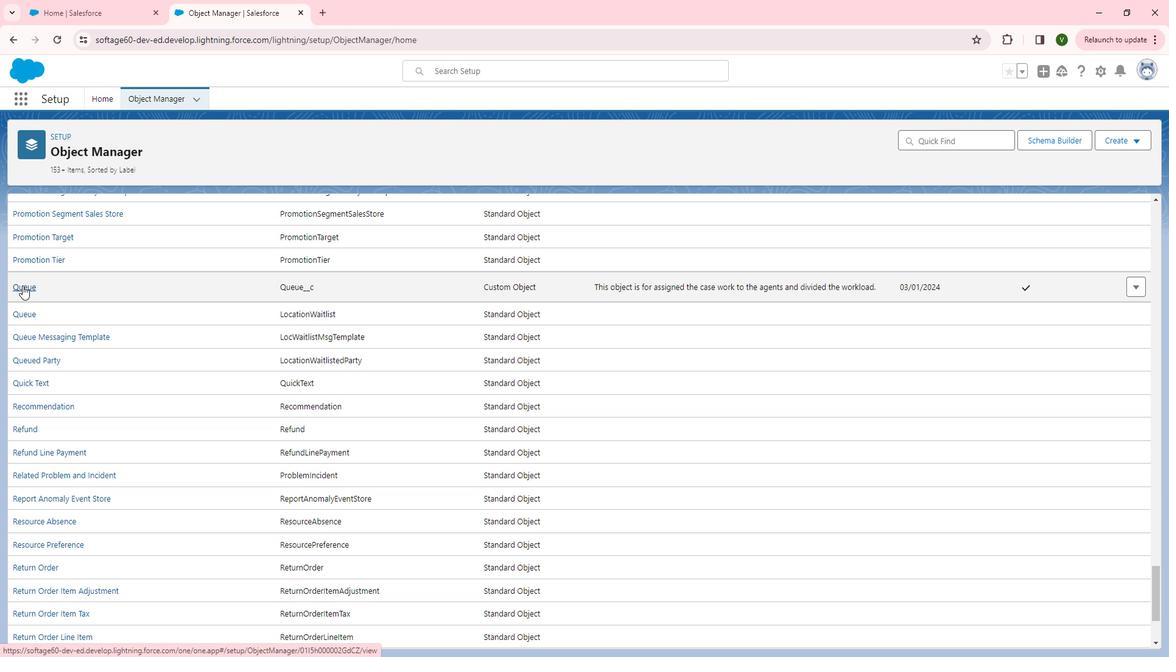 
Action: Mouse moved to (82, 232)
Screenshot: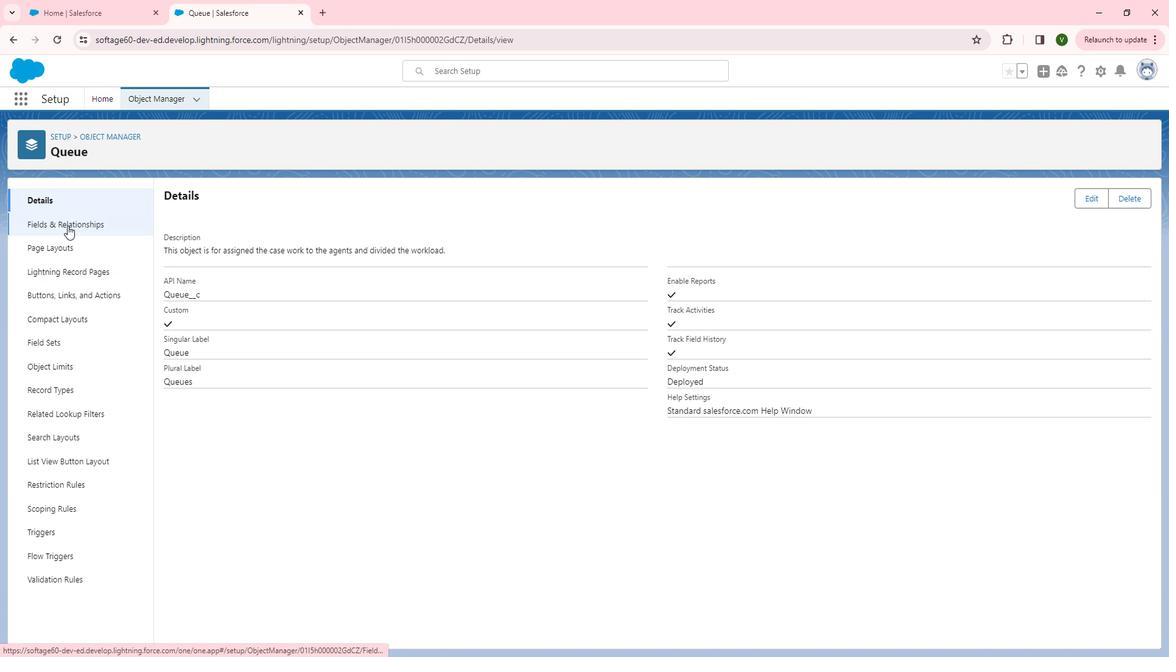 
Action: Mouse pressed left at (82, 232)
Screenshot: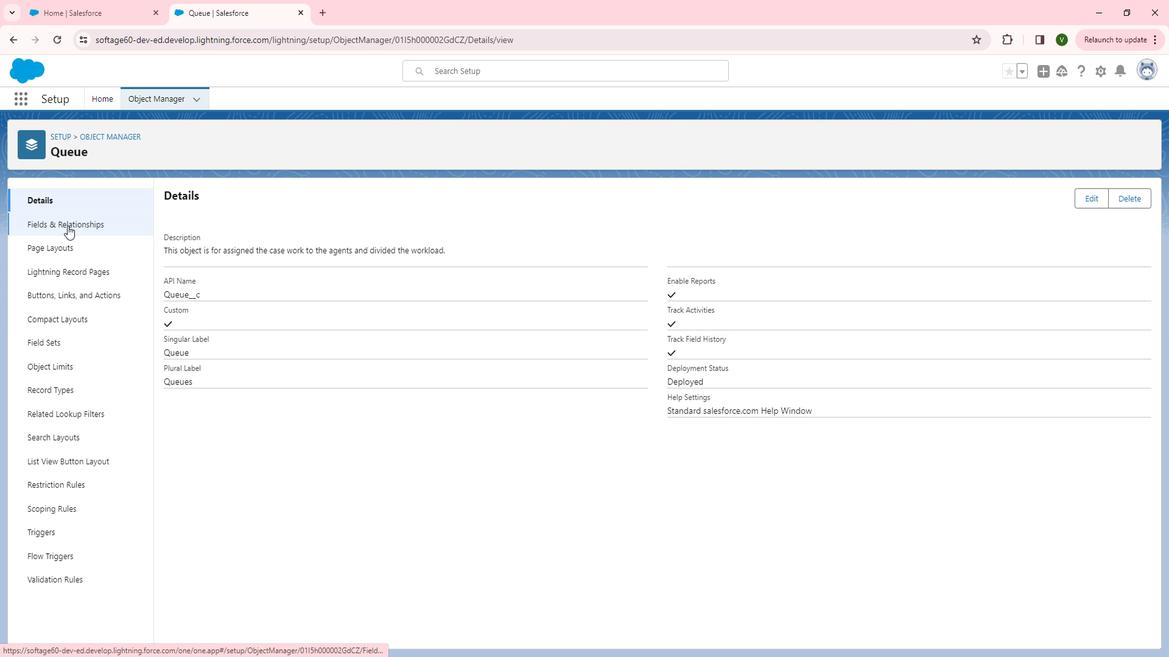 
Action: Mouse moved to (900, 202)
Screenshot: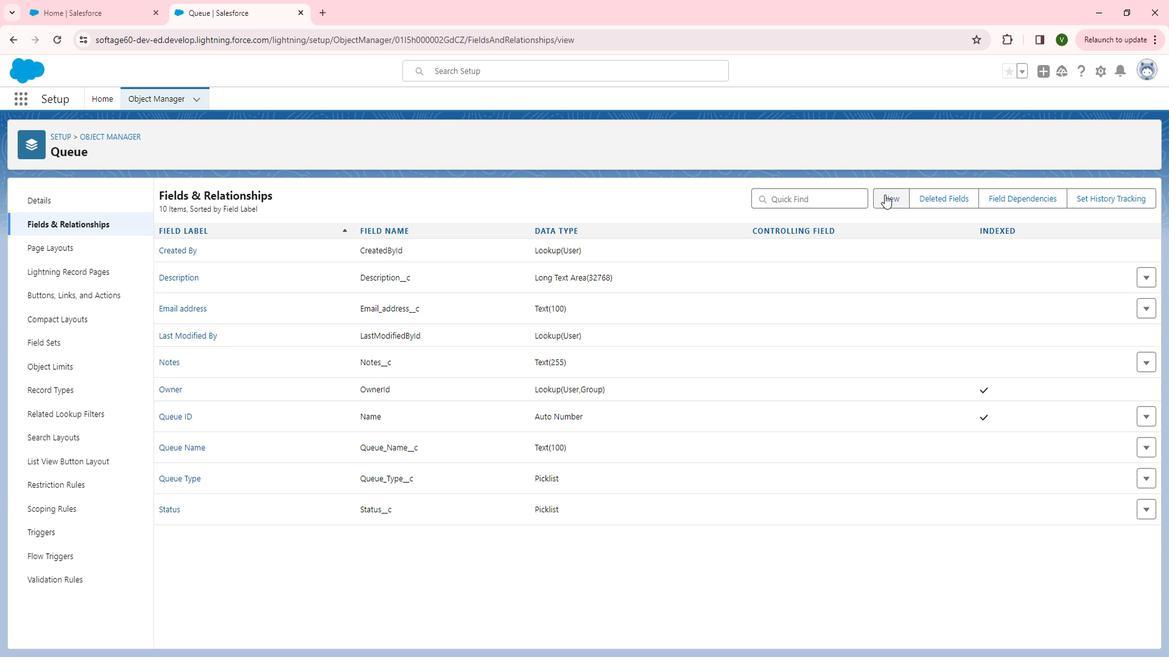 
Action: Mouse pressed left at (900, 202)
Screenshot: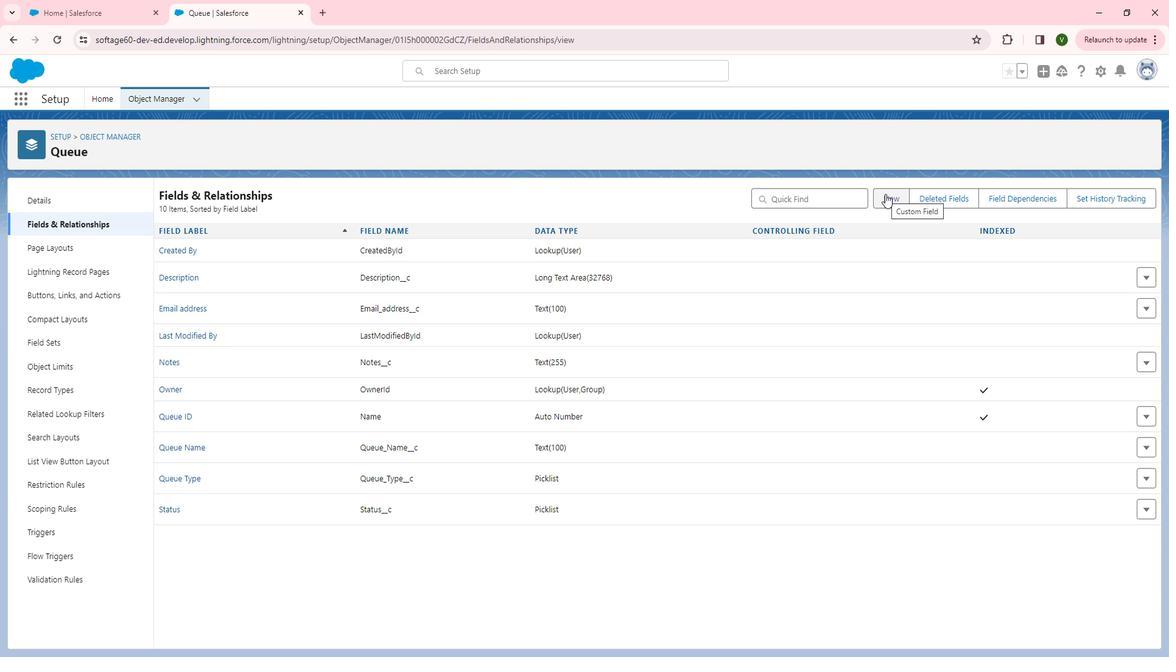 
Action: Mouse moved to (212, 424)
Screenshot: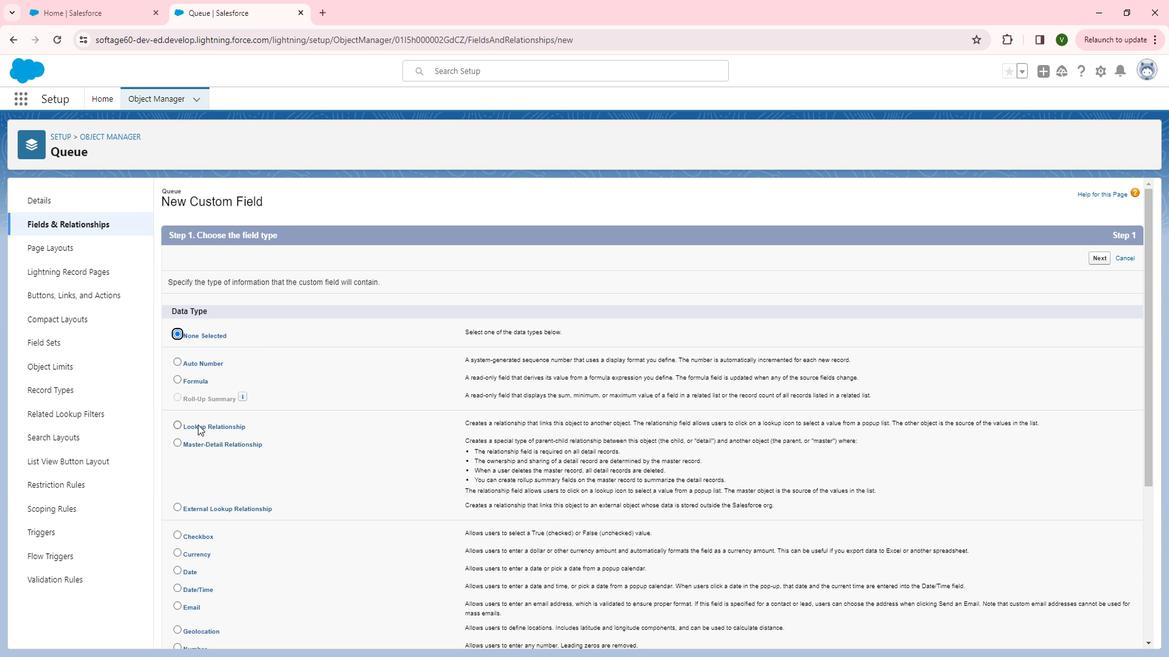 
Action: Mouse pressed left at (212, 424)
Screenshot: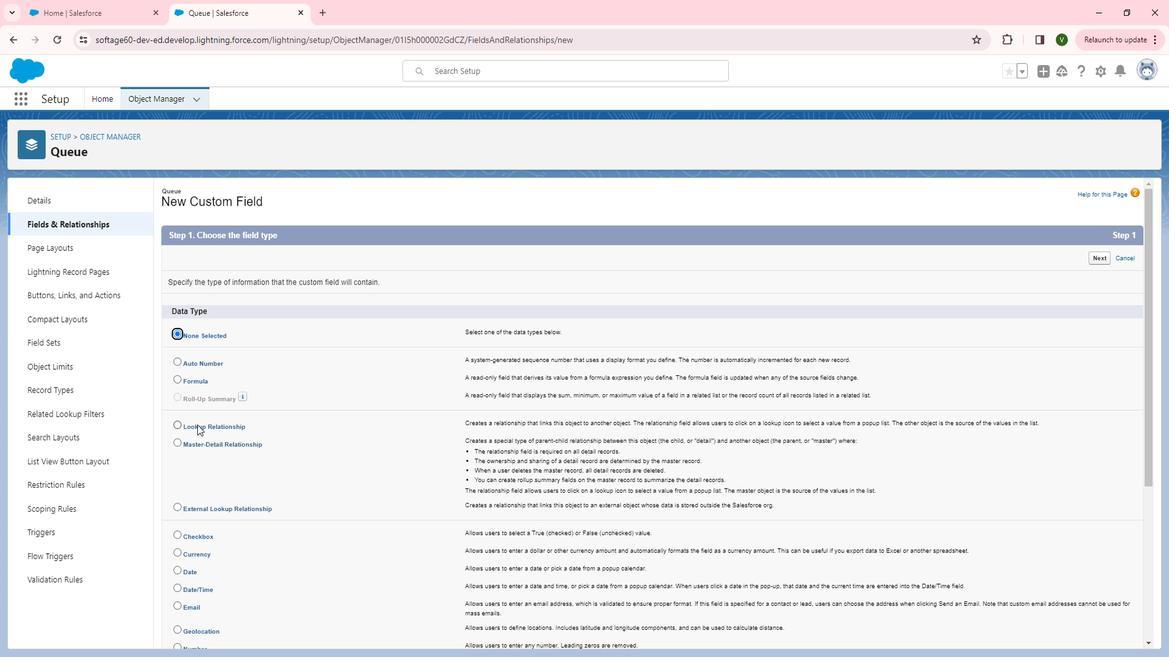 
Action: Mouse moved to (1110, 264)
Screenshot: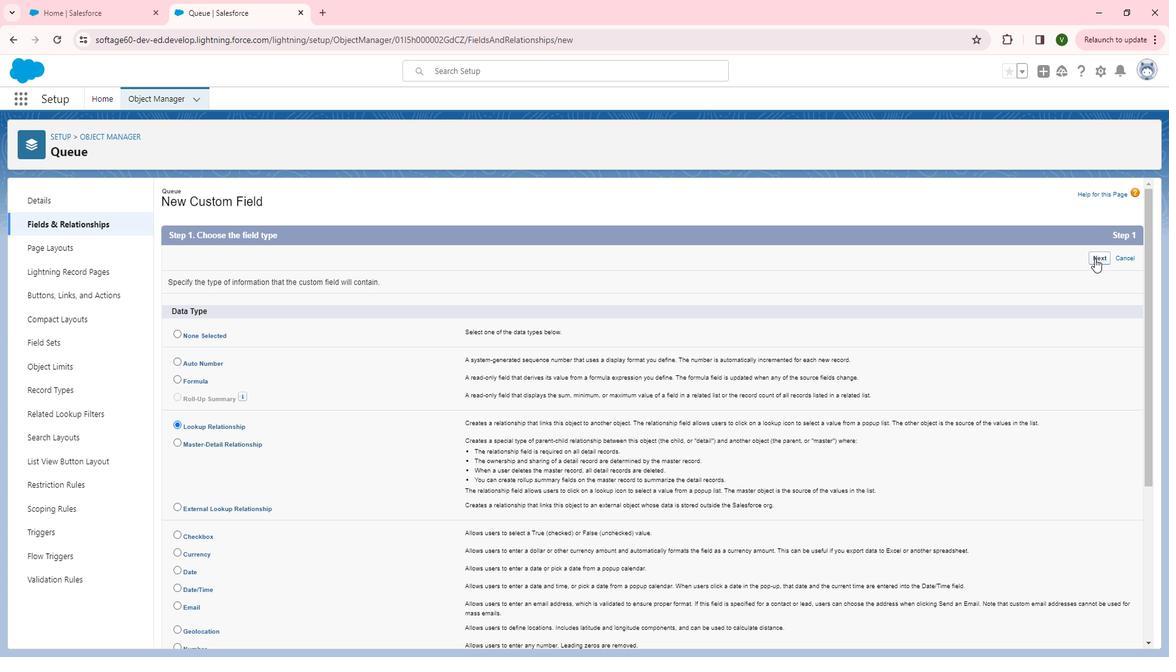 
Action: Mouse pressed left at (1110, 264)
Screenshot: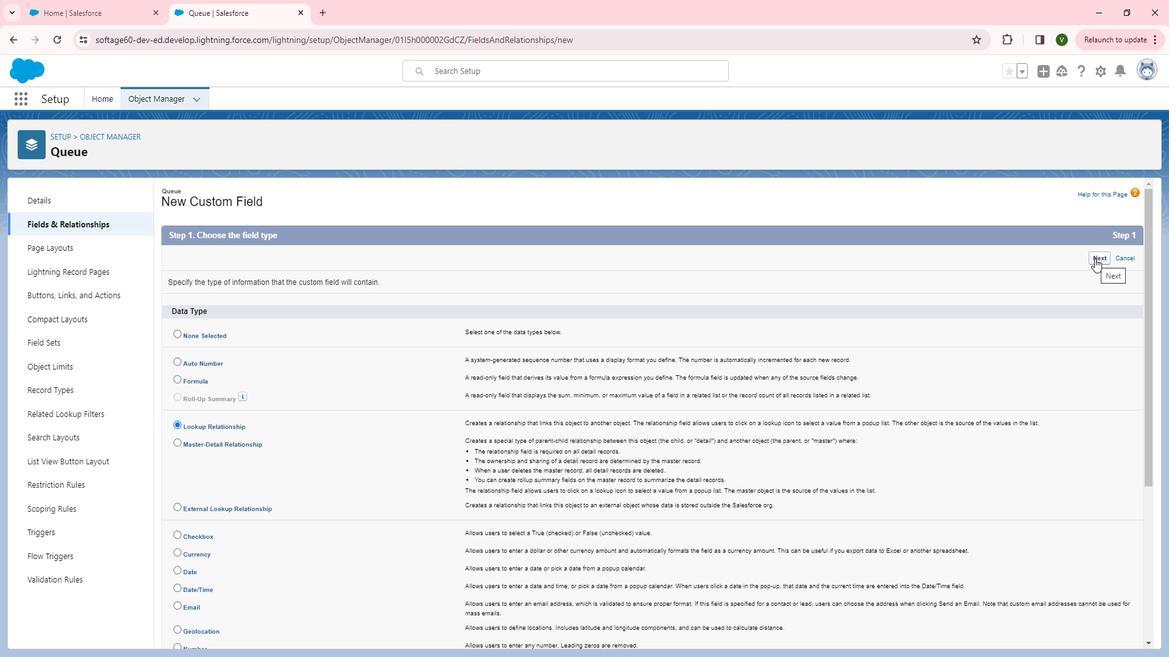 
Action: Mouse moved to (400, 311)
Screenshot: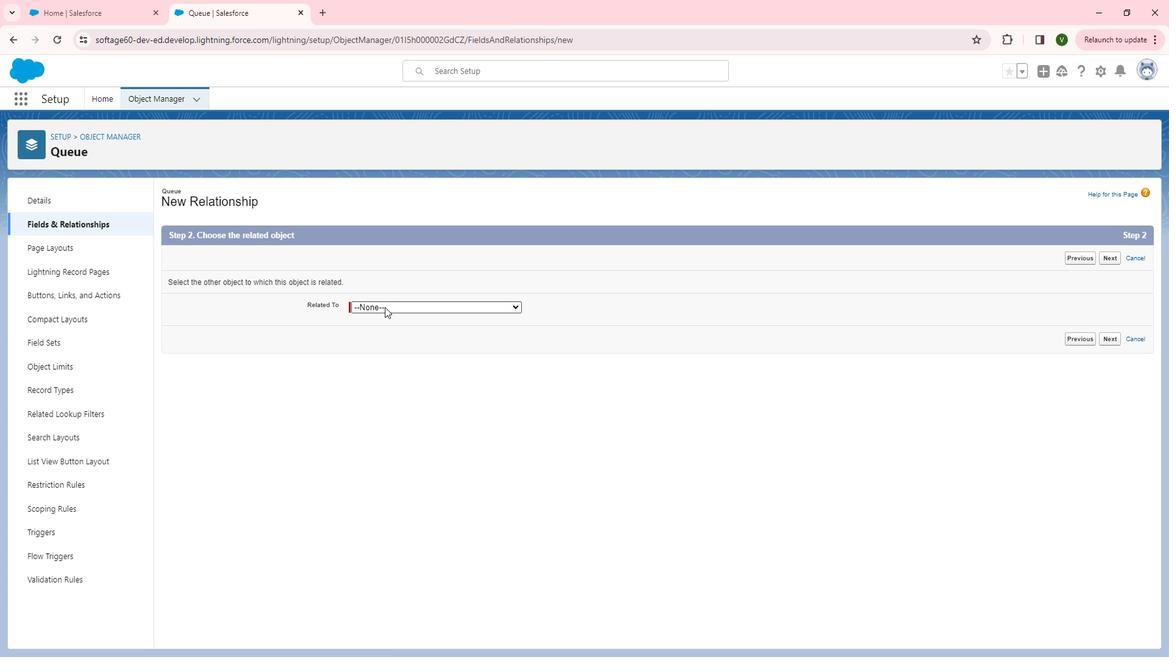 
Action: Mouse pressed left at (400, 311)
Screenshot: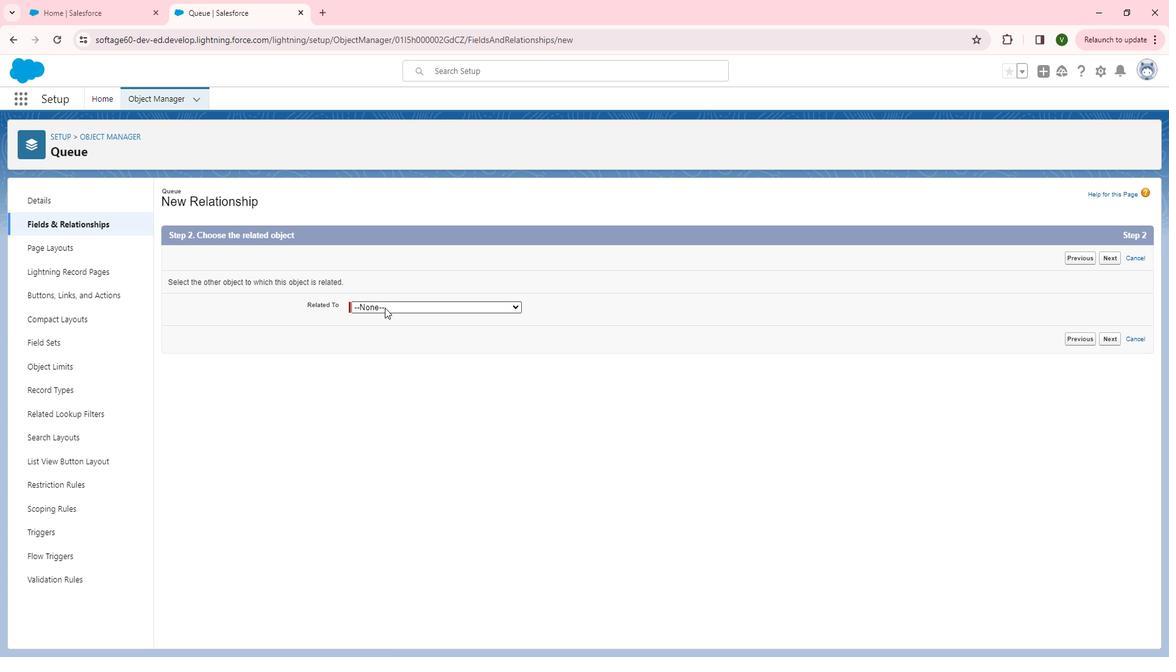 
Action: Mouse moved to (398, 339)
Screenshot: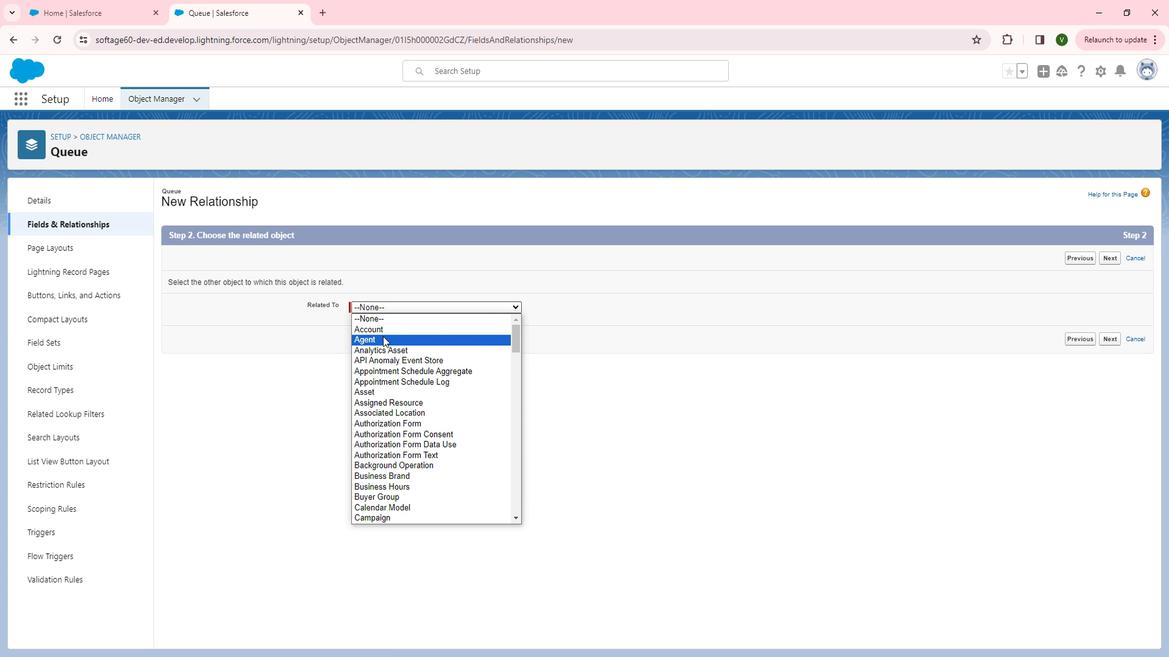 
Action: Mouse pressed left at (398, 339)
Screenshot: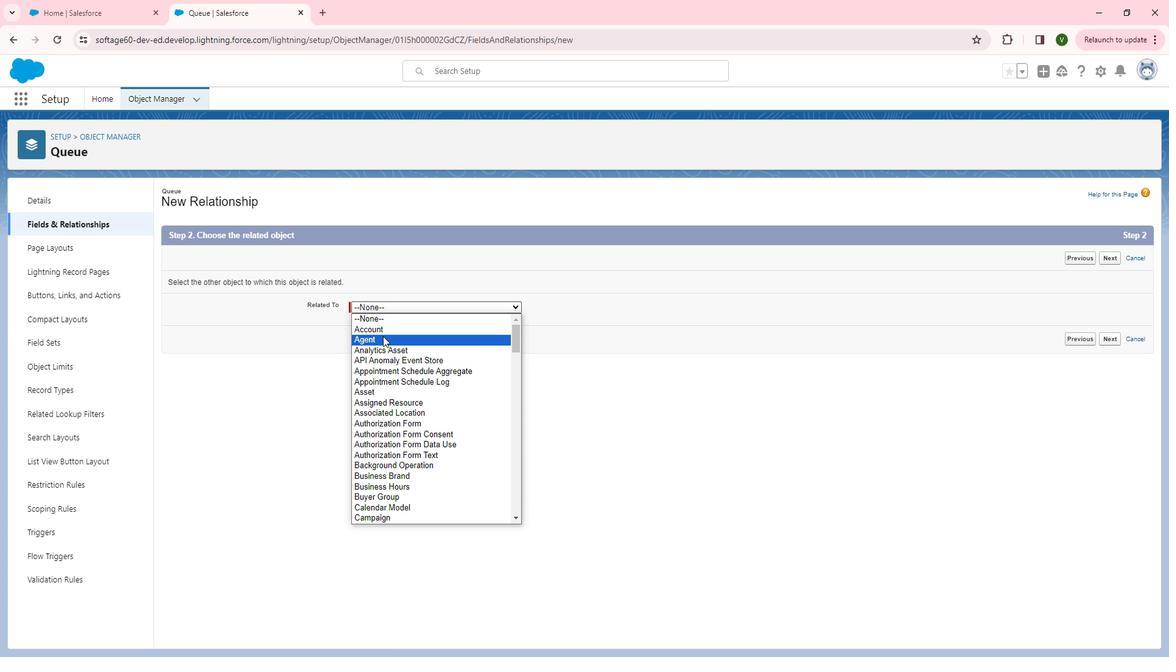 
Action: Mouse moved to (1121, 343)
Screenshot: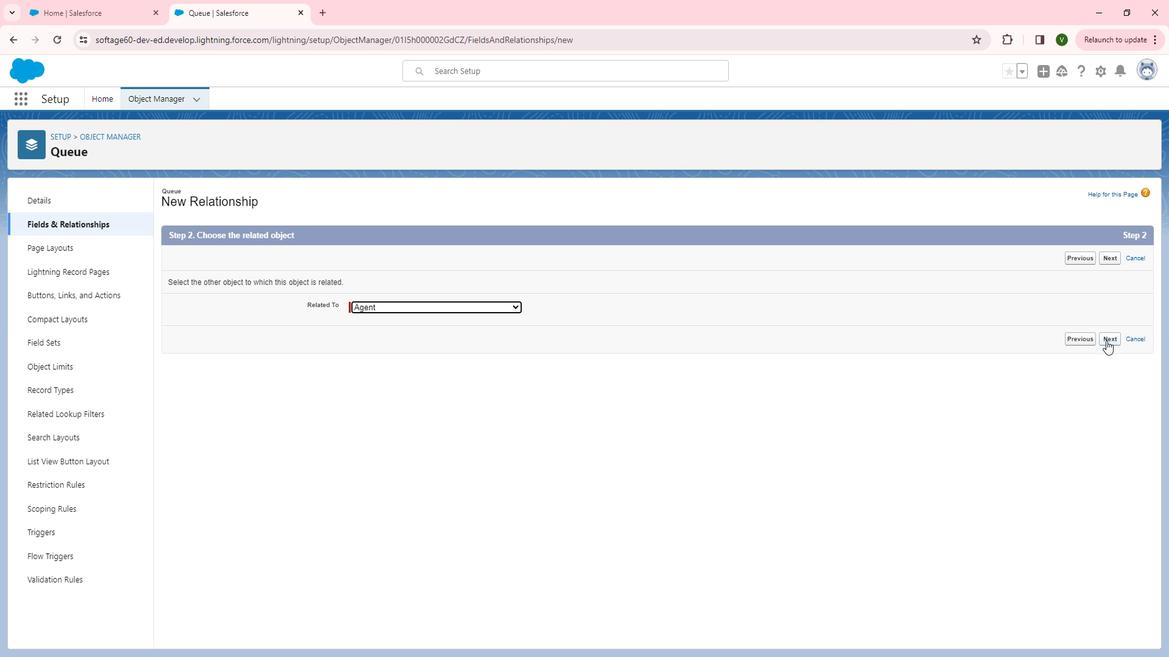 
Action: Mouse pressed left at (1121, 343)
Screenshot: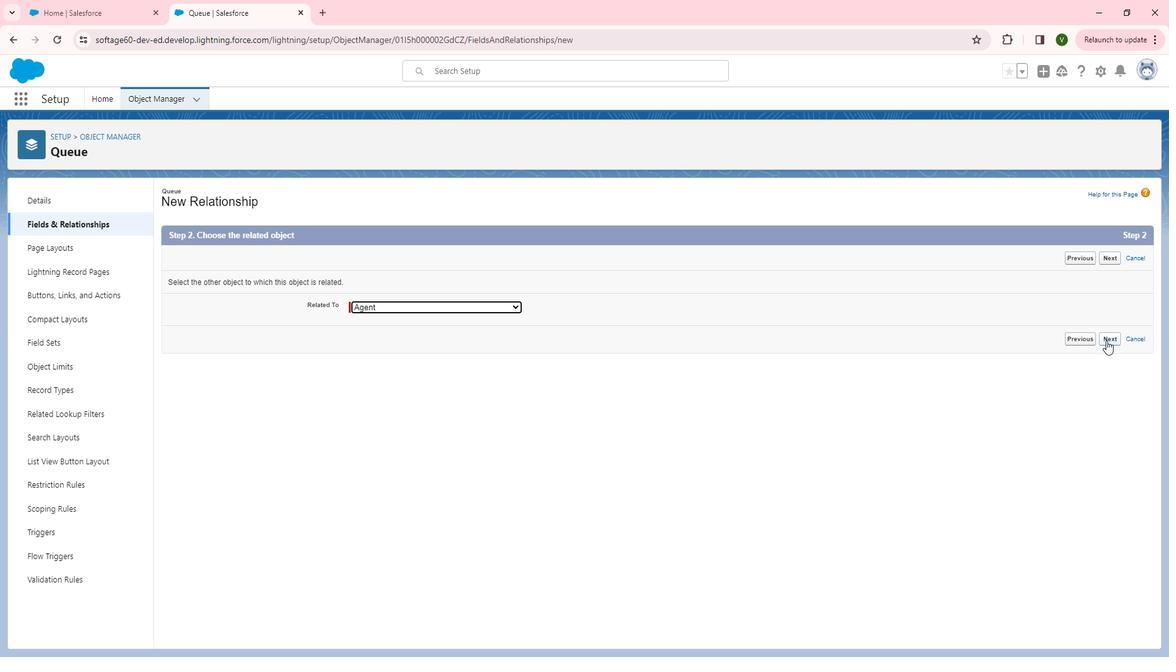 
Action: Mouse moved to (526, 290)
Screenshot: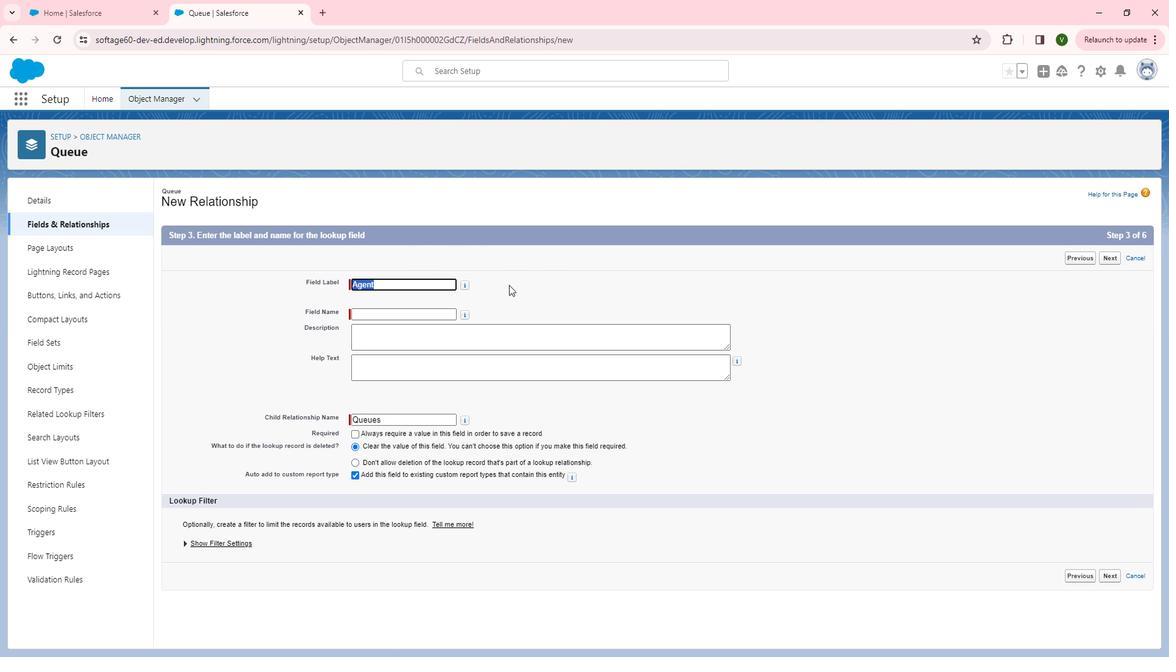 
Action: Mouse pressed left at (526, 290)
Screenshot: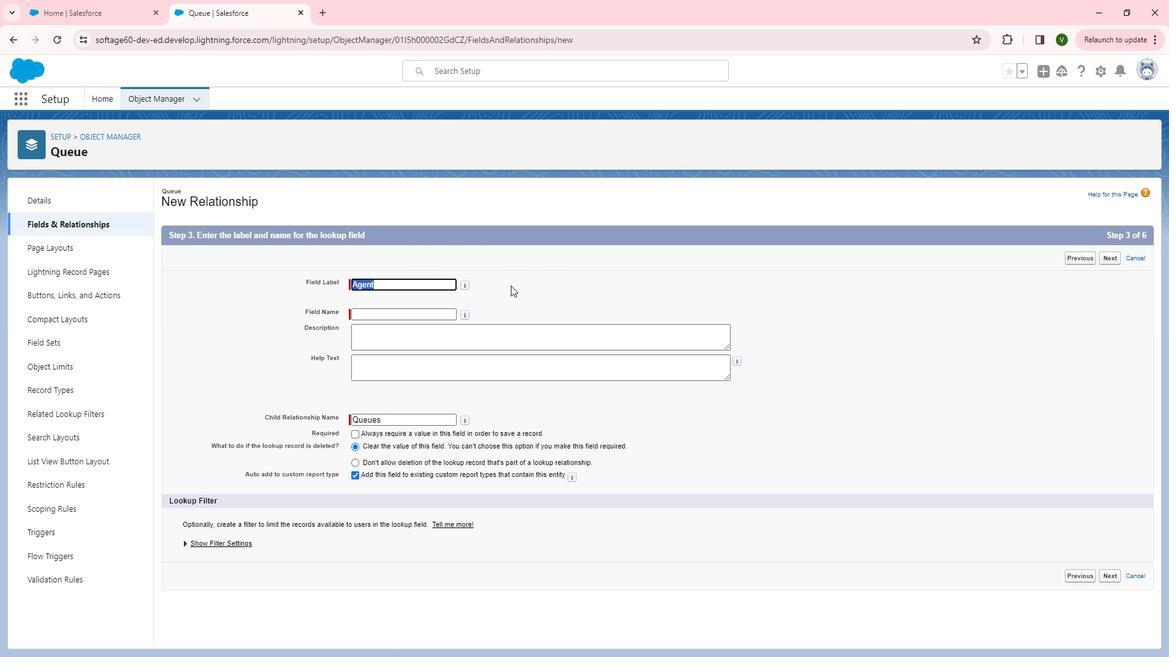 
Action: Mouse moved to (489, 339)
Screenshot: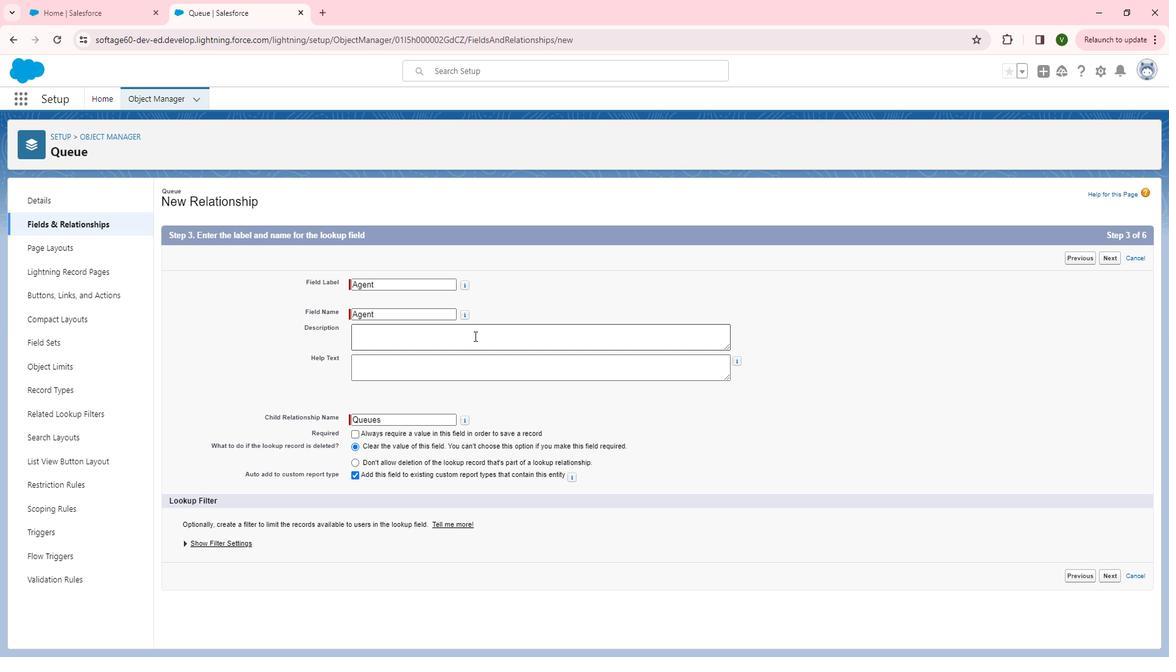 
Action: Mouse pressed left at (489, 339)
Screenshot: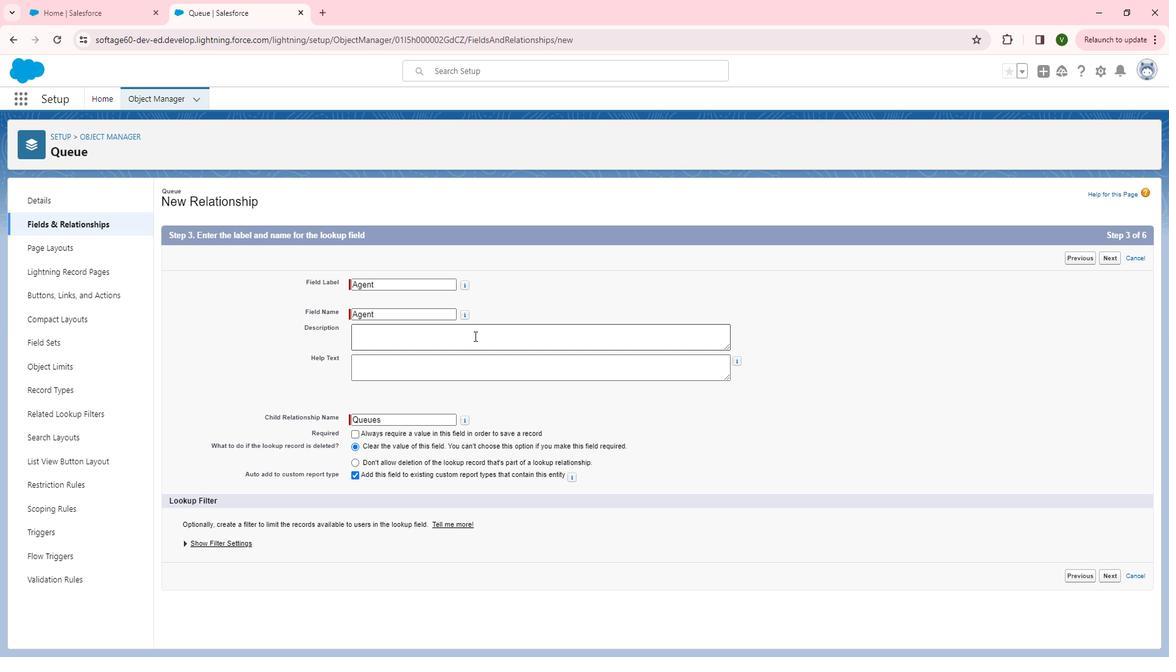 
Action: Mouse moved to (488, 339)
Screenshot: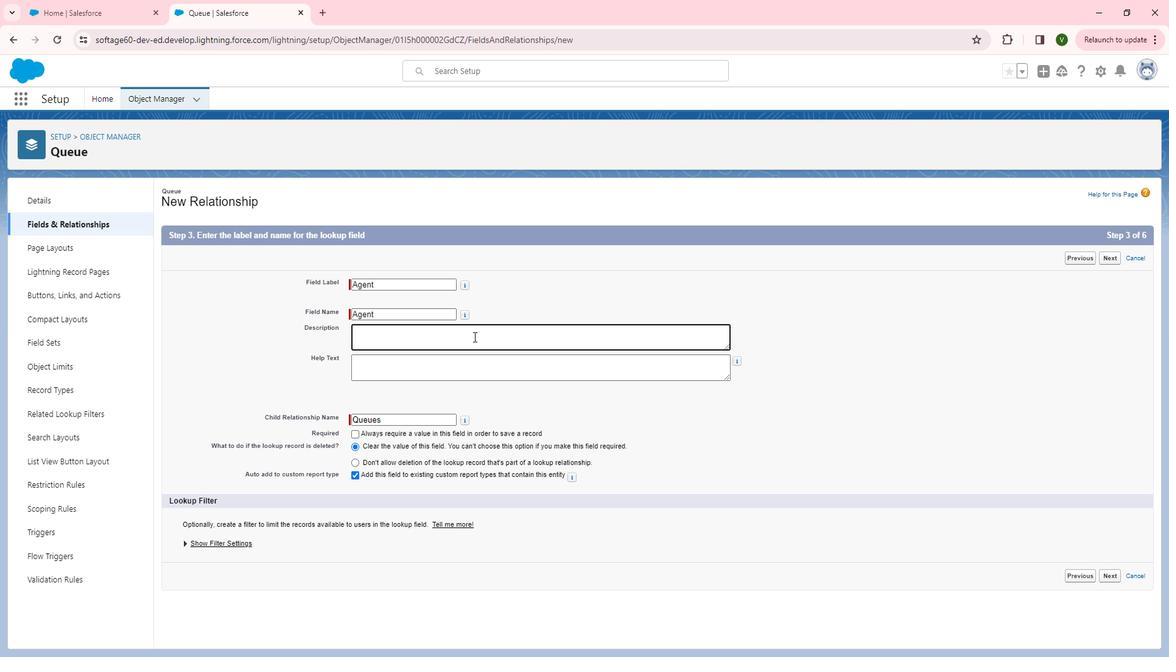 
Action: Key pressed <Key.shift>This<Key.space>is<Key.space>field<Key.space>for<Key.space>specify<Key.space>the<Key.space>relationship<Key.space>between<Key.space>agent<Key.space>and<Key.space>queue.<Key.tab><Key.shift>Cheak<Key.backspace><Key.backspace><Key.backspace>eck<Key.space>the<Key.space>assigned<Key.space>q<Key.backspace>agent<Key.space>to<Key.space>the<Key.space>queue.
Screenshot: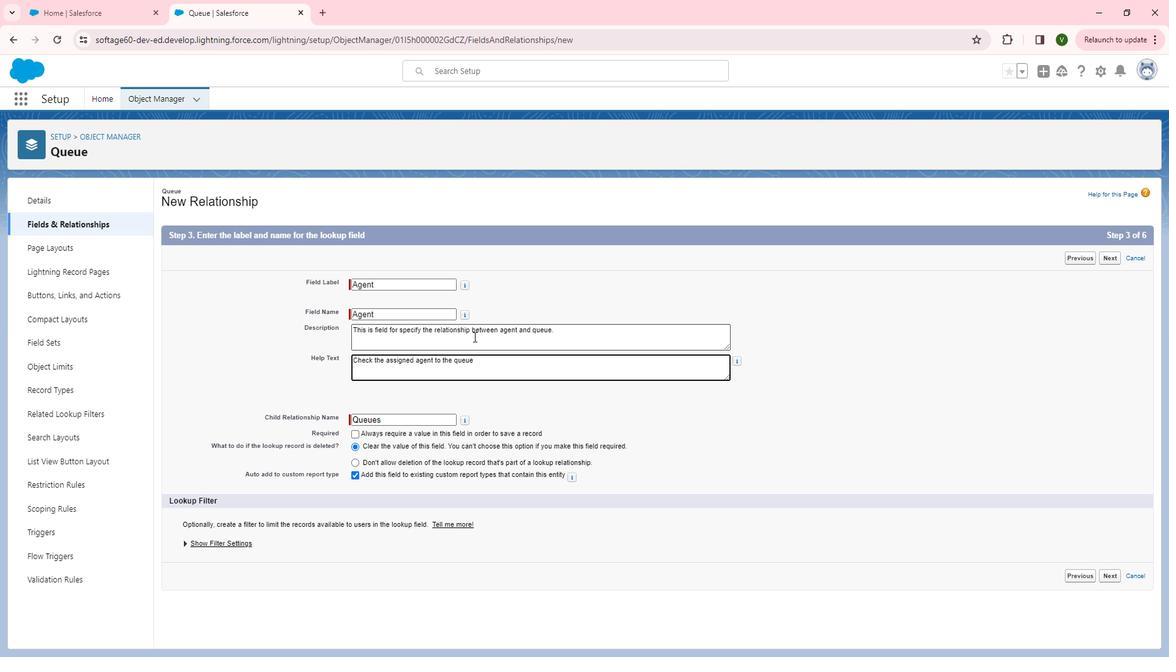 
Action: Mouse moved to (1128, 264)
Screenshot: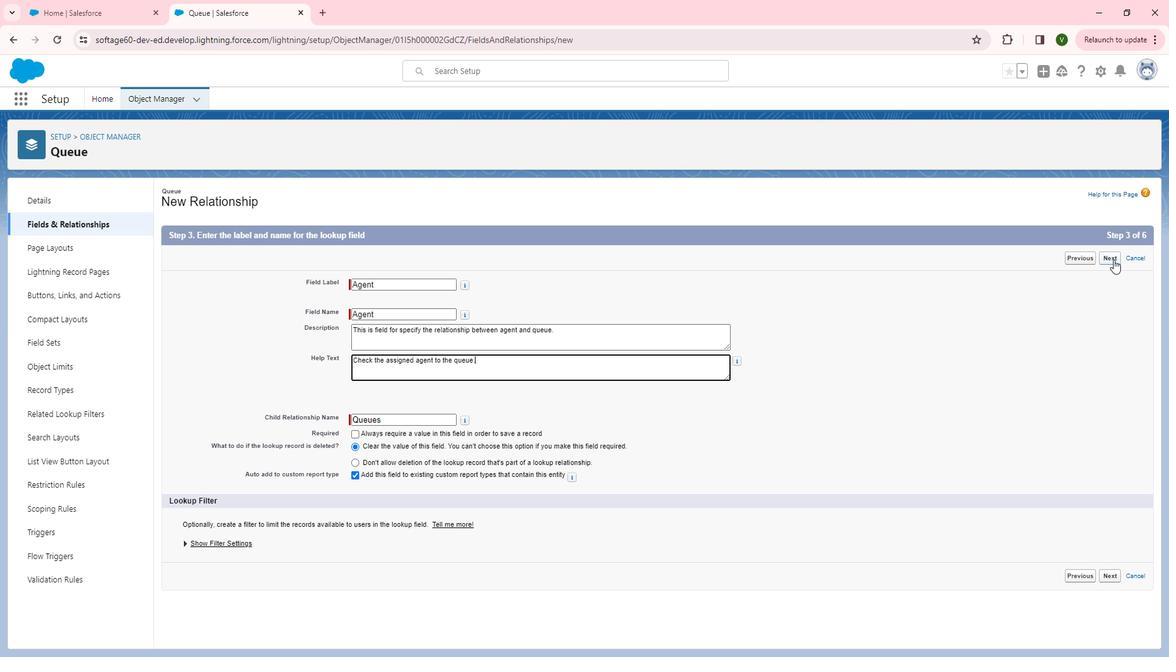 
Action: Mouse pressed left at (1128, 264)
Screenshot: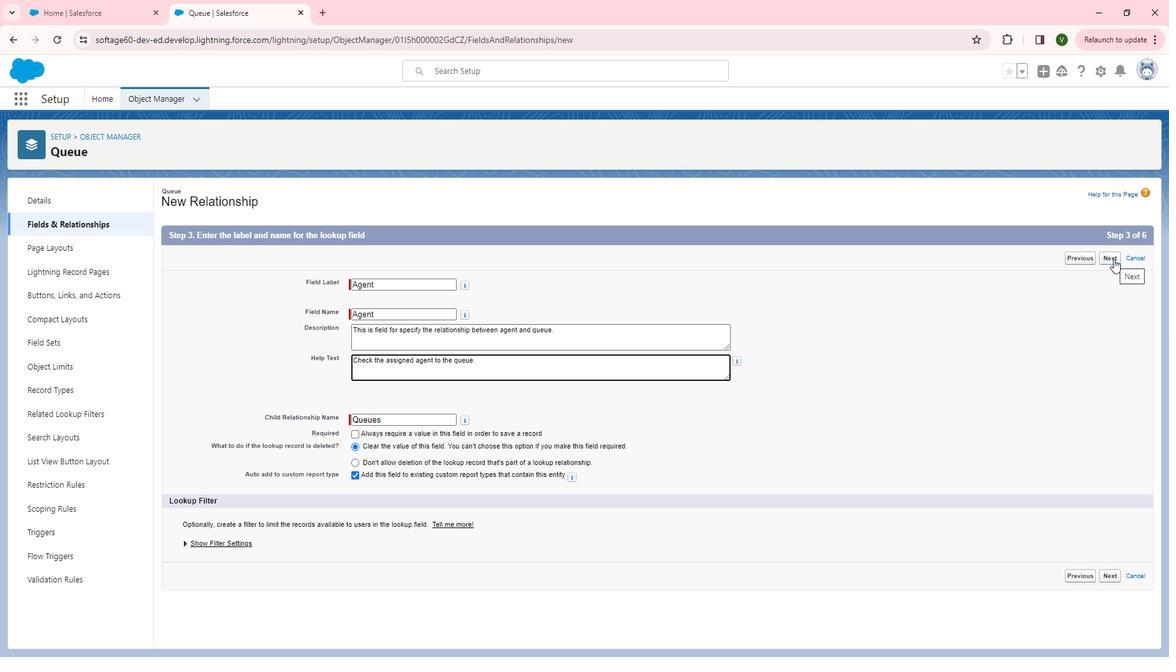 
Action: Mouse moved to (1038, 381)
Screenshot: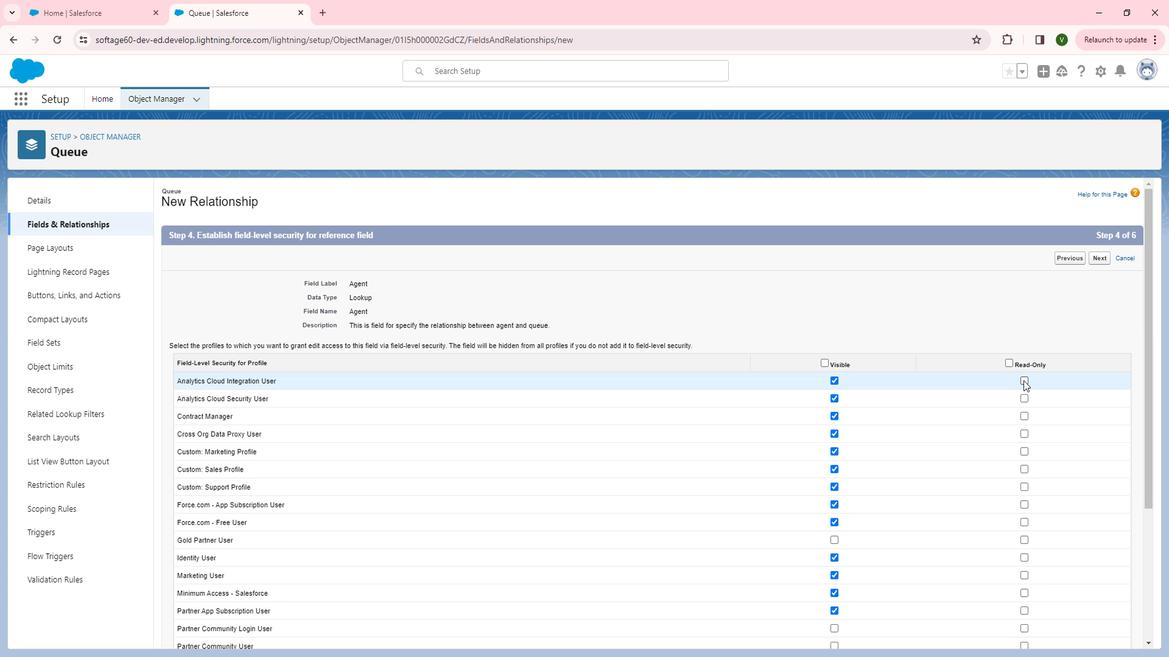
Action: Mouse pressed left at (1038, 381)
Screenshot: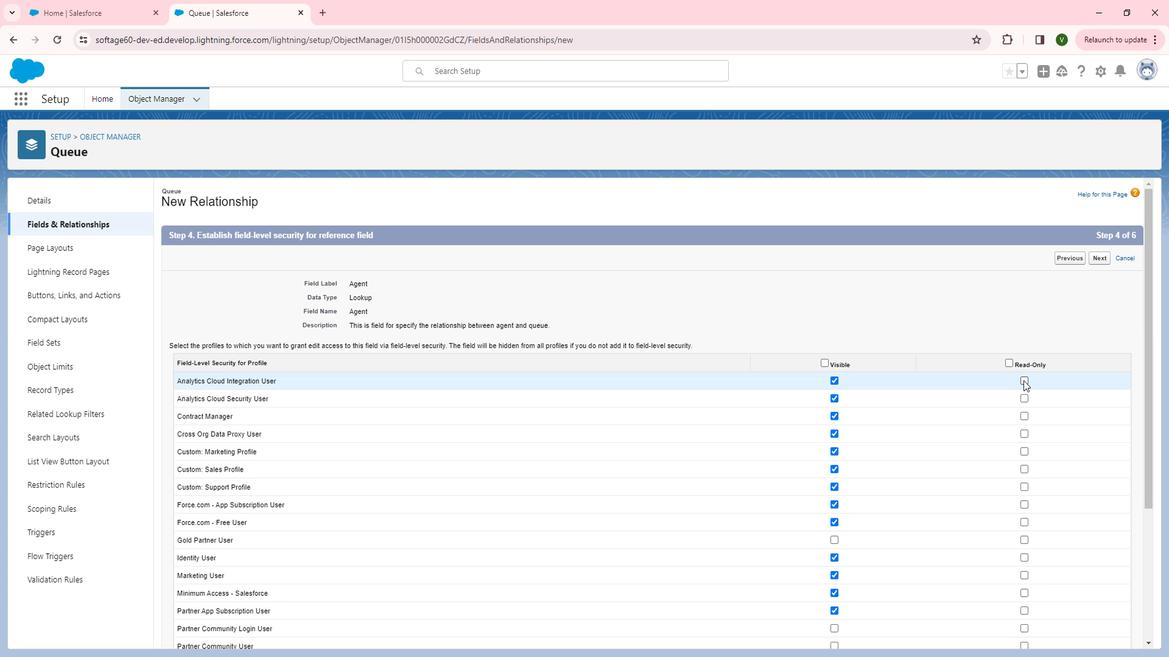 
Action: Mouse moved to (1038, 396)
Screenshot: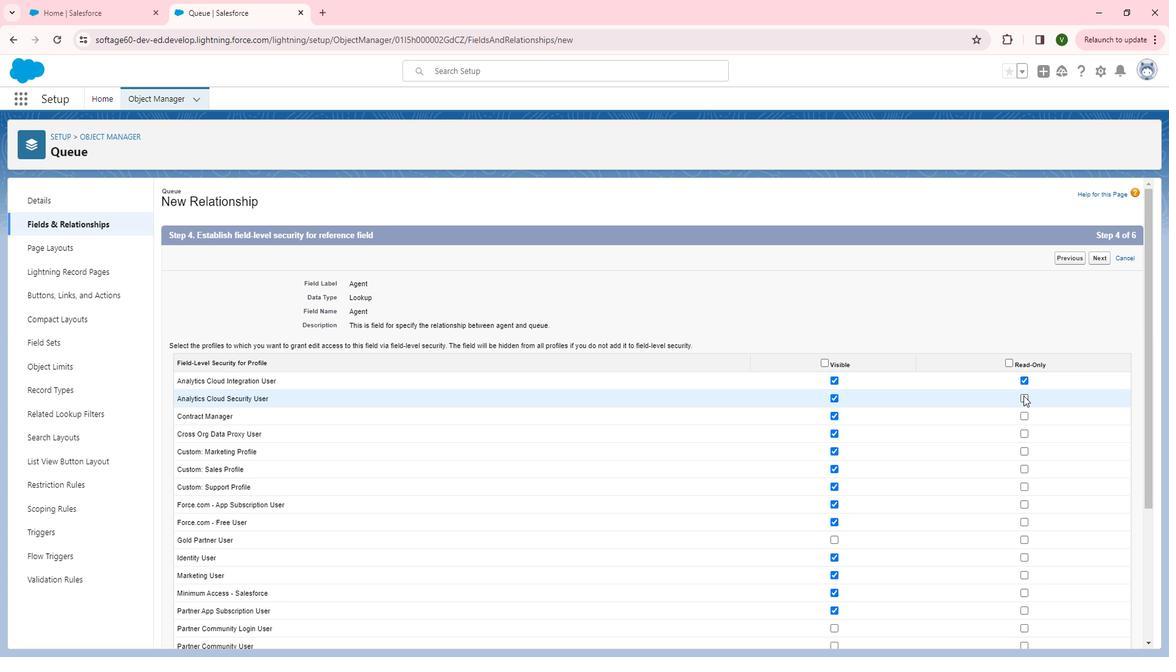 
Action: Mouse pressed left at (1038, 396)
Screenshot: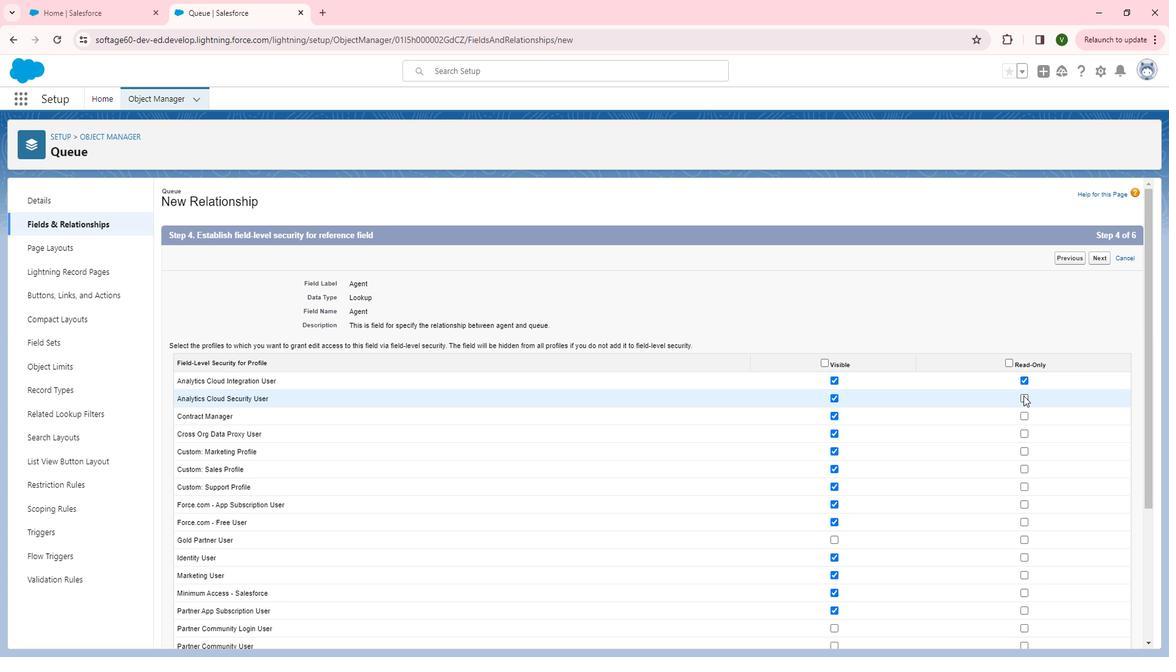
Action: Mouse moved to (1040, 449)
Screenshot: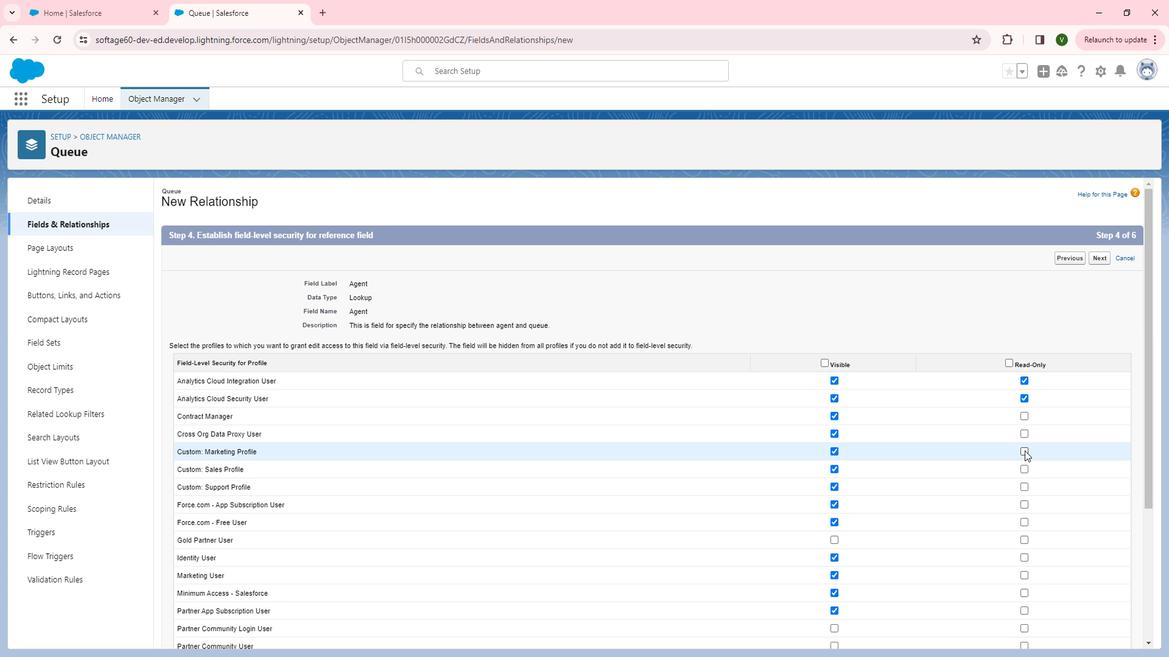 
Action: Mouse pressed left at (1040, 449)
Screenshot: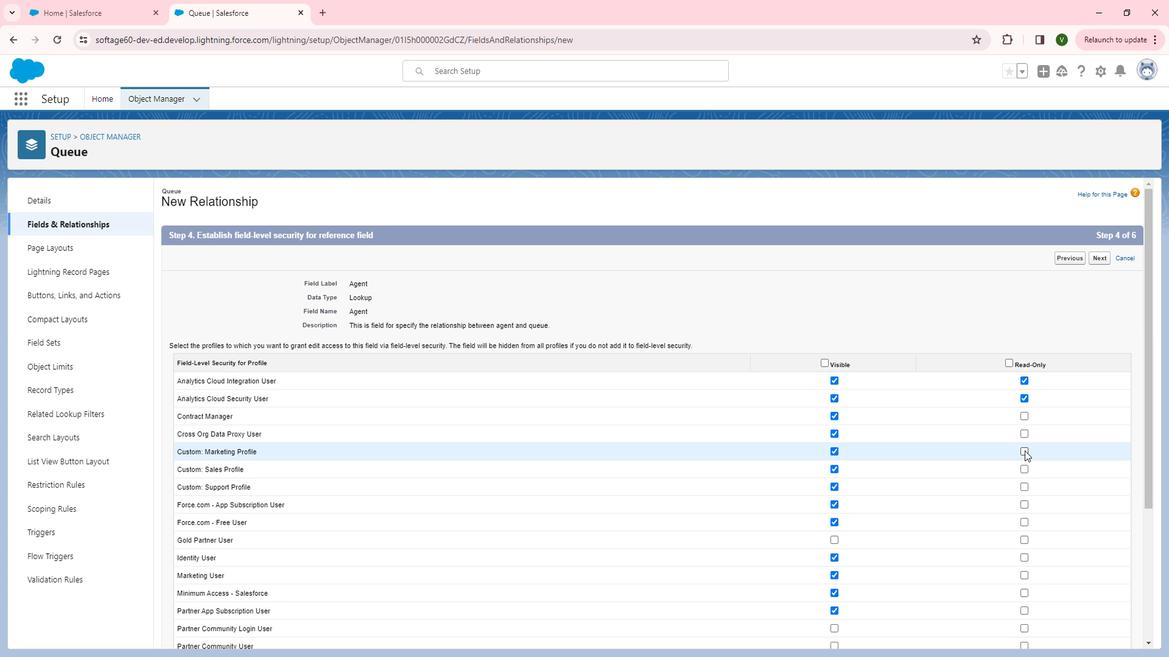 
Action: Mouse moved to (1039, 464)
Screenshot: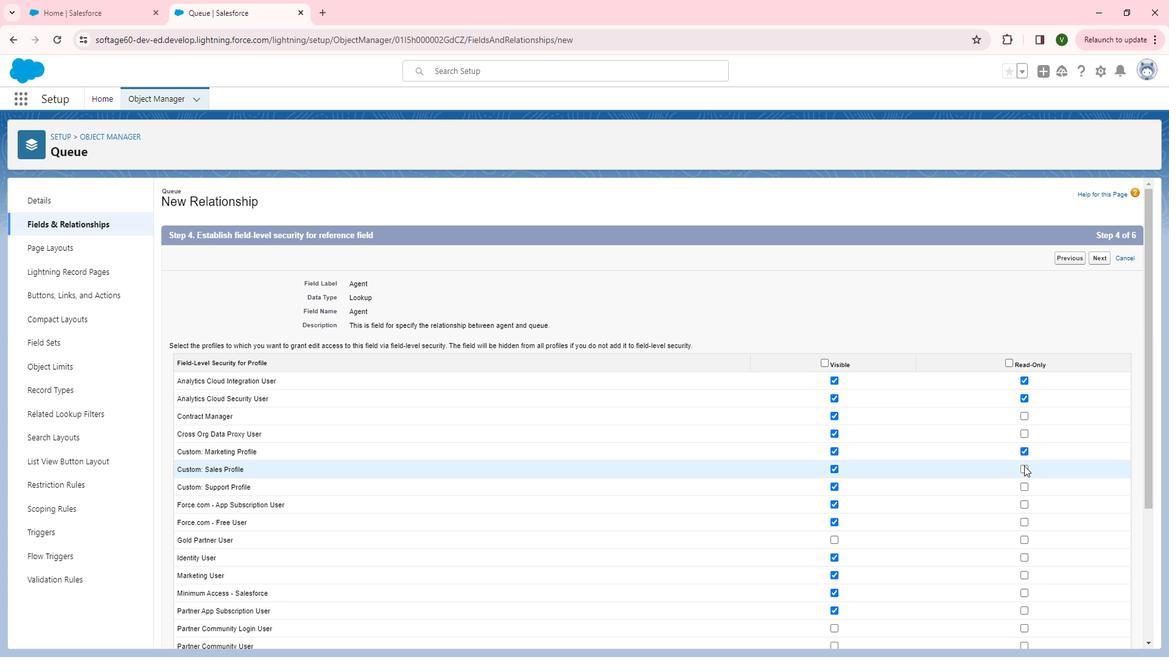 
Action: Mouse pressed left at (1039, 464)
Screenshot: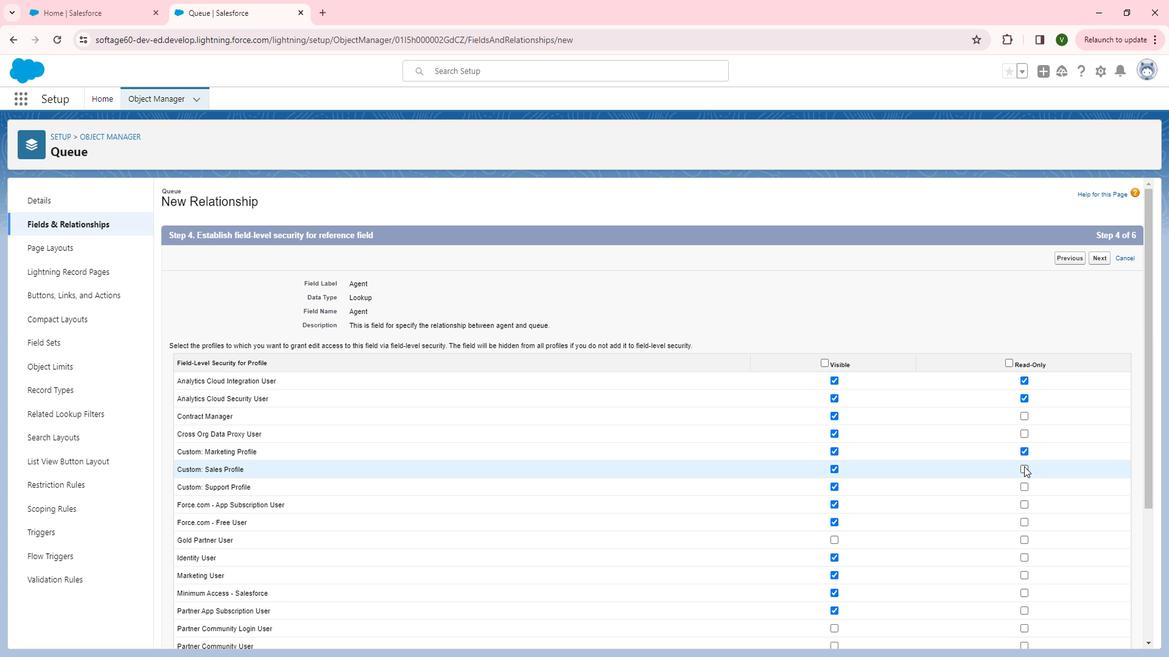 
Action: Mouse moved to (848, 412)
Screenshot: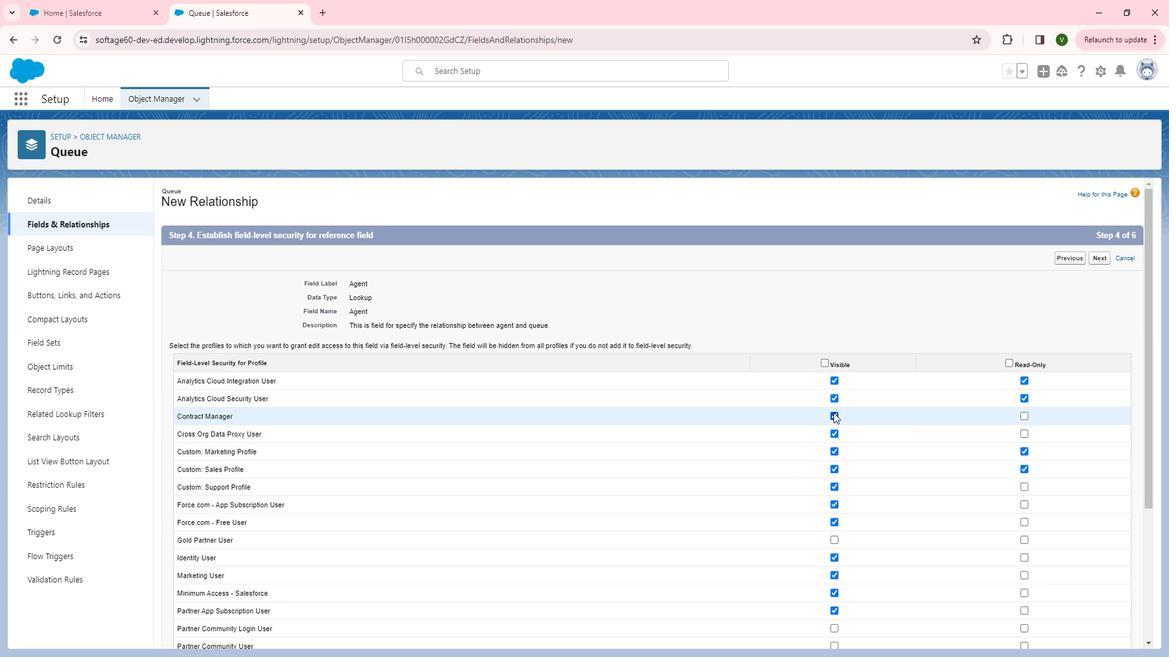 
Action: Mouse pressed left at (848, 412)
Screenshot: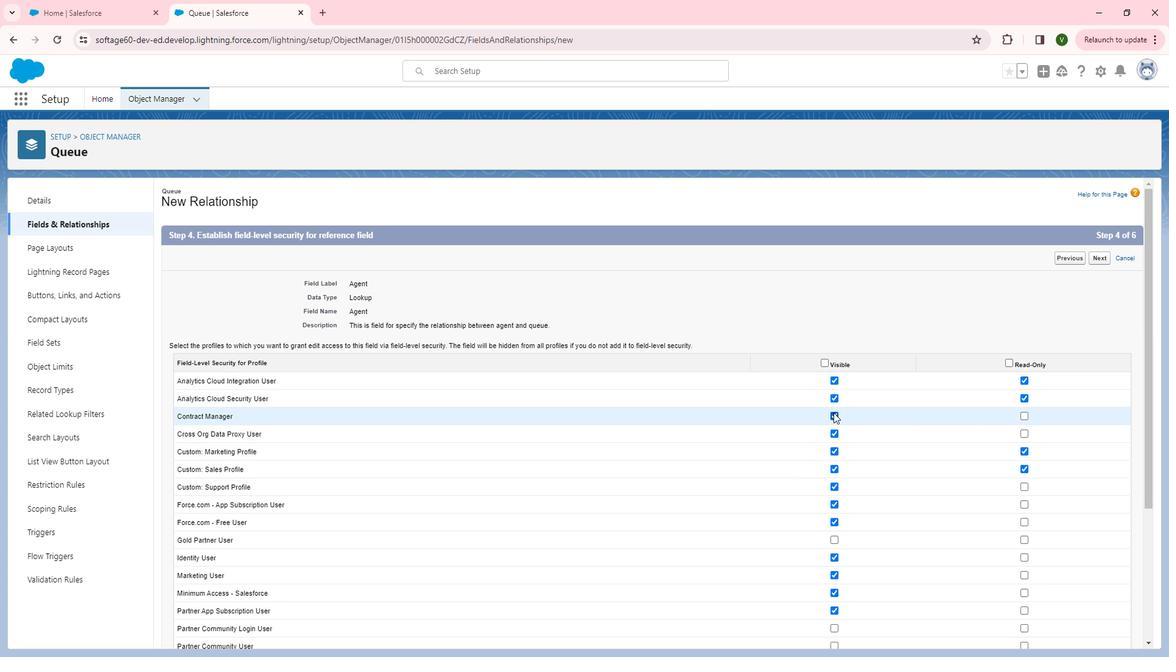 
Action: Mouse moved to (851, 429)
Screenshot: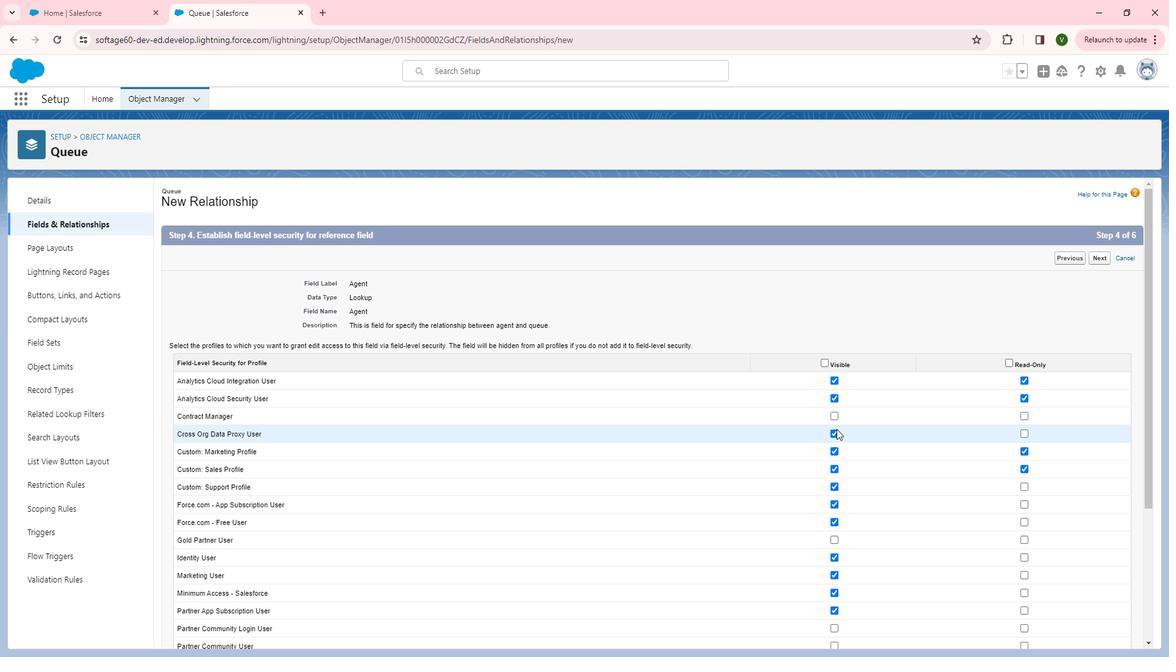 
Action: Mouse pressed left at (851, 429)
Screenshot: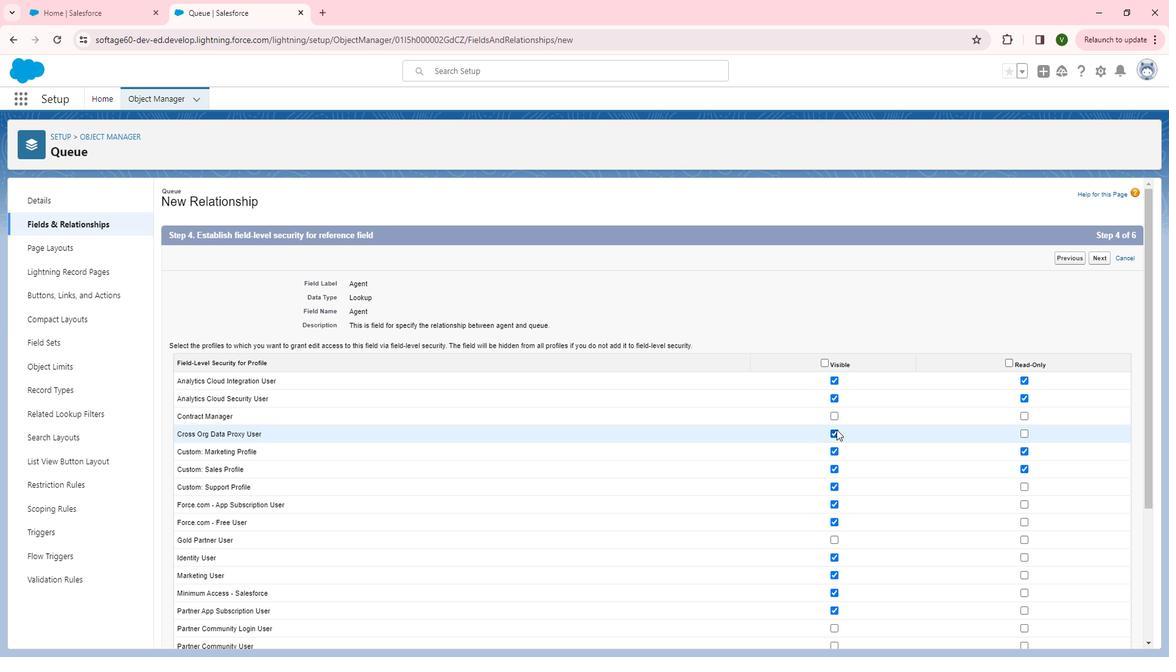 
Action: Mouse moved to (917, 423)
Screenshot: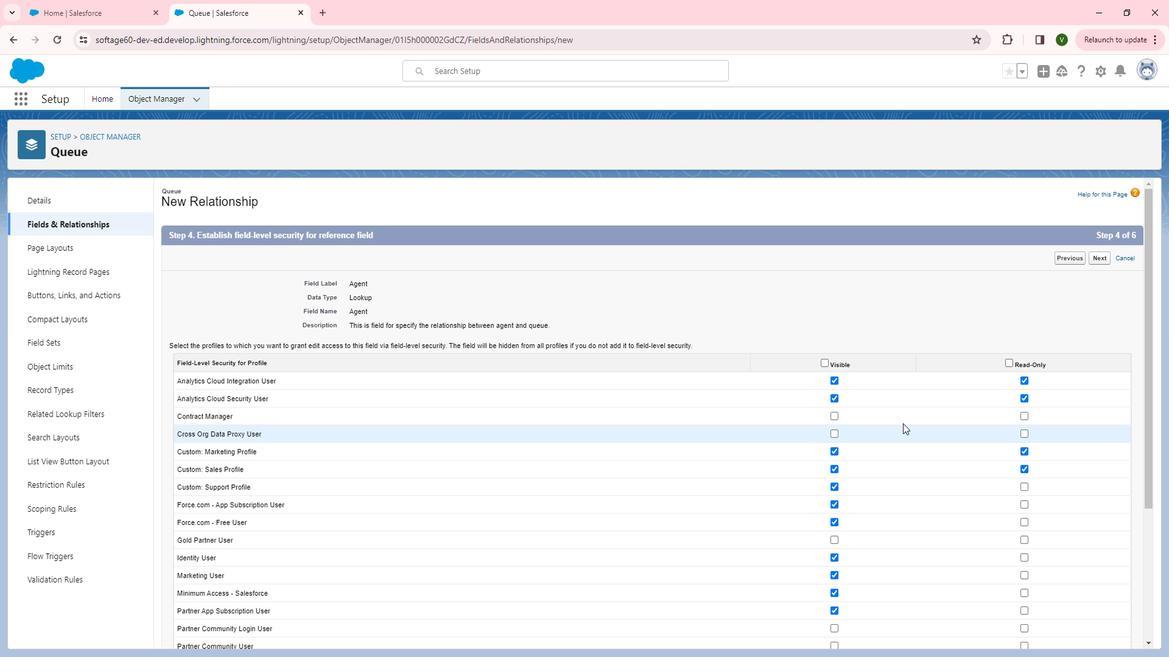 
Action: Mouse scrolled (917, 423) with delta (0, 0)
Screenshot: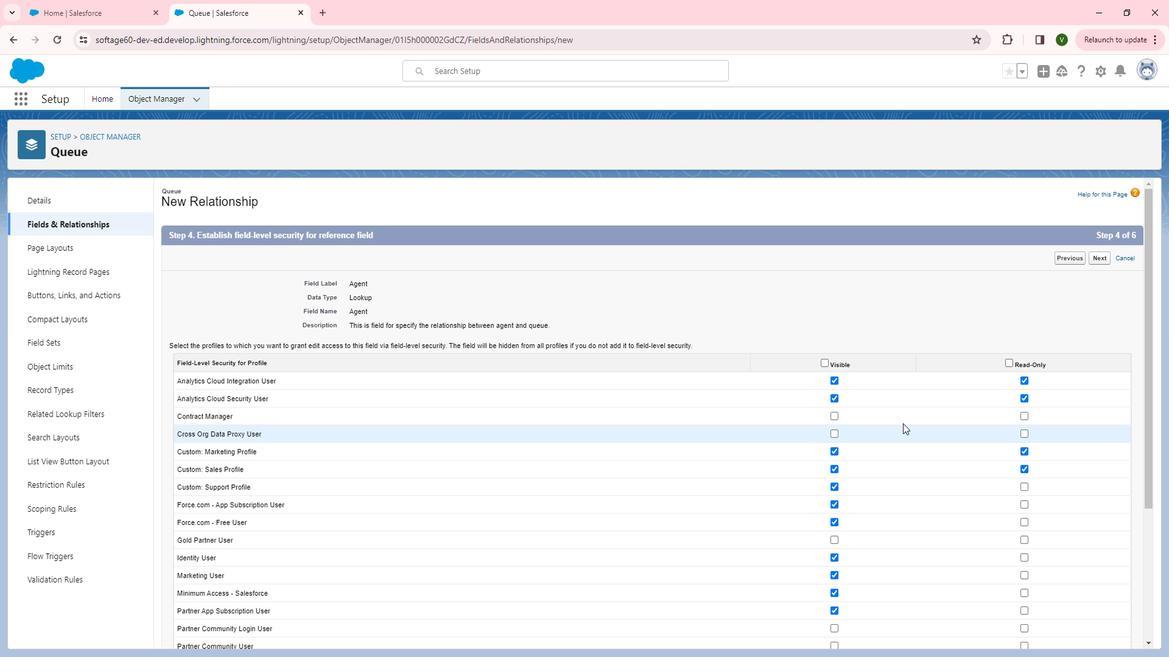 
Action: Mouse moved to (927, 418)
Screenshot: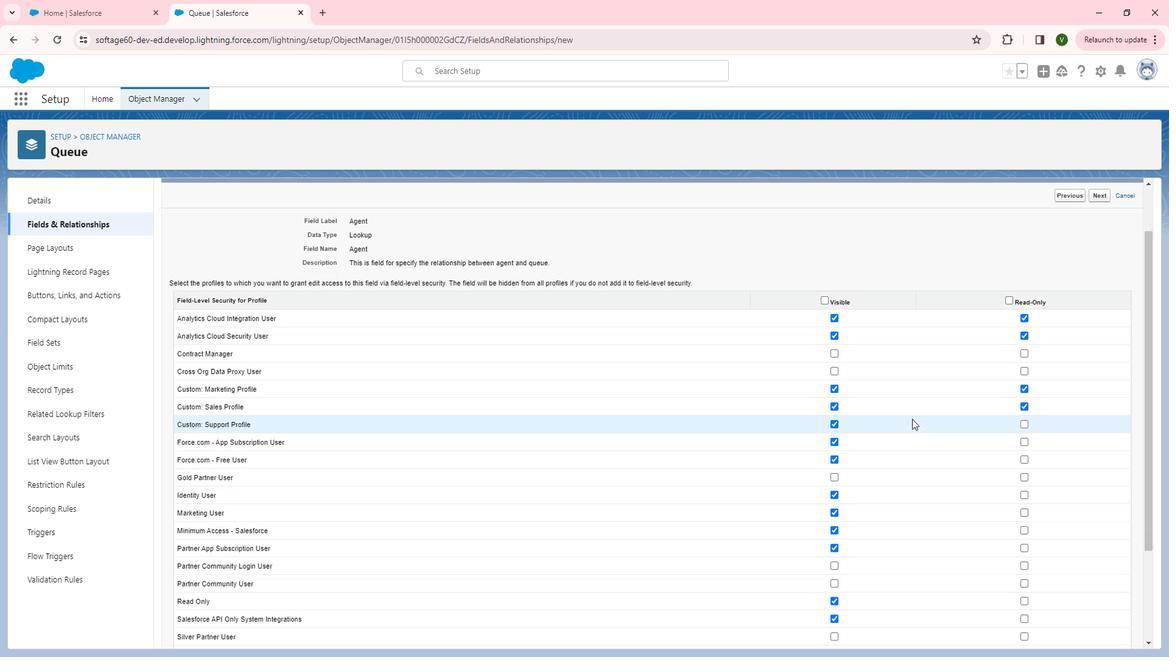 
Action: Mouse scrolled (927, 418) with delta (0, 0)
Screenshot: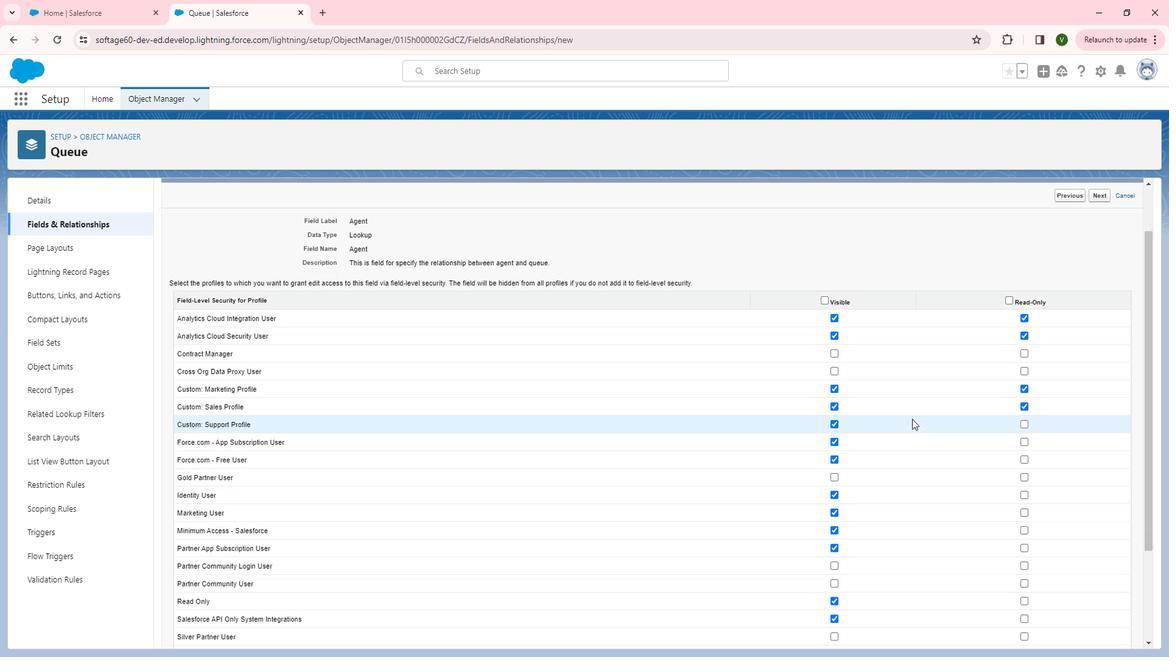 
Action: Mouse moved to (1038, 395)
Screenshot: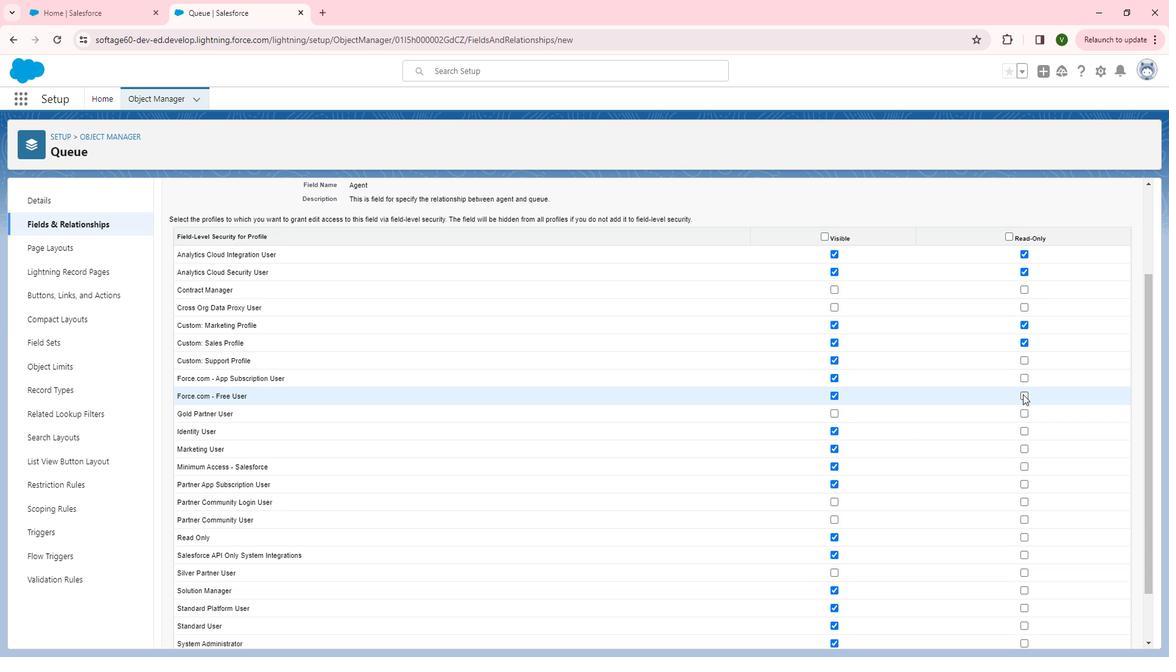 
Action: Mouse pressed left at (1038, 395)
Screenshot: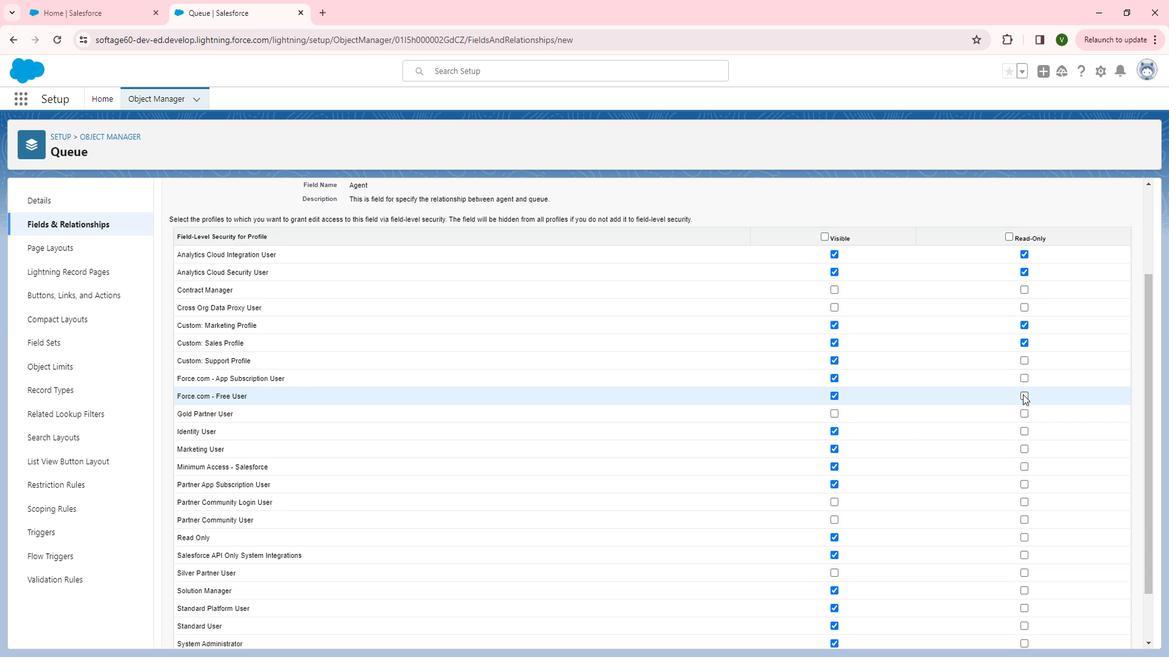 
Action: Mouse moved to (853, 381)
Screenshot: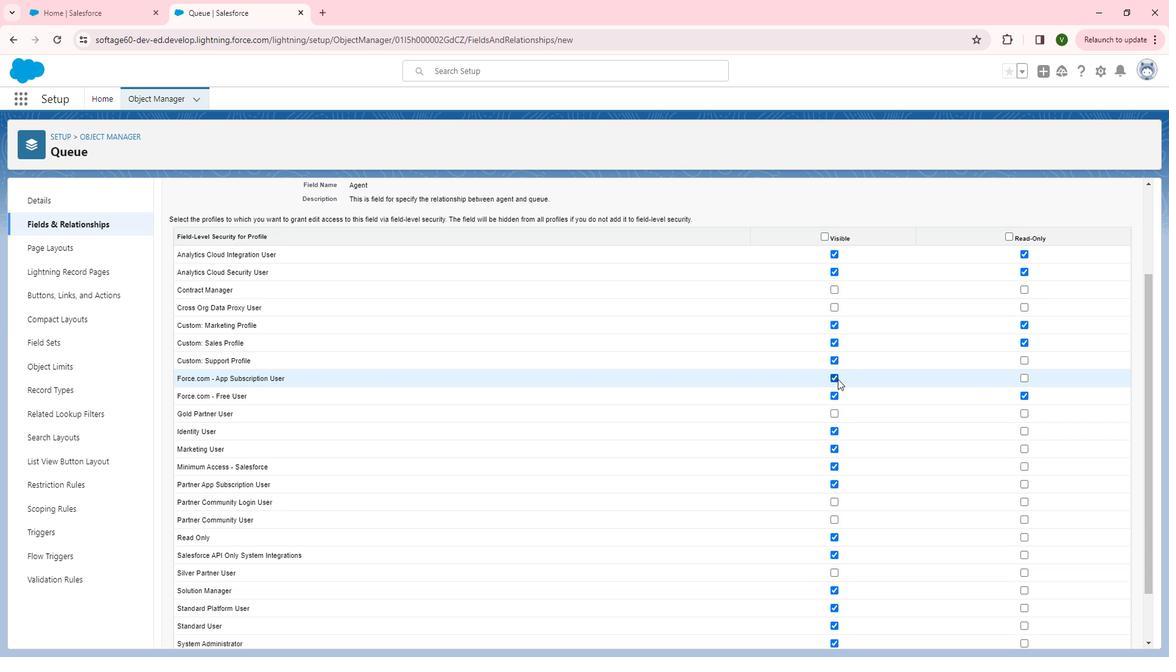 
Action: Mouse pressed left at (853, 381)
Screenshot: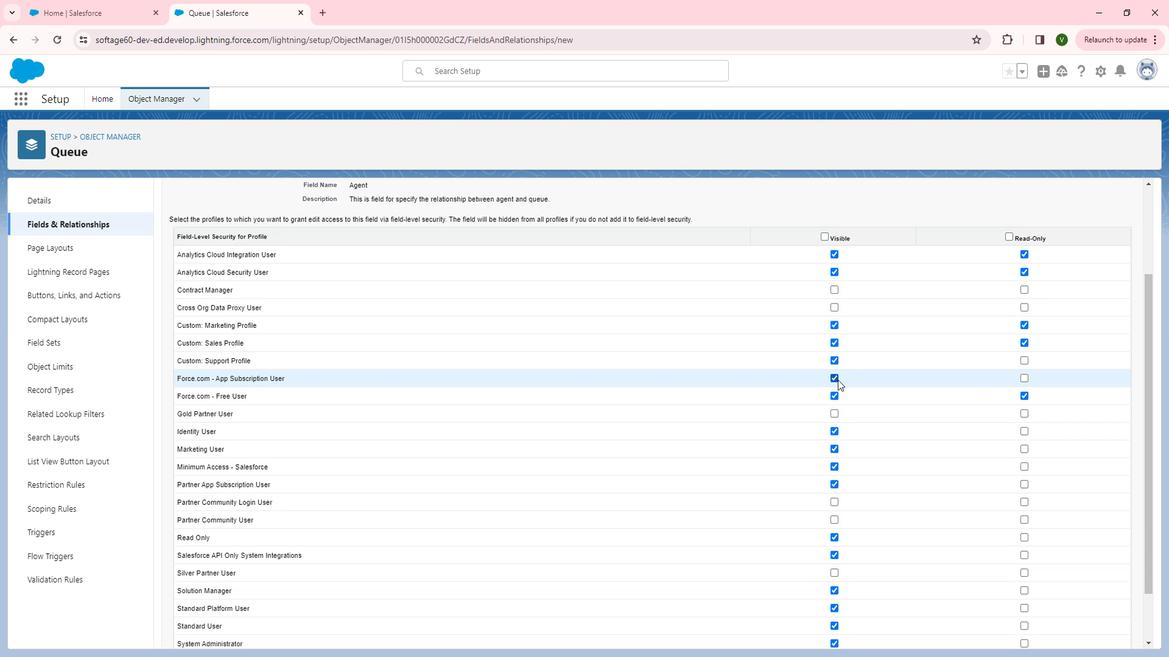 
Action: Mouse moved to (1014, 406)
Screenshot: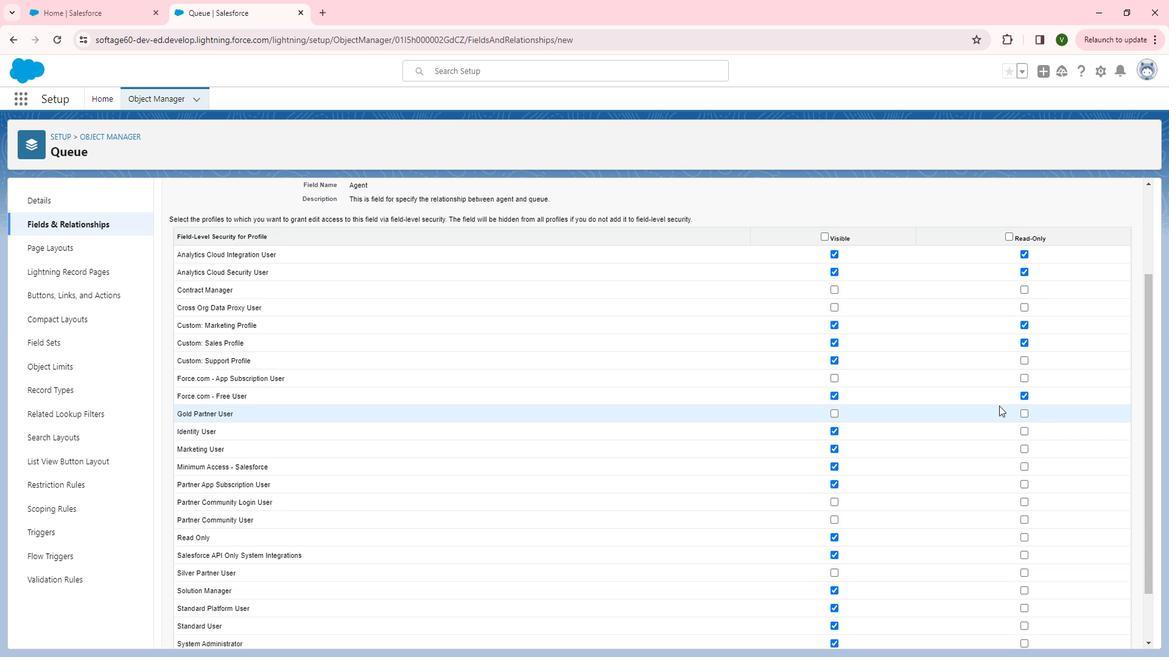 
Action: Mouse scrolled (1014, 405) with delta (0, 0)
Screenshot: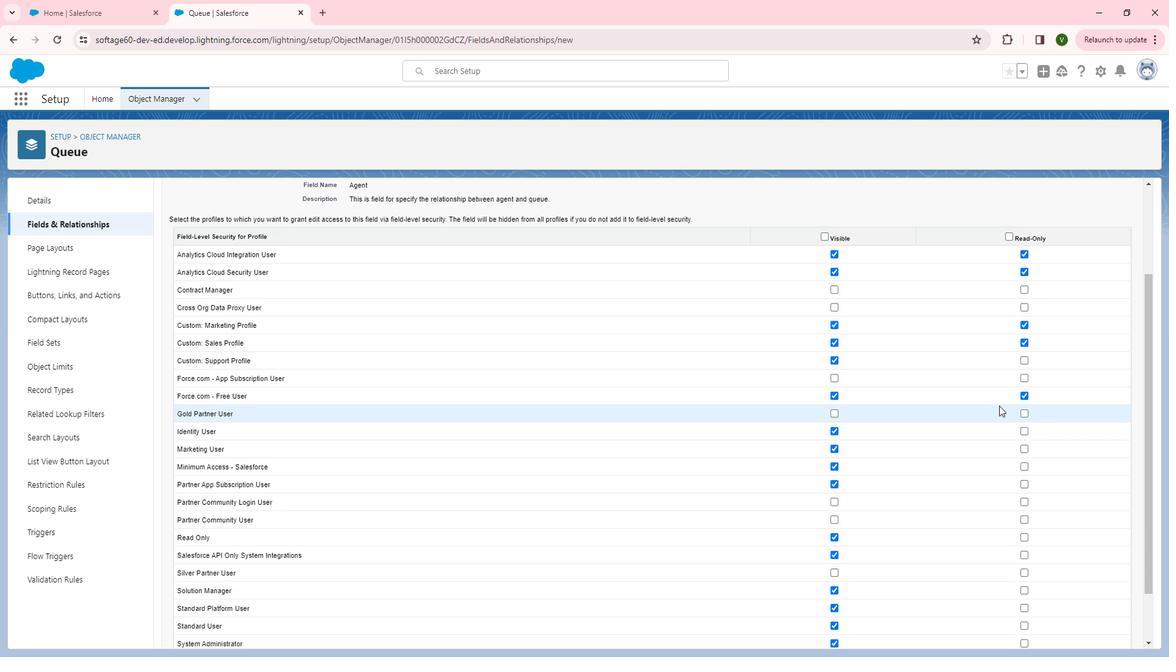 
Action: Mouse moved to (1036, 402)
Screenshot: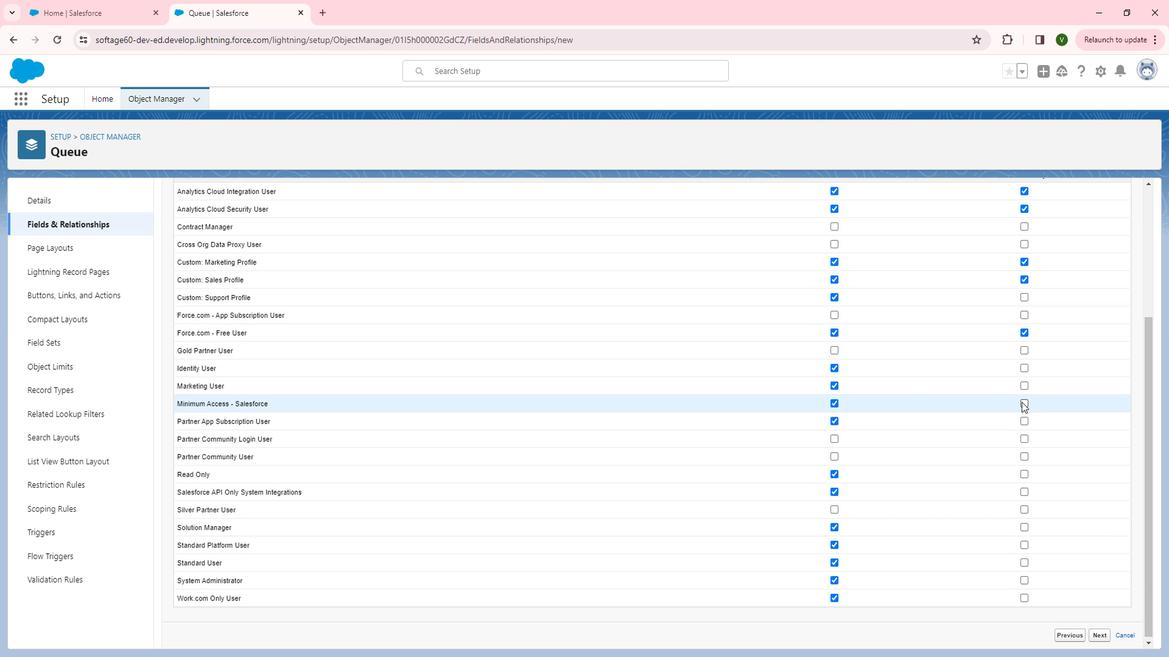 
Action: Mouse pressed left at (1036, 402)
Screenshot: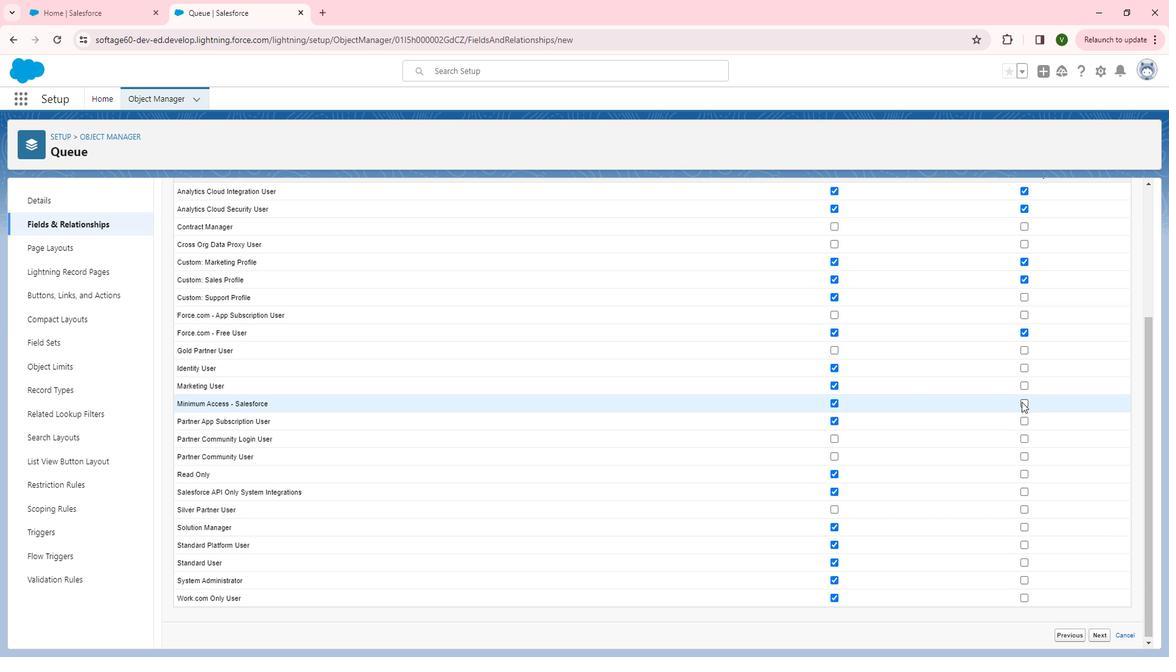 
Action: Mouse moved to (1039, 417)
Screenshot: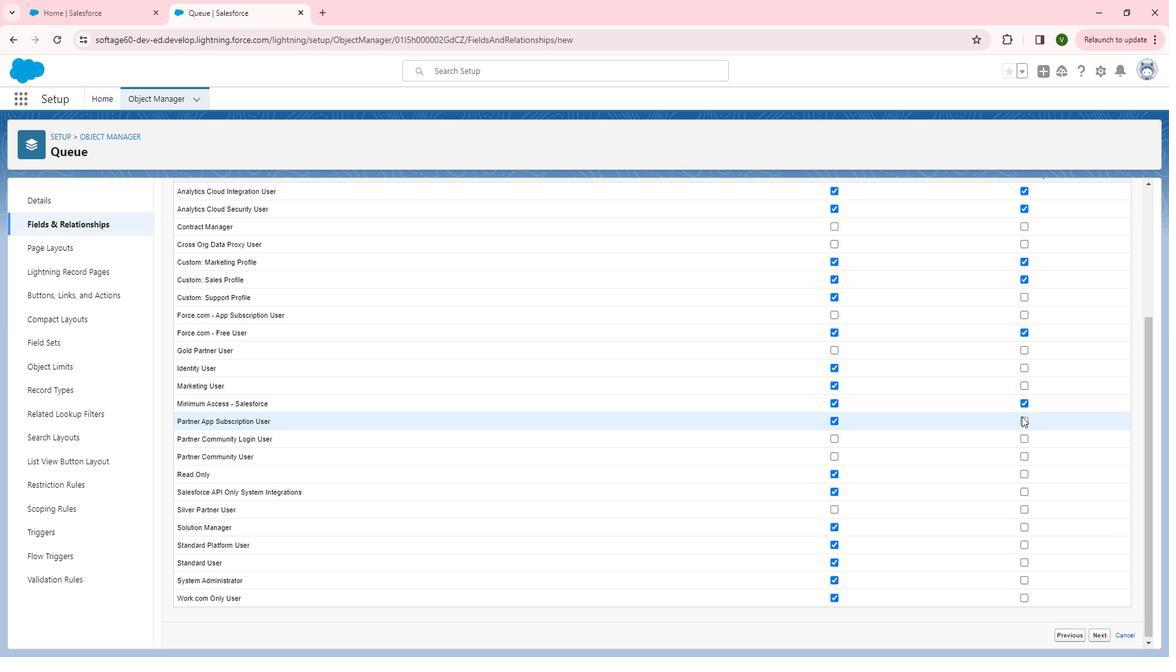 
Action: Mouse pressed left at (1039, 417)
Screenshot: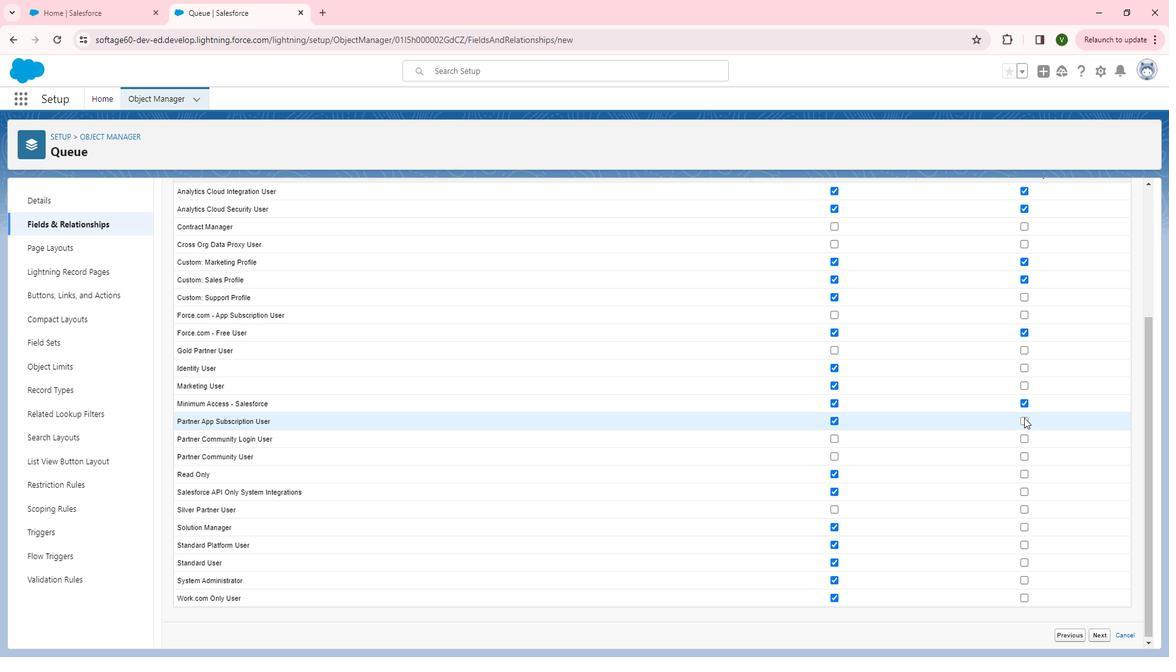 
Action: Mouse moved to (1037, 368)
Screenshot: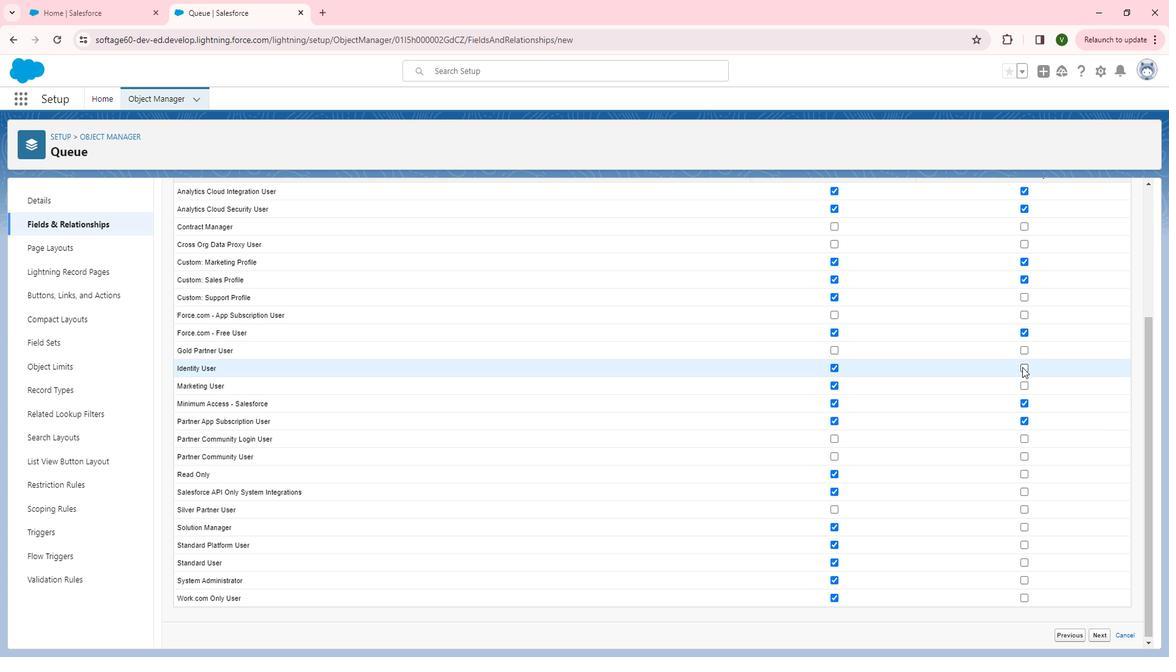 
Action: Mouse pressed left at (1037, 368)
Screenshot: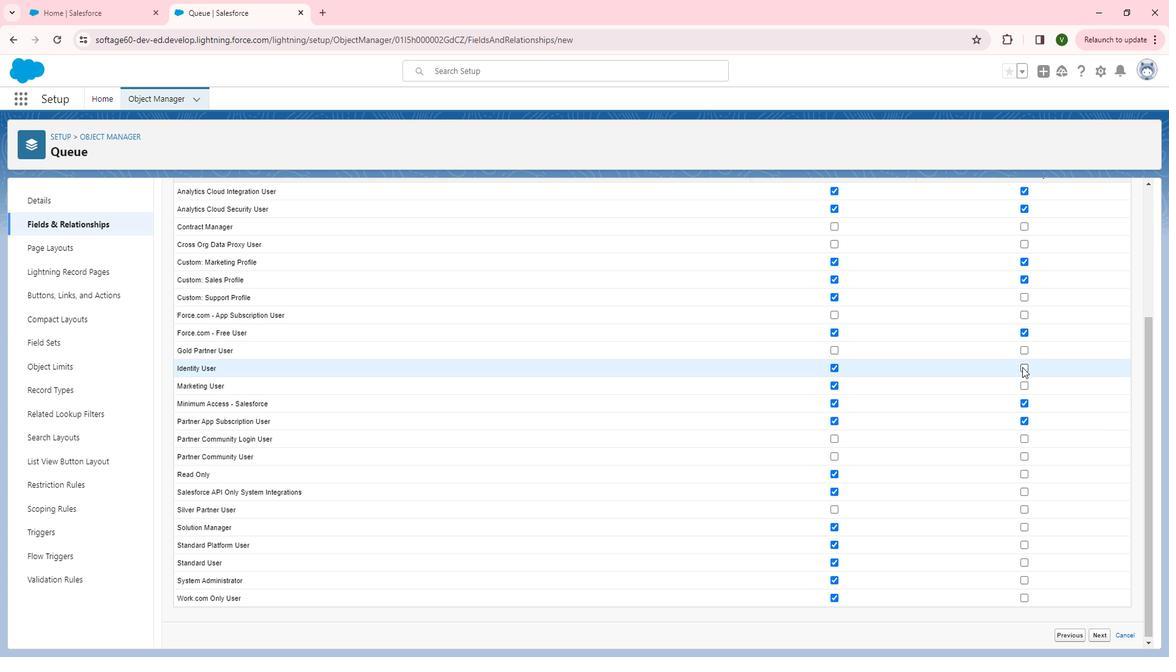 
Action: Mouse moved to (847, 386)
Screenshot: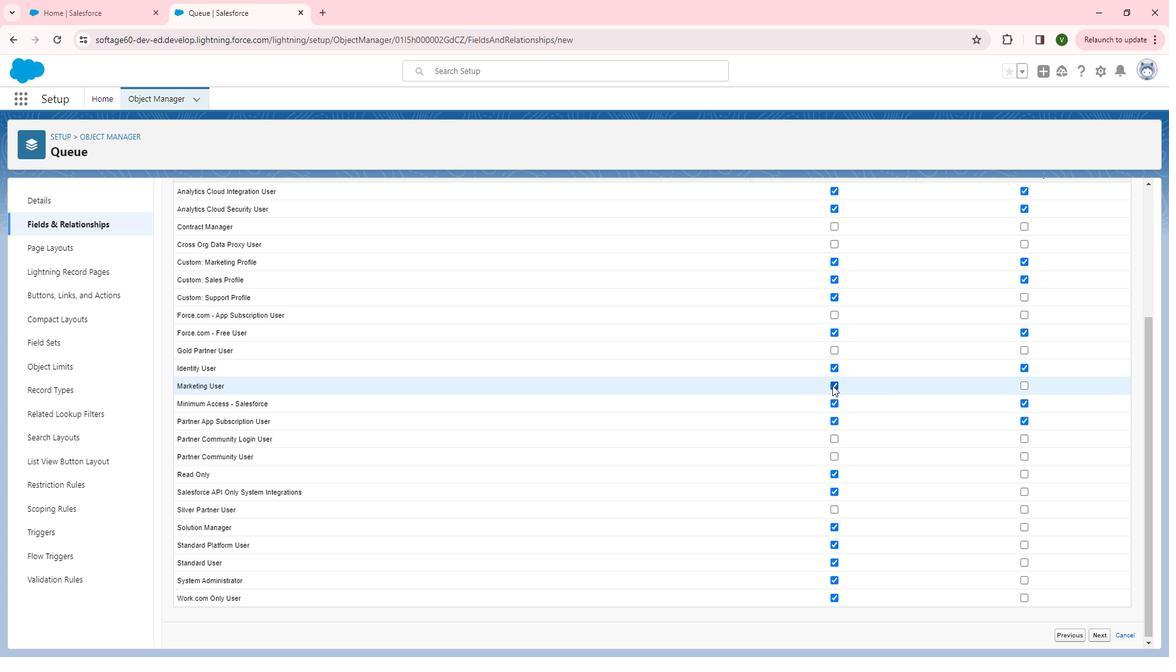 
Action: Mouse pressed left at (847, 386)
Screenshot: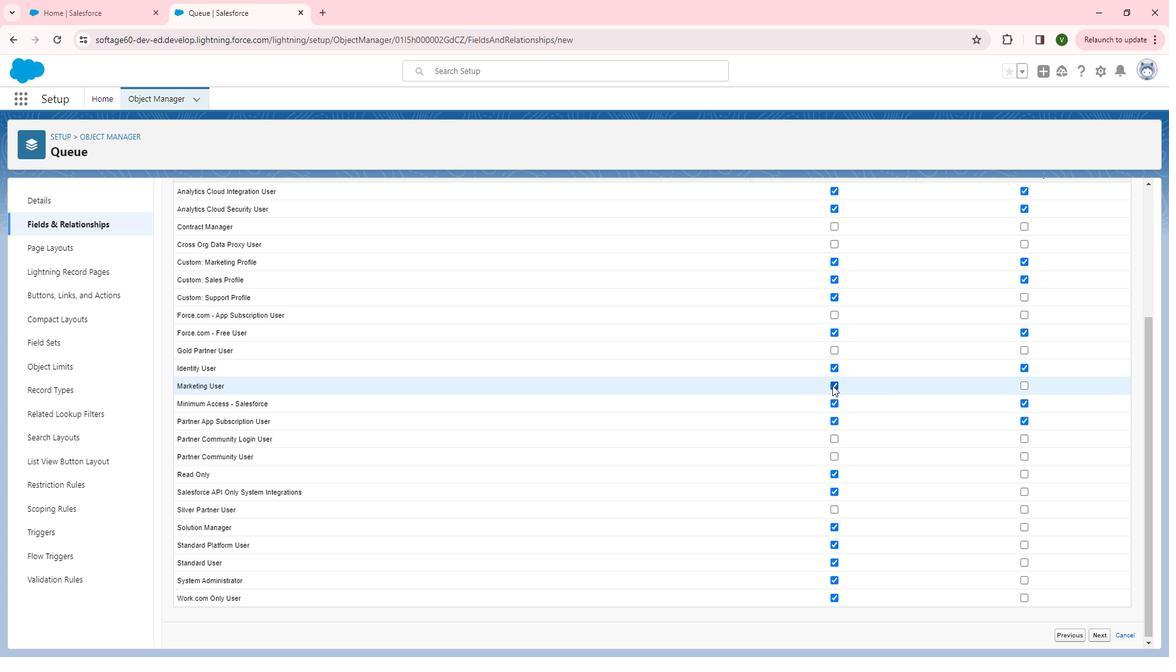 
Action: Mouse moved to (1030, 456)
Screenshot: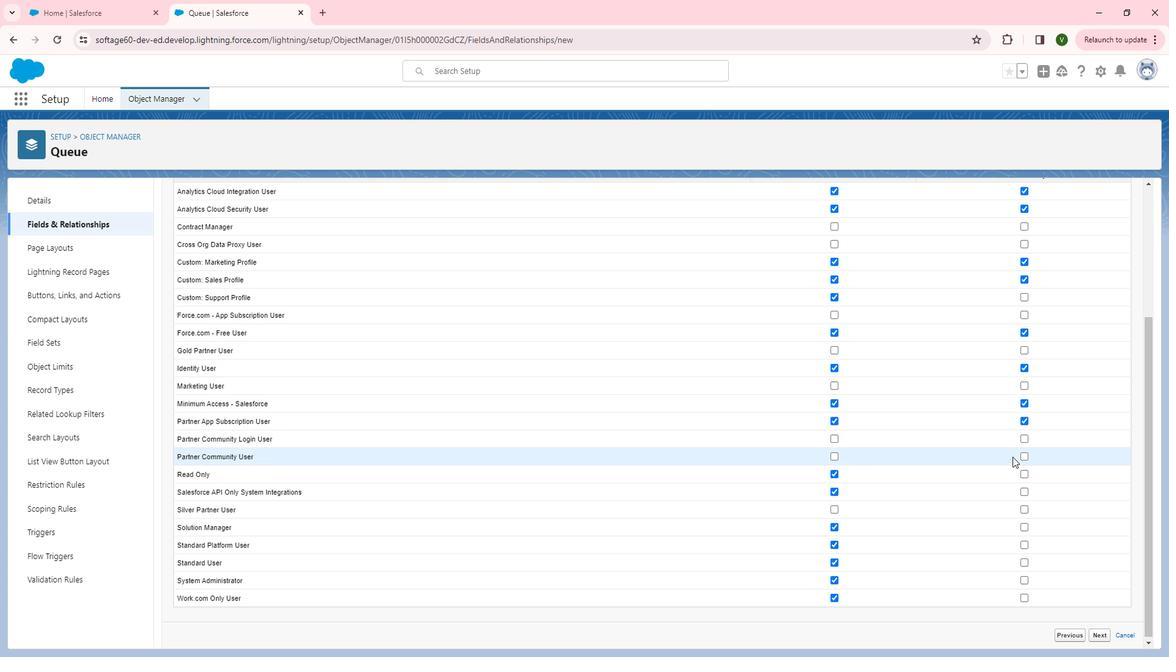 
Action: Mouse scrolled (1030, 456) with delta (0, 0)
Screenshot: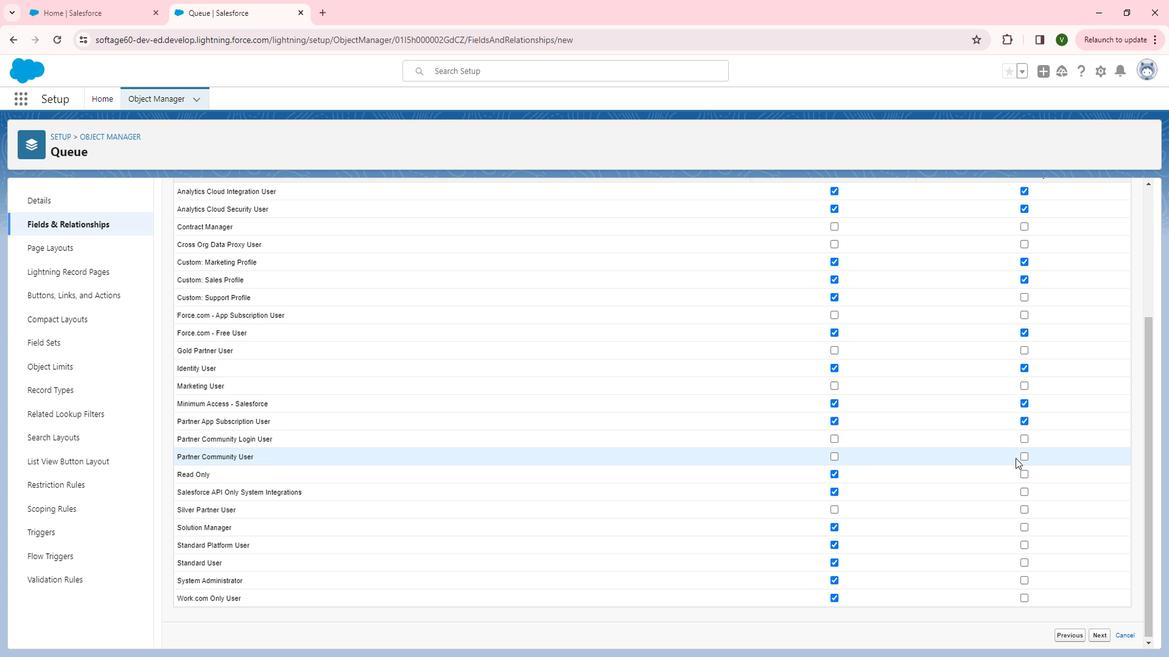 
Action: Mouse moved to (1037, 462)
Screenshot: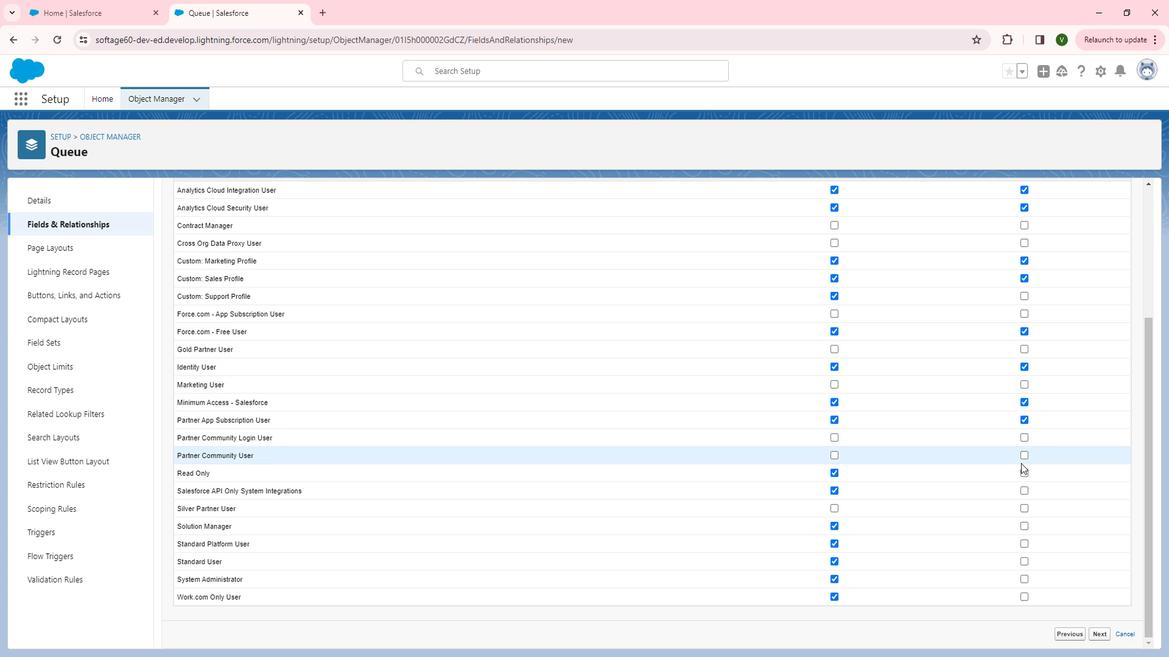 
Action: Mouse scrolled (1037, 462) with delta (0, 0)
Screenshot: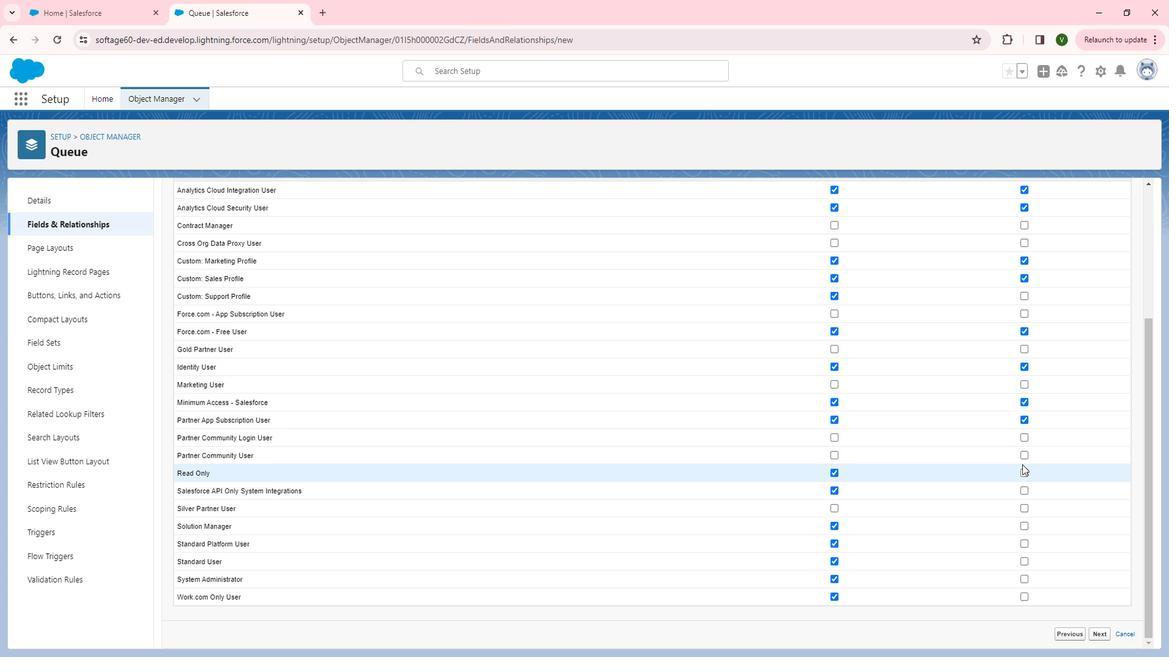 
Action: Mouse moved to (1040, 470)
Screenshot: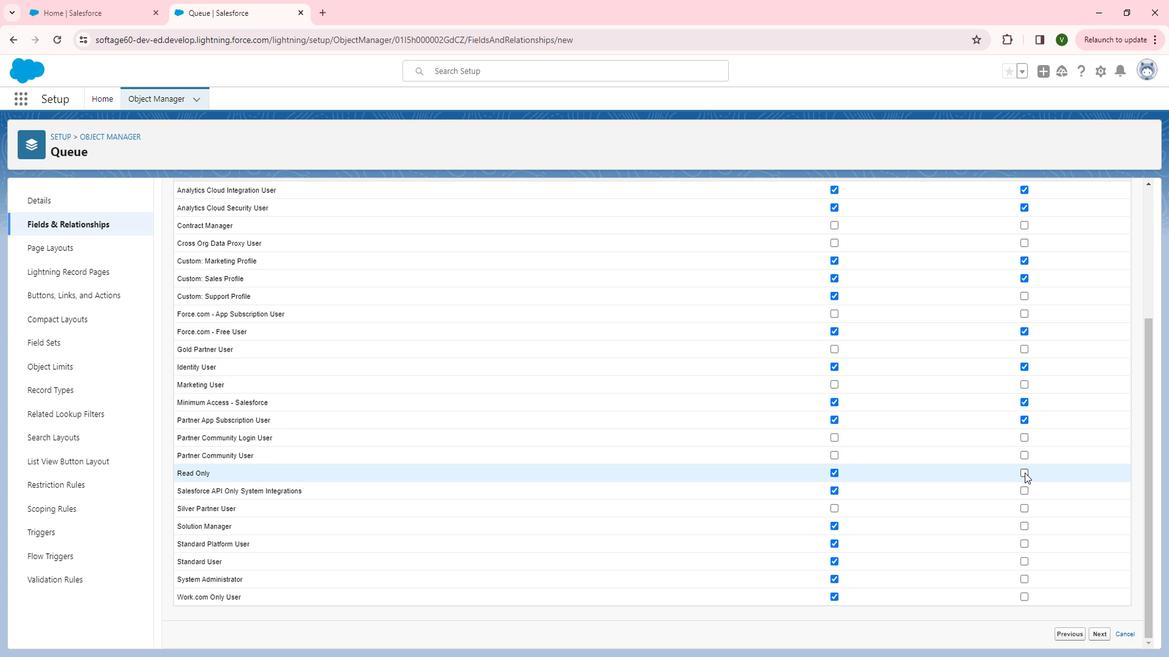 
Action: Mouse pressed left at (1040, 470)
Screenshot: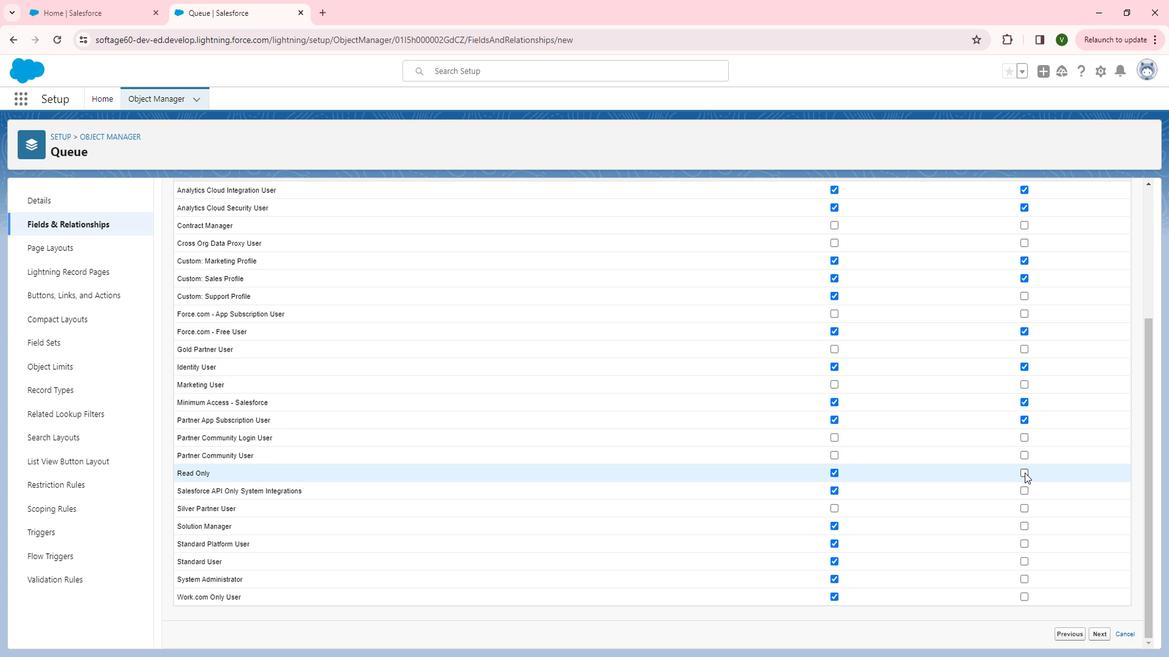 
Action: Mouse moved to (1041, 590)
Screenshot: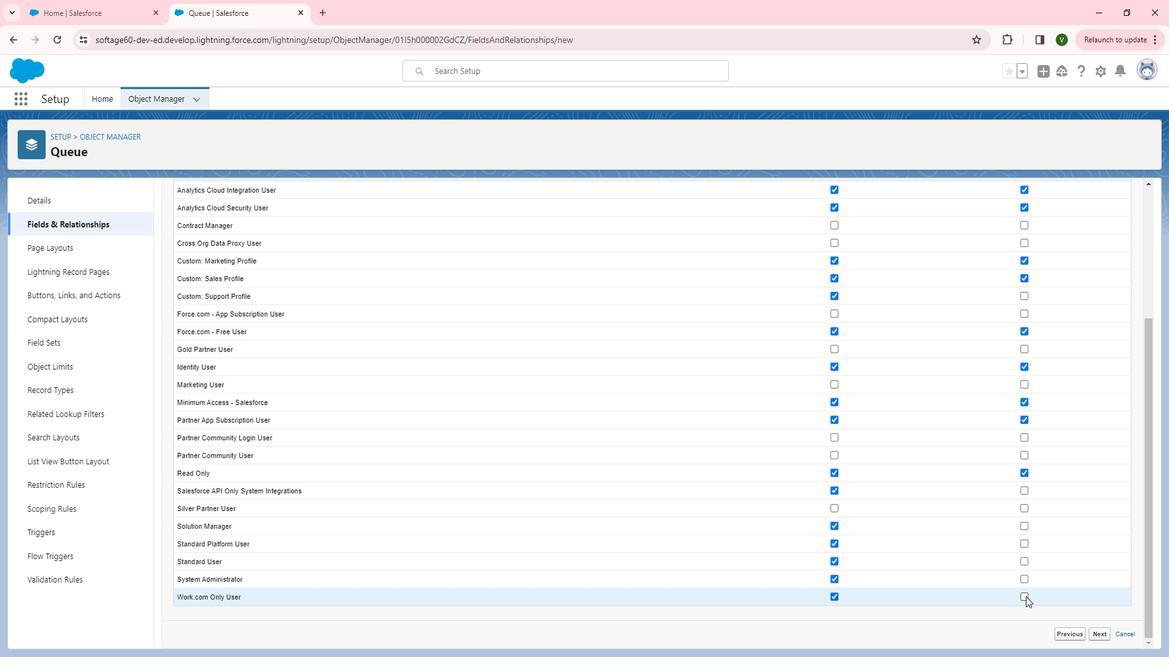 
Action: Mouse pressed left at (1041, 590)
Screenshot: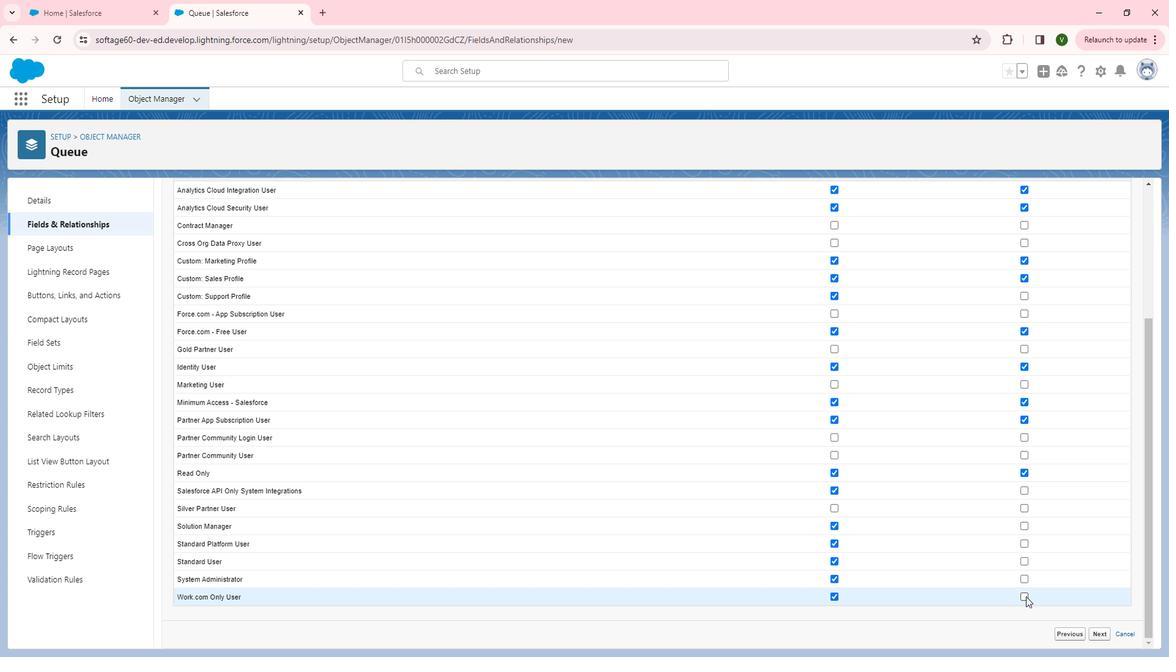 
Action: Mouse moved to (1120, 624)
Screenshot: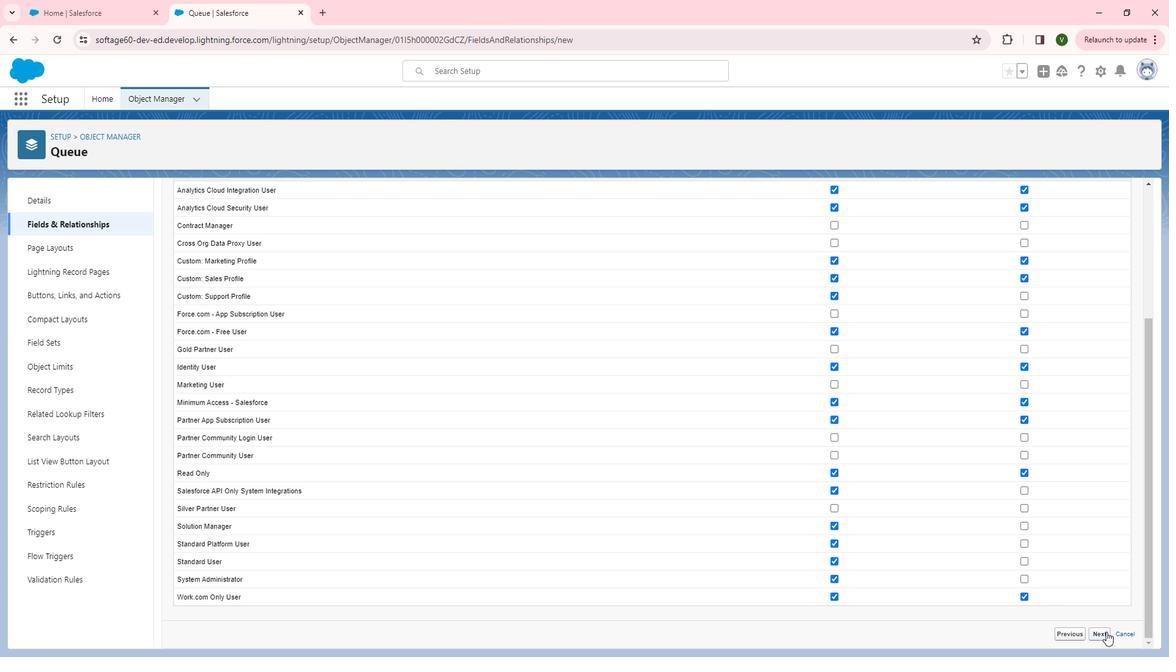 
Action: Mouse pressed left at (1120, 624)
Screenshot: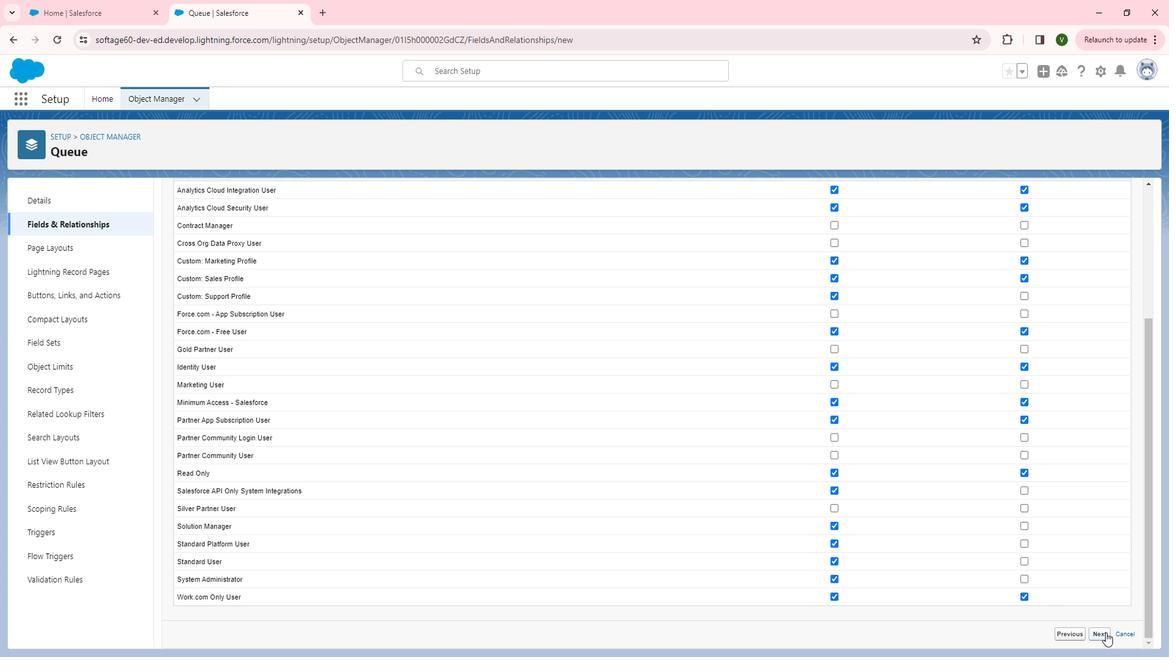 
Action: Mouse moved to (1129, 424)
Screenshot: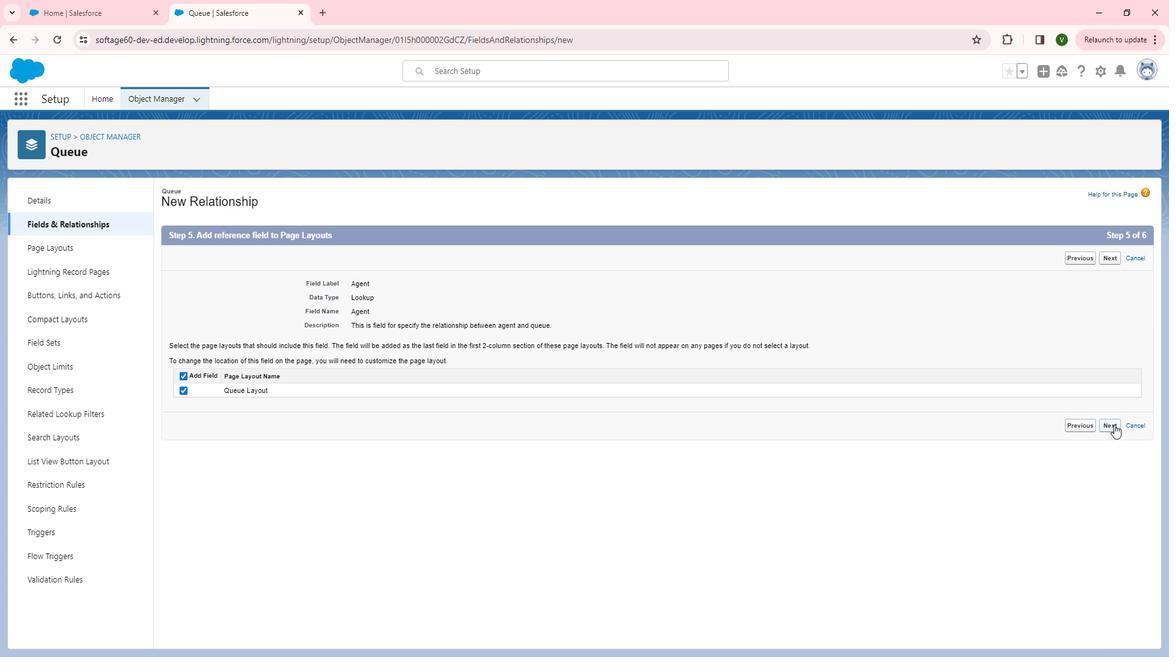 
Action: Mouse pressed left at (1129, 424)
Screenshot: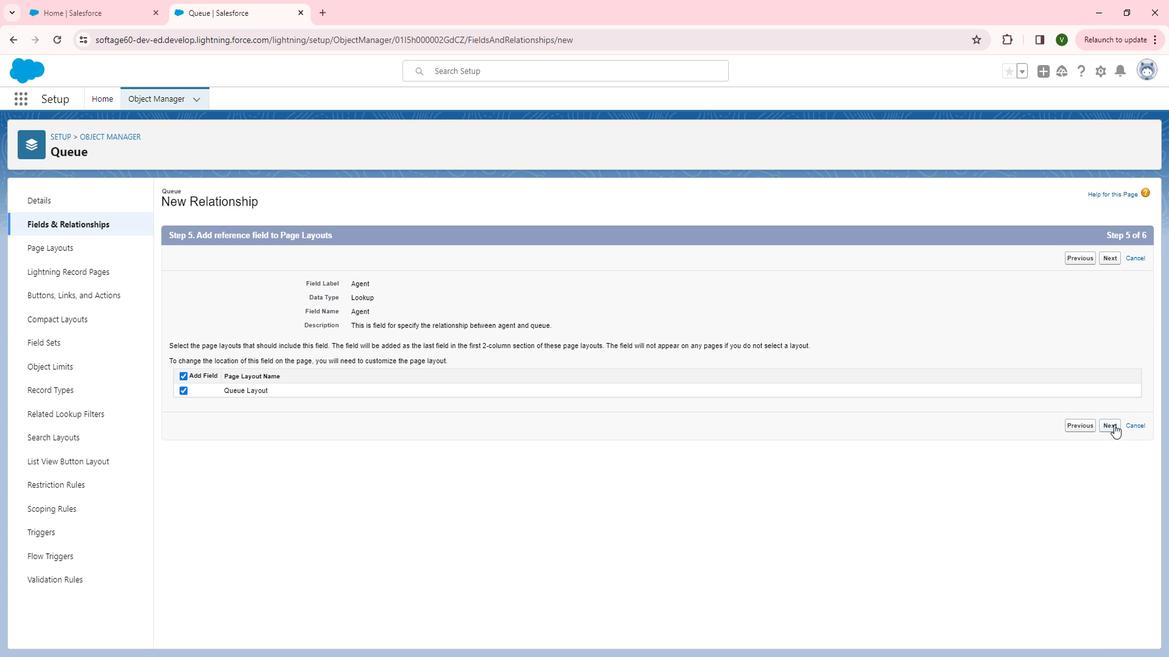 
Action: Mouse moved to (1121, 468)
Screenshot: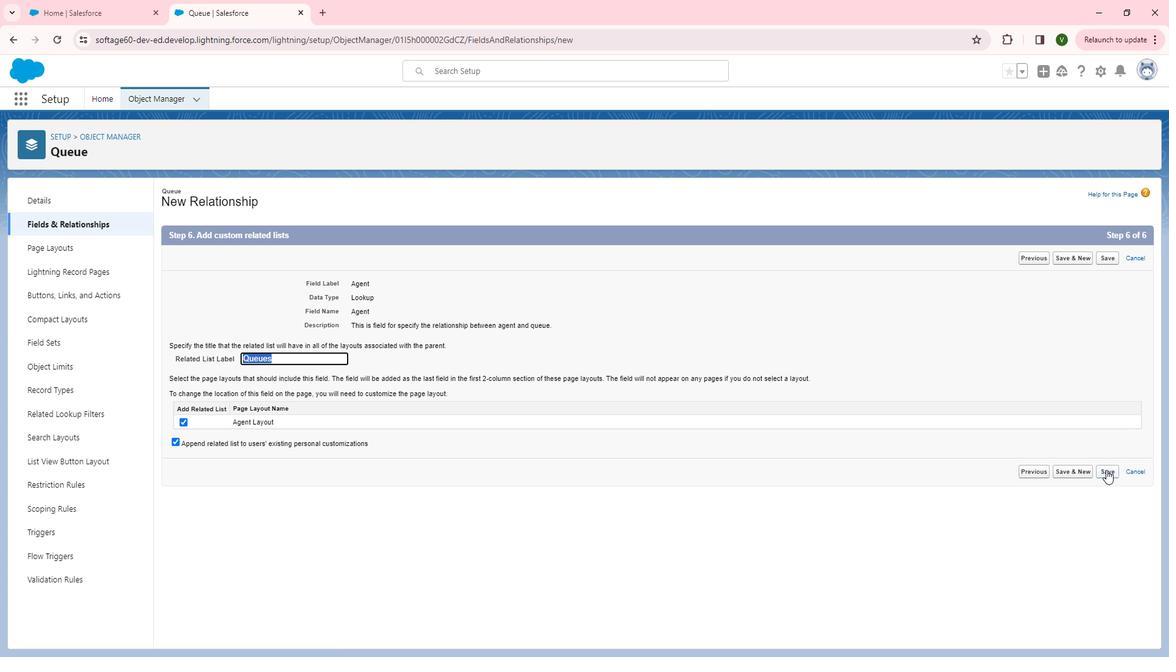 
Action: Mouse pressed left at (1121, 468)
Screenshot: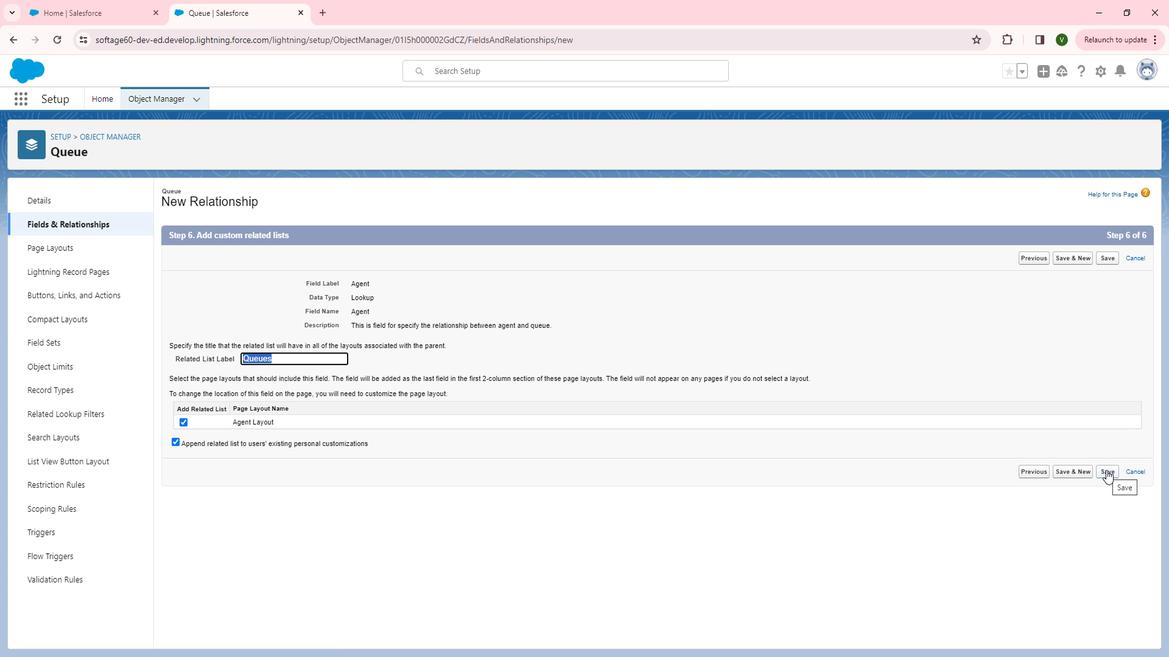 
Action: Mouse moved to (307, 198)
Screenshot: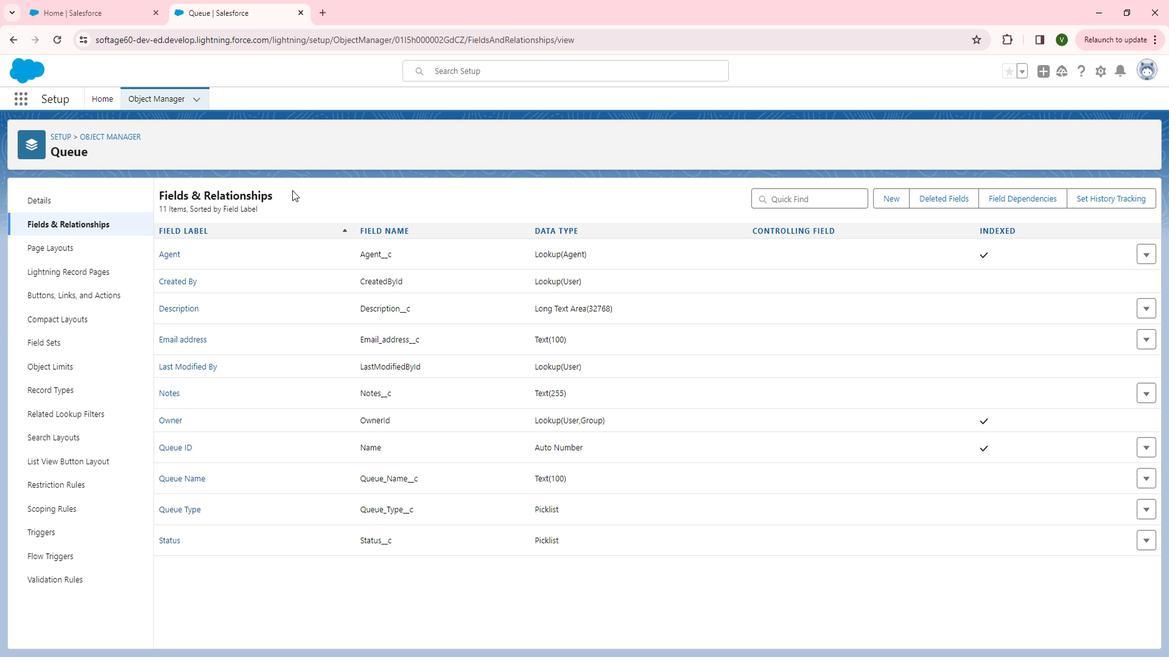 
